 Task: Check the release notes of a repository to see its version history.
Action: Mouse moved to (16, 84)
Screenshot: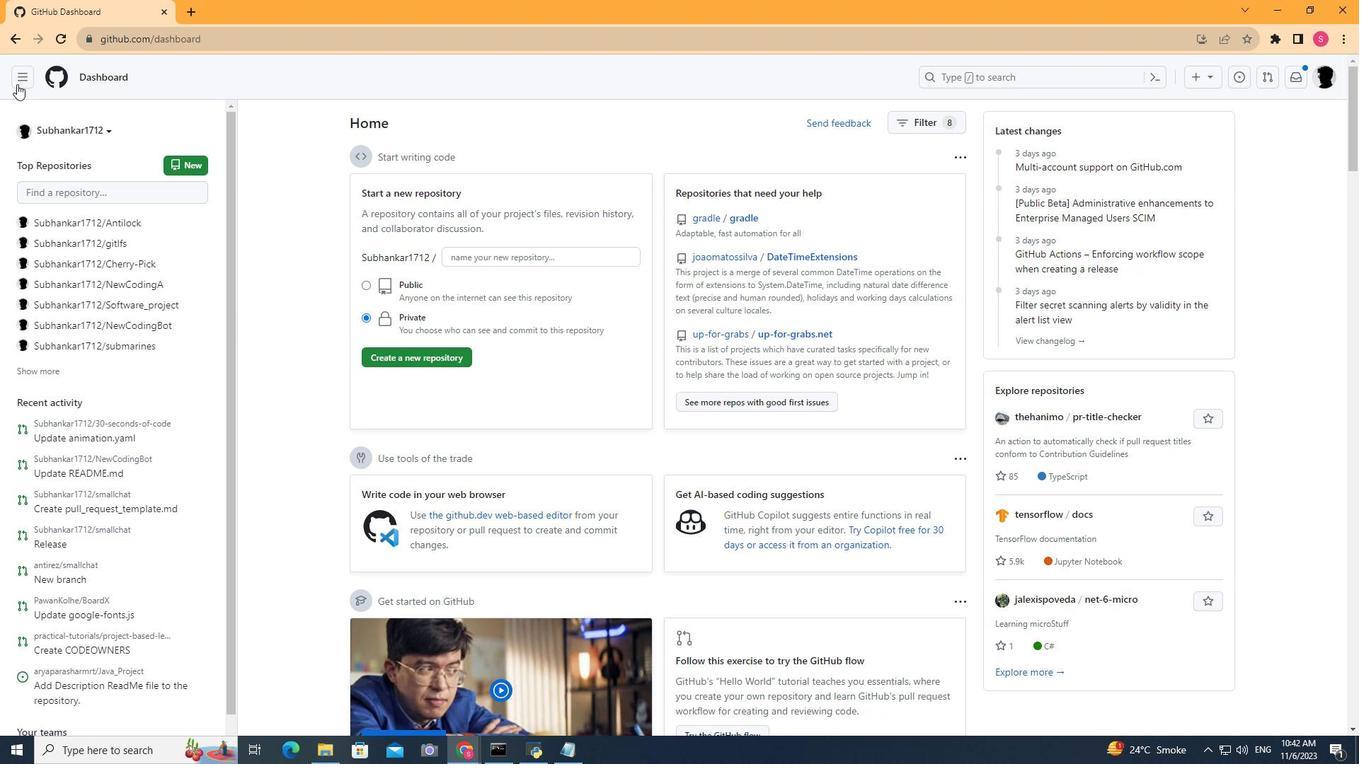 
Action: Mouse pressed left at (16, 84)
Screenshot: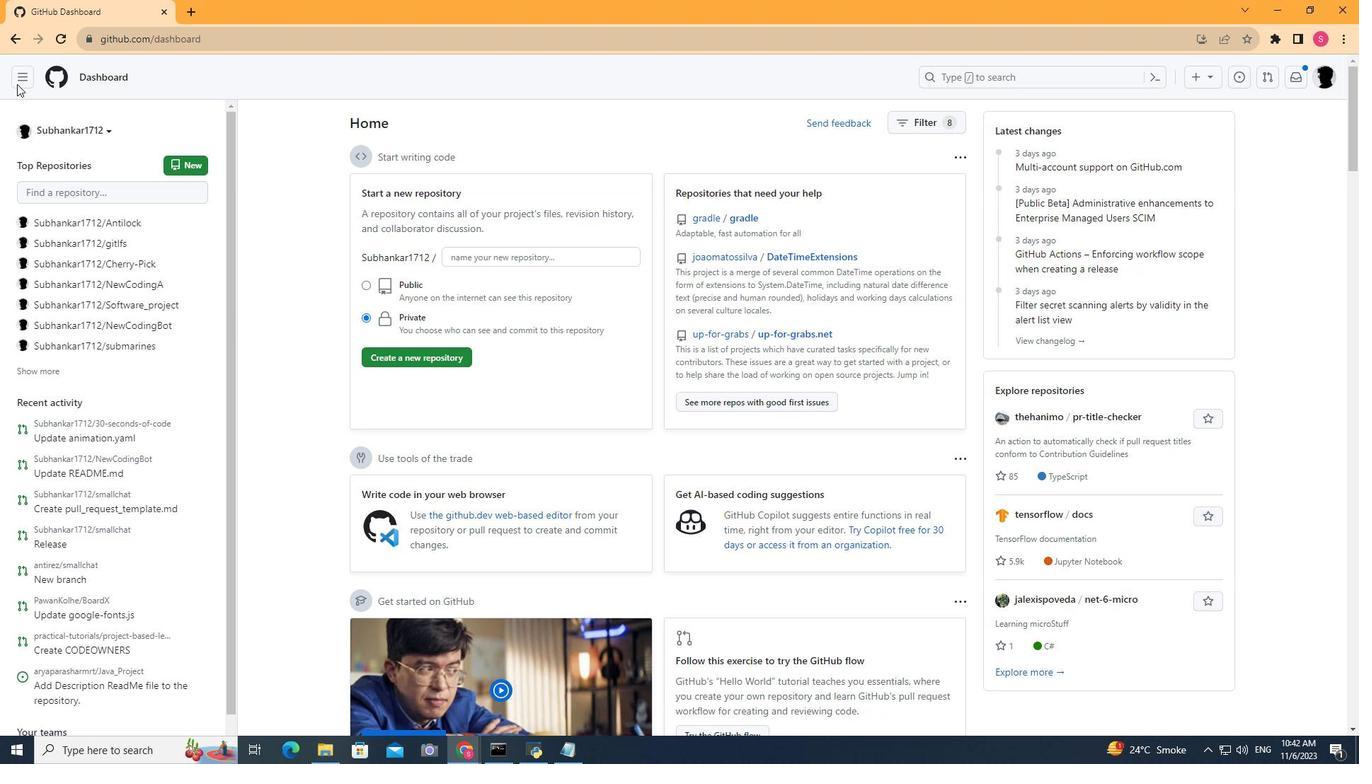 
Action: Mouse moved to (71, 231)
Screenshot: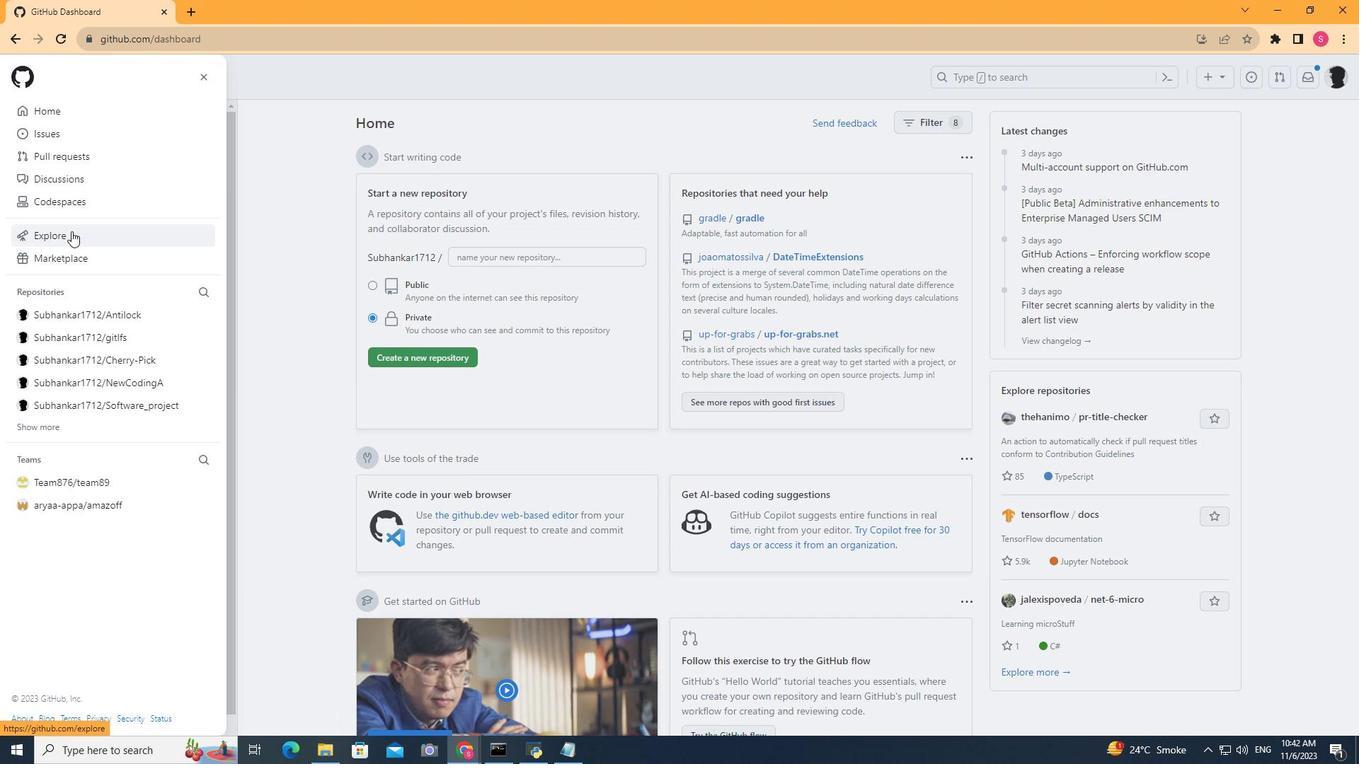 
Action: Mouse pressed left at (71, 231)
Screenshot: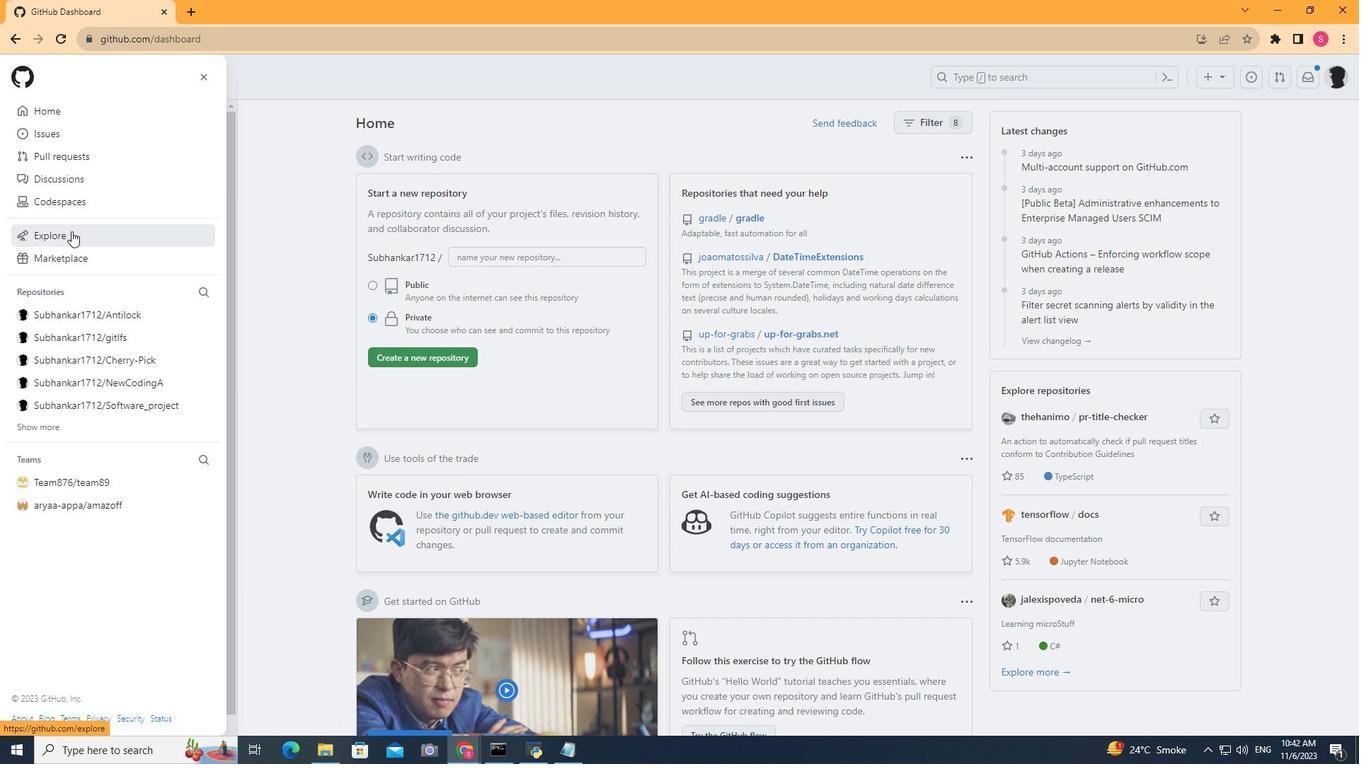 
Action: Mouse moved to (617, 121)
Screenshot: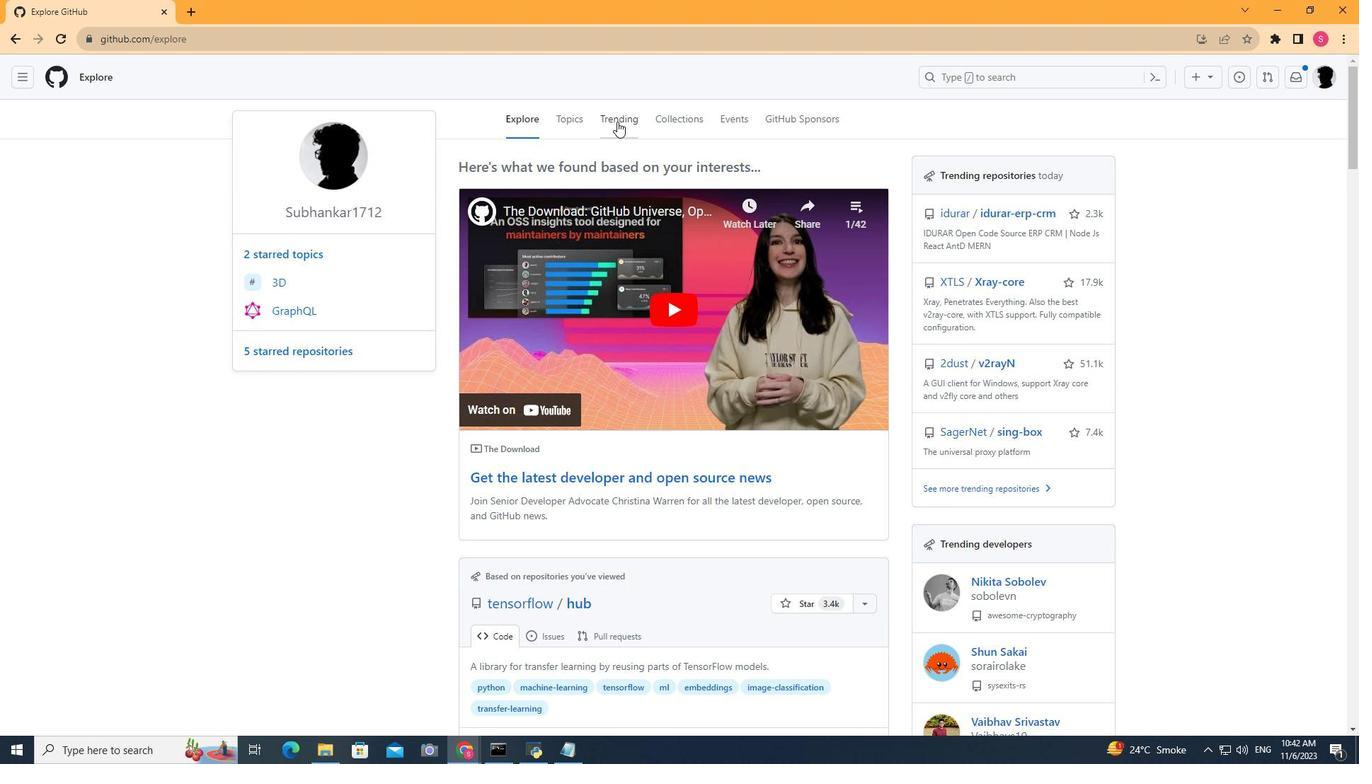 
Action: Mouse pressed left at (617, 121)
Screenshot: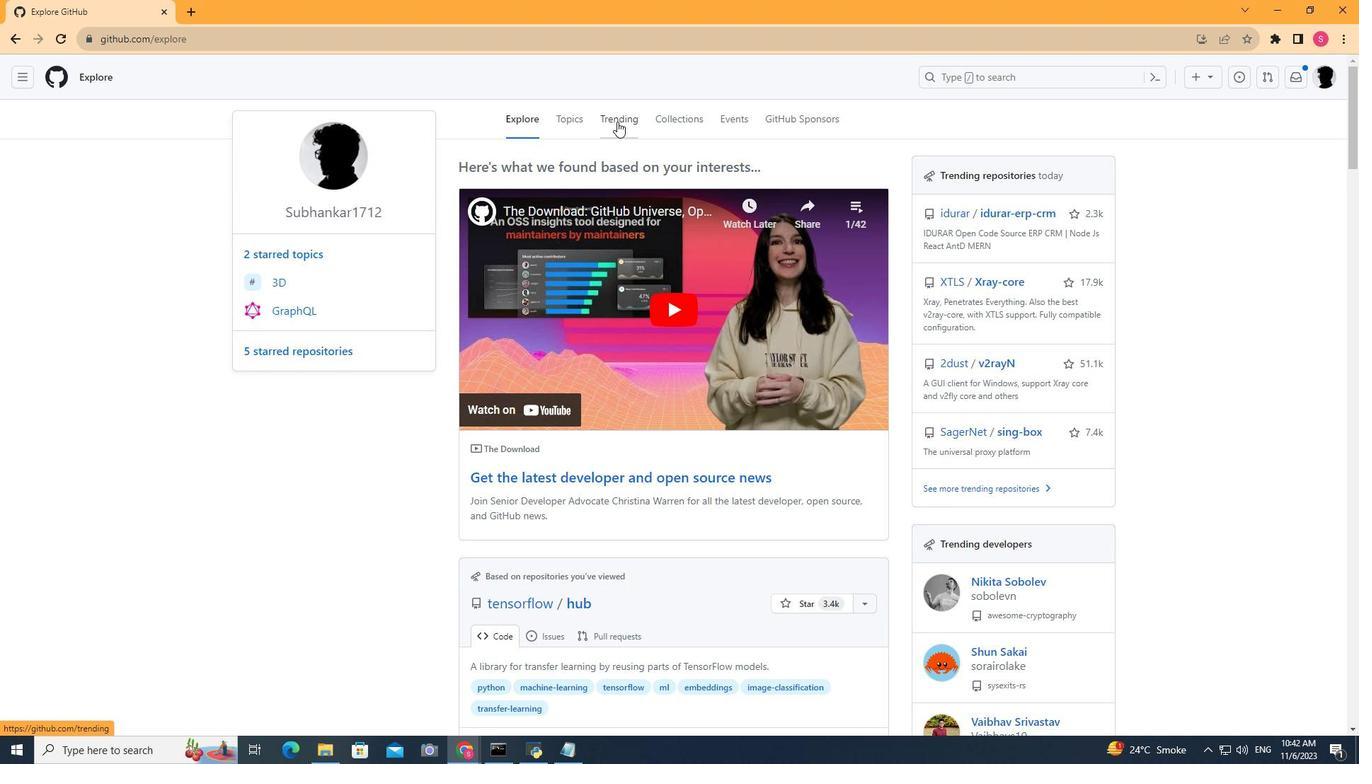 
Action: Mouse moved to (613, 377)
Screenshot: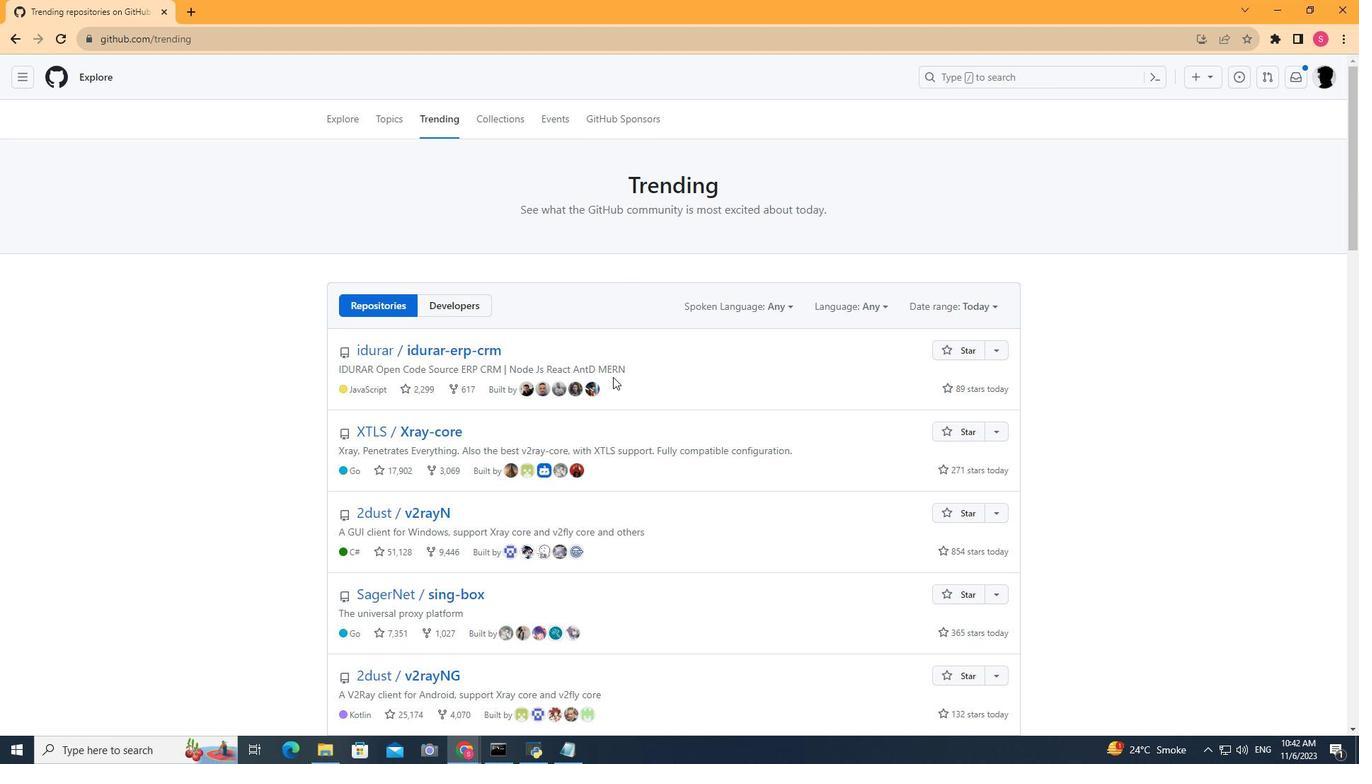 
Action: Mouse scrolled (613, 376) with delta (0, 0)
Screenshot: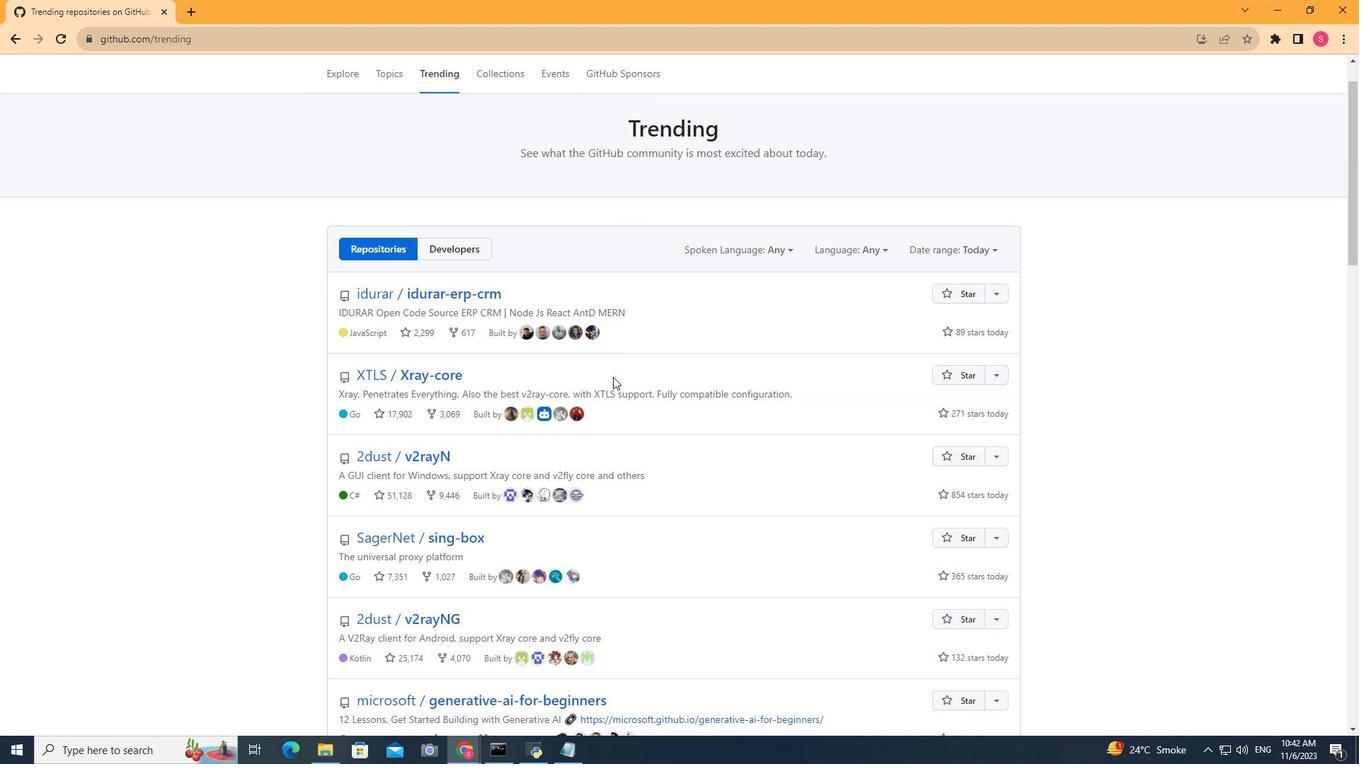 
Action: Mouse scrolled (613, 376) with delta (0, 0)
Screenshot: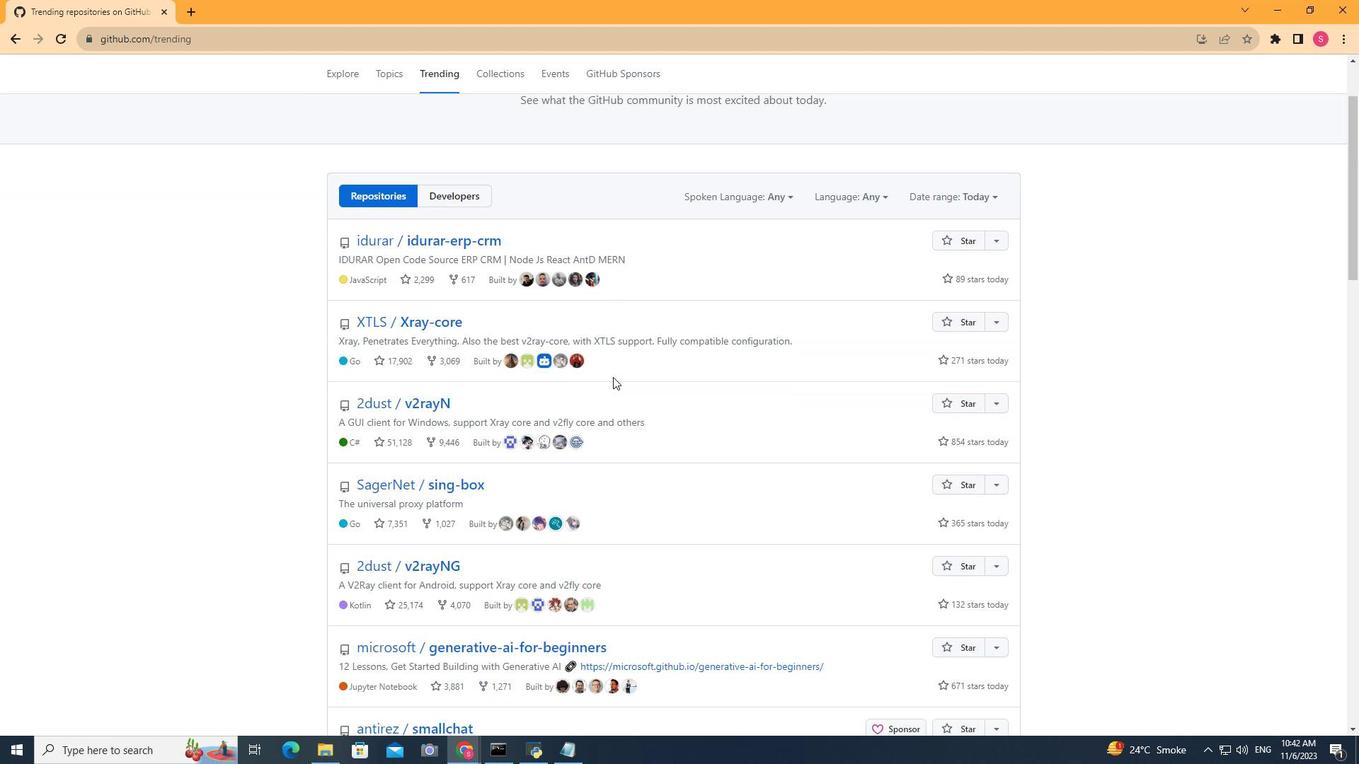 
Action: Mouse scrolled (613, 376) with delta (0, 0)
Screenshot: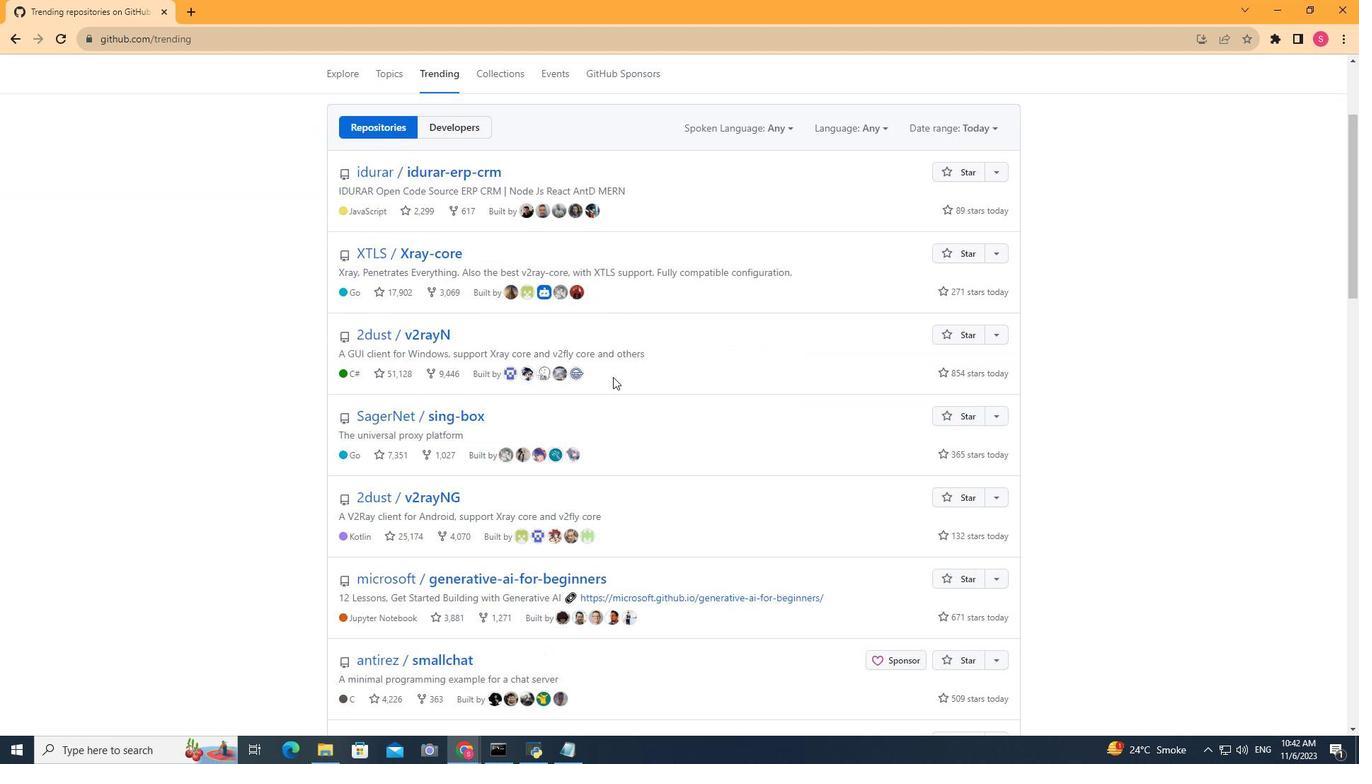 
Action: Mouse scrolled (613, 376) with delta (0, 0)
Screenshot: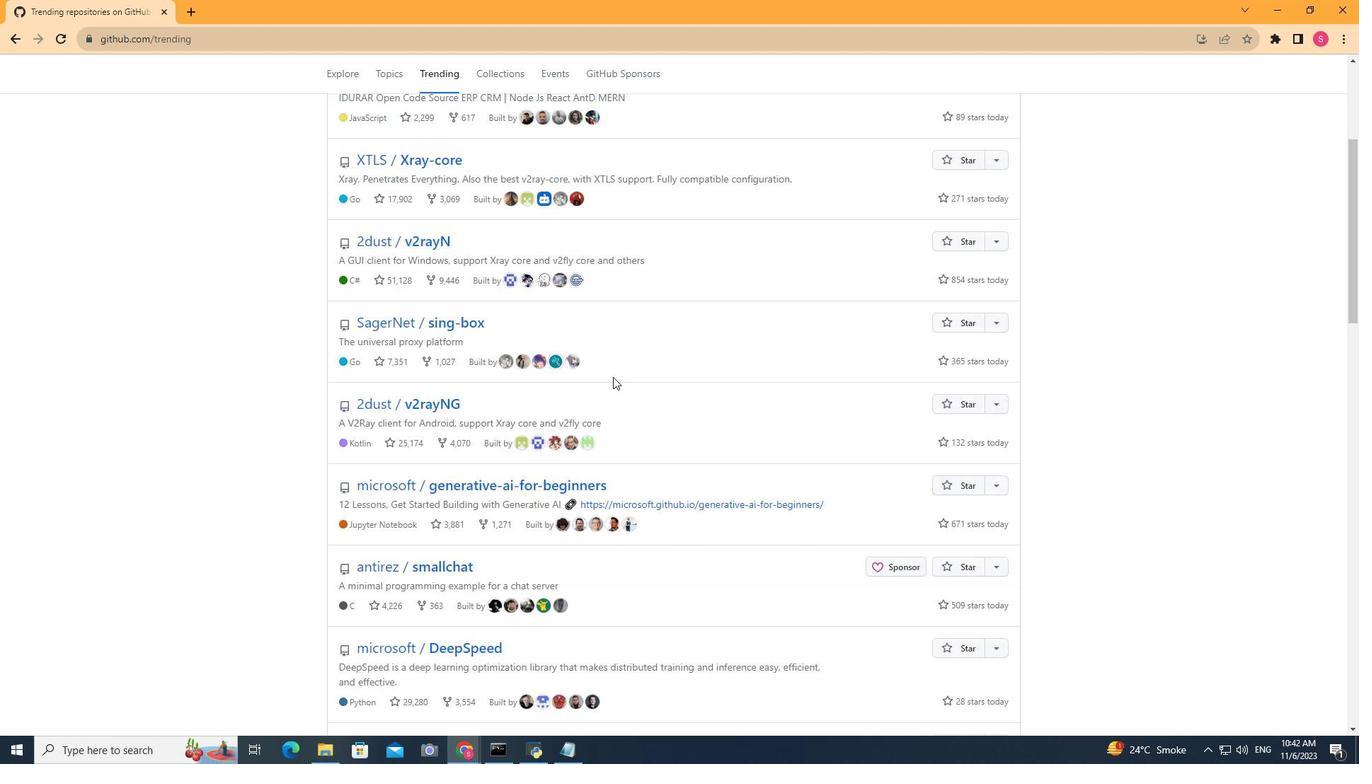 
Action: Mouse scrolled (613, 376) with delta (0, 0)
Screenshot: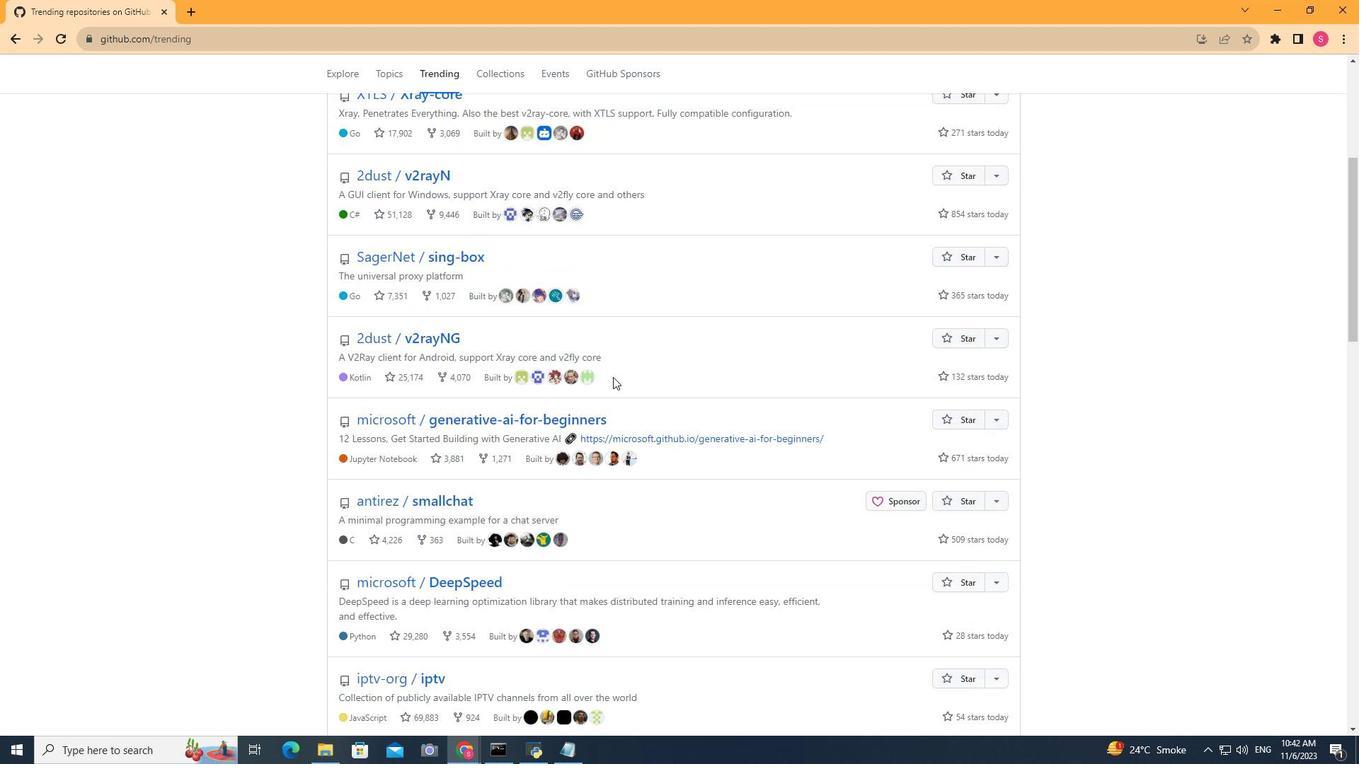 
Action: Mouse scrolled (613, 376) with delta (0, 0)
Screenshot: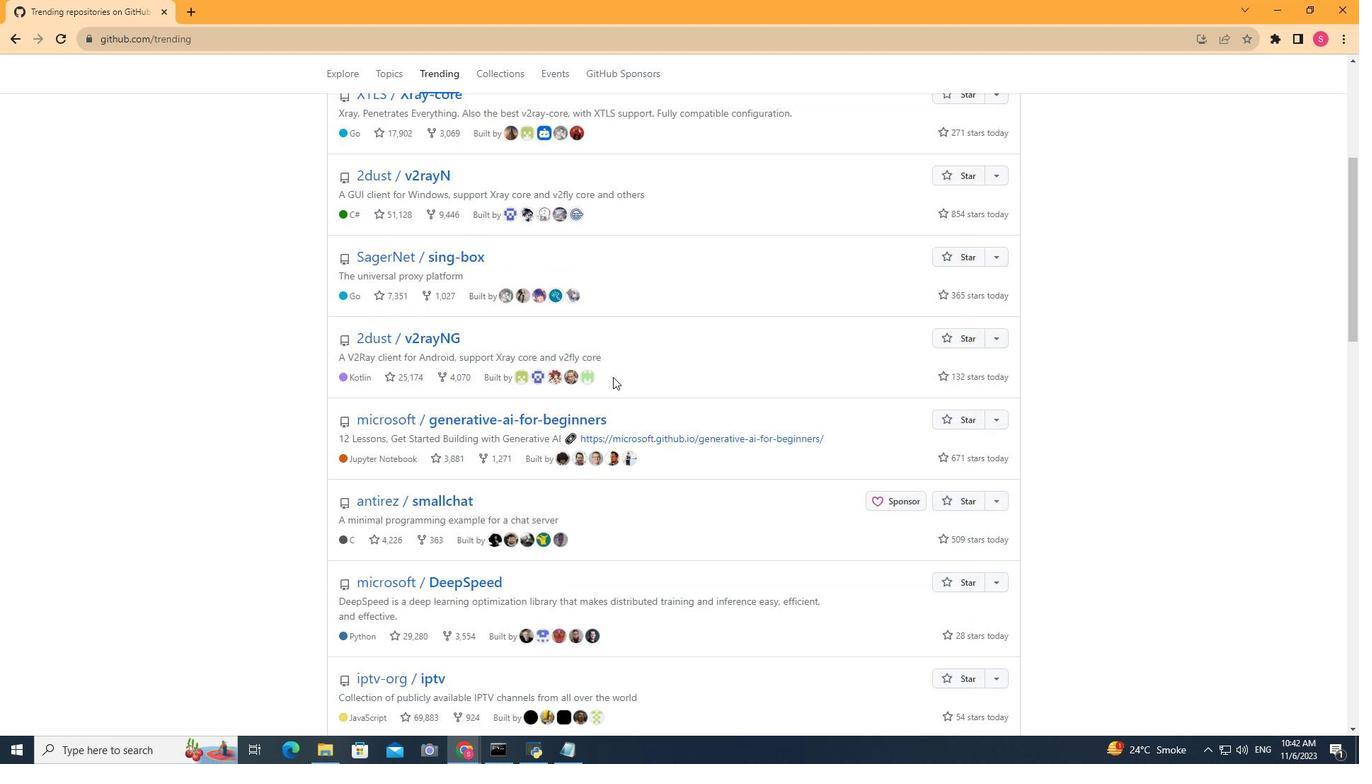 
Action: Mouse scrolled (613, 376) with delta (0, 0)
Screenshot: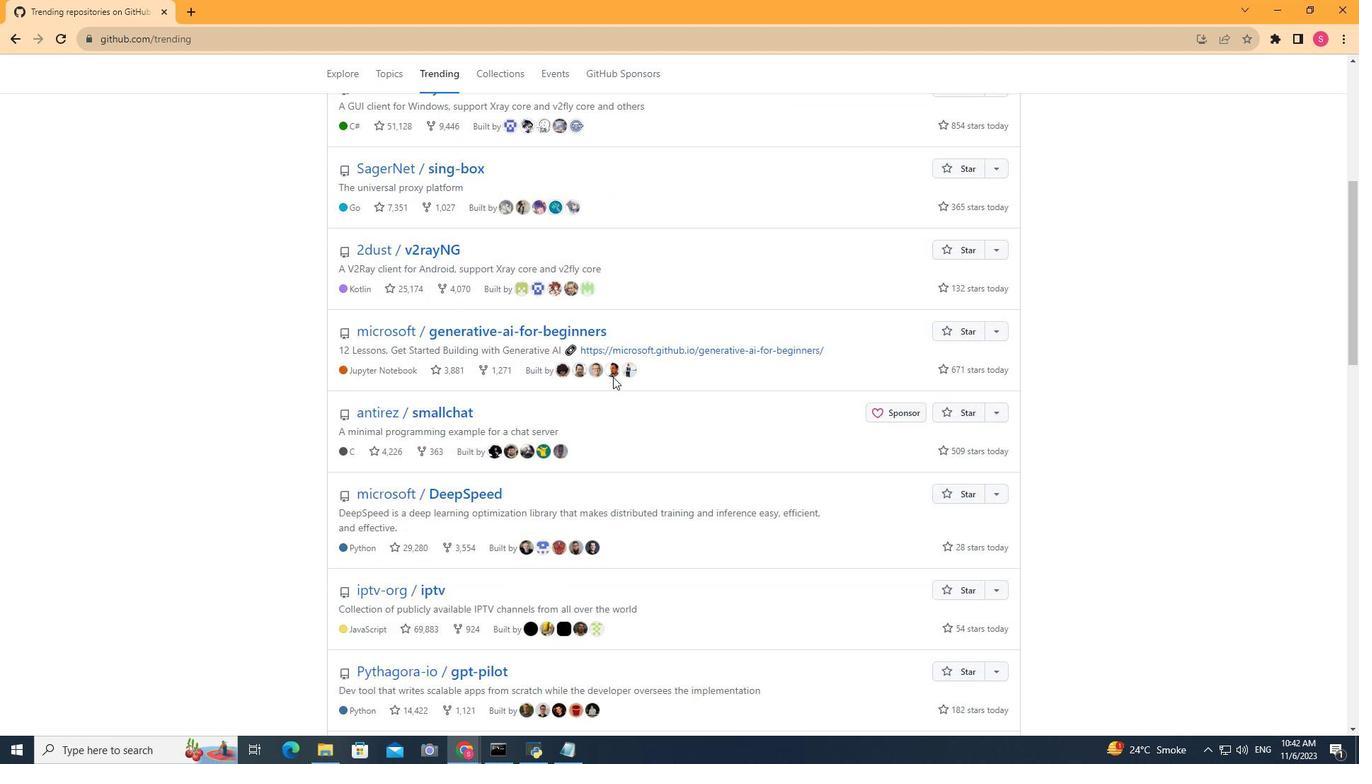 
Action: Mouse moved to (613, 376)
Screenshot: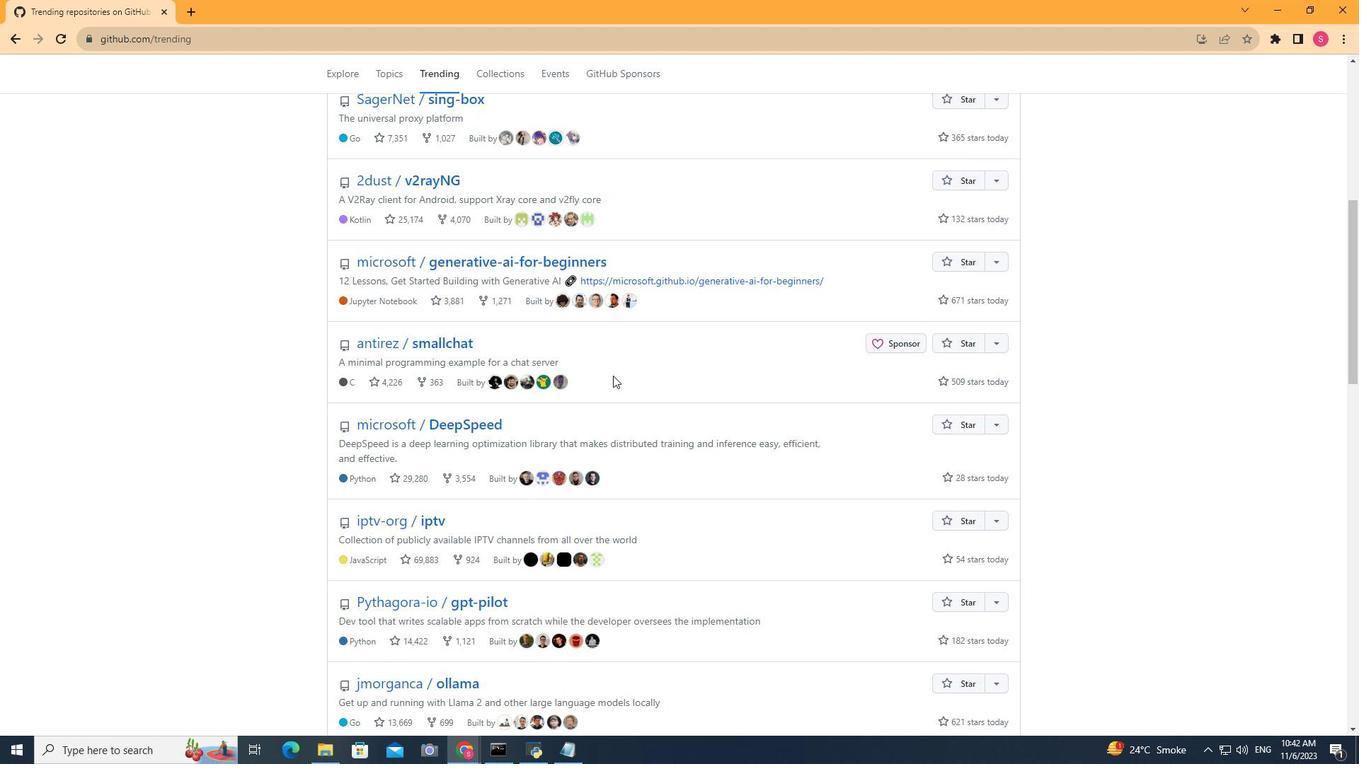 
Action: Mouse scrolled (613, 375) with delta (0, 0)
Screenshot: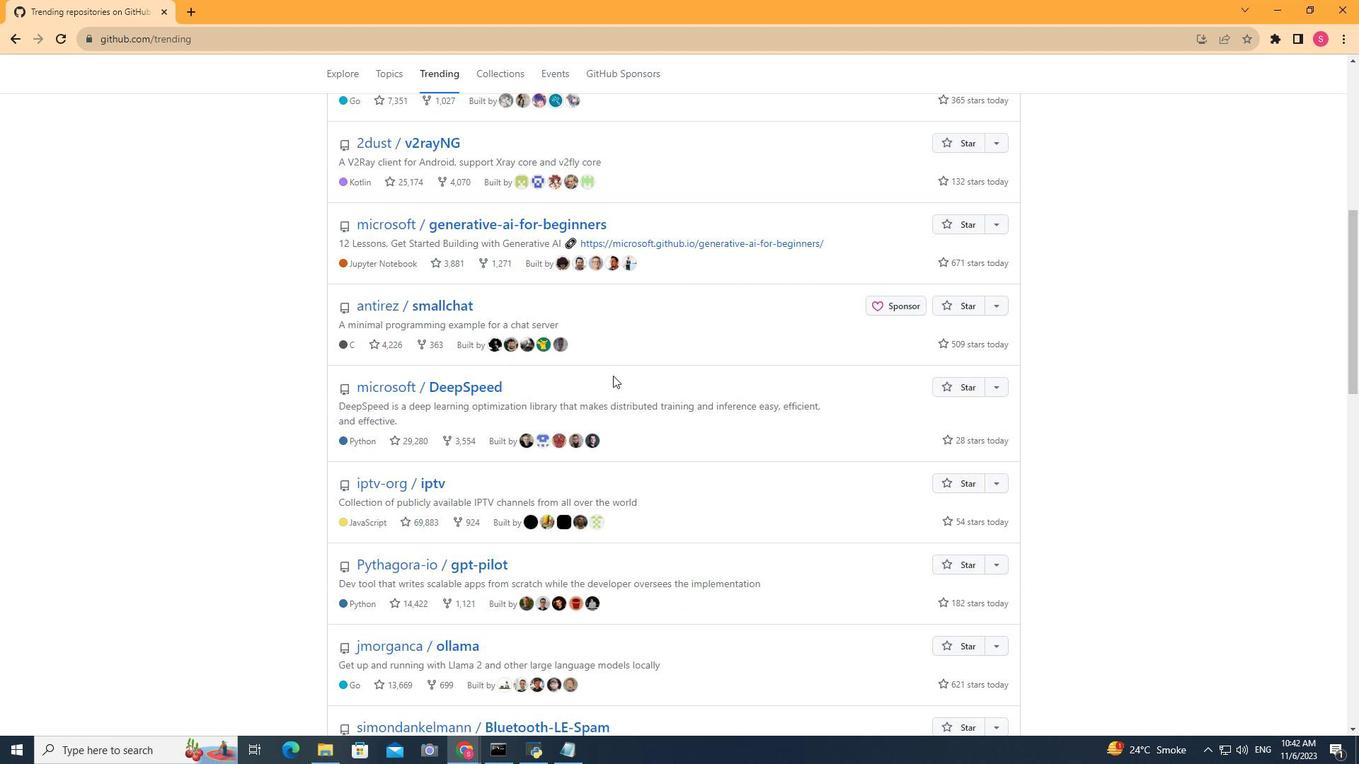 
Action: Mouse scrolled (613, 375) with delta (0, 0)
Screenshot: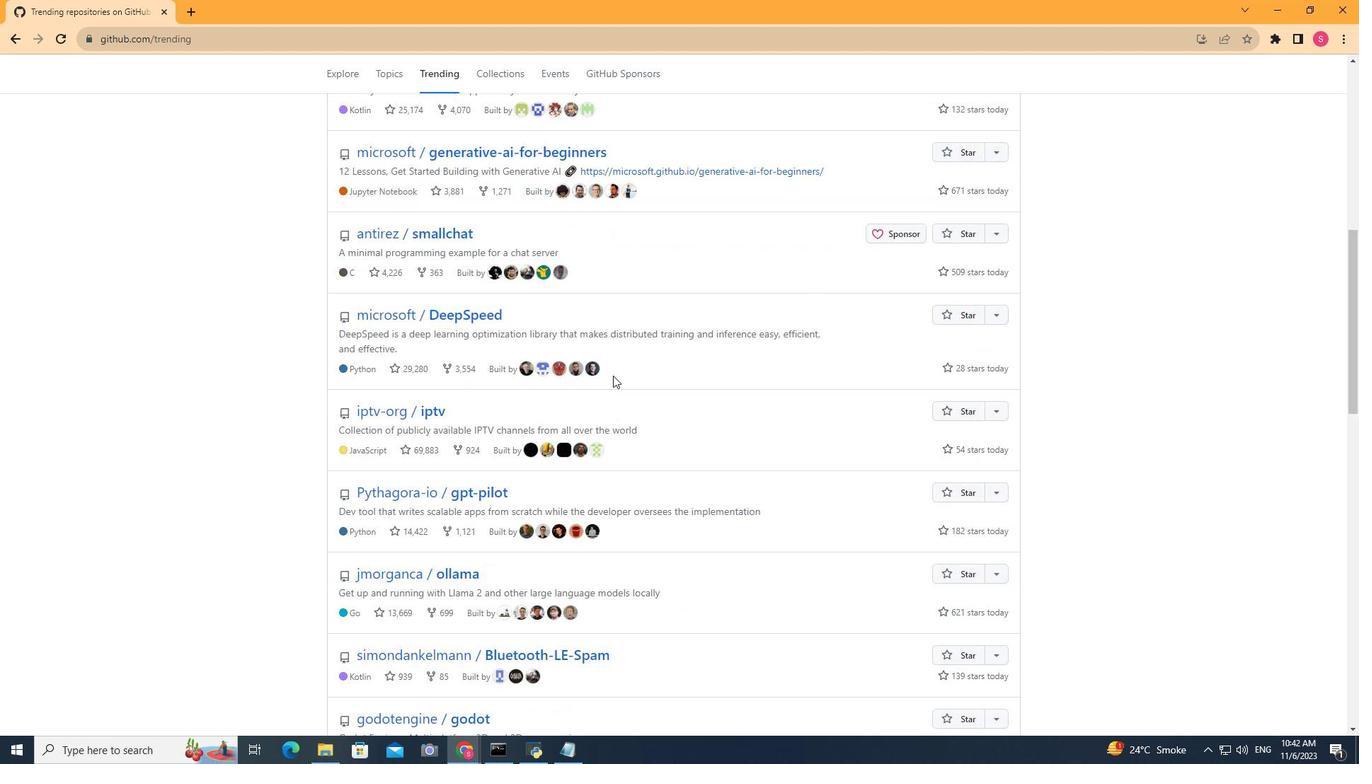 
Action: Mouse scrolled (613, 375) with delta (0, 0)
Screenshot: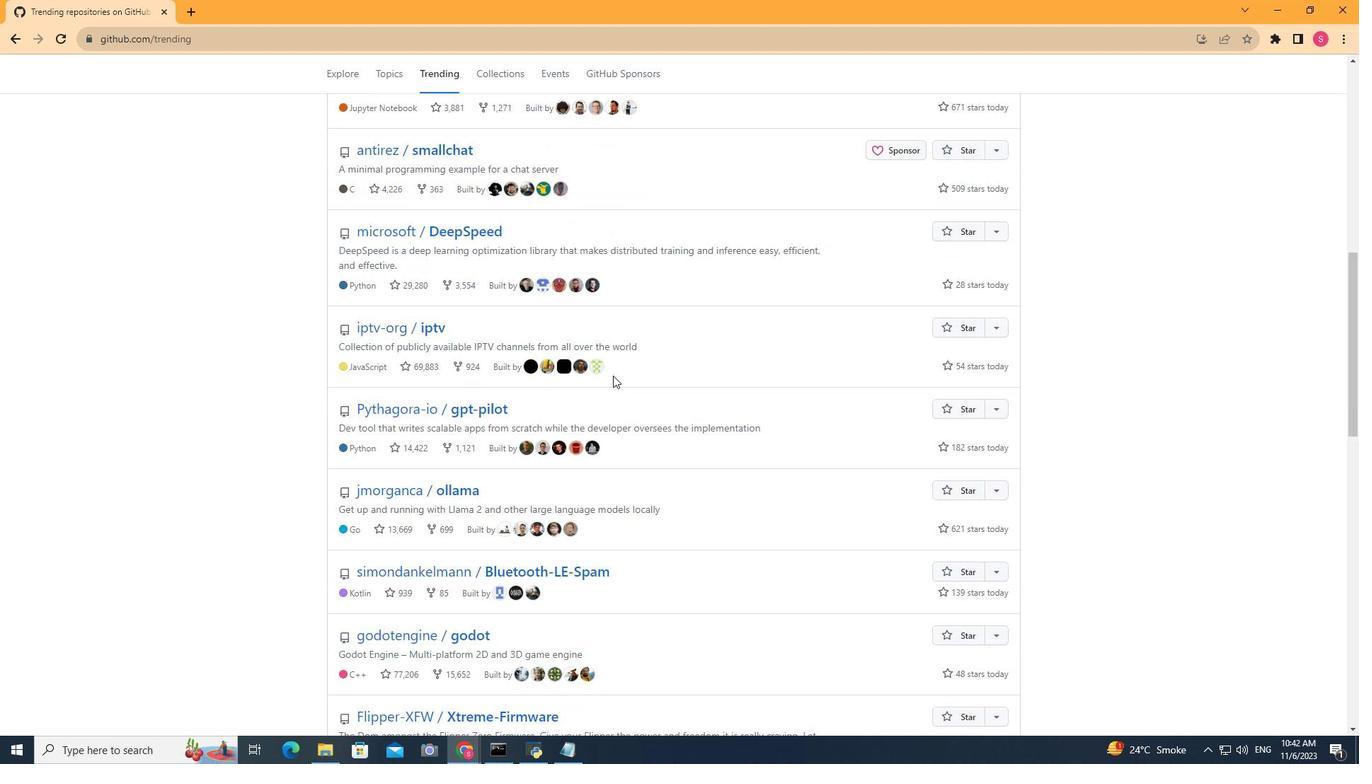 
Action: Mouse moved to (613, 376)
Screenshot: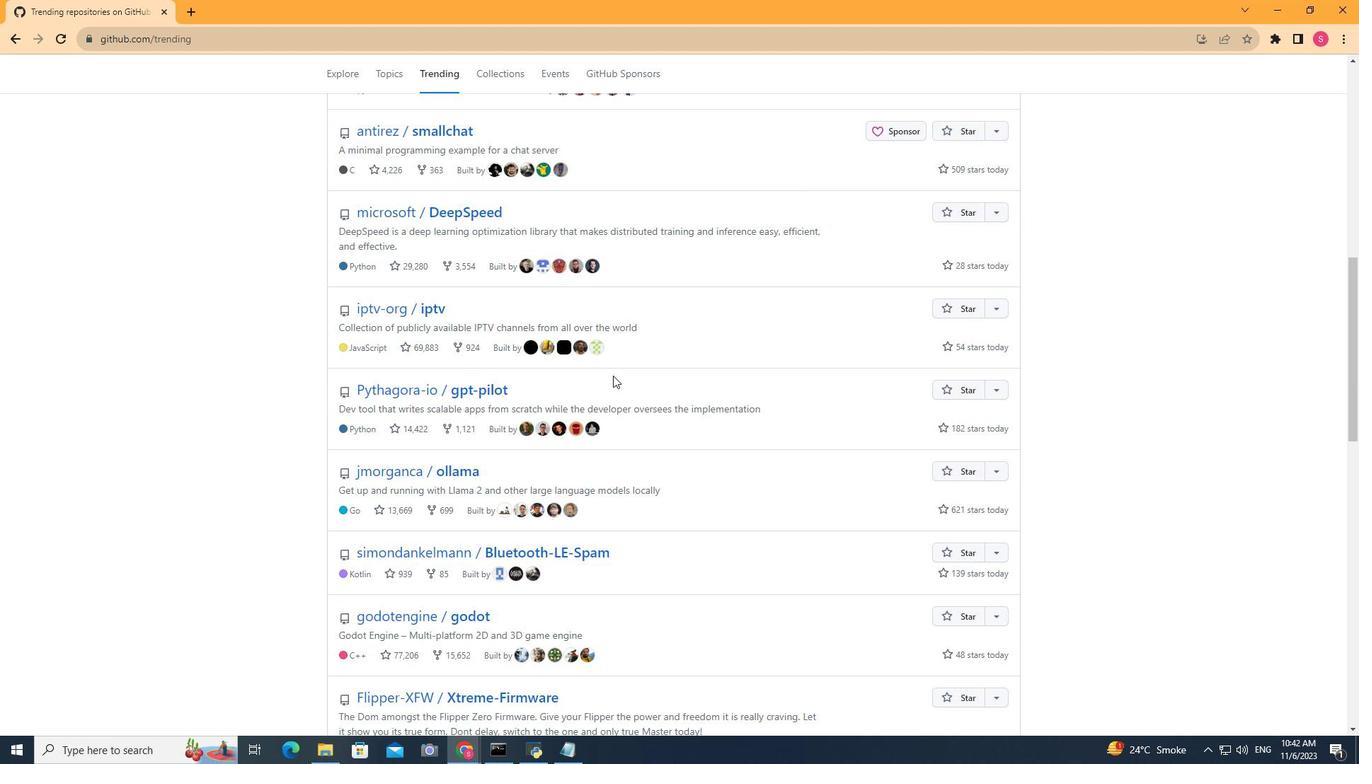 
Action: Mouse scrolled (613, 375) with delta (0, 0)
Screenshot: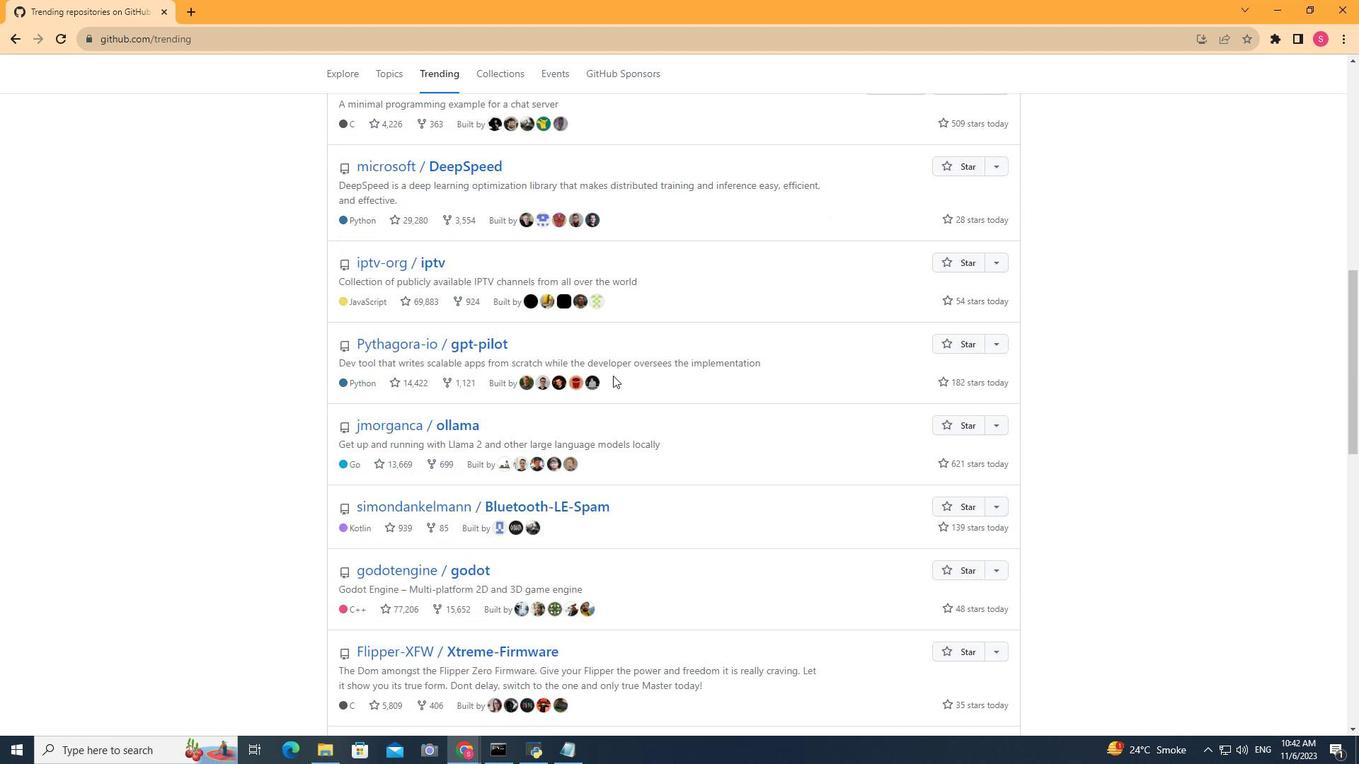 
Action: Mouse scrolled (613, 375) with delta (0, 0)
Screenshot: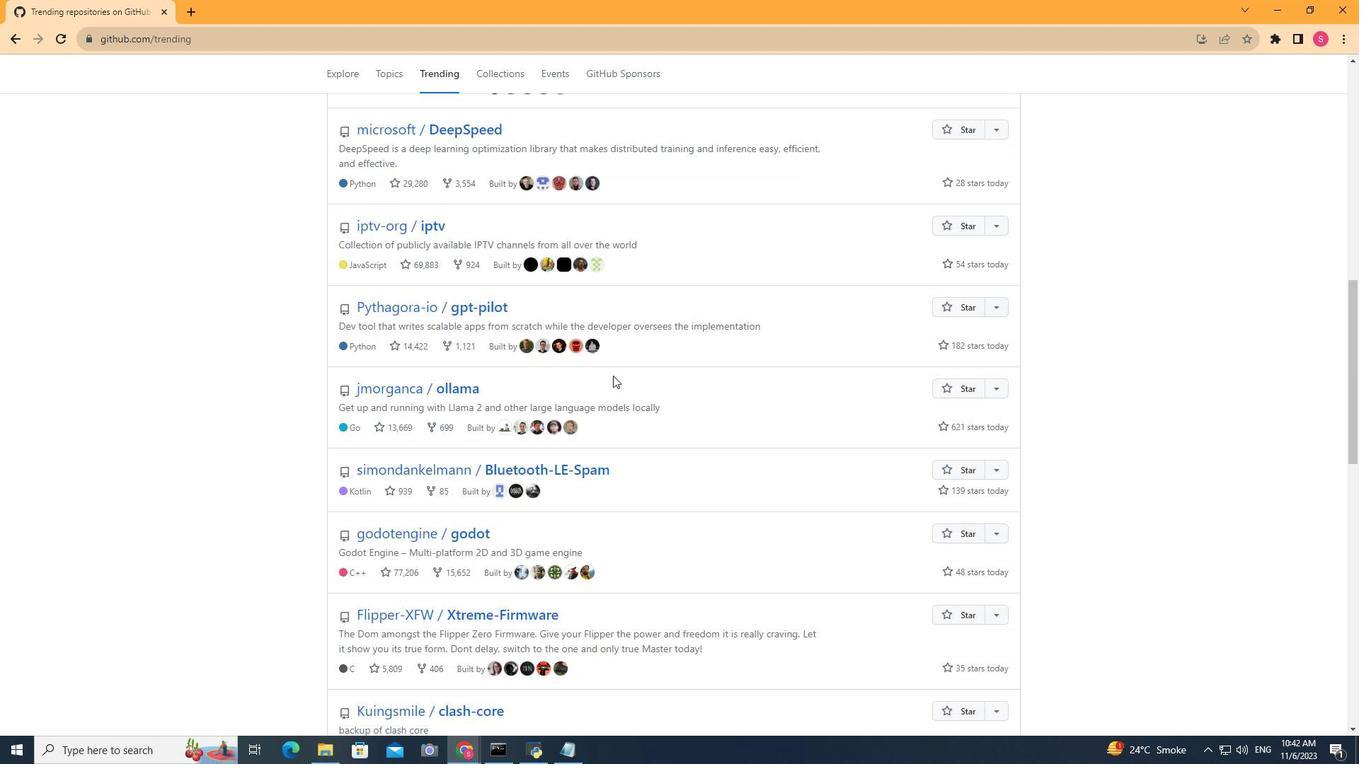 
Action: Mouse scrolled (613, 375) with delta (0, 0)
Screenshot: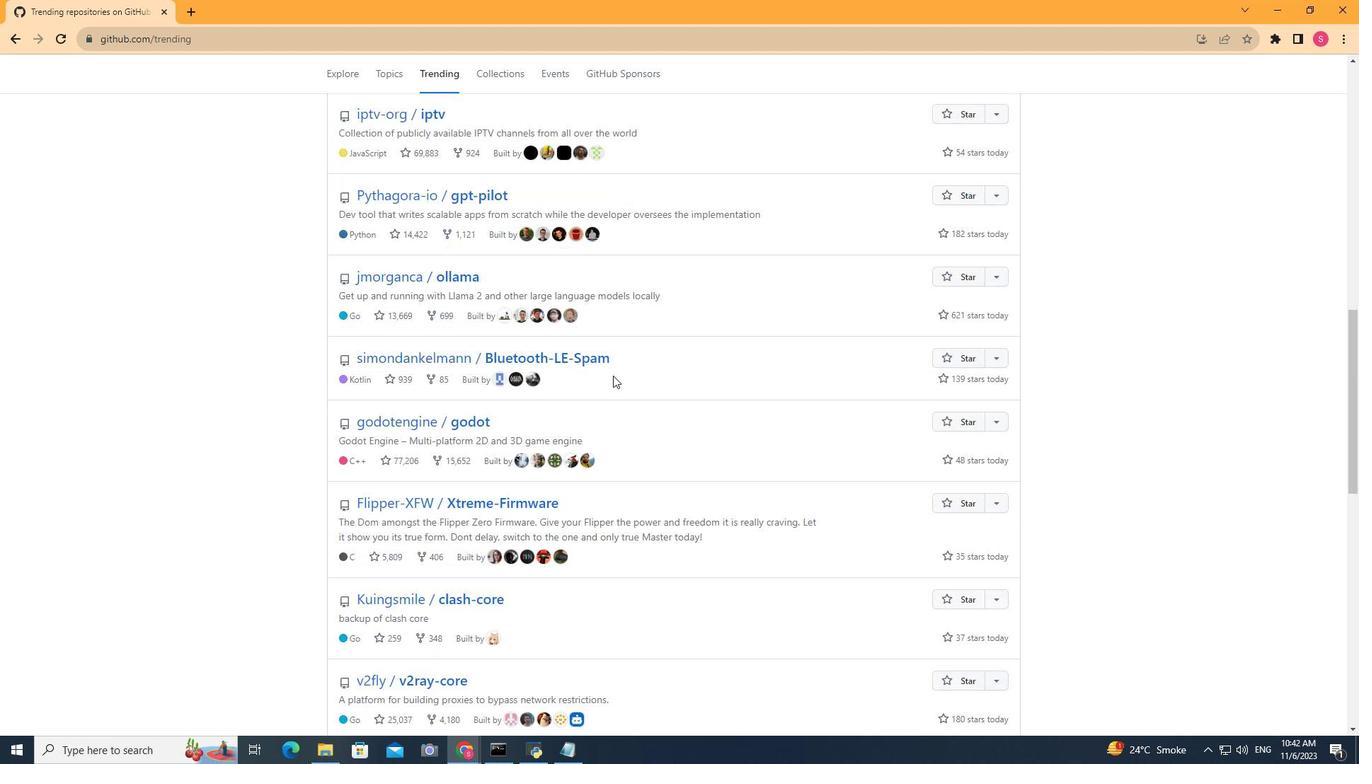 
Action: Mouse moved to (470, 410)
Screenshot: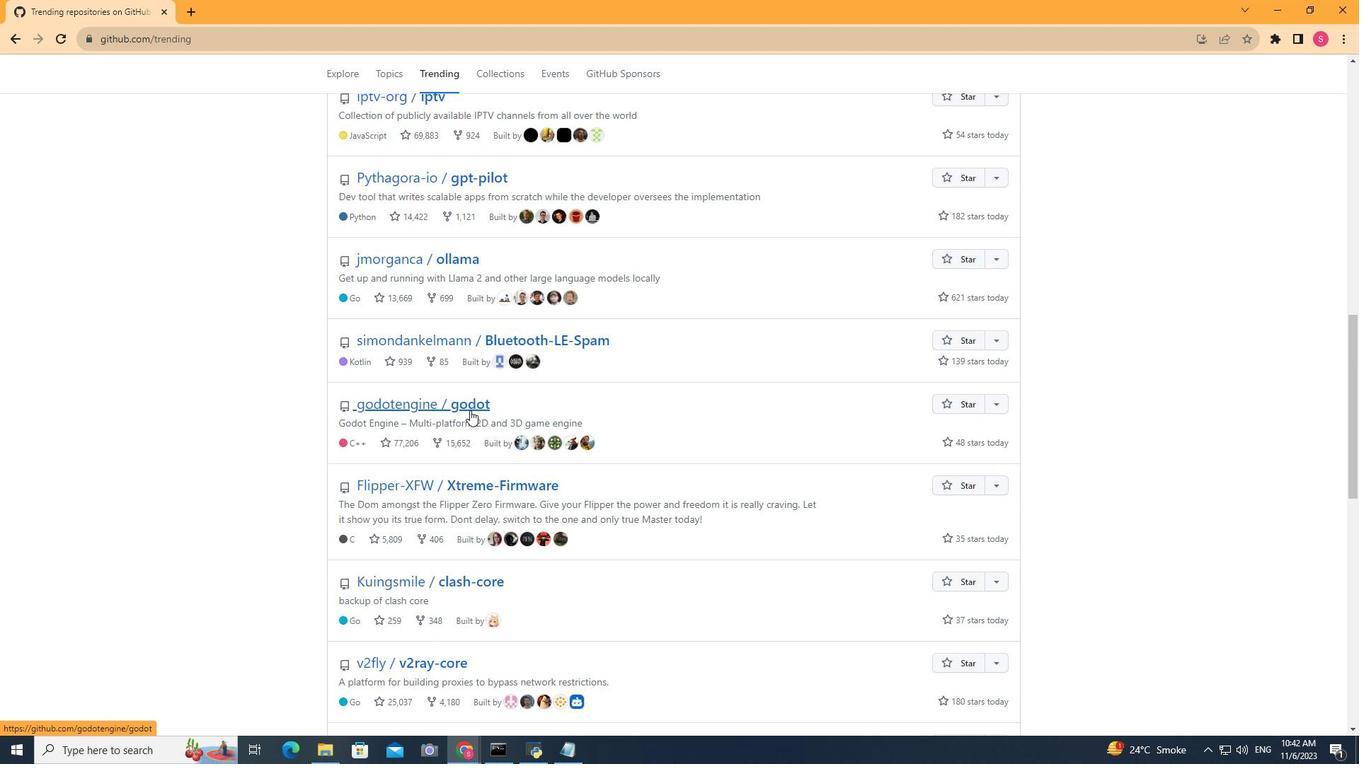 
Action: Mouse pressed left at (470, 410)
Screenshot: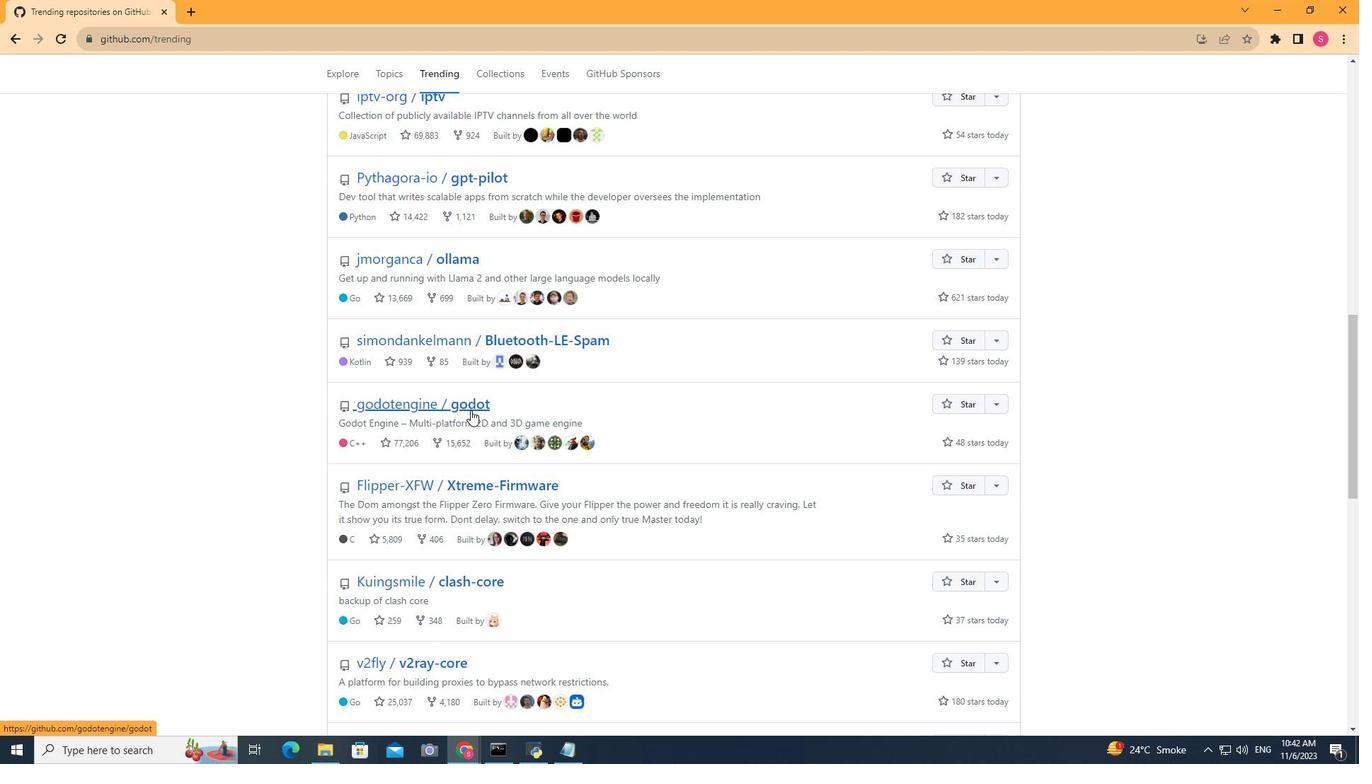 
Action: Mouse moved to (915, 340)
Screenshot: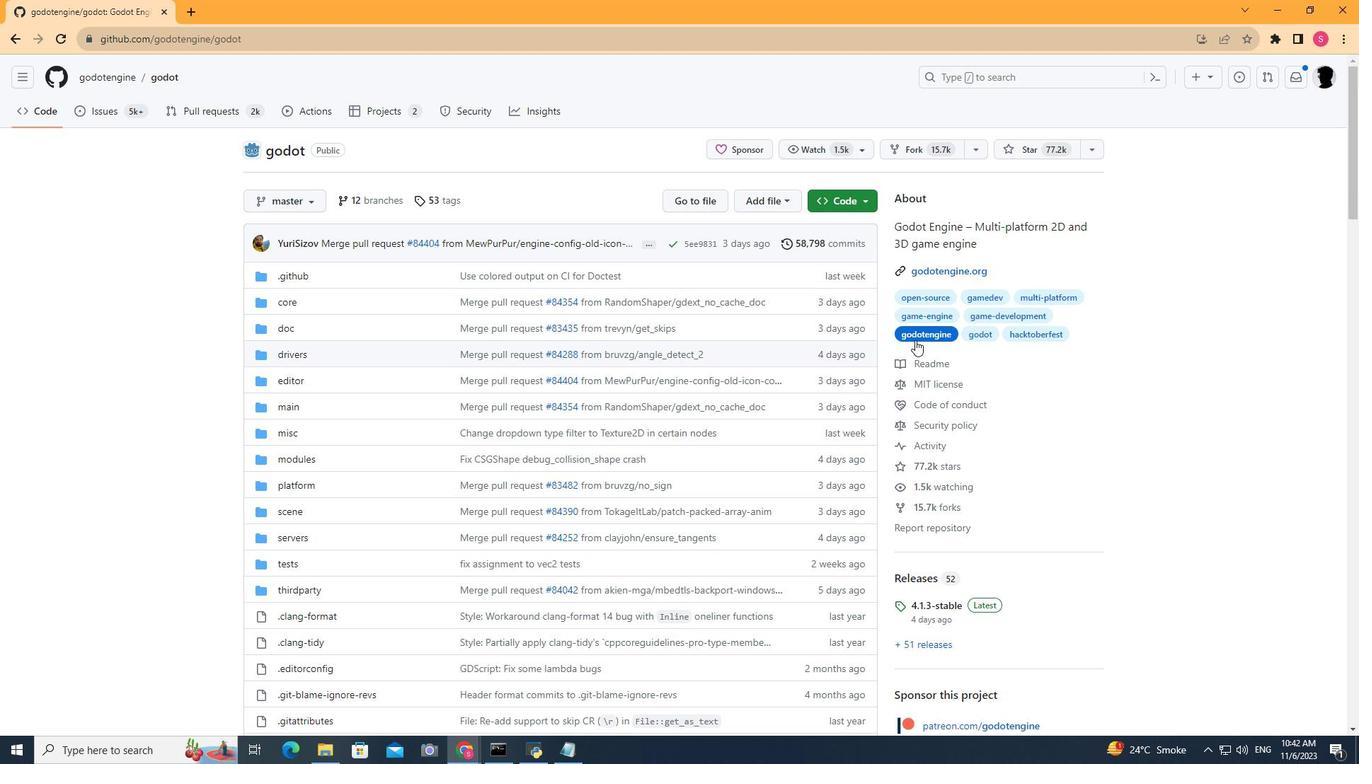 
Action: Mouse scrolled (915, 339) with delta (0, 0)
Screenshot: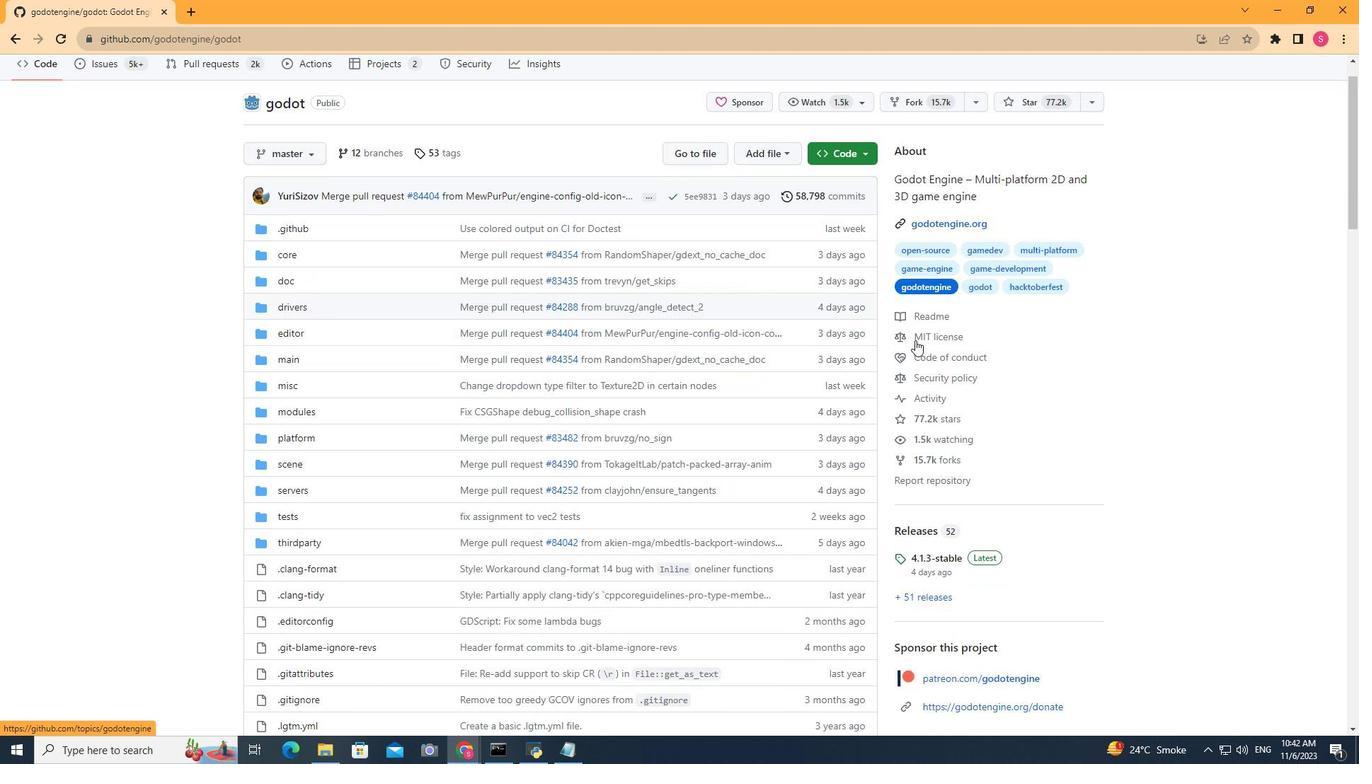 
Action: Mouse scrolled (915, 339) with delta (0, 0)
Screenshot: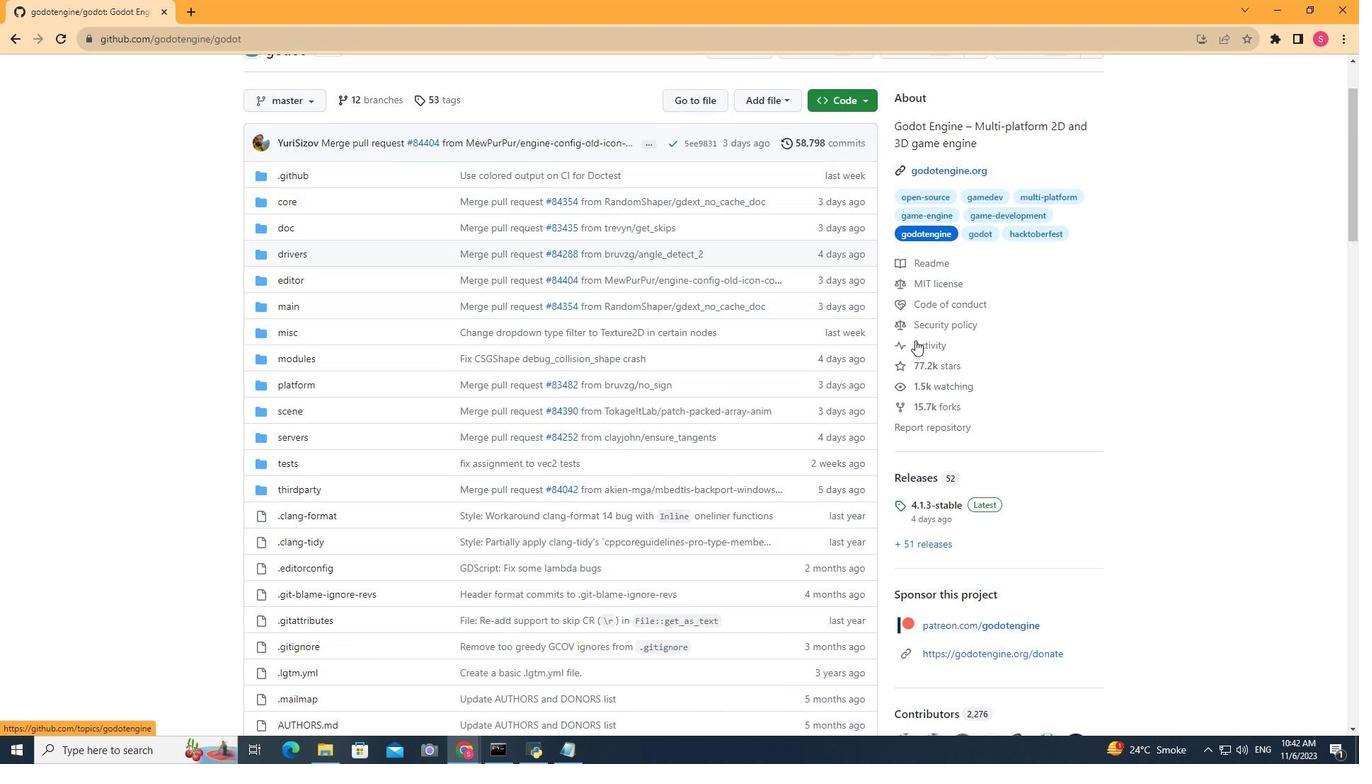 
Action: Mouse scrolled (915, 339) with delta (0, 0)
Screenshot: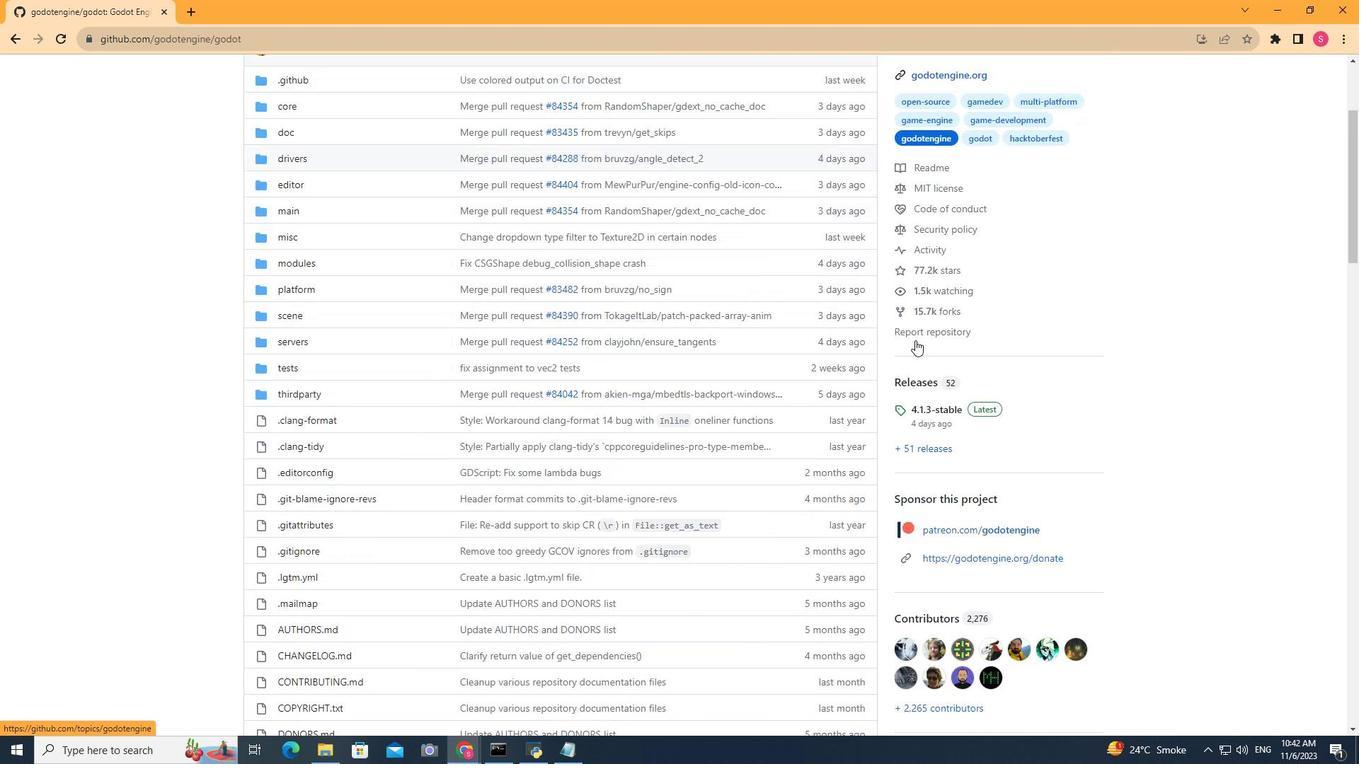 
Action: Mouse moved to (926, 433)
Screenshot: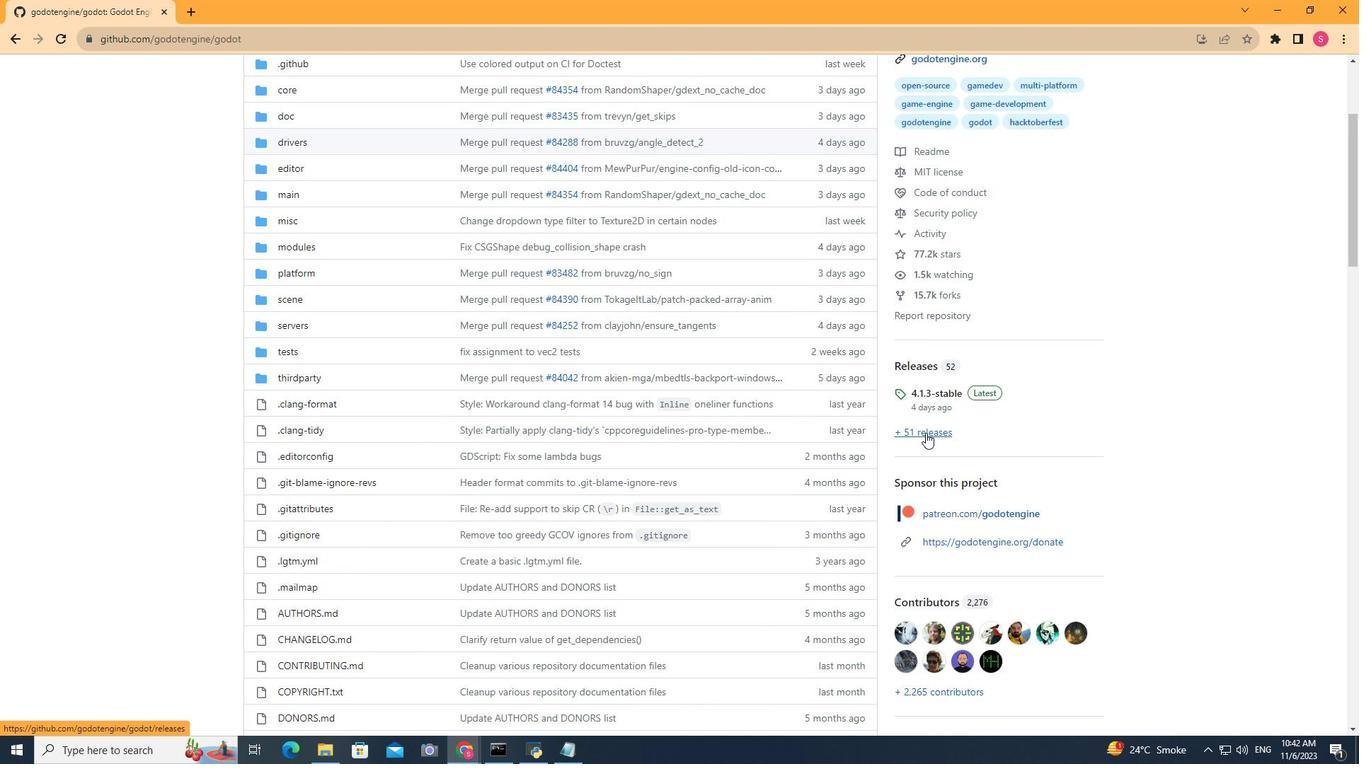 
Action: Mouse pressed left at (926, 433)
Screenshot: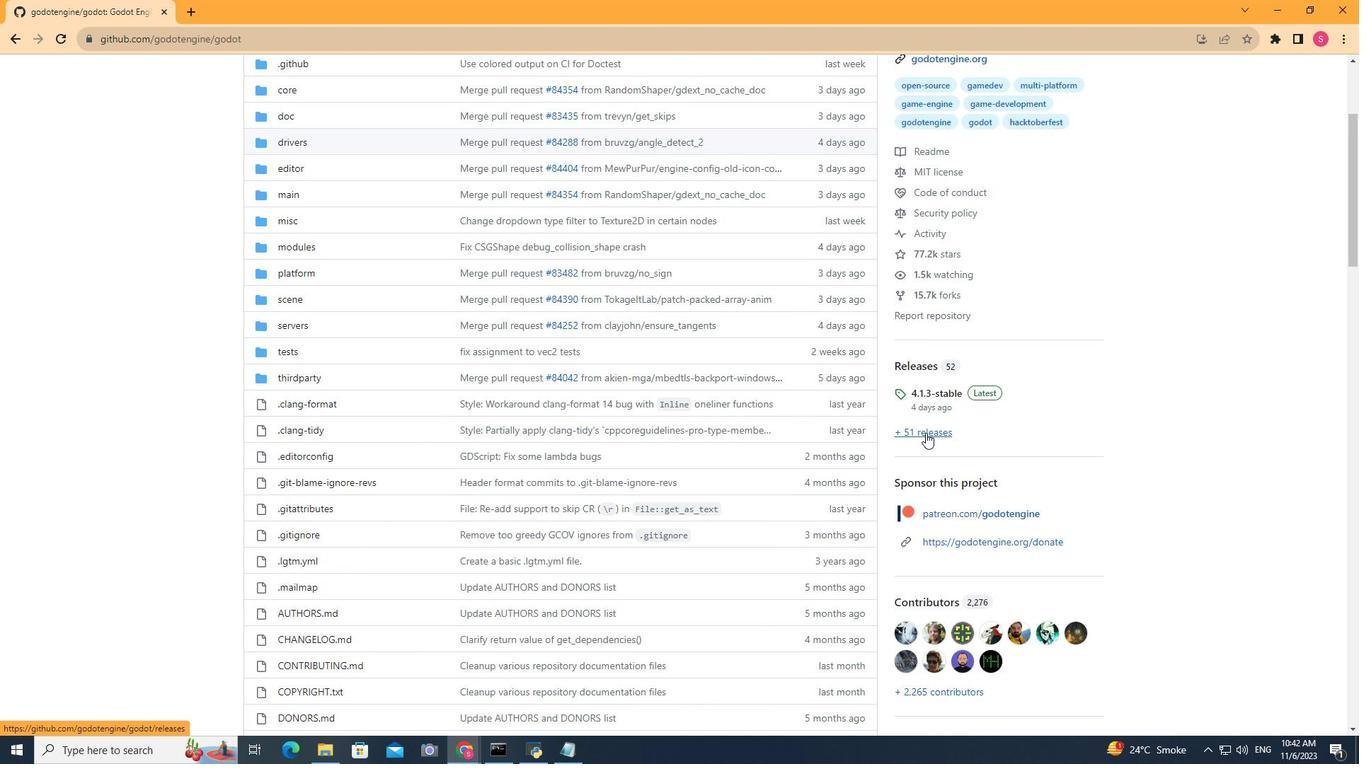 
Action: Mouse moved to (686, 384)
Screenshot: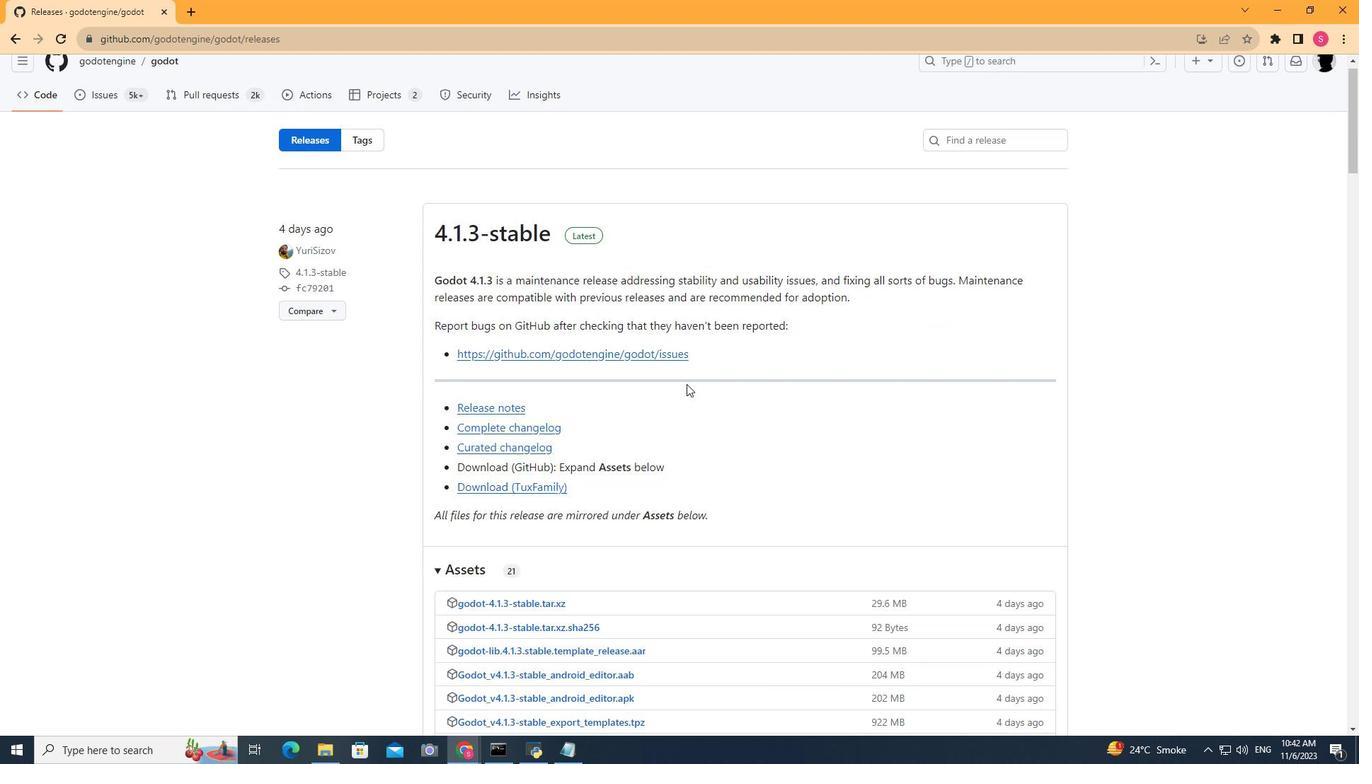 
Action: Mouse scrolled (686, 383) with delta (0, 0)
Screenshot: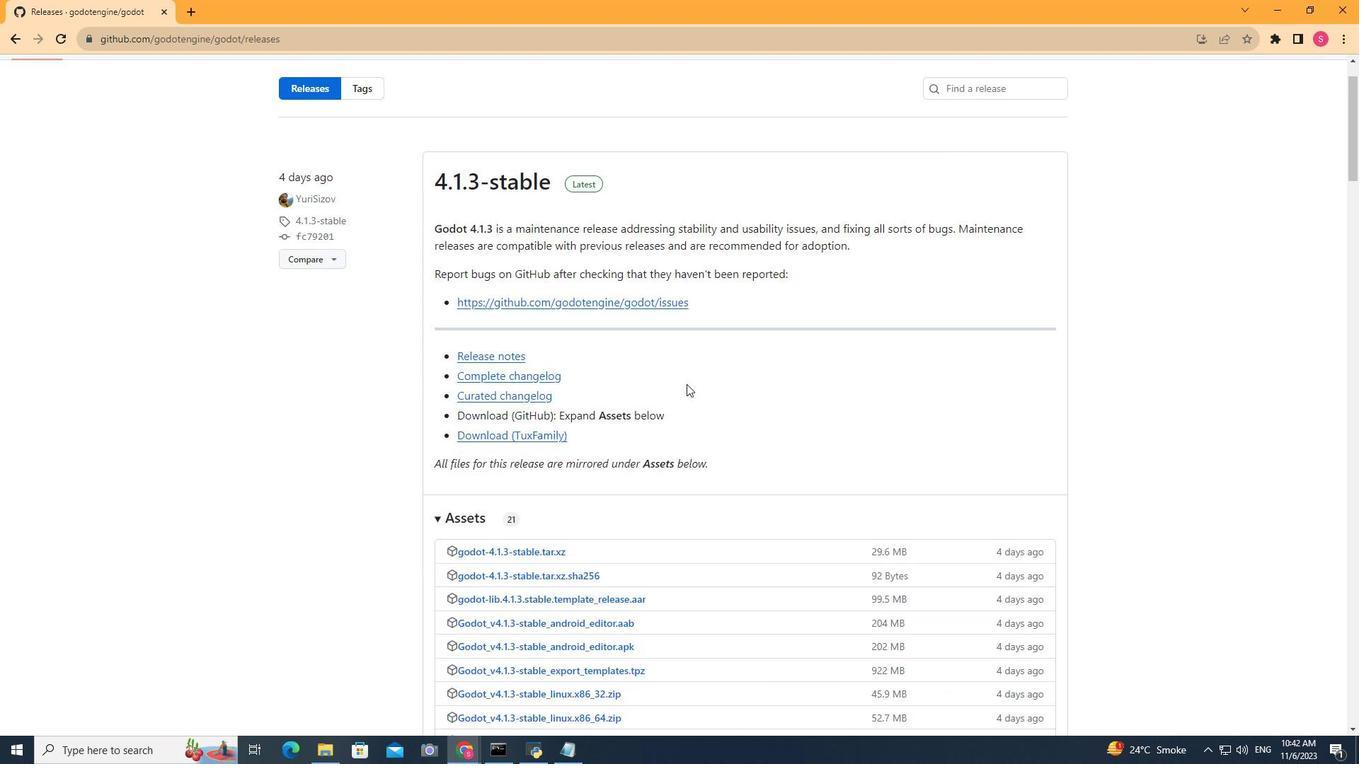 
Action: Mouse scrolled (686, 383) with delta (0, 0)
Screenshot: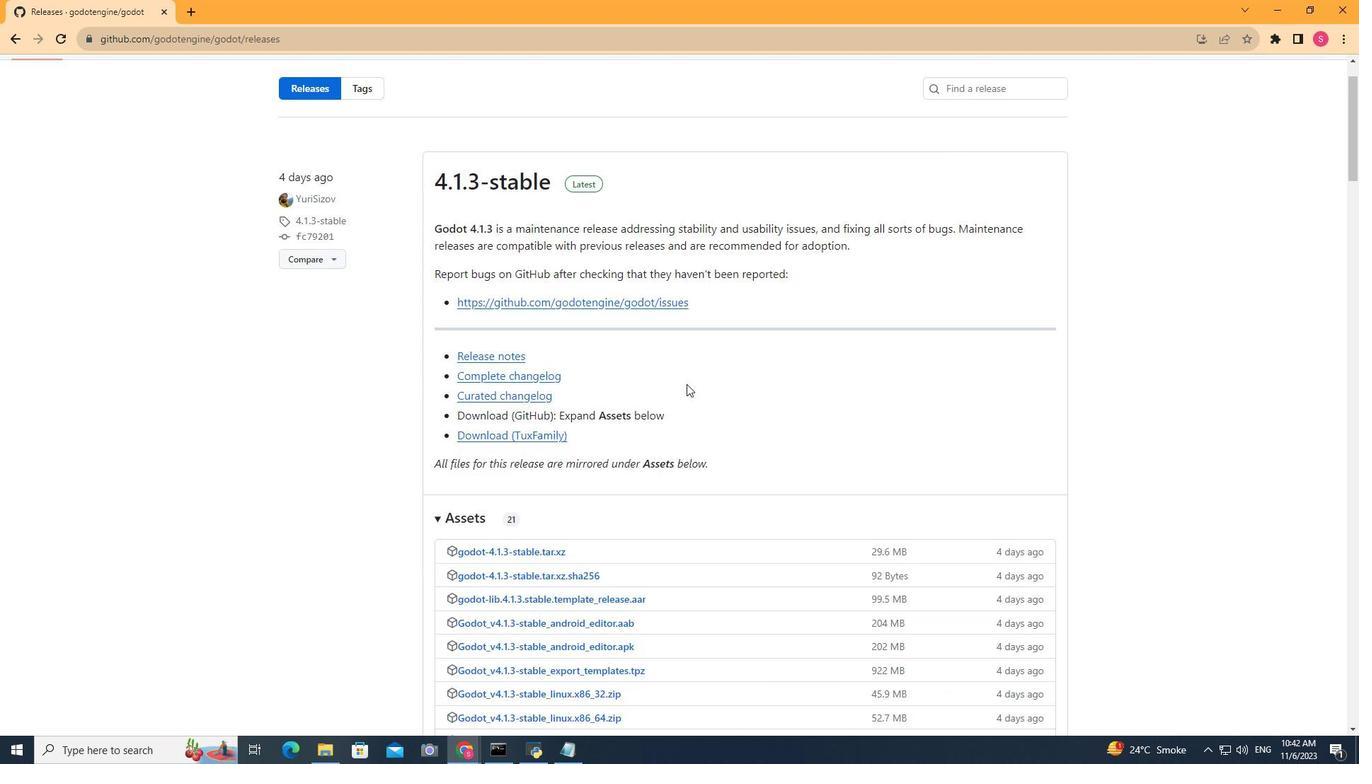 
Action: Mouse scrolled (686, 383) with delta (0, 0)
Screenshot: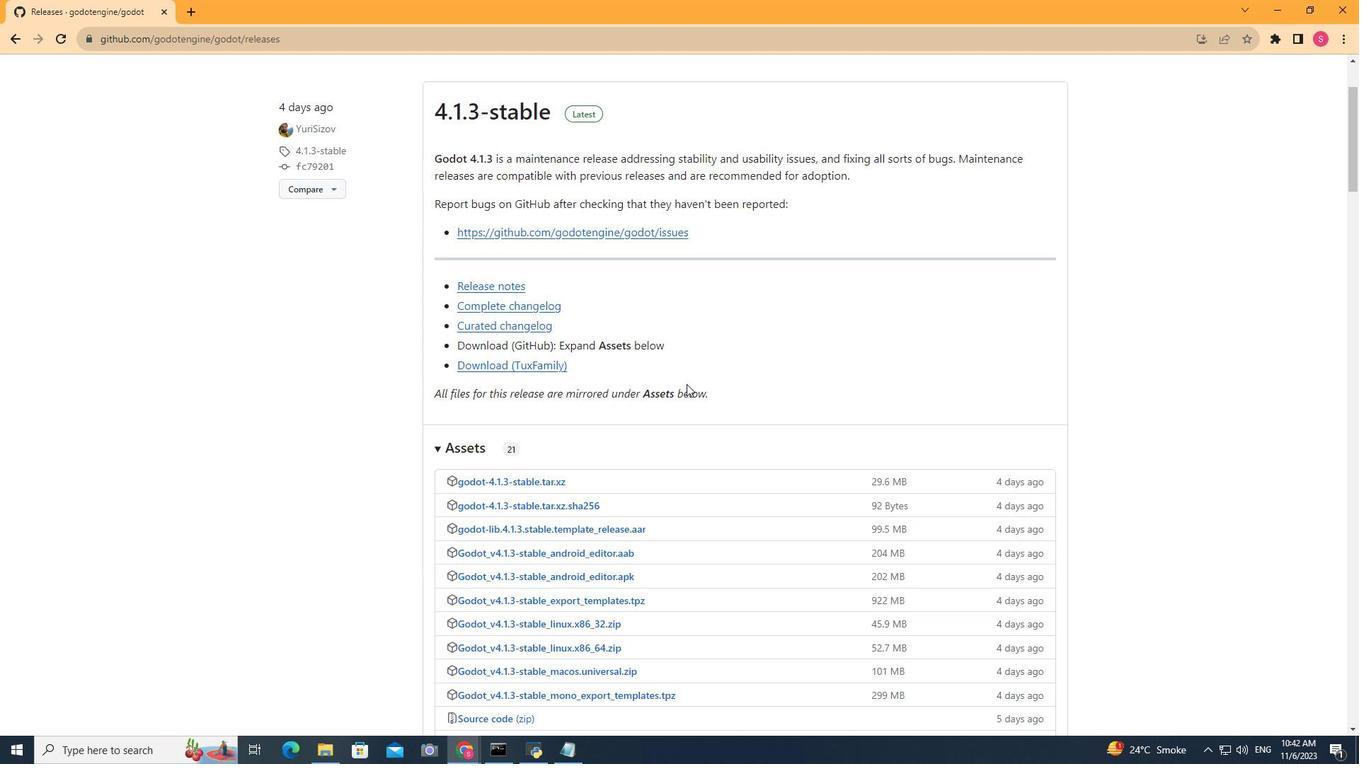 
Action: Mouse scrolled (686, 383) with delta (0, 0)
Screenshot: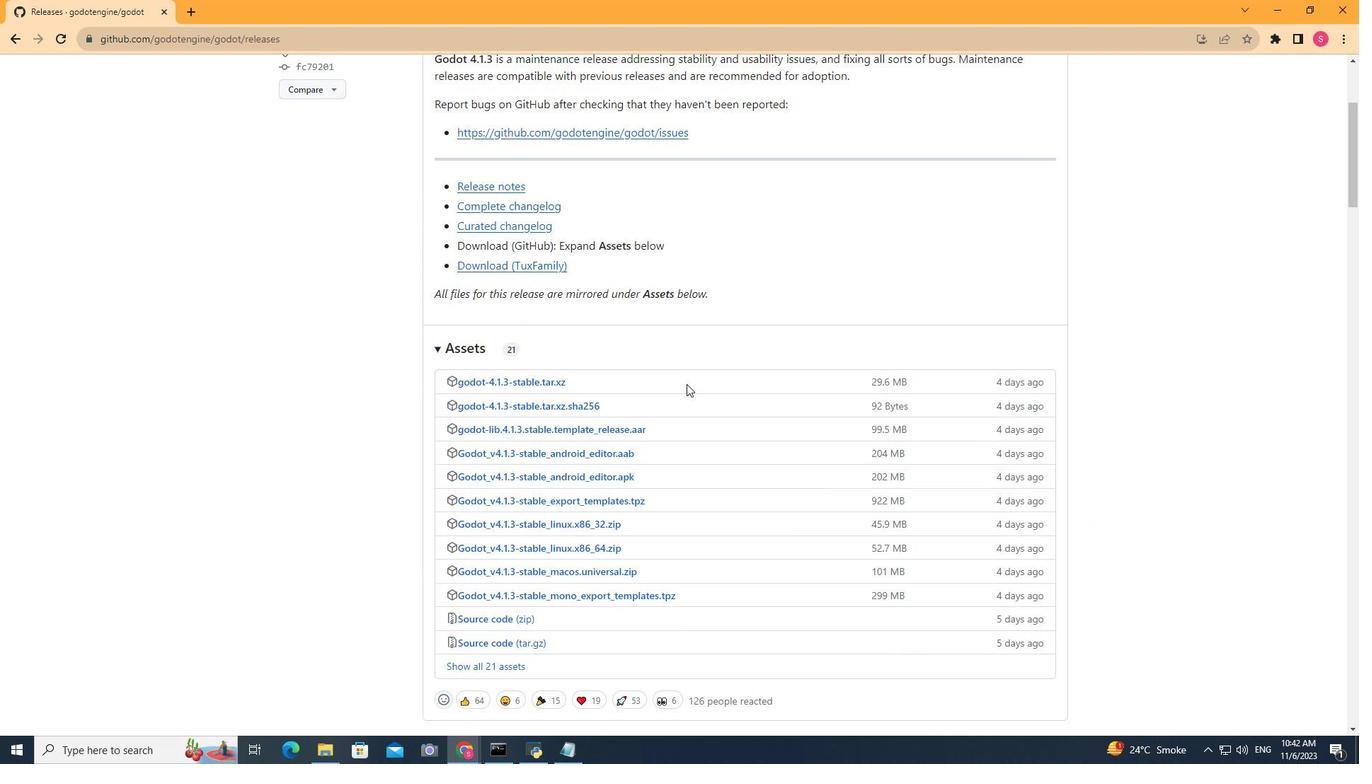 
Action: Mouse scrolled (686, 383) with delta (0, 0)
Screenshot: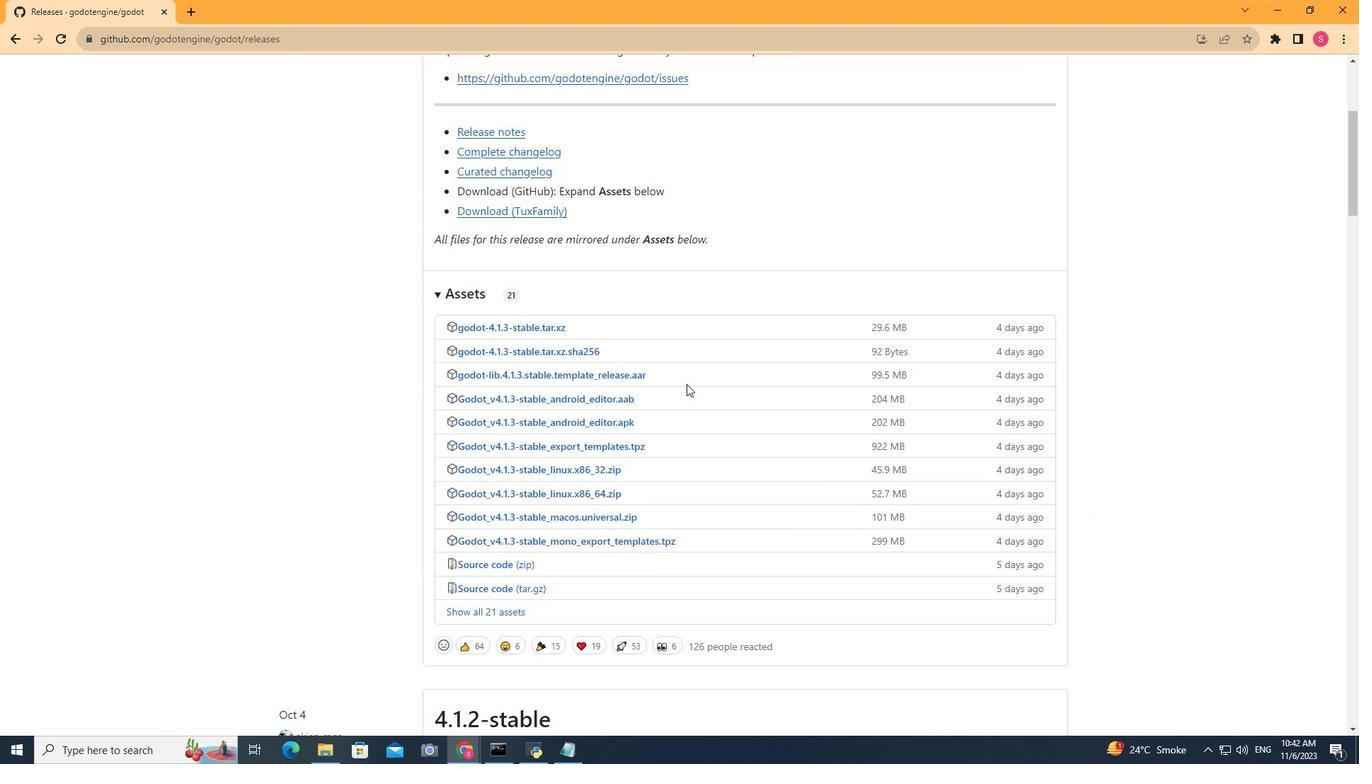 
Action: Mouse scrolled (686, 383) with delta (0, 0)
Screenshot: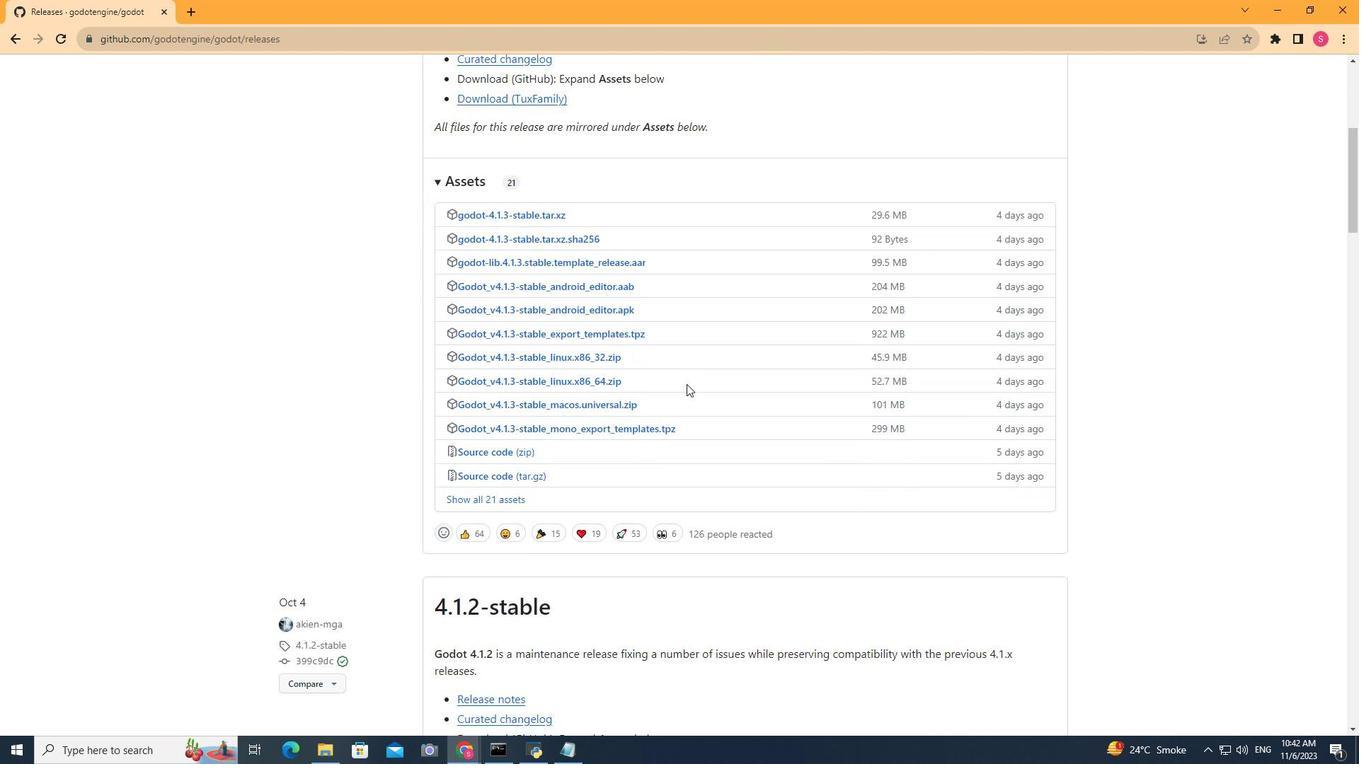 
Action: Mouse scrolled (686, 383) with delta (0, 0)
Screenshot: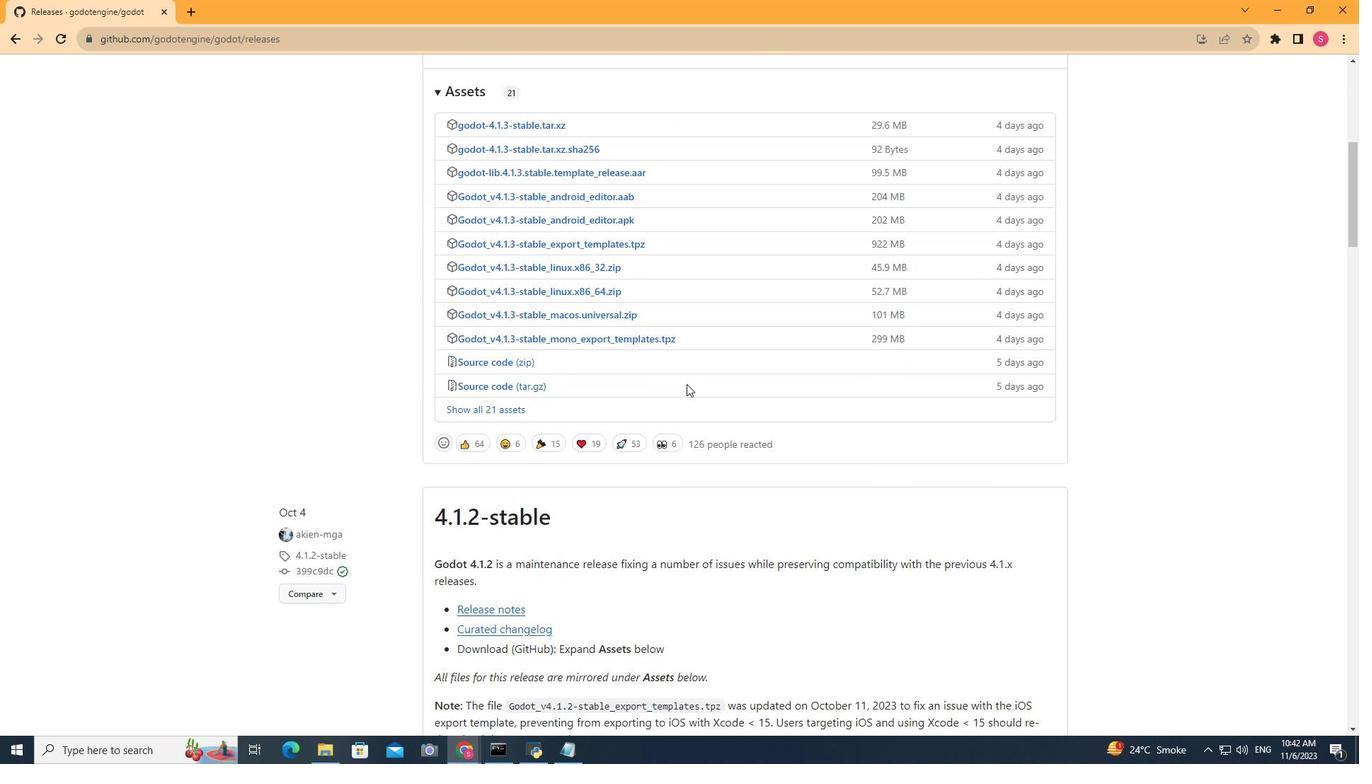 
Action: Mouse scrolled (686, 383) with delta (0, 0)
Screenshot: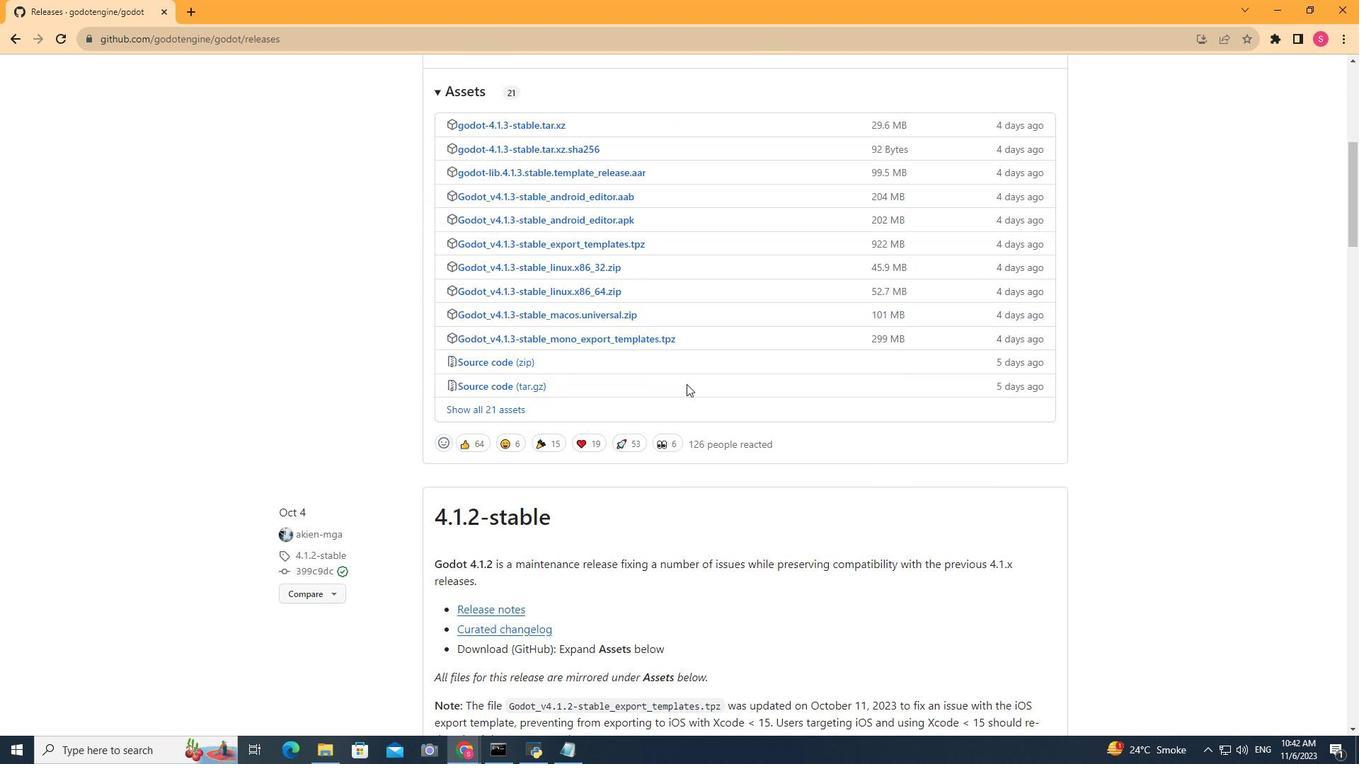 
Action: Mouse scrolled (686, 383) with delta (0, 0)
Screenshot: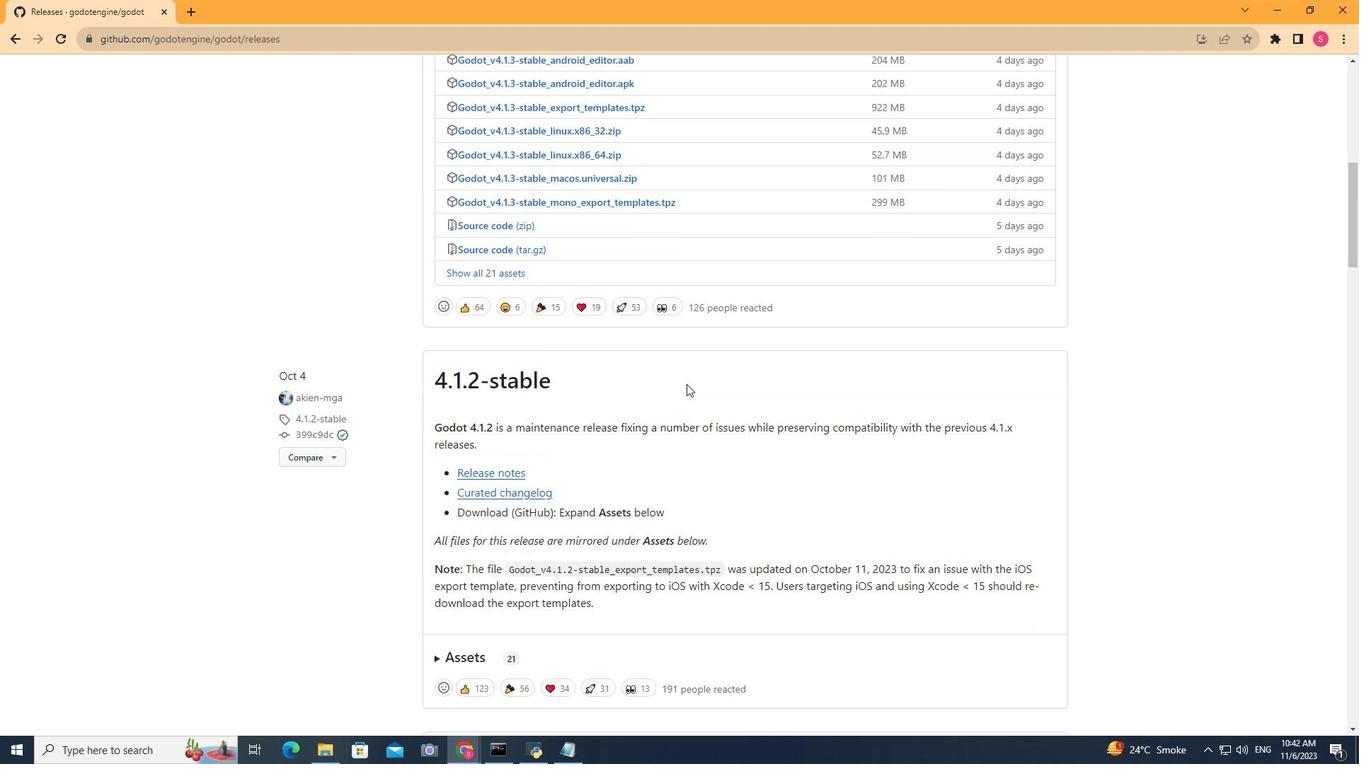 
Action: Mouse scrolled (686, 383) with delta (0, 0)
Screenshot: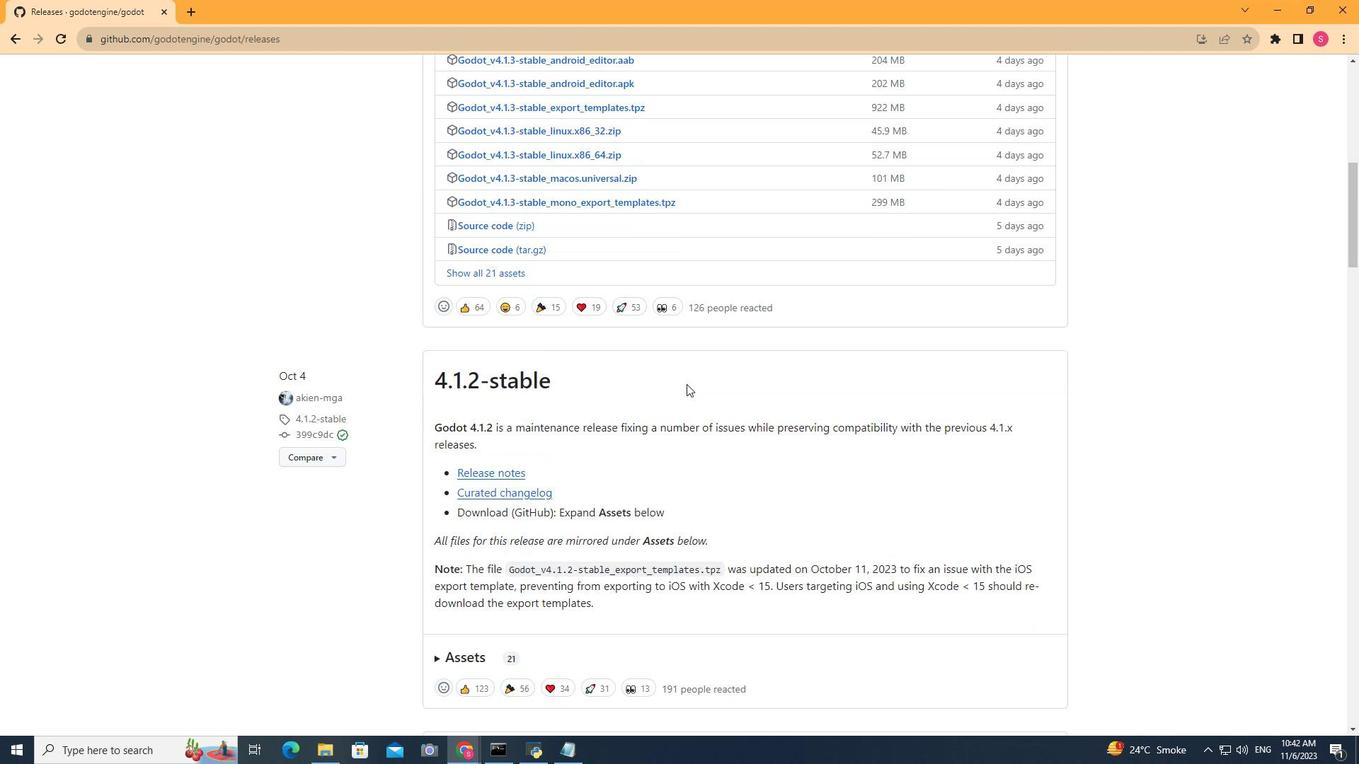 
Action: Mouse scrolled (686, 383) with delta (0, 0)
Screenshot: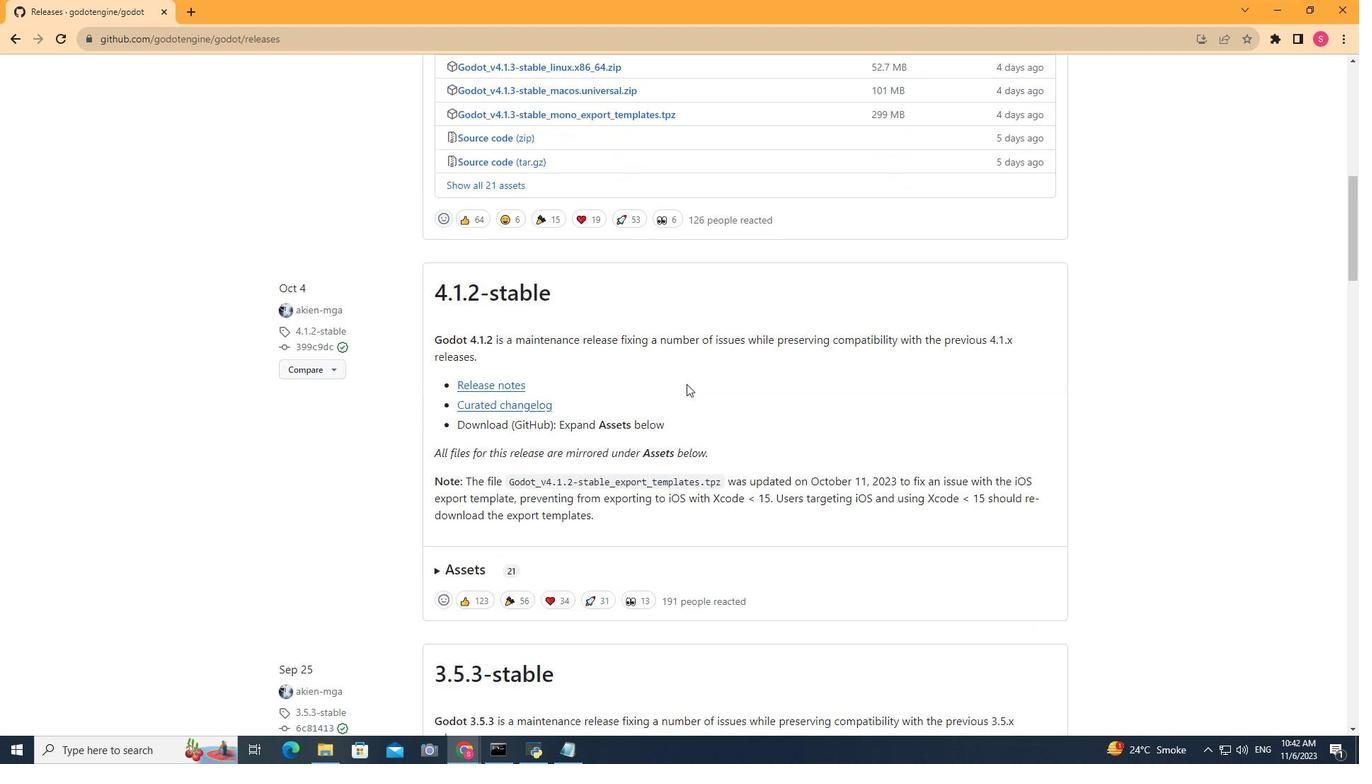 
Action: Mouse scrolled (686, 383) with delta (0, 0)
Screenshot: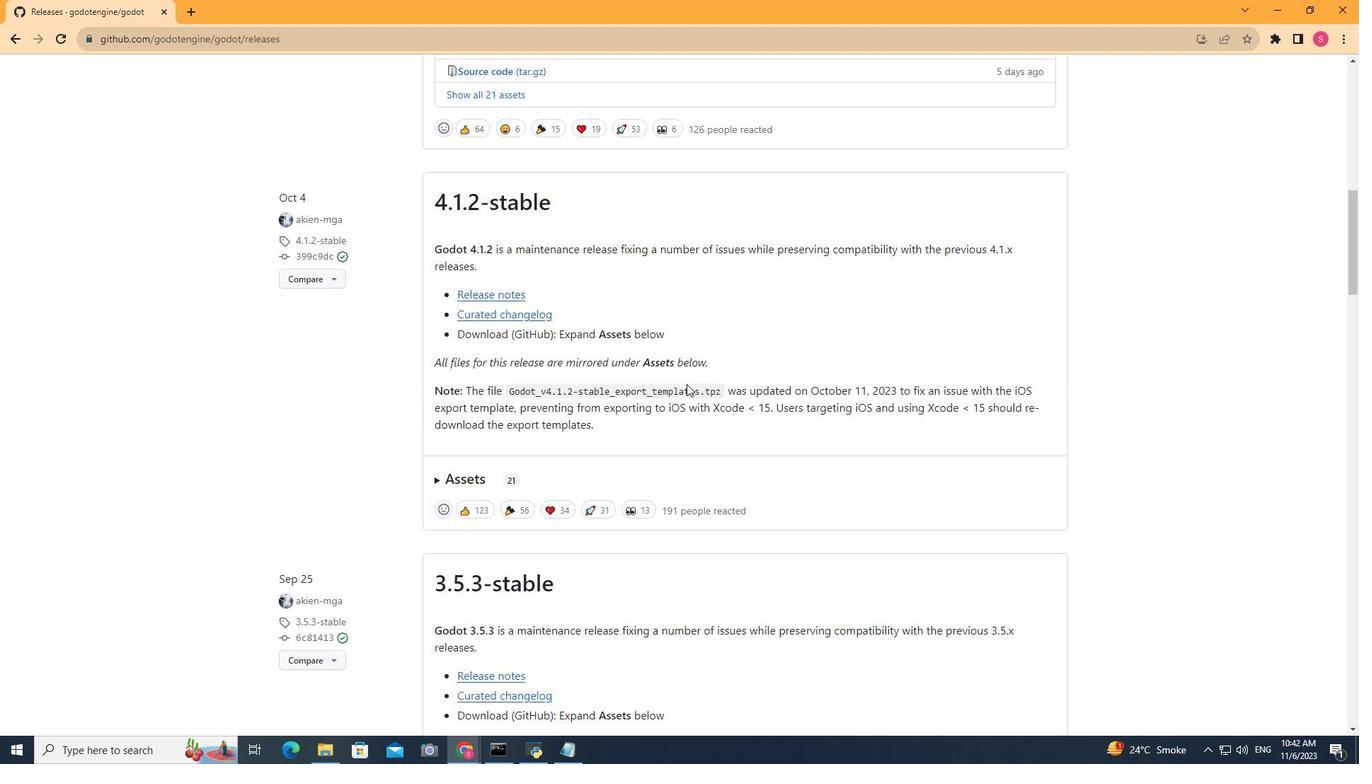 
Action: Mouse scrolled (686, 383) with delta (0, 0)
Screenshot: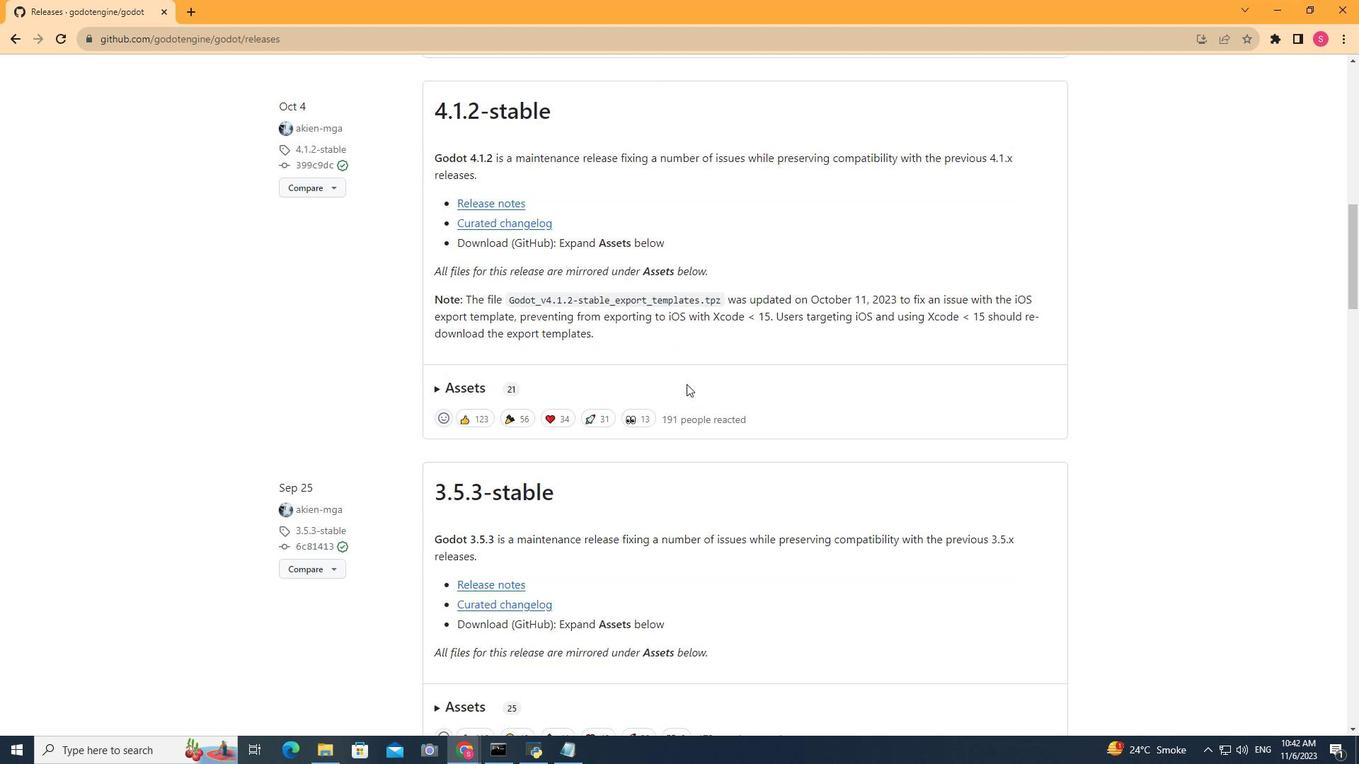 
Action: Mouse scrolled (686, 383) with delta (0, 0)
Screenshot: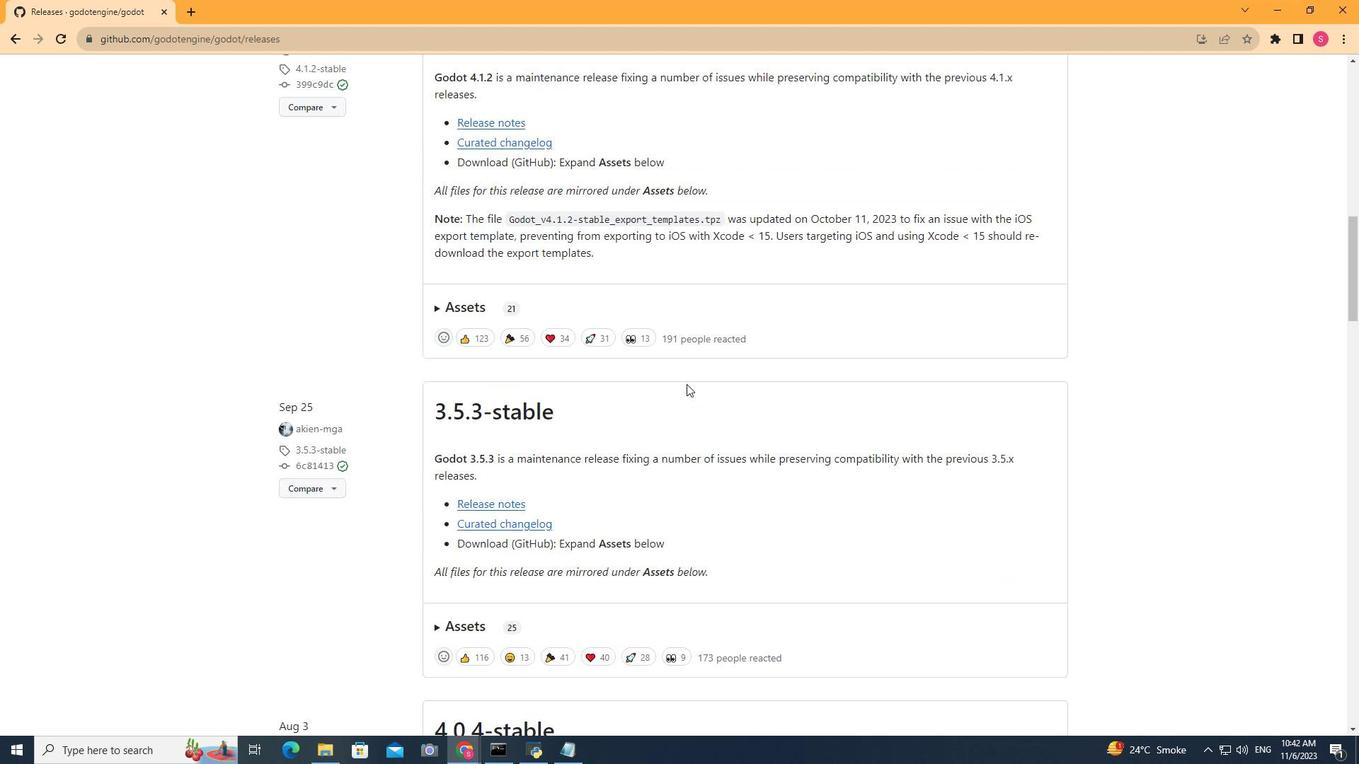 
Action: Mouse scrolled (686, 383) with delta (0, 0)
Screenshot: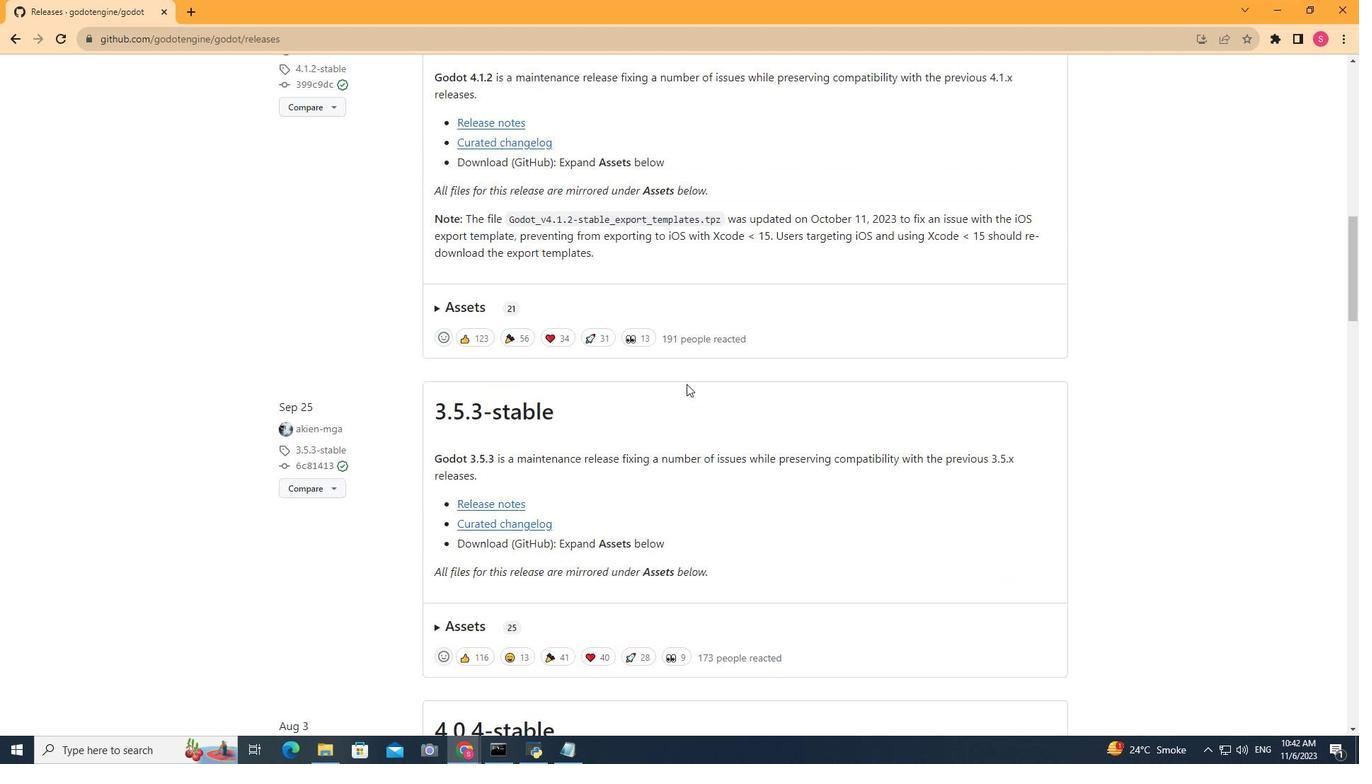 
Action: Mouse scrolled (686, 383) with delta (0, 0)
Screenshot: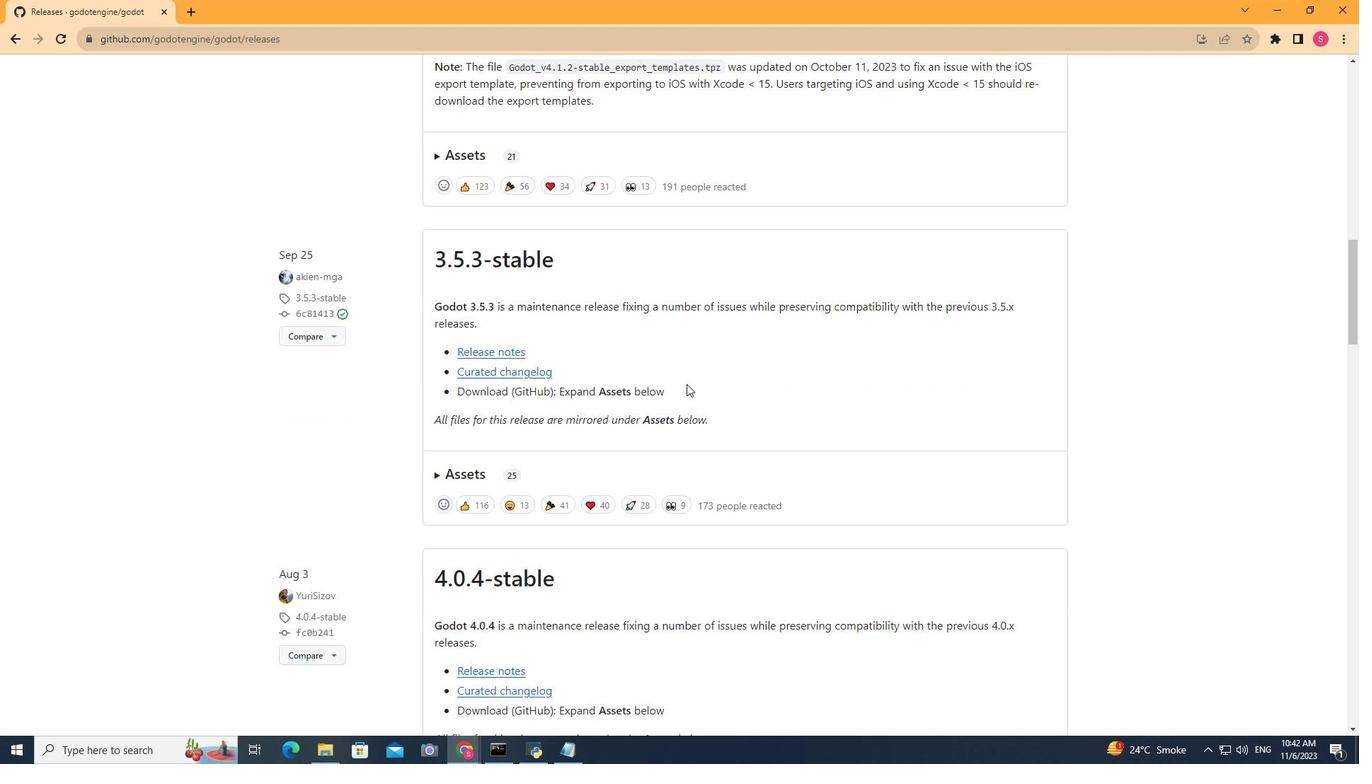 
Action: Mouse scrolled (686, 383) with delta (0, 0)
Screenshot: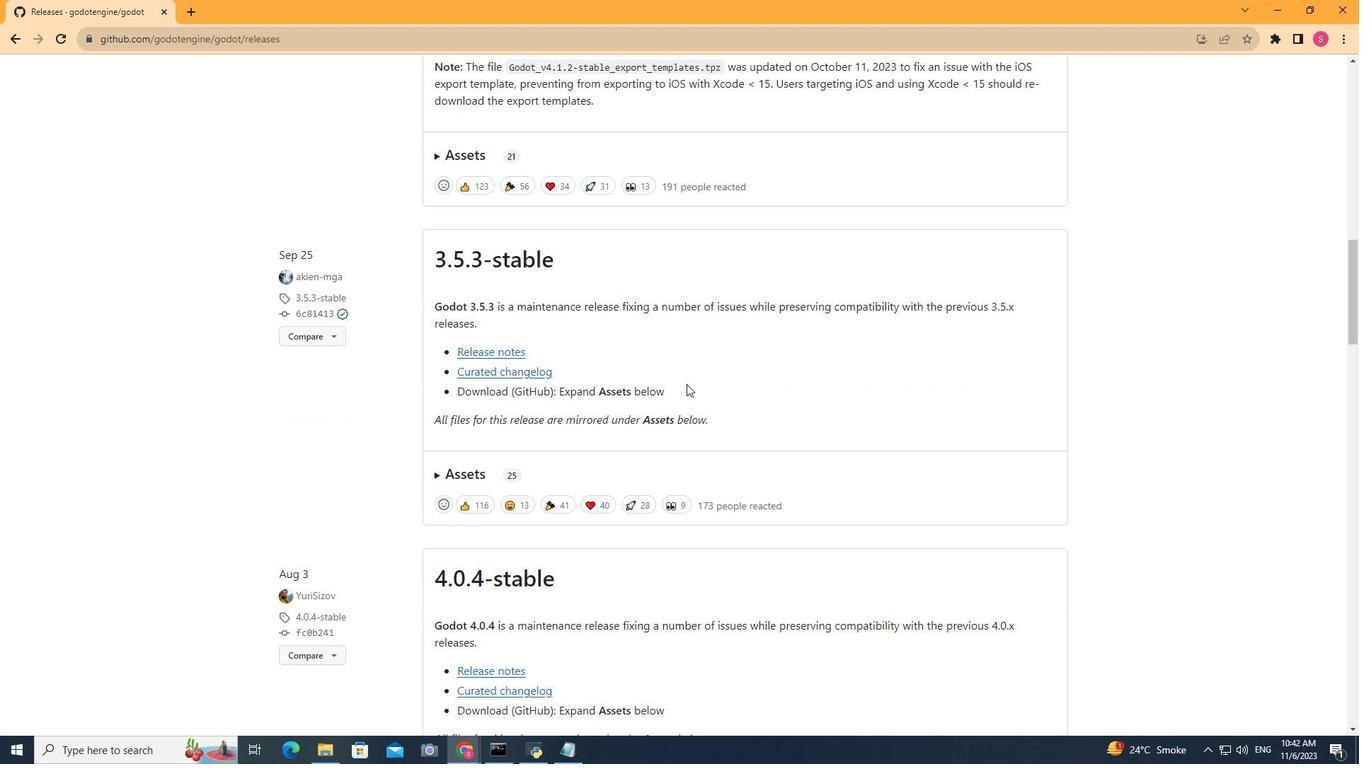 
Action: Mouse scrolled (686, 383) with delta (0, 0)
Screenshot: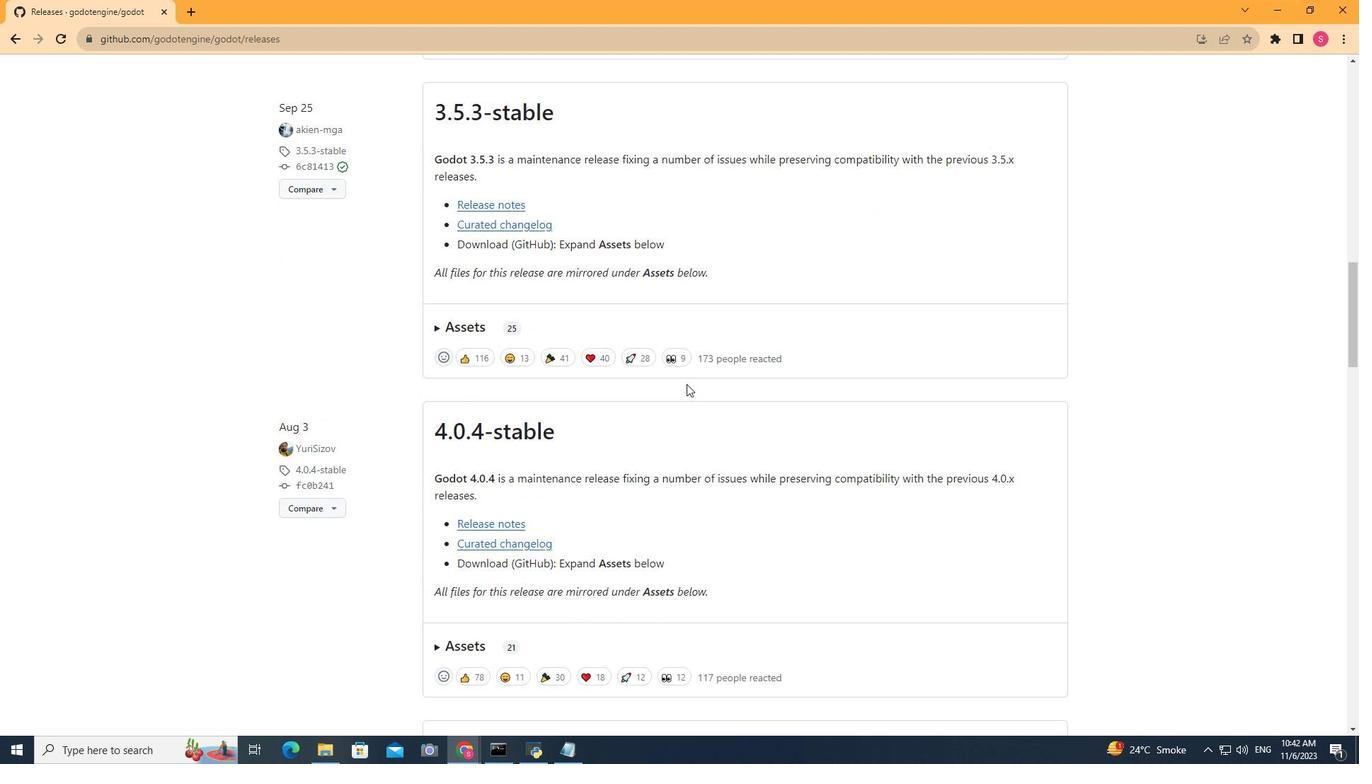 
Action: Mouse scrolled (686, 383) with delta (0, 0)
Screenshot: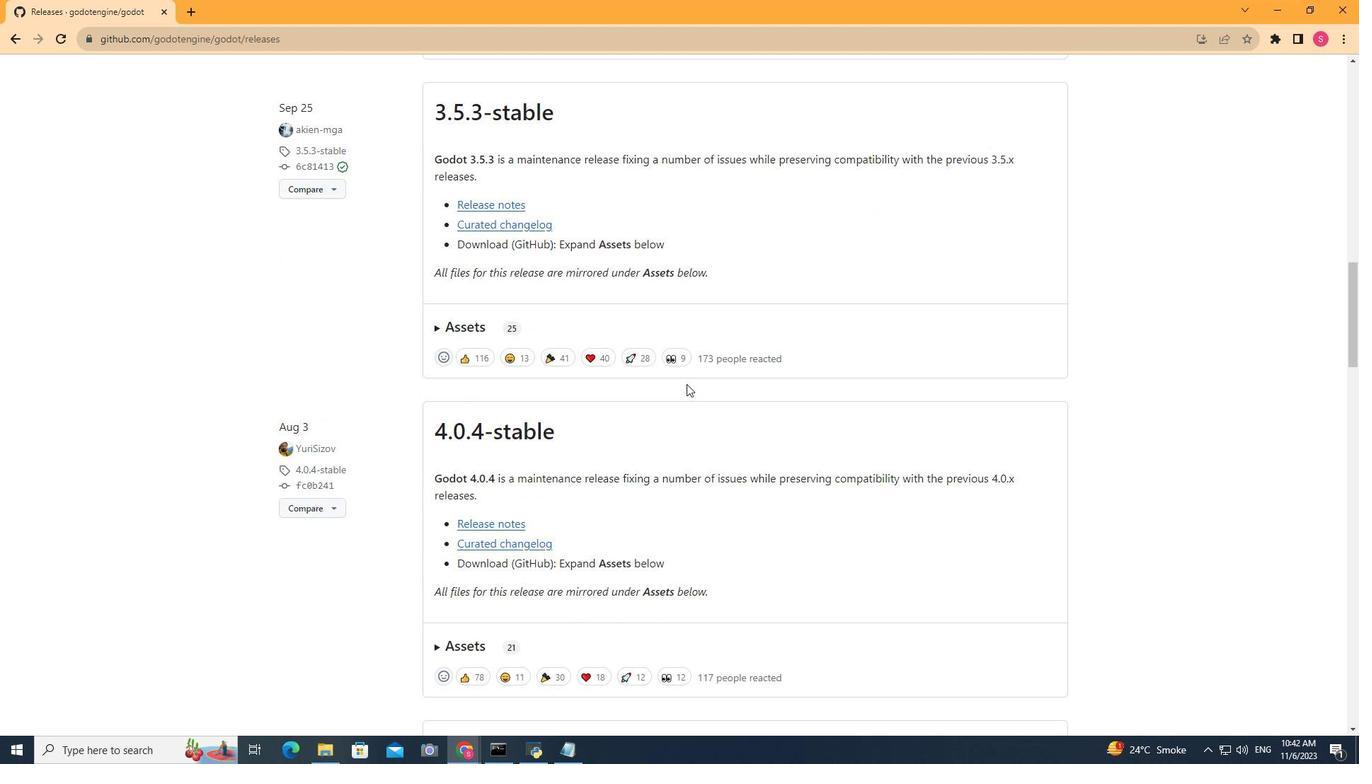 
Action: Mouse scrolled (686, 383) with delta (0, 0)
Screenshot: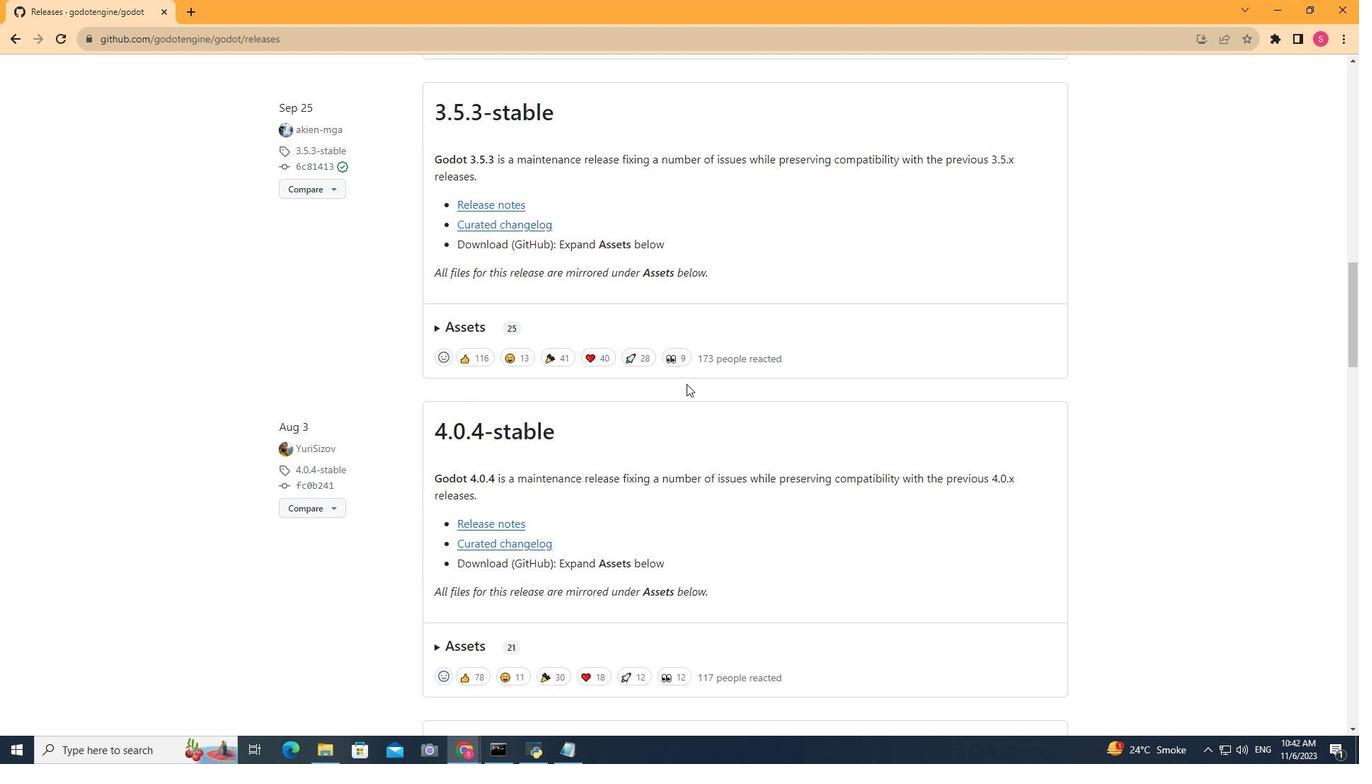 
Action: Mouse scrolled (686, 383) with delta (0, 0)
Screenshot: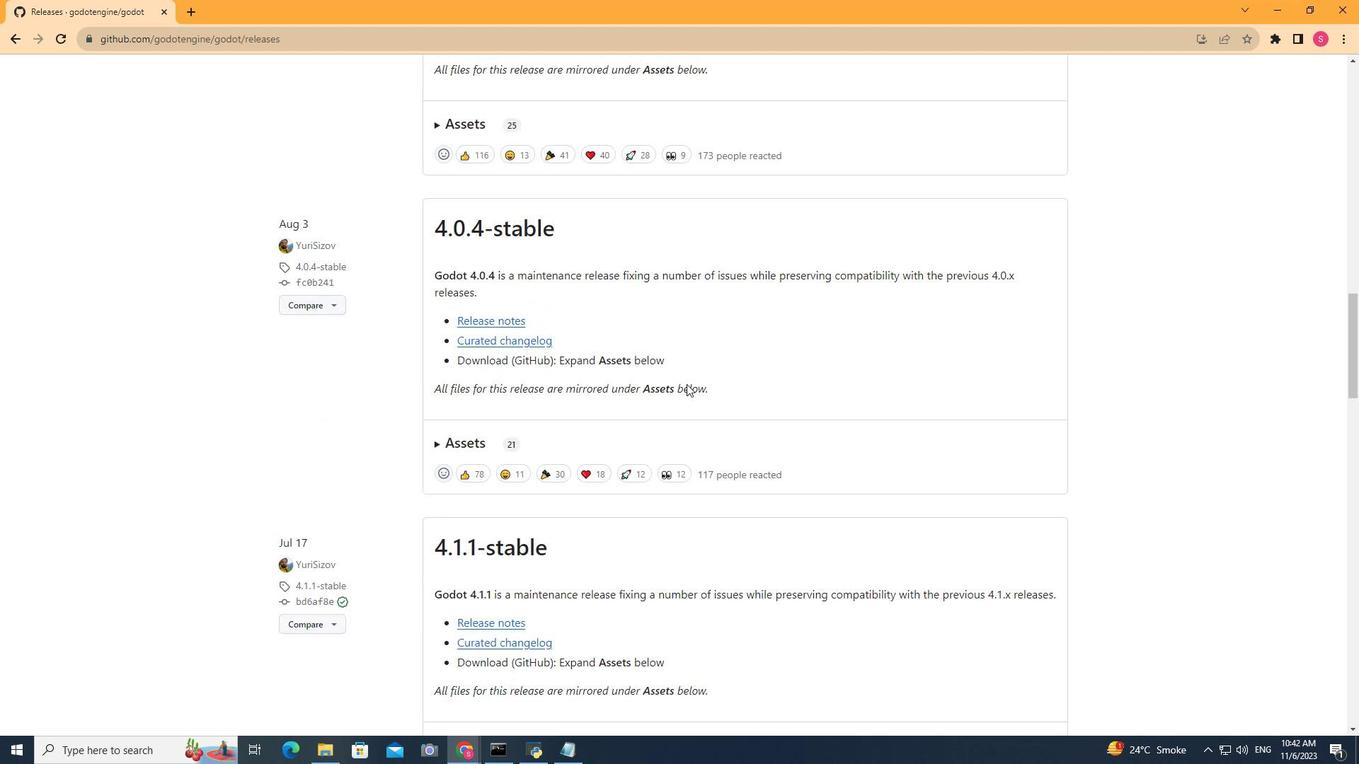 
Action: Mouse scrolled (686, 383) with delta (0, 0)
Screenshot: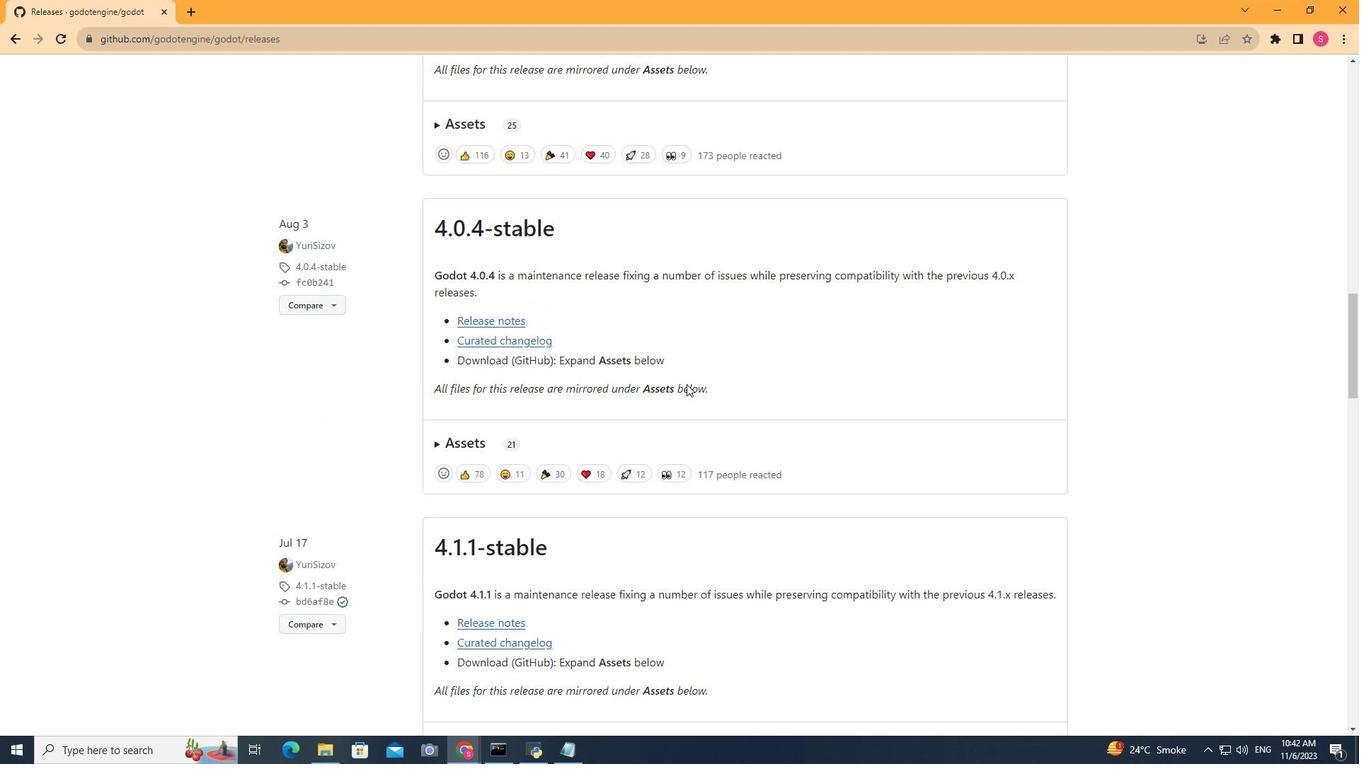 
Action: Mouse scrolled (686, 383) with delta (0, 0)
Screenshot: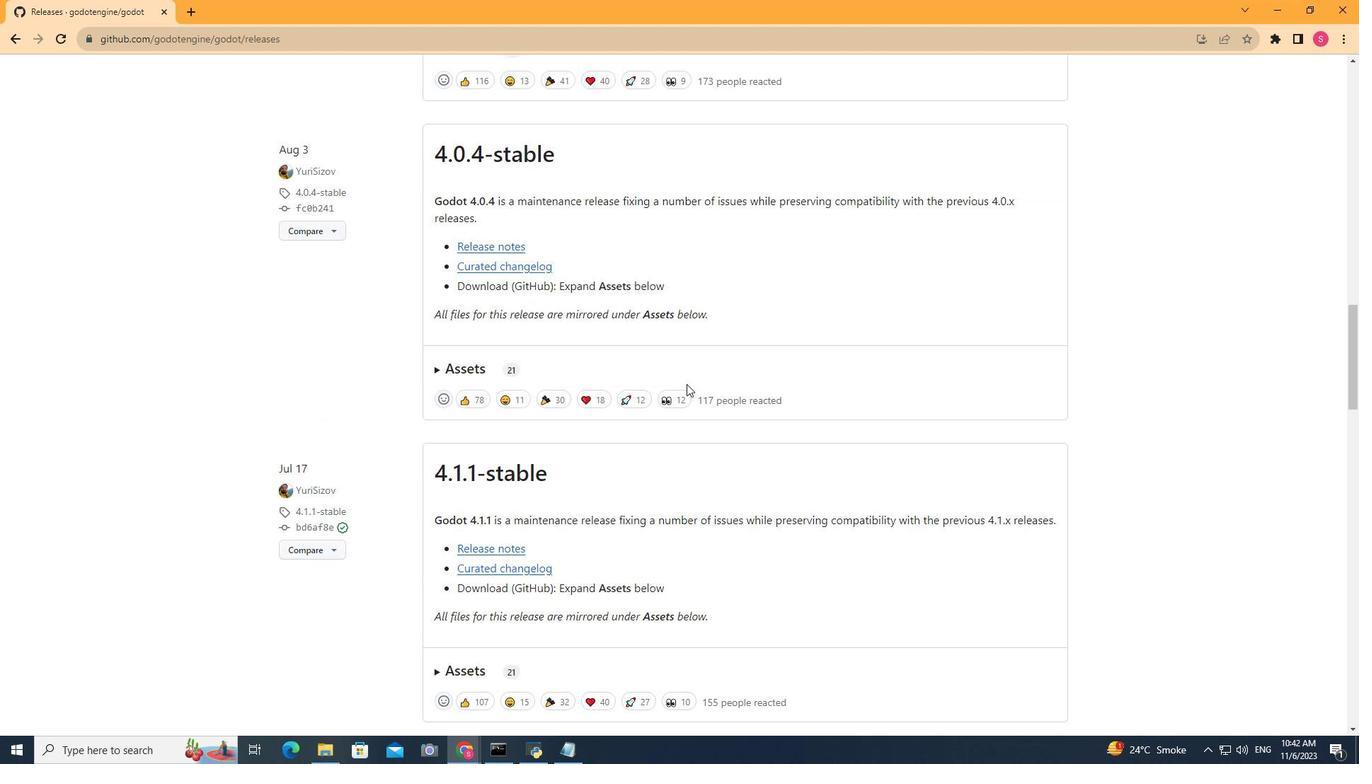 
Action: Mouse scrolled (686, 383) with delta (0, 0)
Screenshot: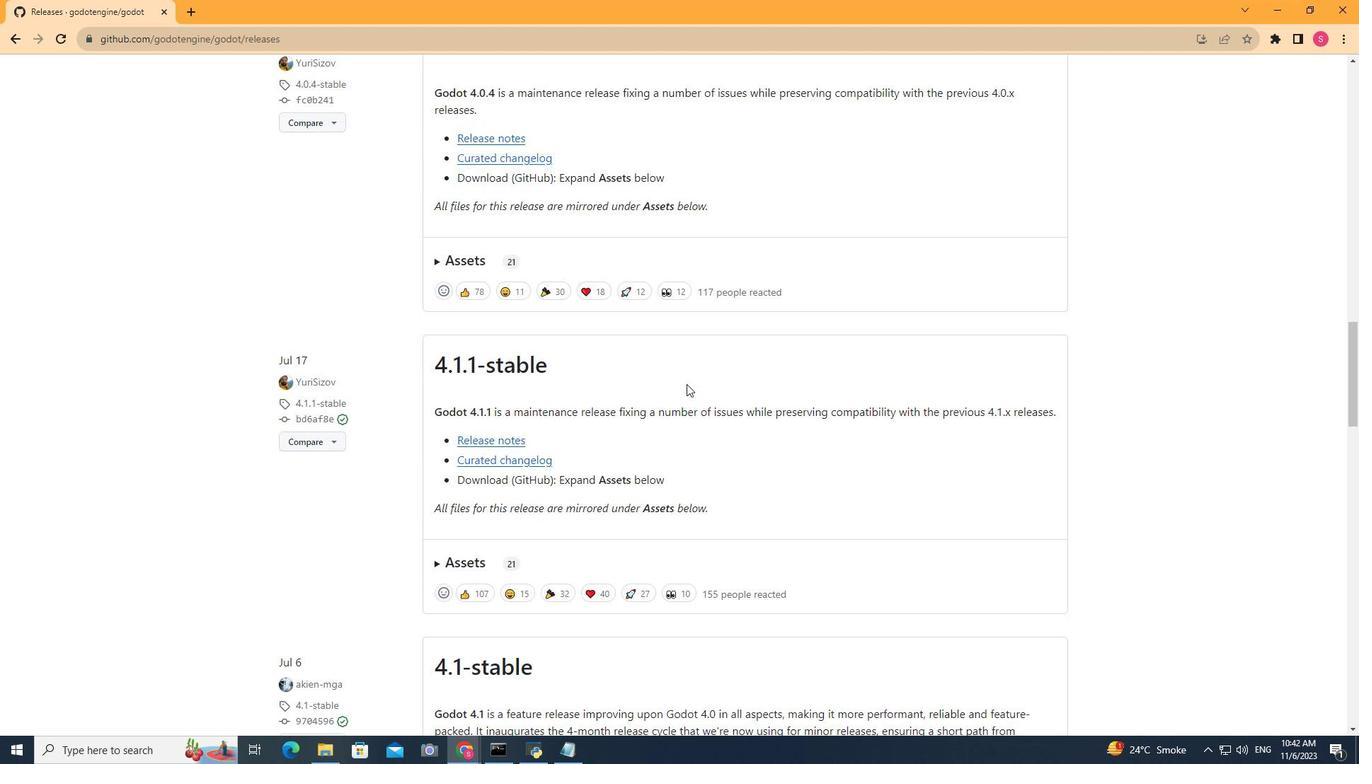 
Action: Mouse scrolled (686, 383) with delta (0, 0)
Screenshot: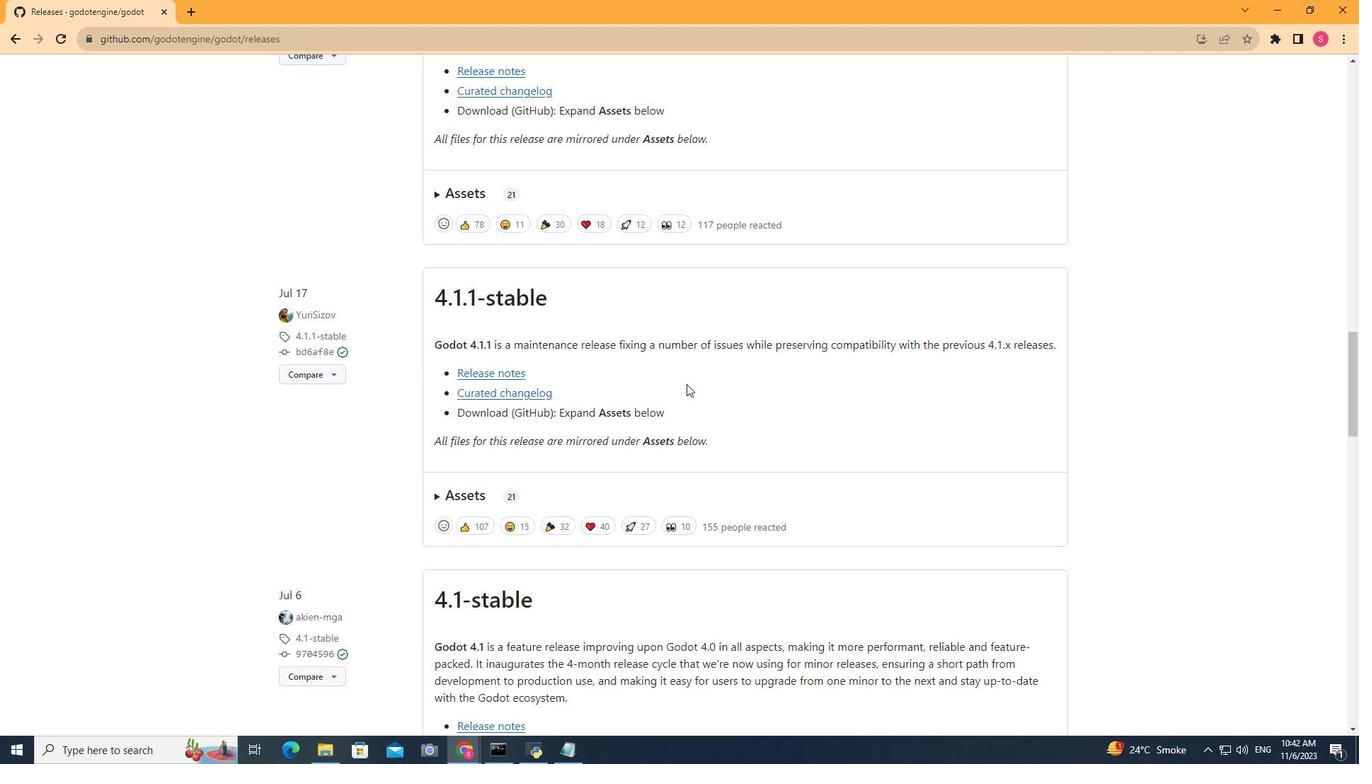 
Action: Mouse scrolled (686, 383) with delta (0, 0)
Screenshot: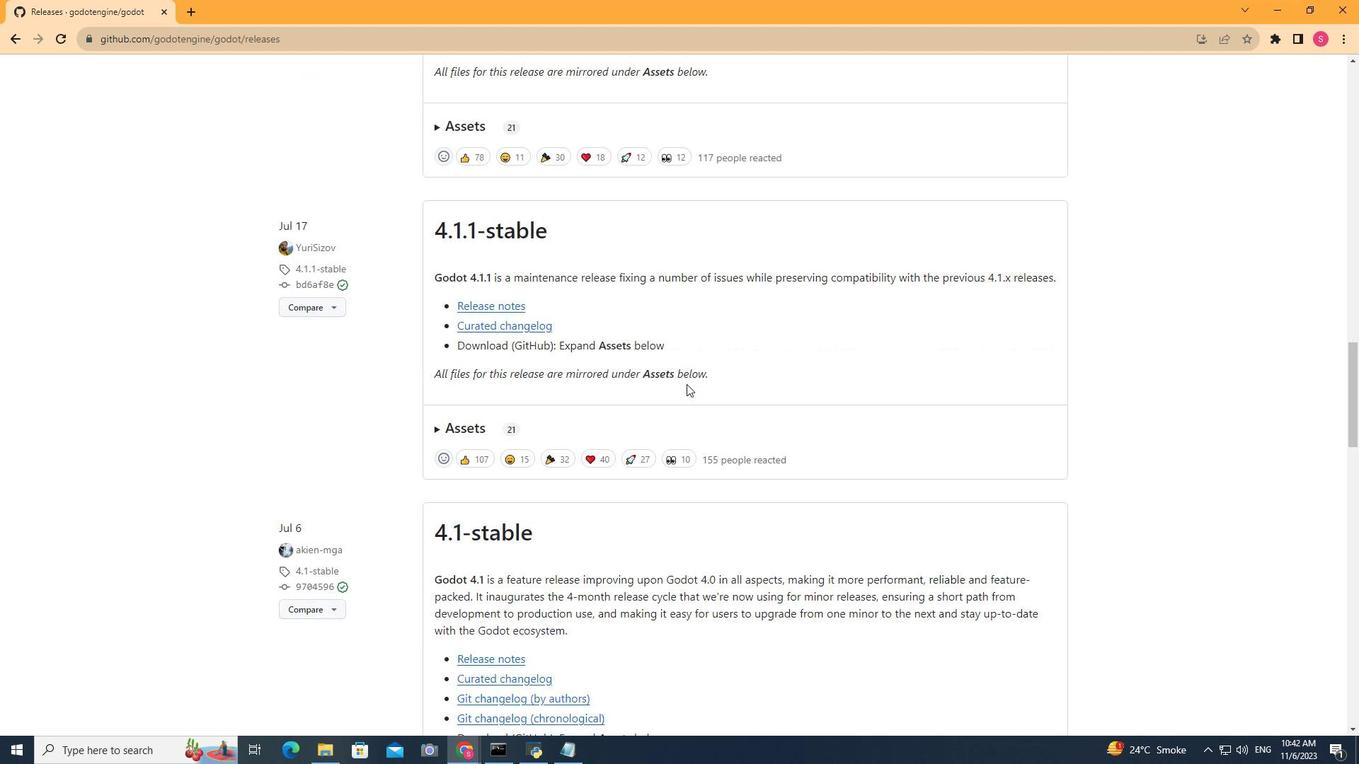 
Action: Mouse moved to (686, 383)
Screenshot: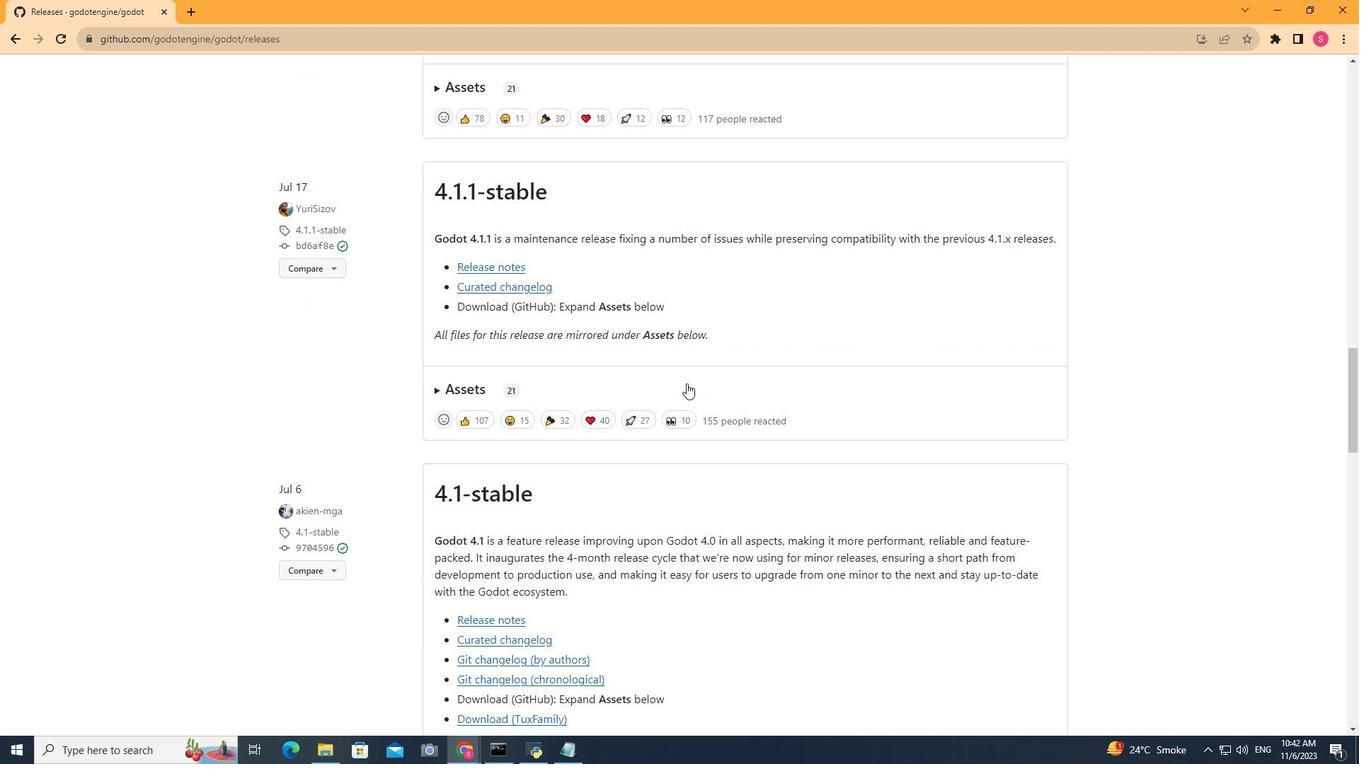 
Action: Mouse scrolled (686, 383) with delta (0, 0)
Screenshot: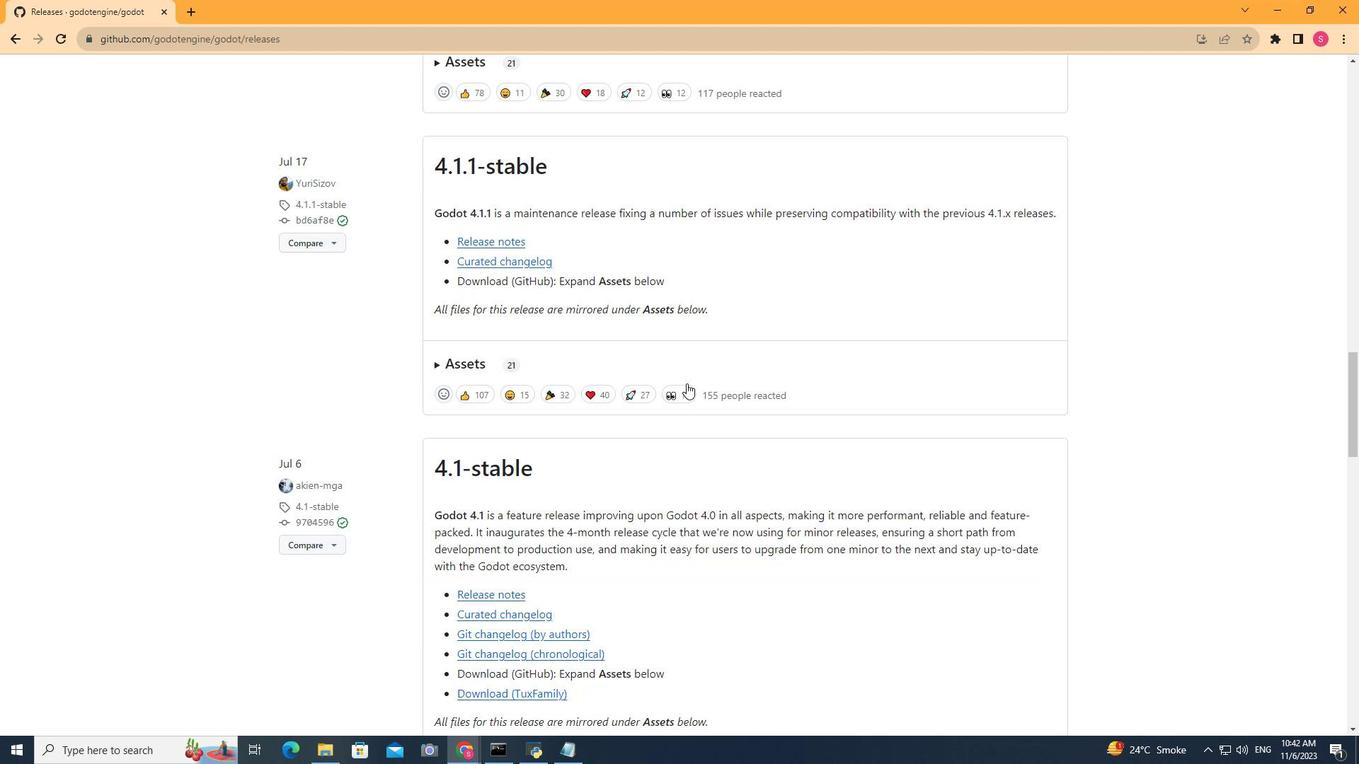 
Action: Mouse scrolled (686, 383) with delta (0, 0)
Screenshot: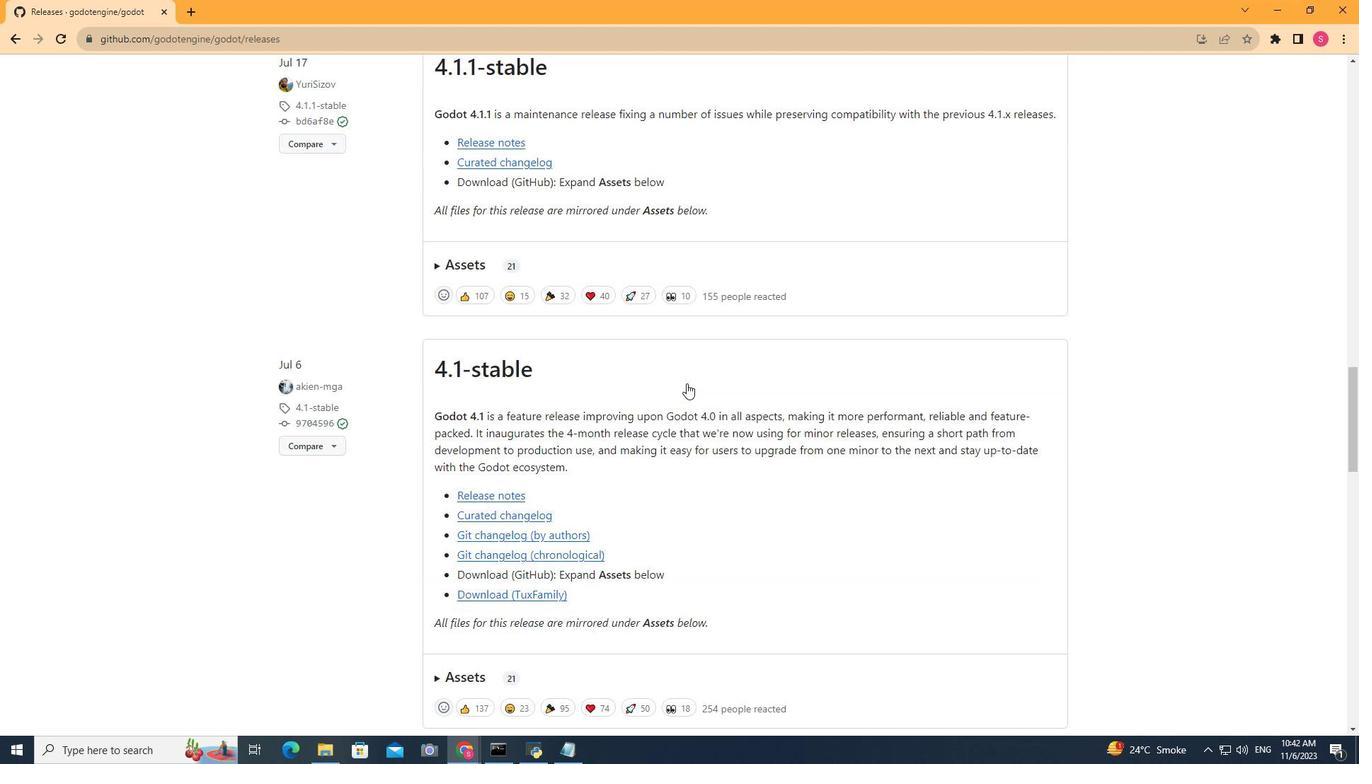 
Action: Mouse scrolled (686, 383) with delta (0, 0)
Screenshot: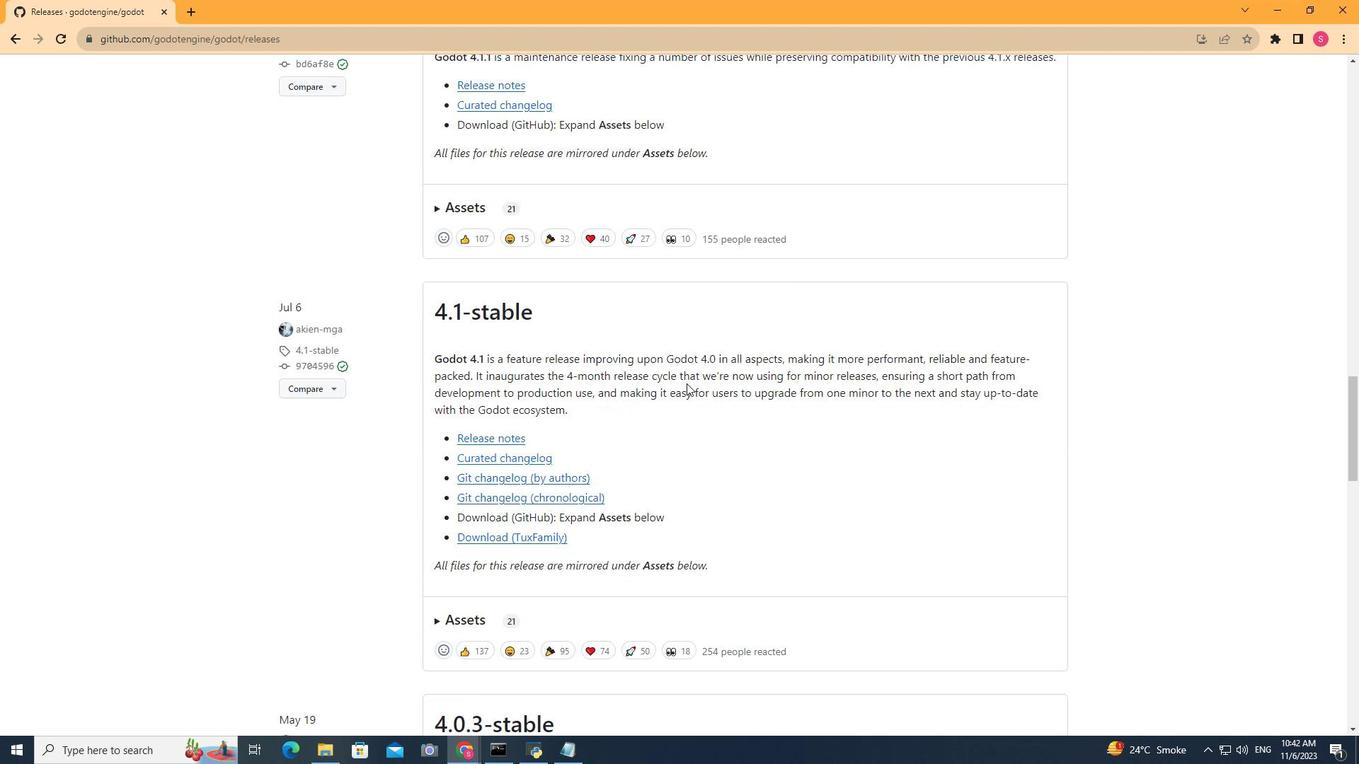 
Action: Mouse scrolled (686, 383) with delta (0, 0)
Screenshot: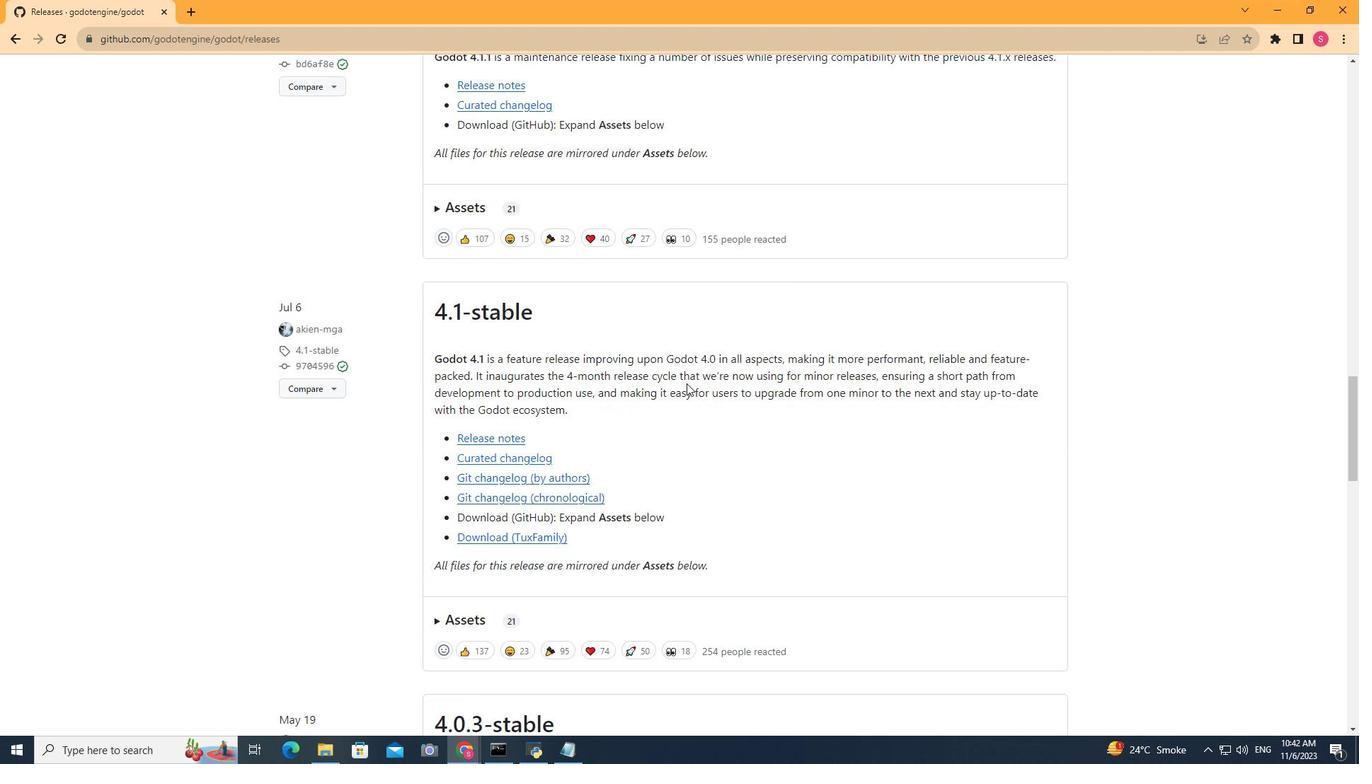 
Action: Mouse scrolled (686, 383) with delta (0, 0)
Screenshot: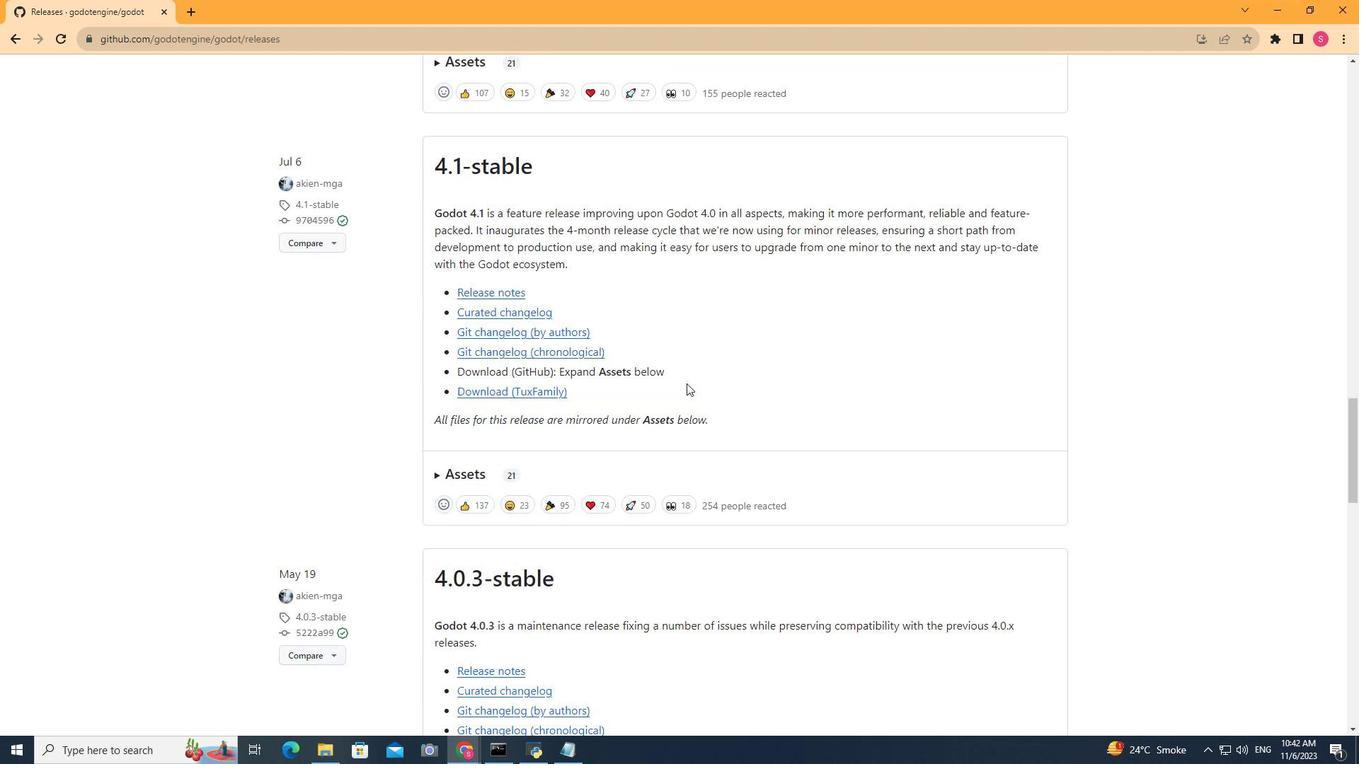 
Action: Mouse scrolled (686, 383) with delta (0, 0)
Screenshot: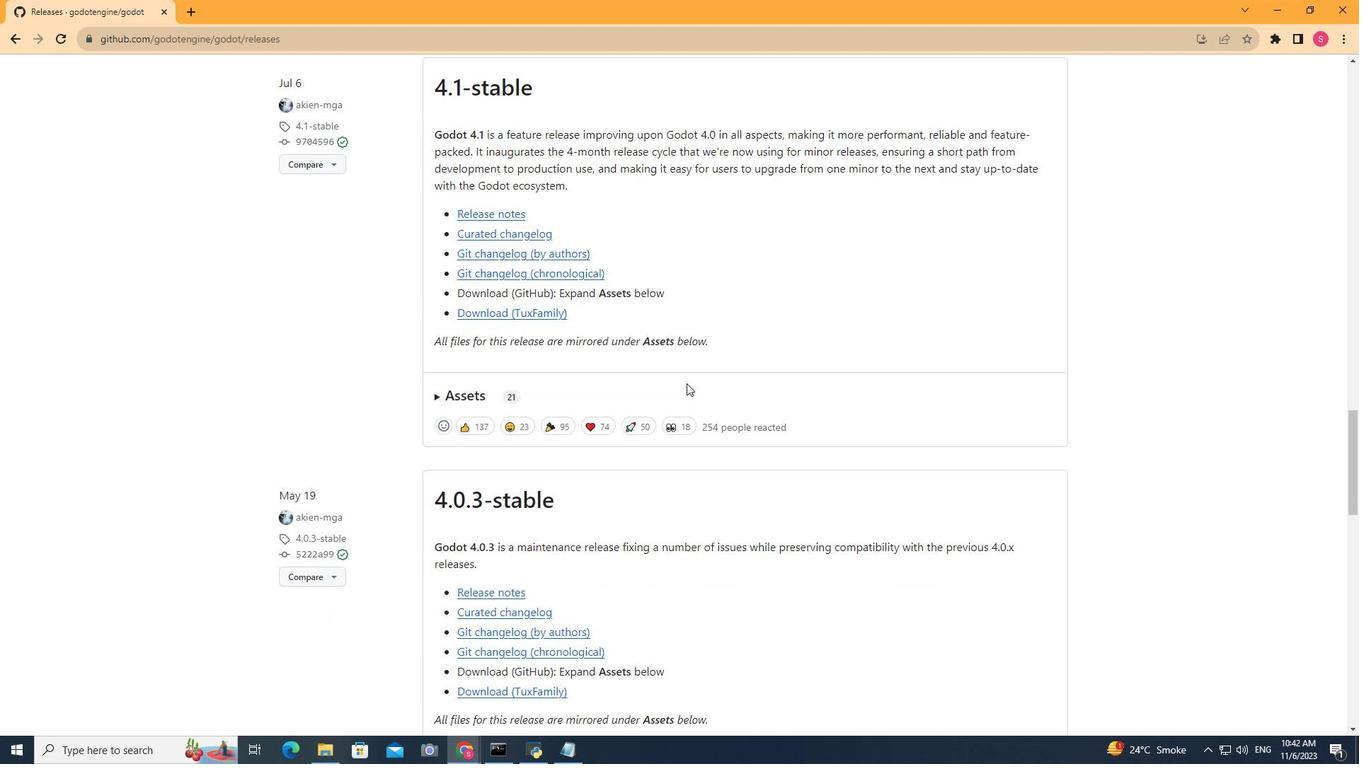 
Action: Mouse scrolled (686, 383) with delta (0, 0)
Screenshot: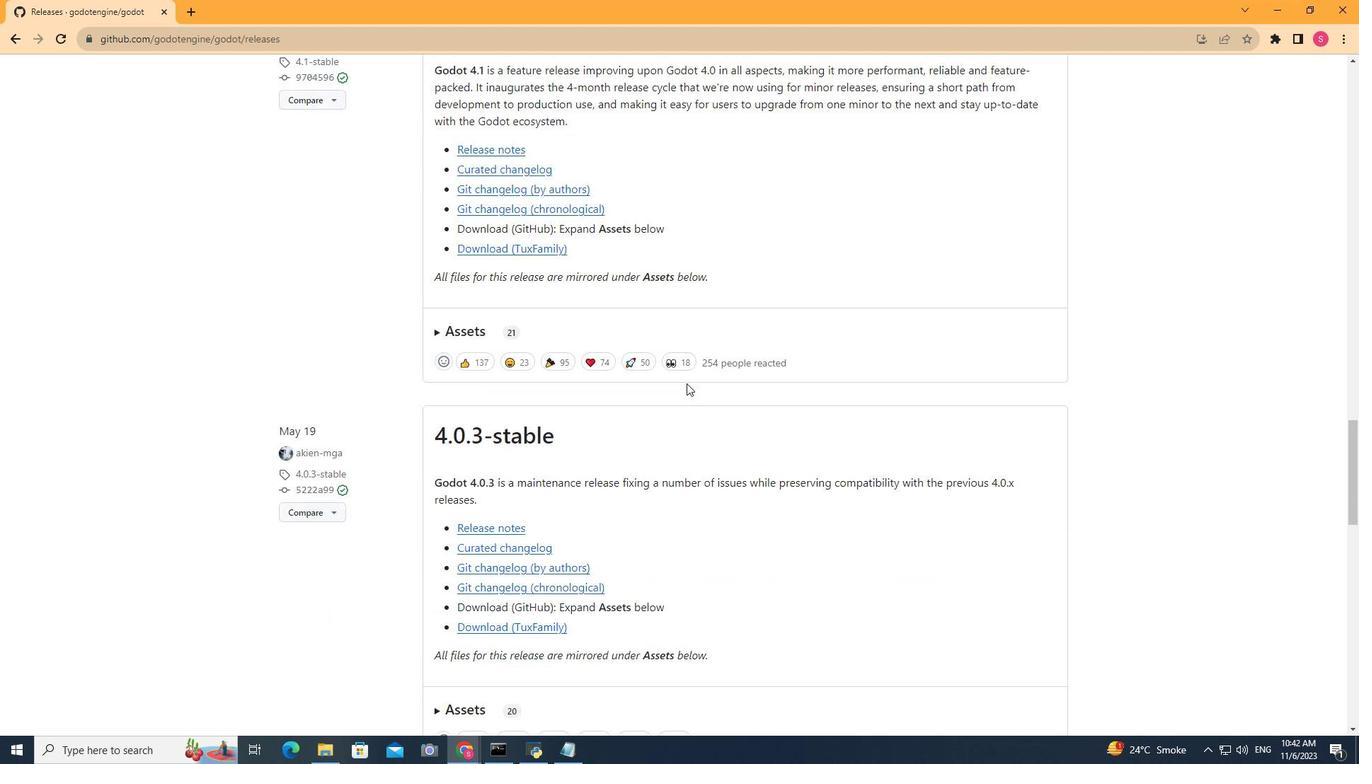 
Action: Mouse scrolled (686, 383) with delta (0, 0)
Screenshot: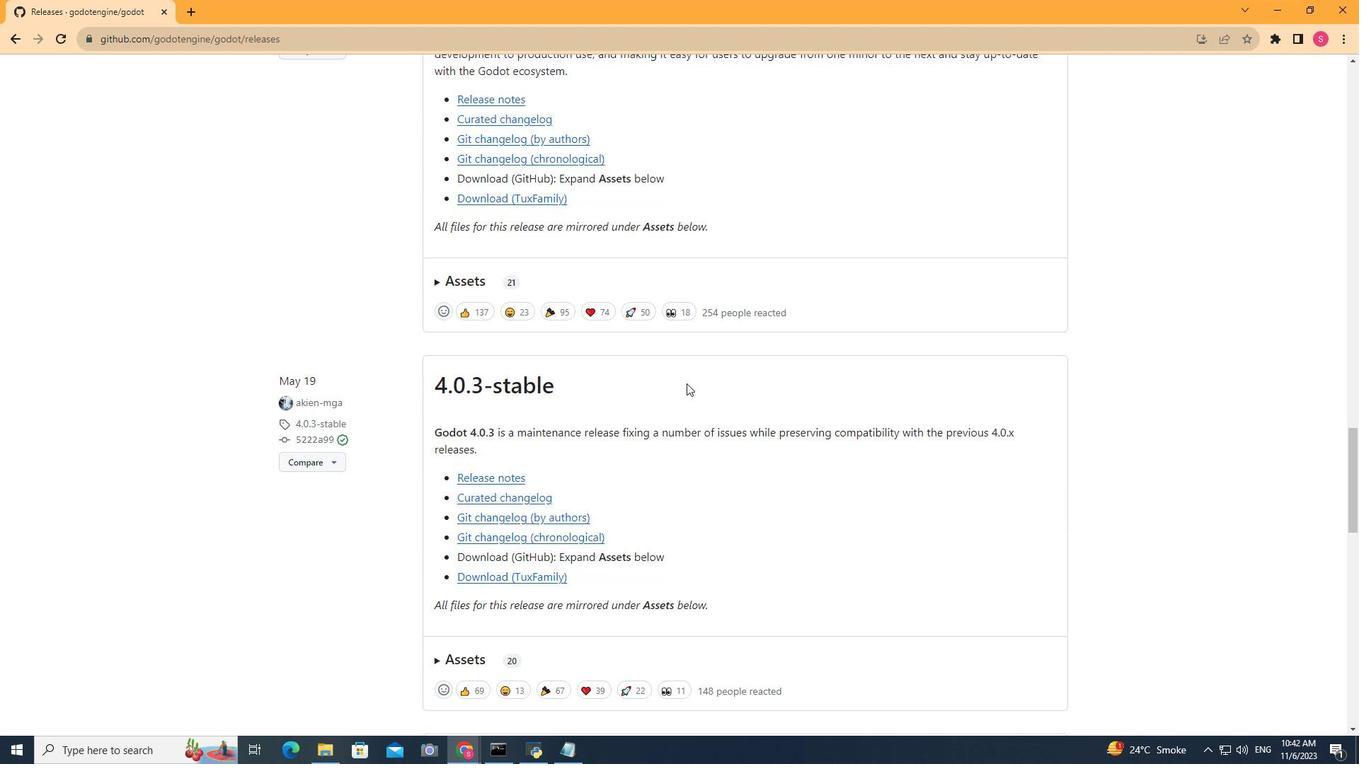 
Action: Mouse scrolled (686, 383) with delta (0, 0)
Screenshot: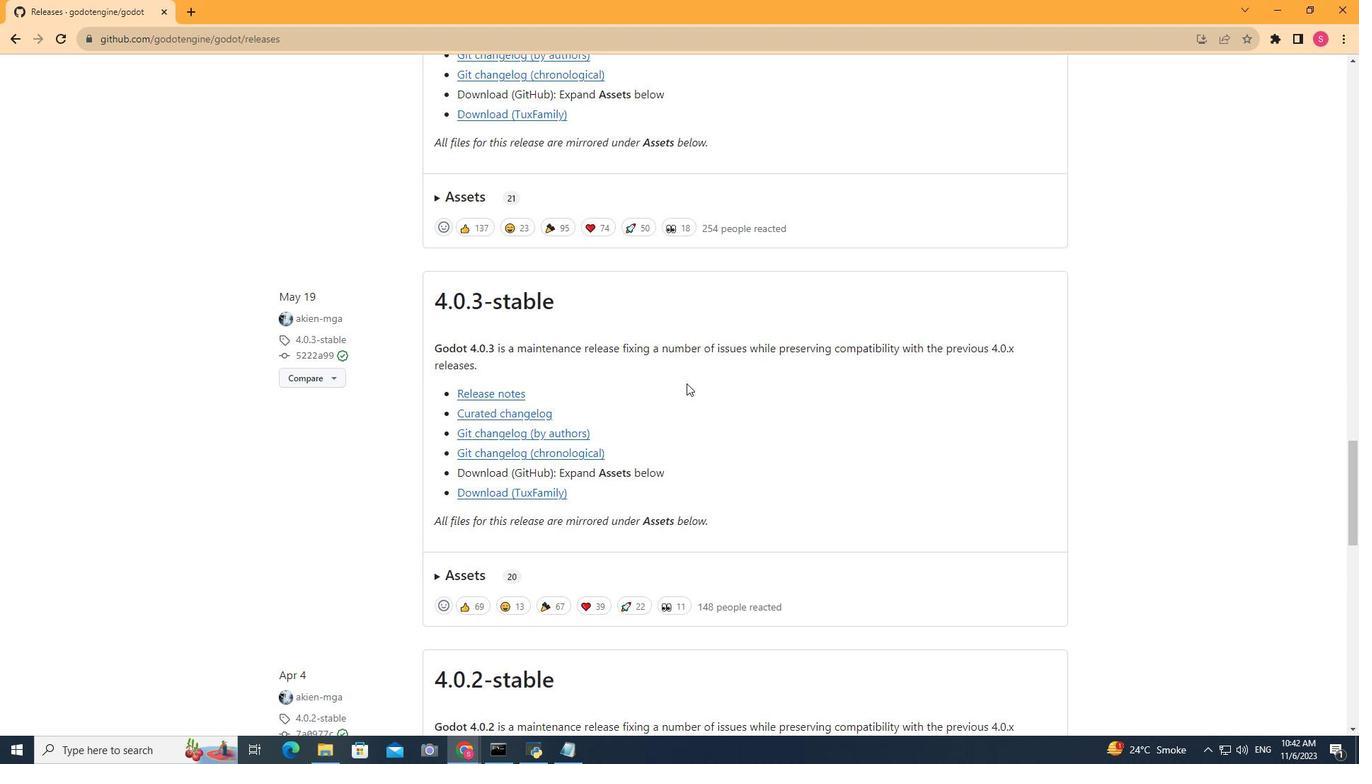 
Action: Mouse scrolled (686, 383) with delta (0, 0)
Screenshot: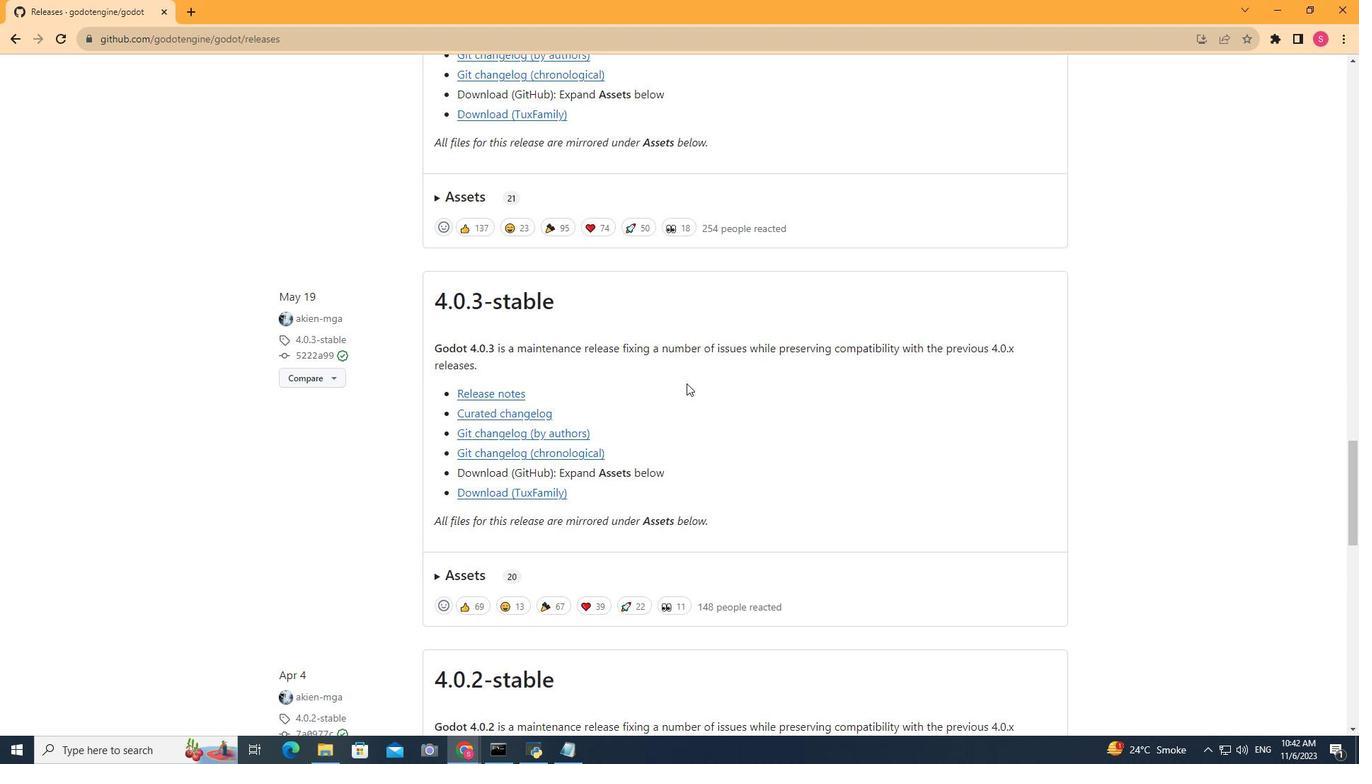 
Action: Mouse scrolled (686, 383) with delta (0, 0)
Screenshot: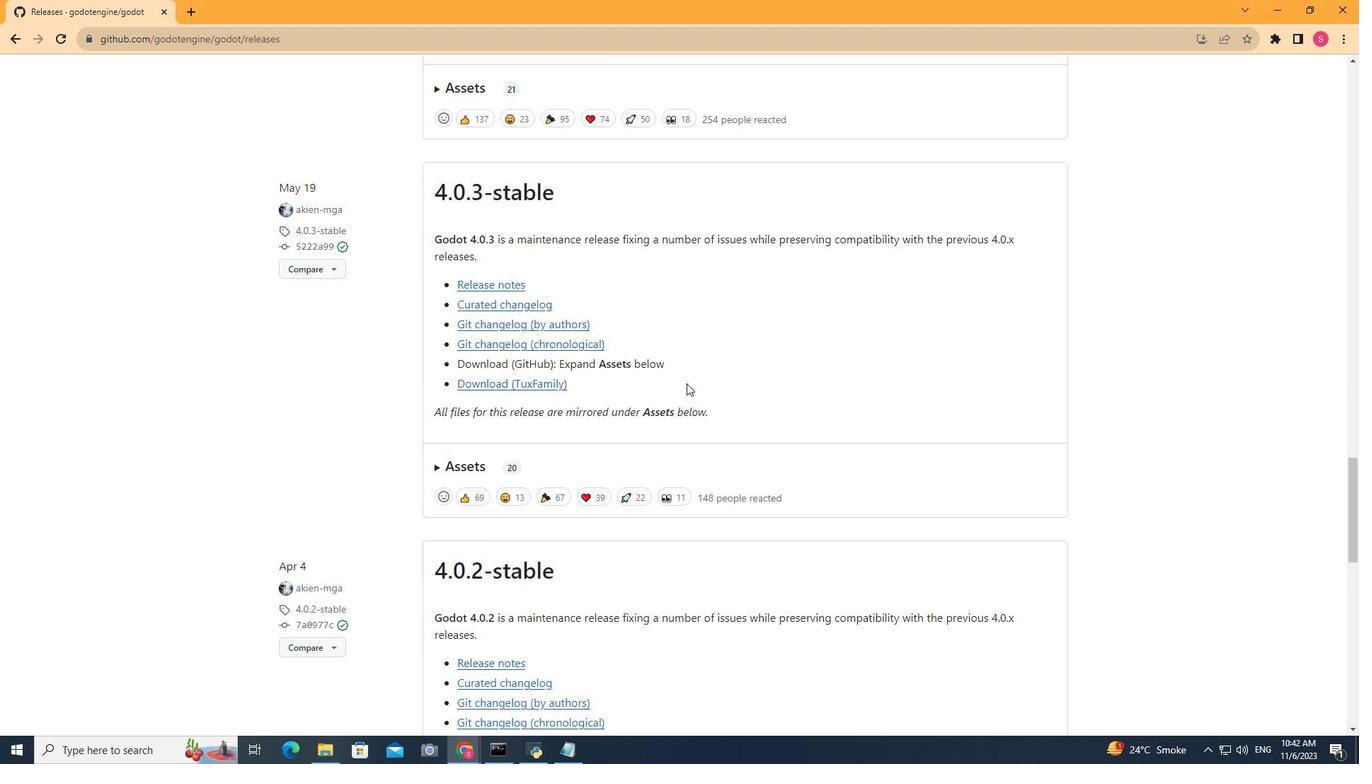 
Action: Mouse scrolled (686, 383) with delta (0, 0)
Screenshot: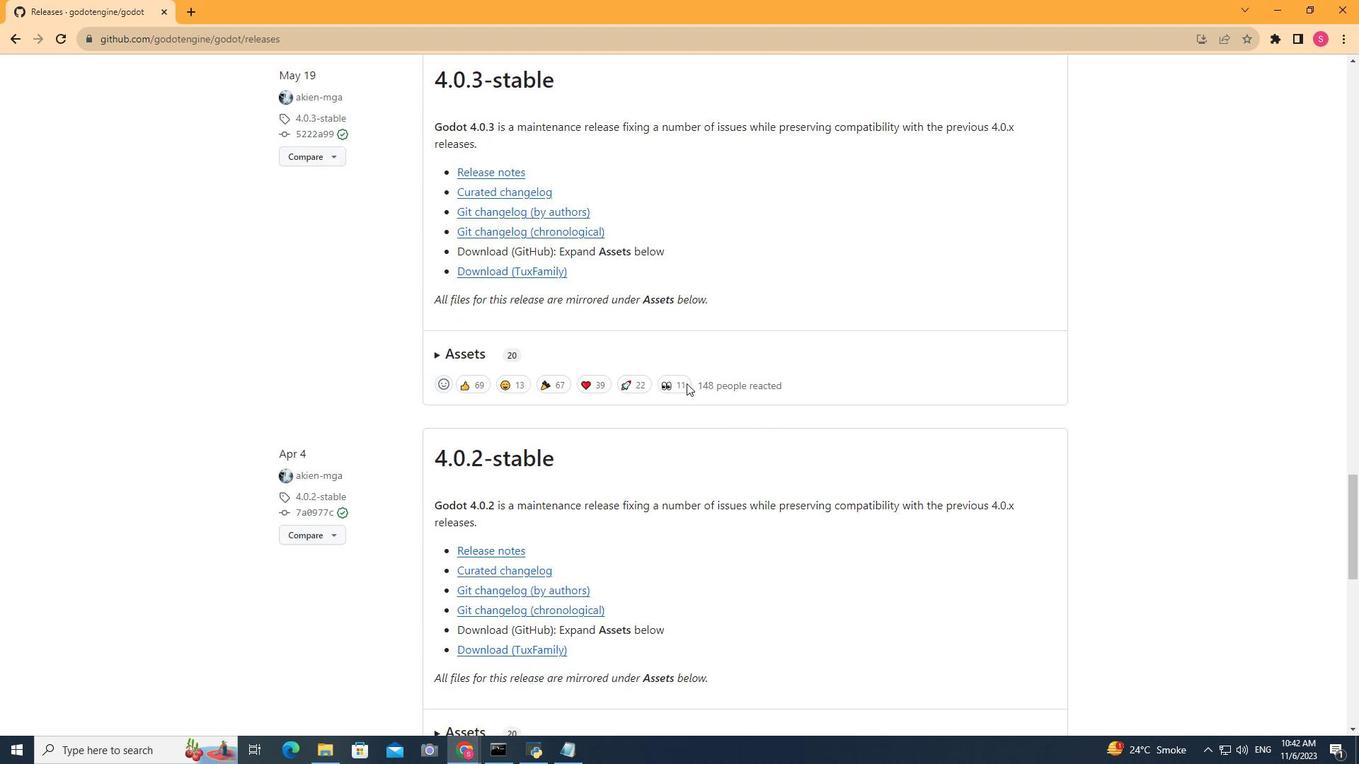 
Action: Mouse scrolled (686, 383) with delta (0, 0)
Screenshot: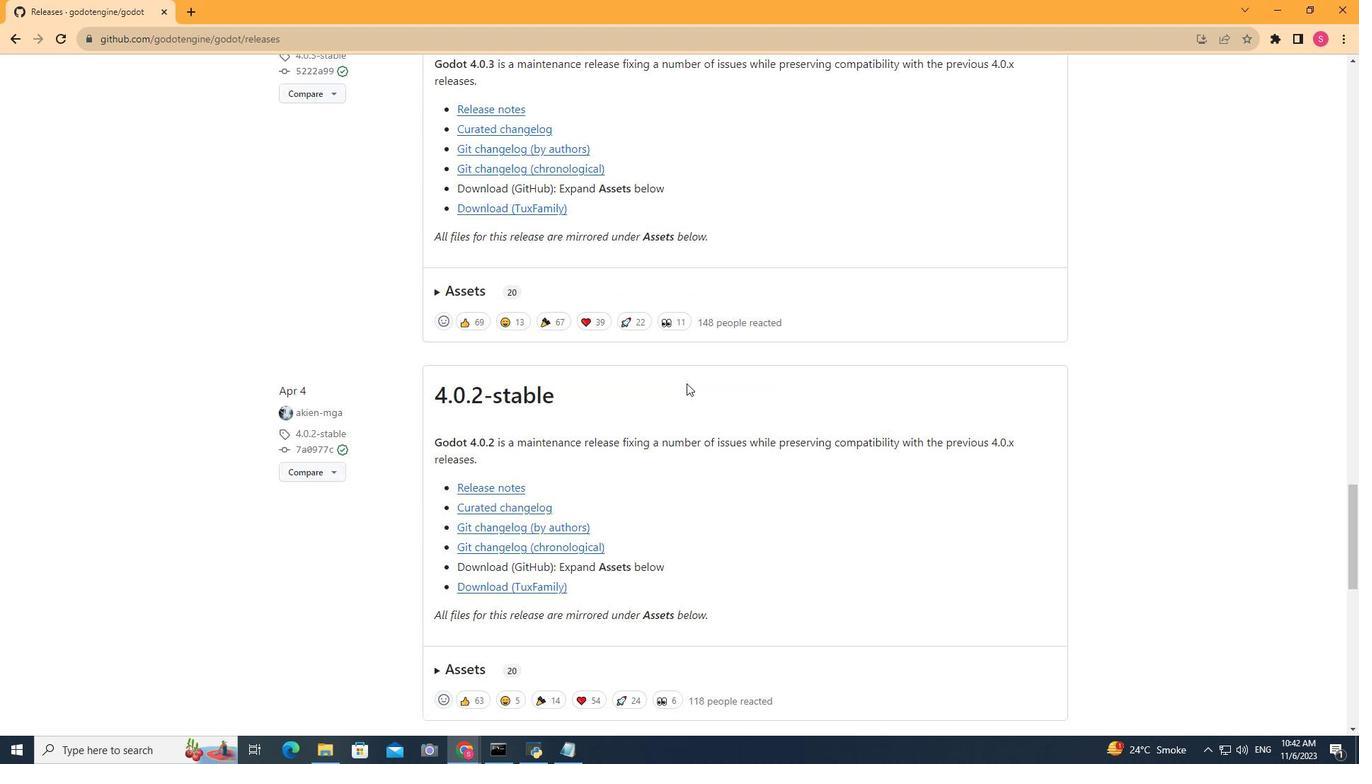 
Action: Mouse scrolled (686, 383) with delta (0, 0)
Screenshot: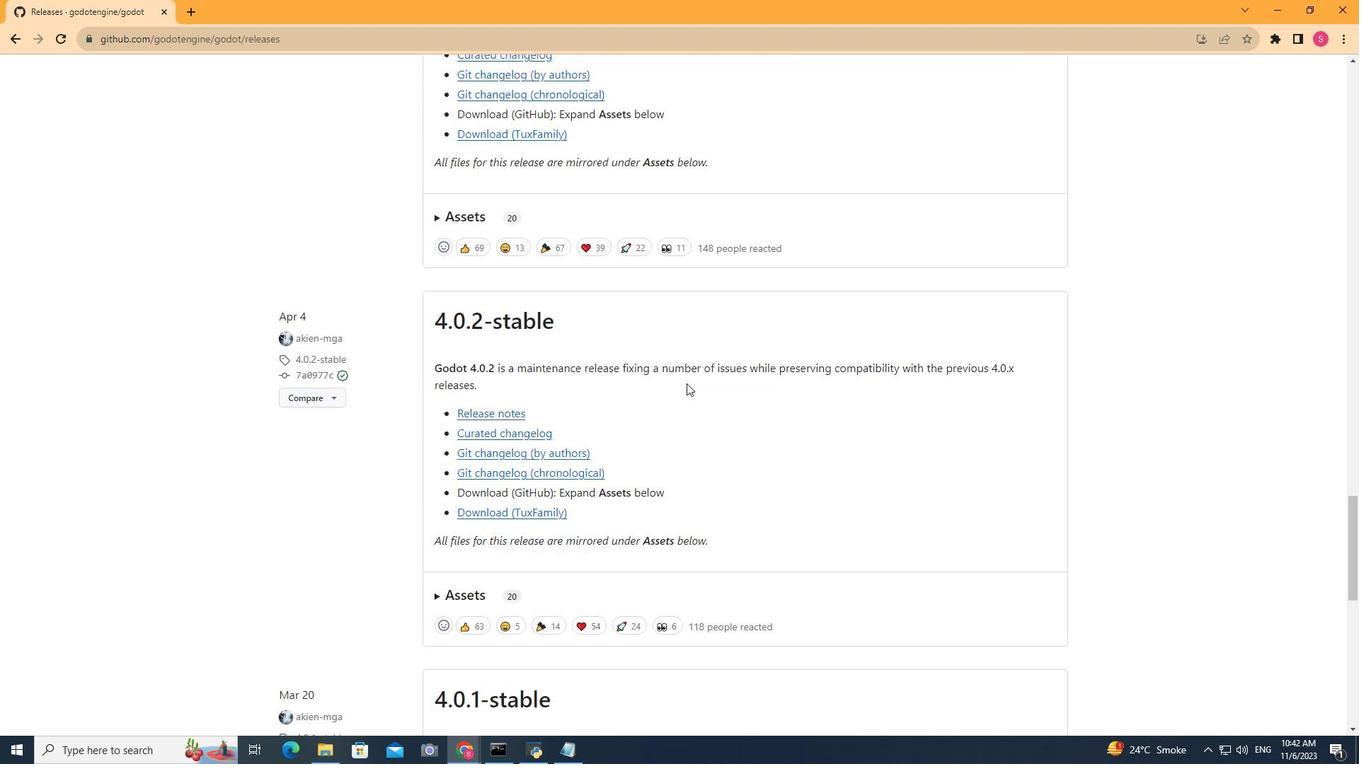 
Action: Mouse scrolled (686, 383) with delta (0, 0)
Screenshot: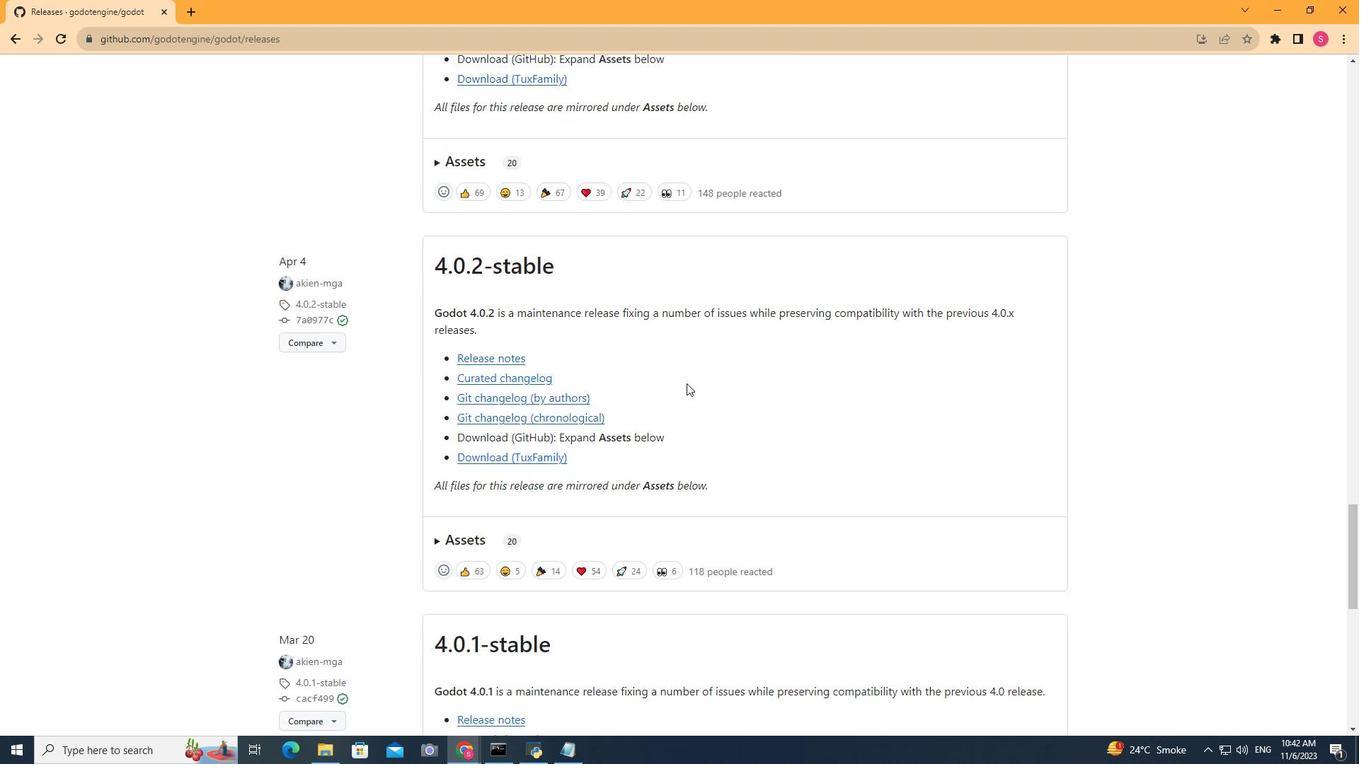 
Action: Mouse scrolled (686, 383) with delta (0, 0)
Screenshot: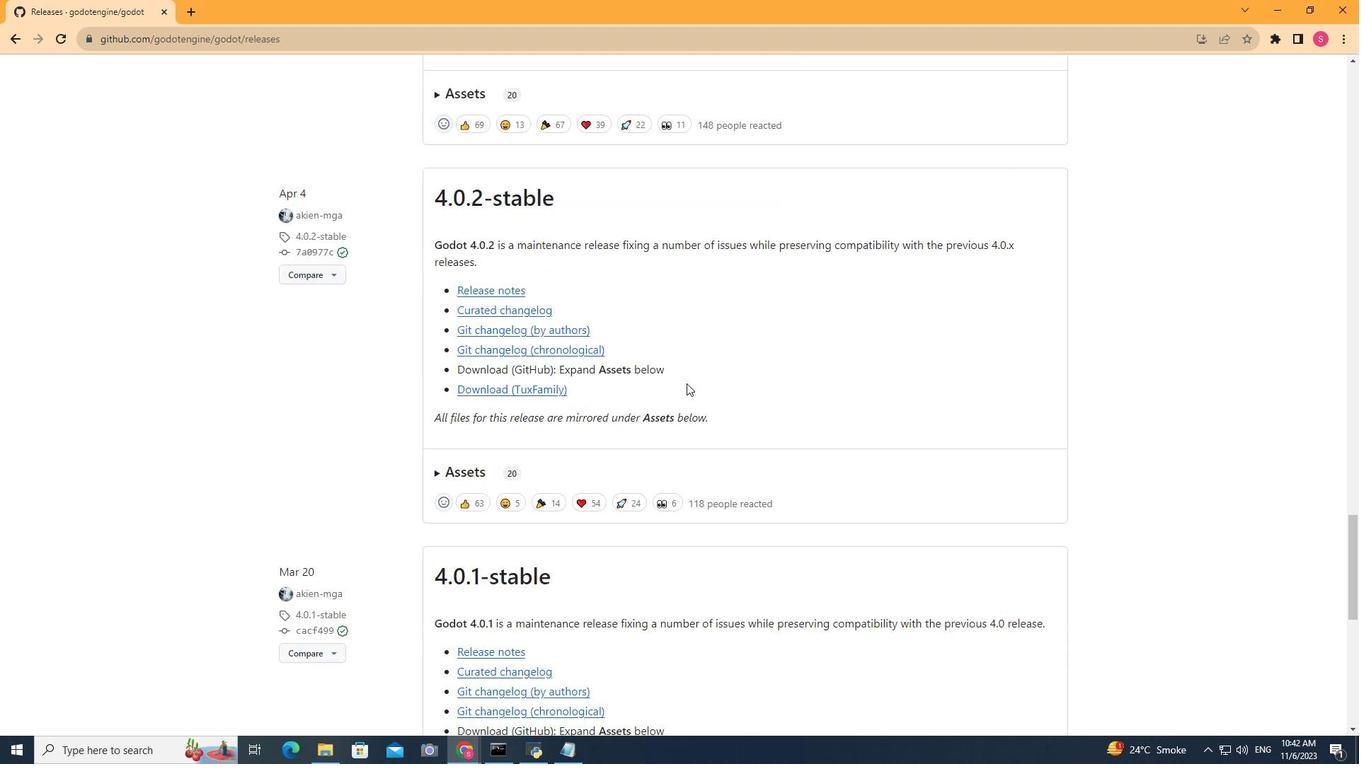
Action: Mouse scrolled (686, 383) with delta (0, 0)
Screenshot: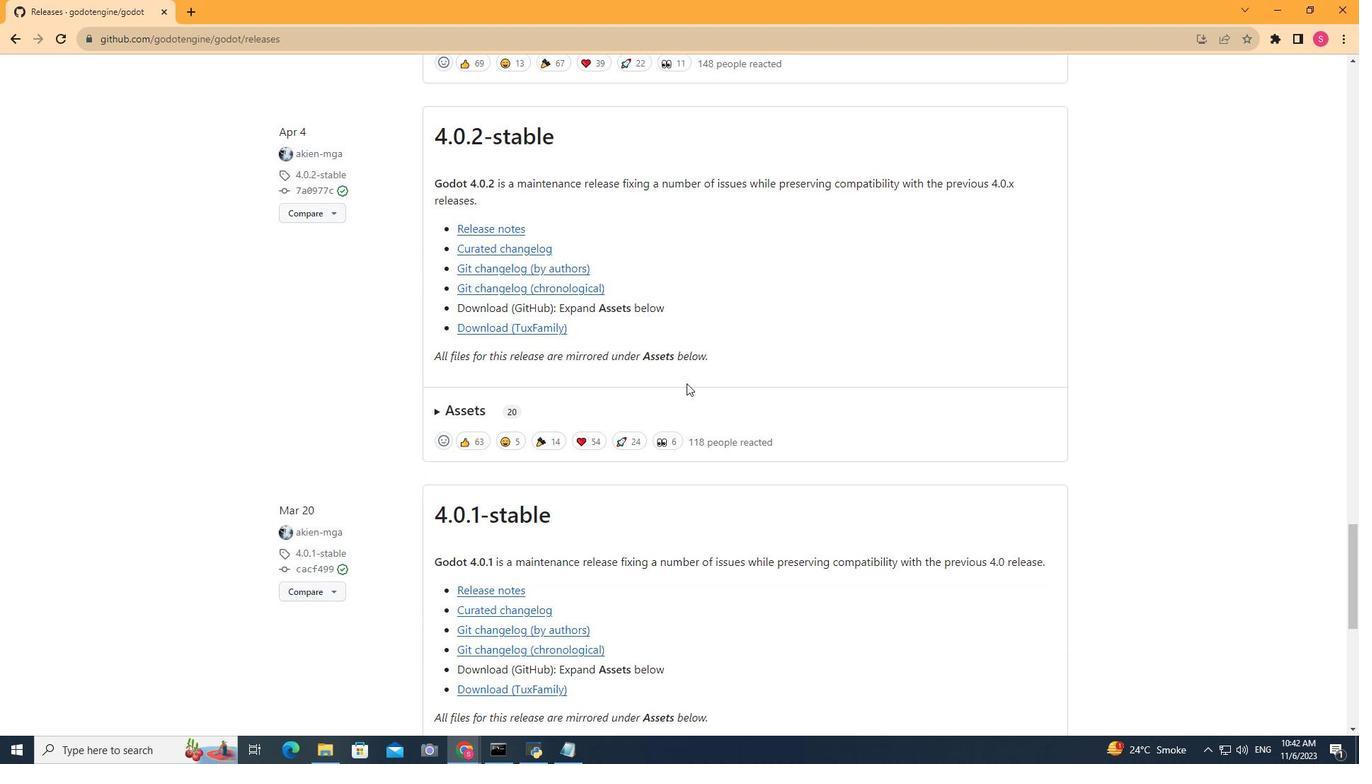
Action: Mouse scrolled (686, 383) with delta (0, 0)
Screenshot: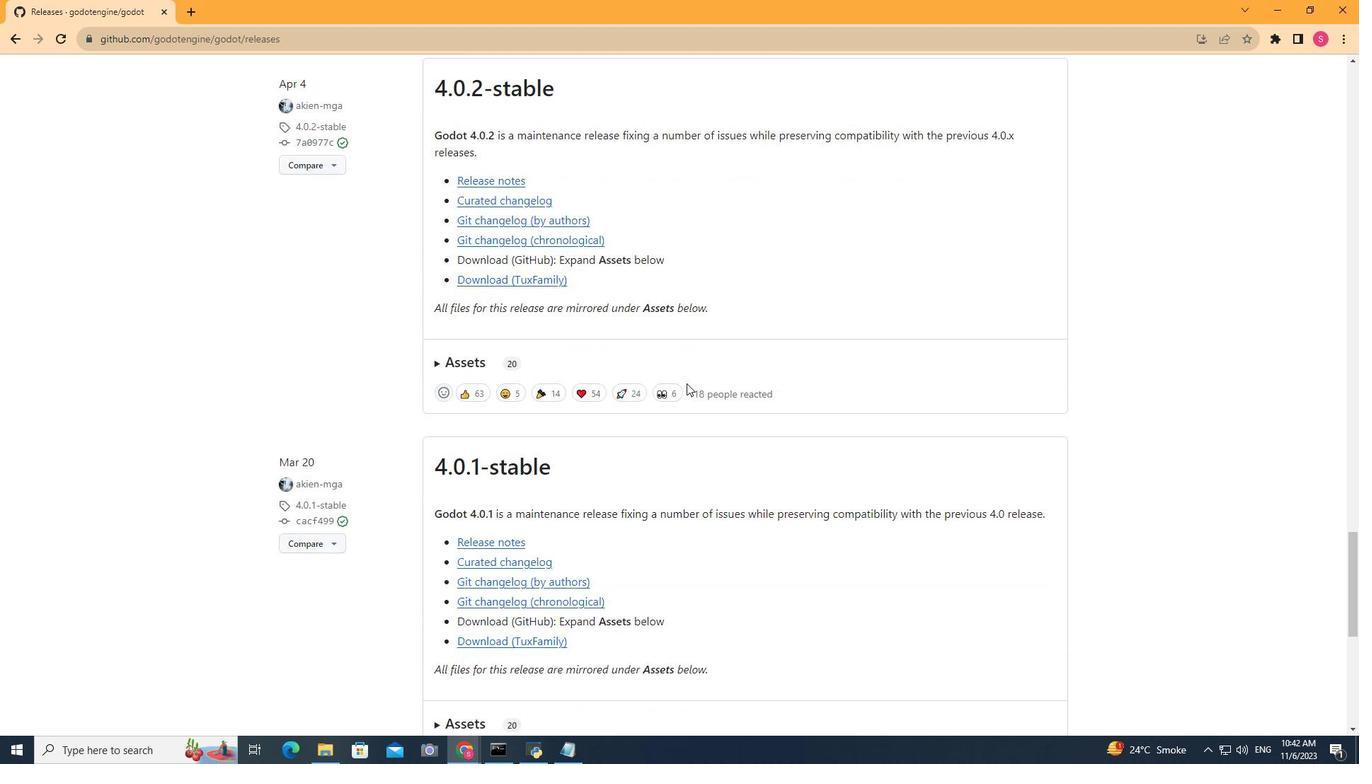 
Action: Mouse scrolled (686, 383) with delta (0, 0)
Screenshot: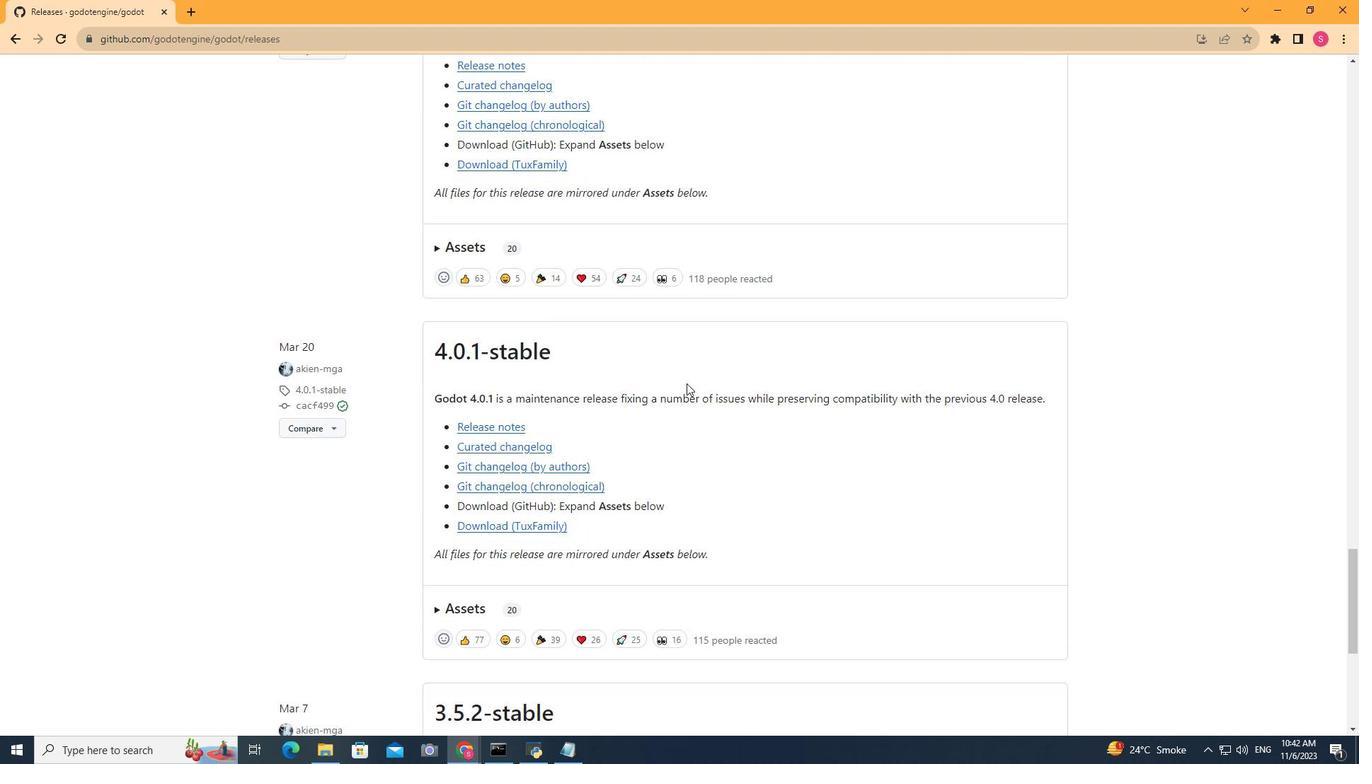 
Action: Mouse scrolled (686, 383) with delta (0, 0)
Screenshot: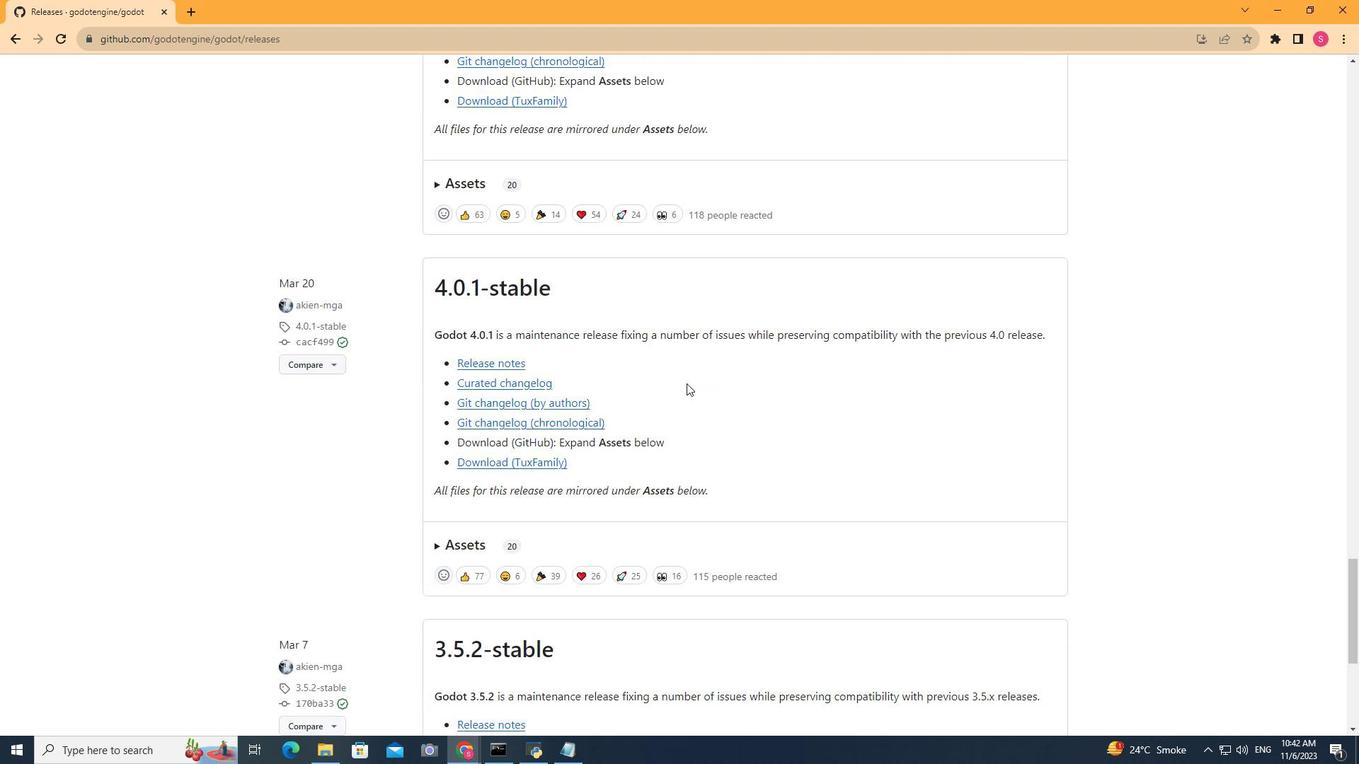 
Action: Mouse scrolled (686, 383) with delta (0, 0)
Screenshot: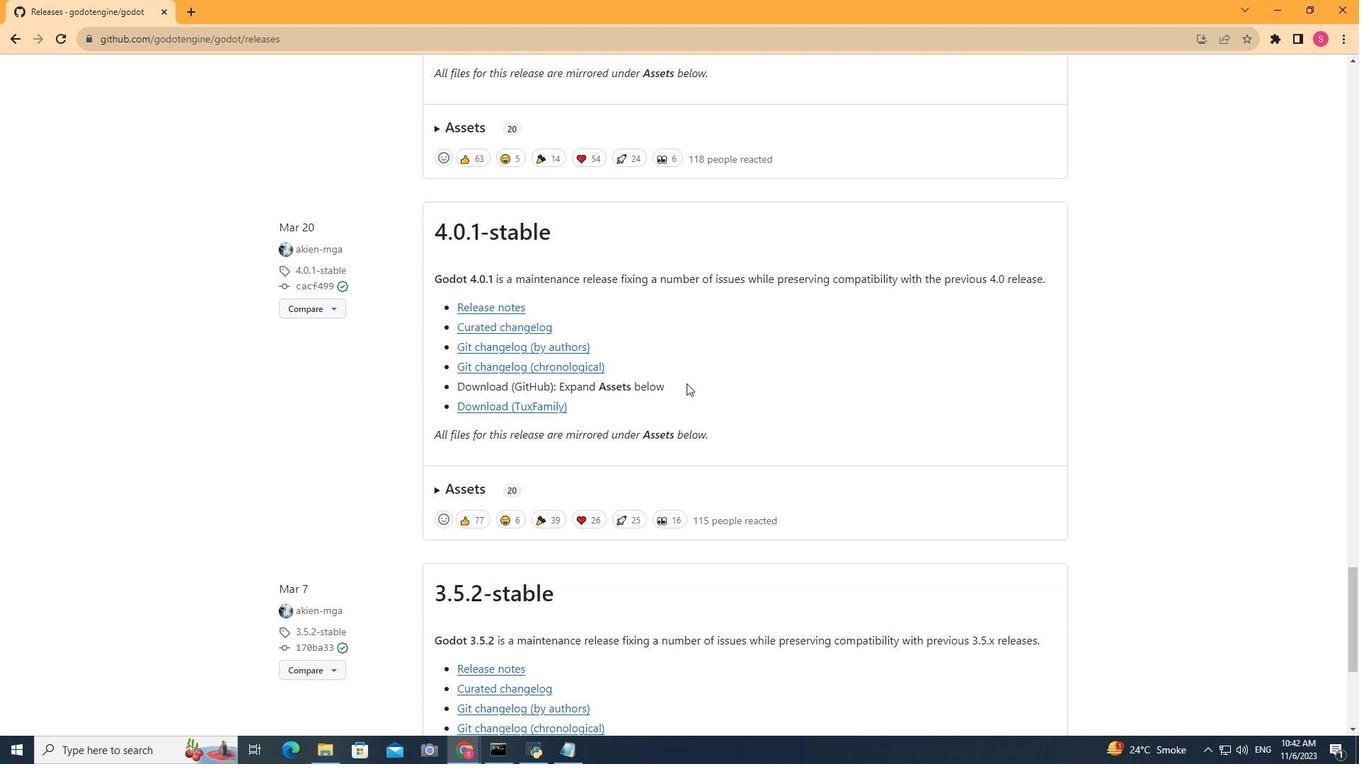 
Action: Mouse scrolled (686, 383) with delta (0, 0)
Screenshot: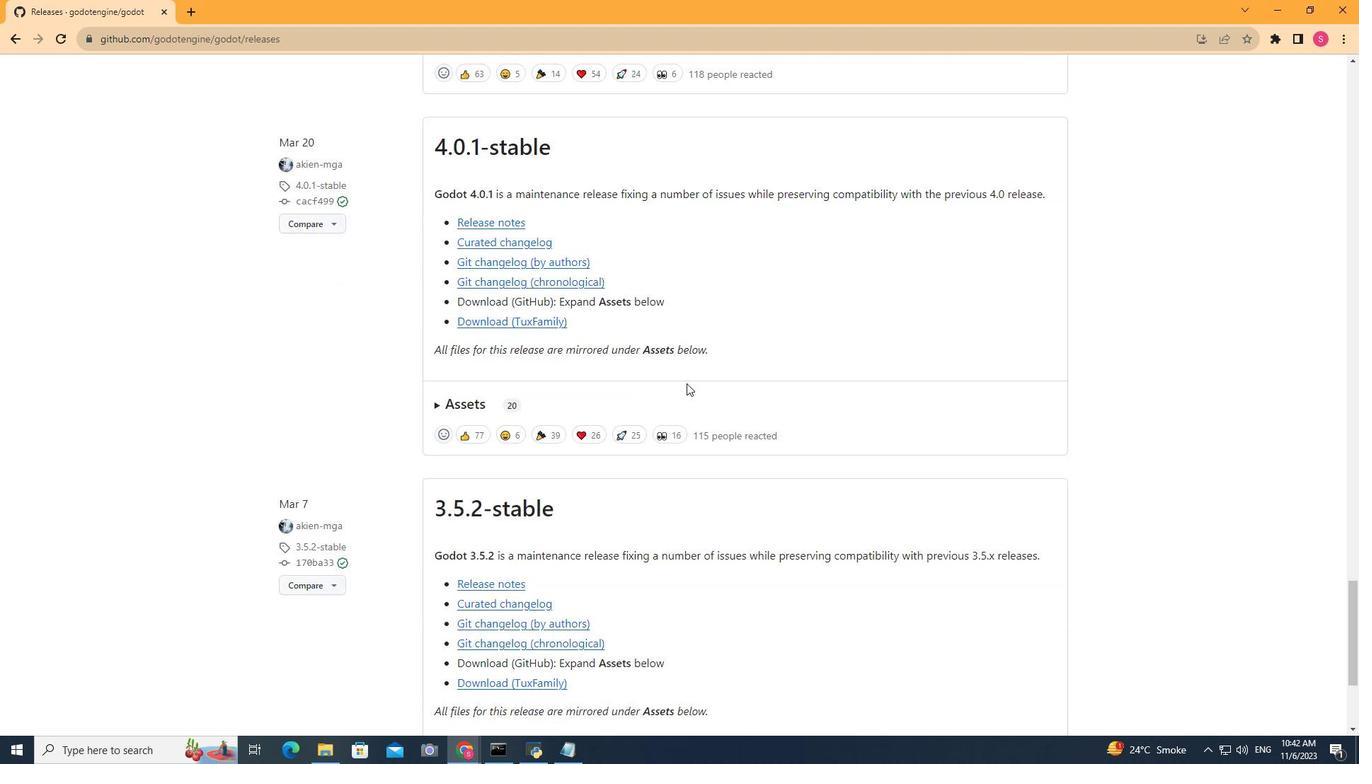 
Action: Mouse scrolled (686, 383) with delta (0, 0)
Screenshot: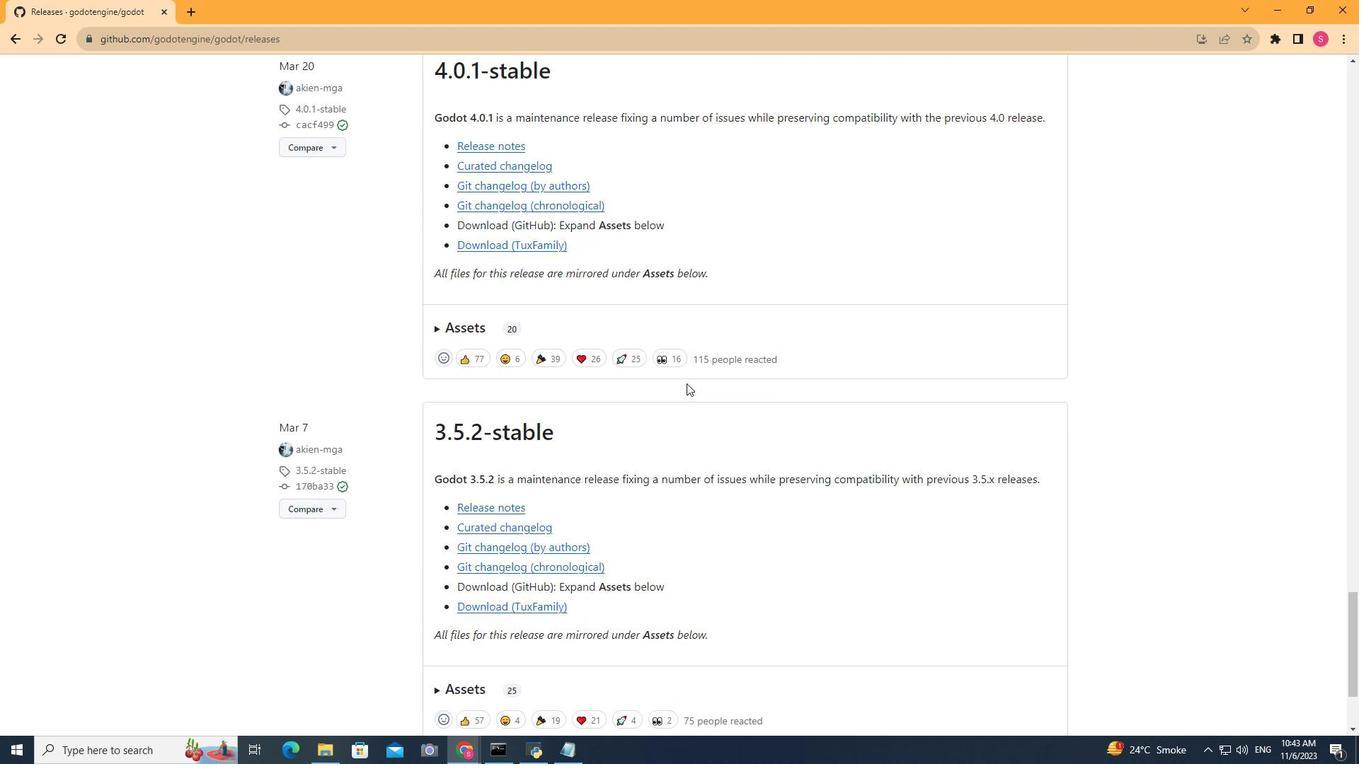 
Action: Mouse scrolled (686, 383) with delta (0, 0)
Screenshot: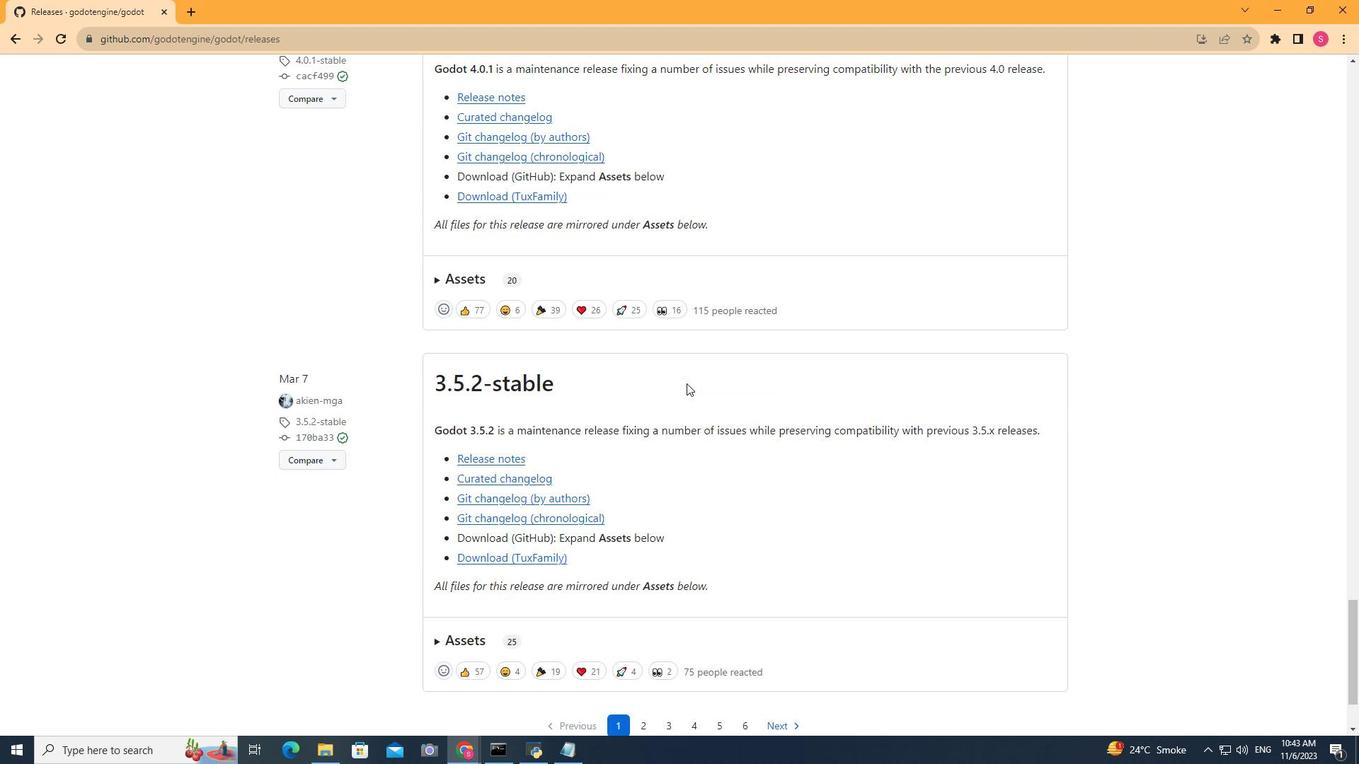 
Action: Mouse scrolled (686, 383) with delta (0, 0)
Screenshot: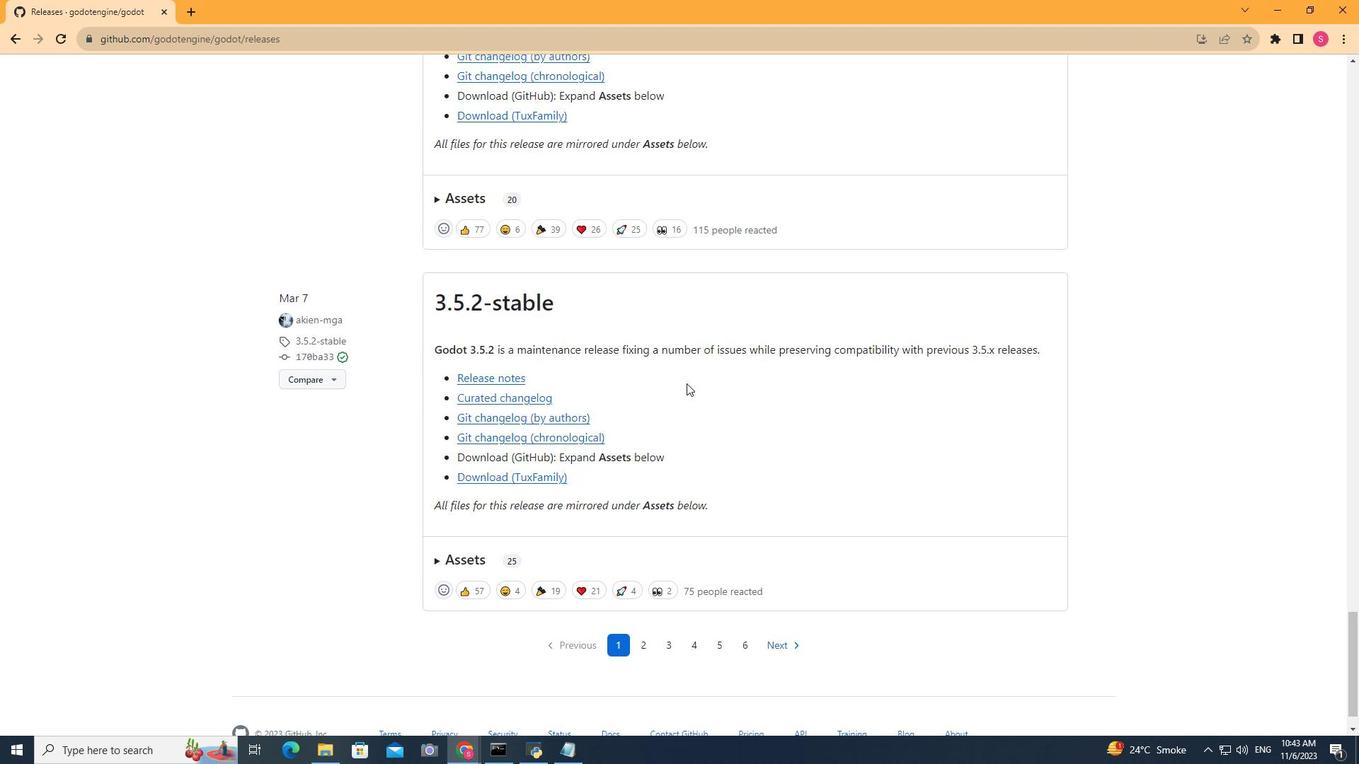 
Action: Mouse scrolled (686, 383) with delta (0, 0)
Screenshot: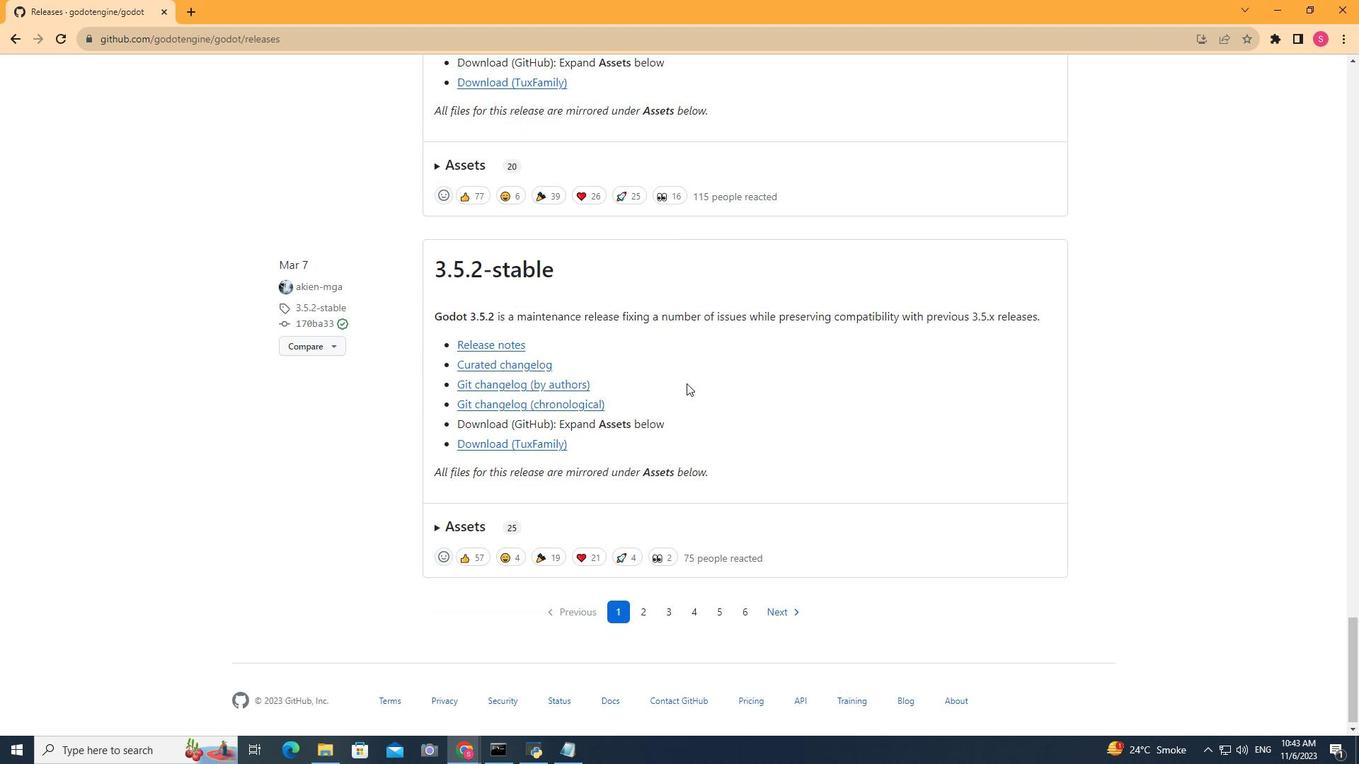 
Action: Mouse moved to (650, 599)
Screenshot: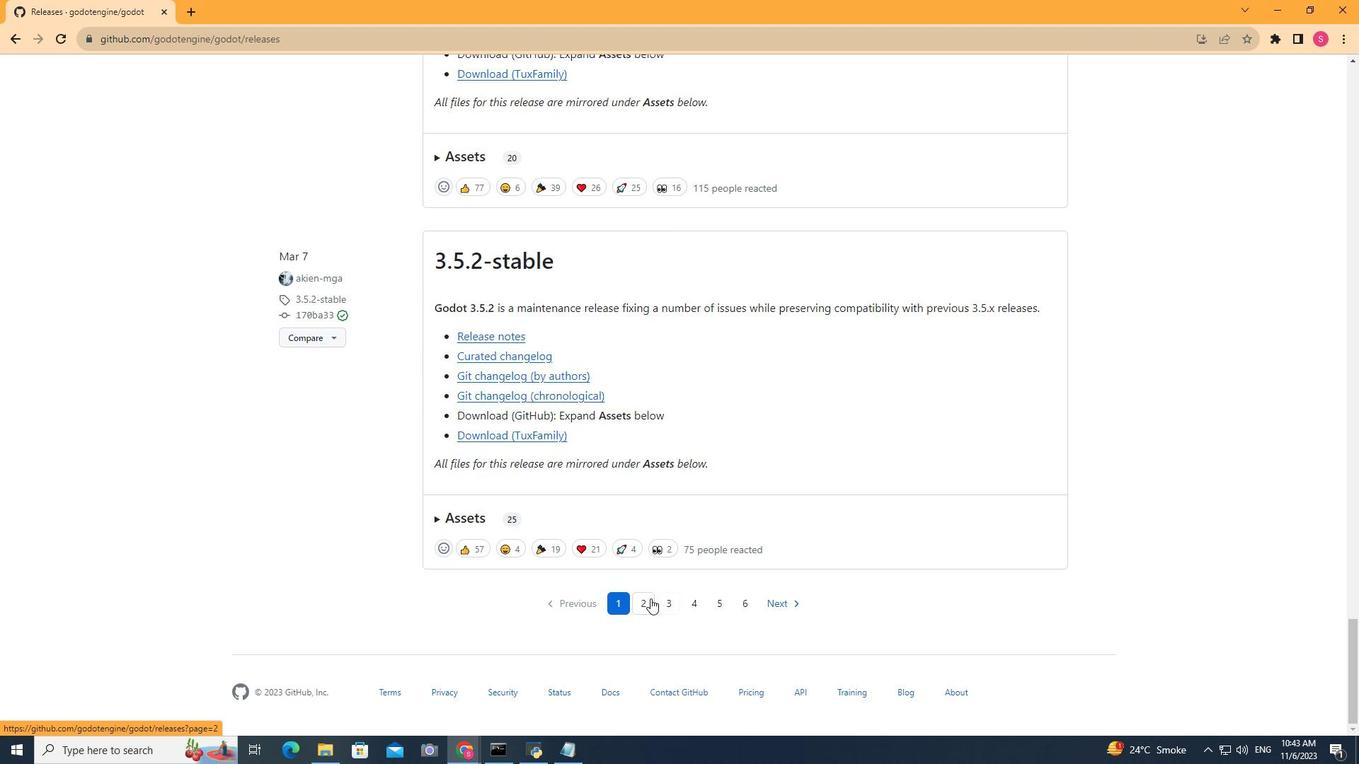 
Action: Mouse pressed left at (650, 599)
Screenshot: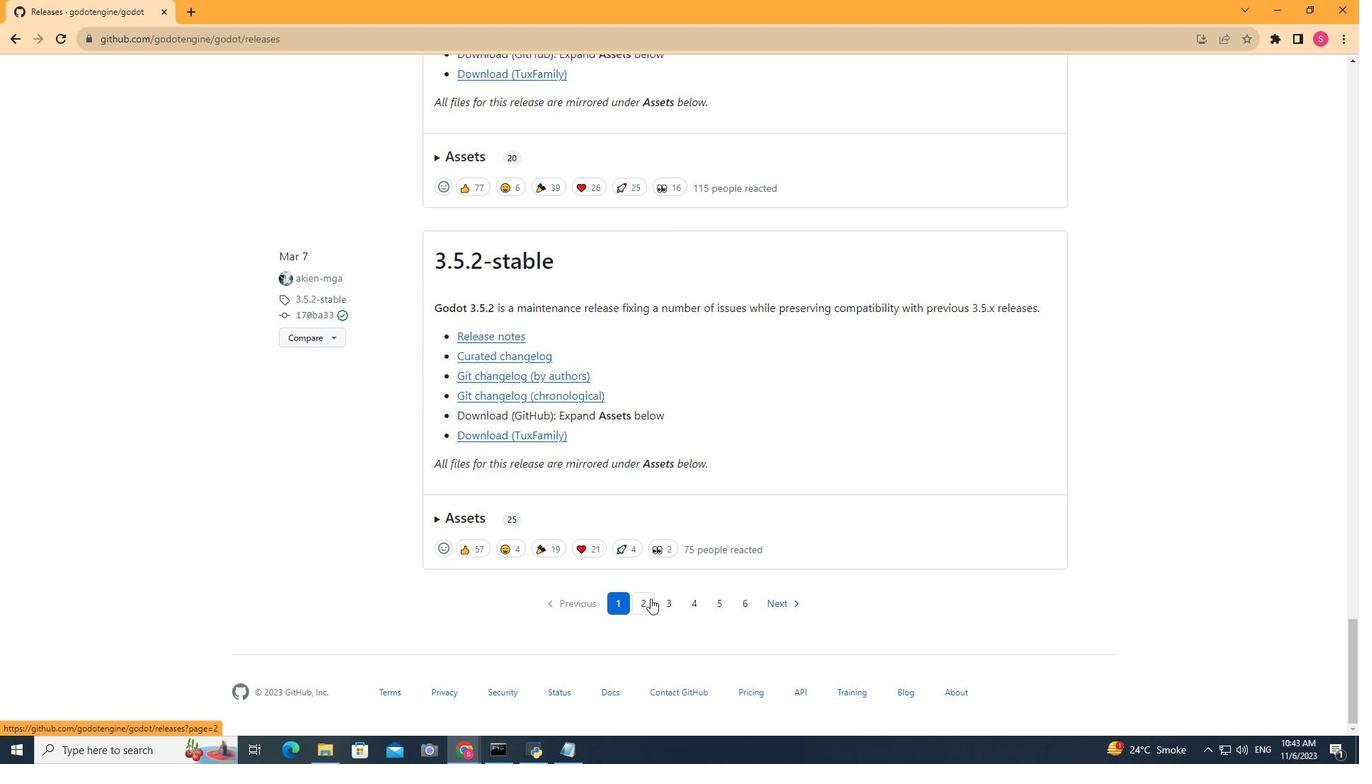 
Action: Mouse moved to (618, 425)
Screenshot: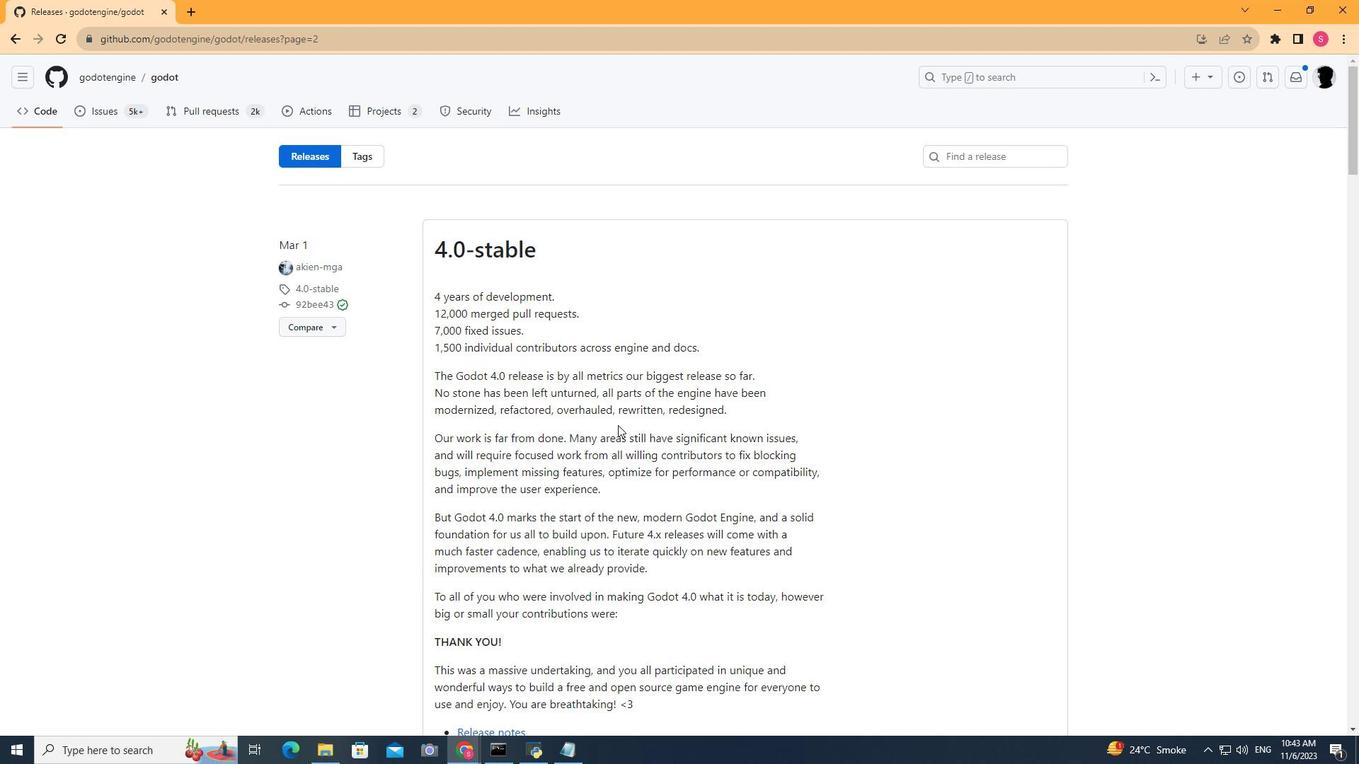 
Action: Mouse scrolled (618, 424) with delta (0, 0)
Screenshot: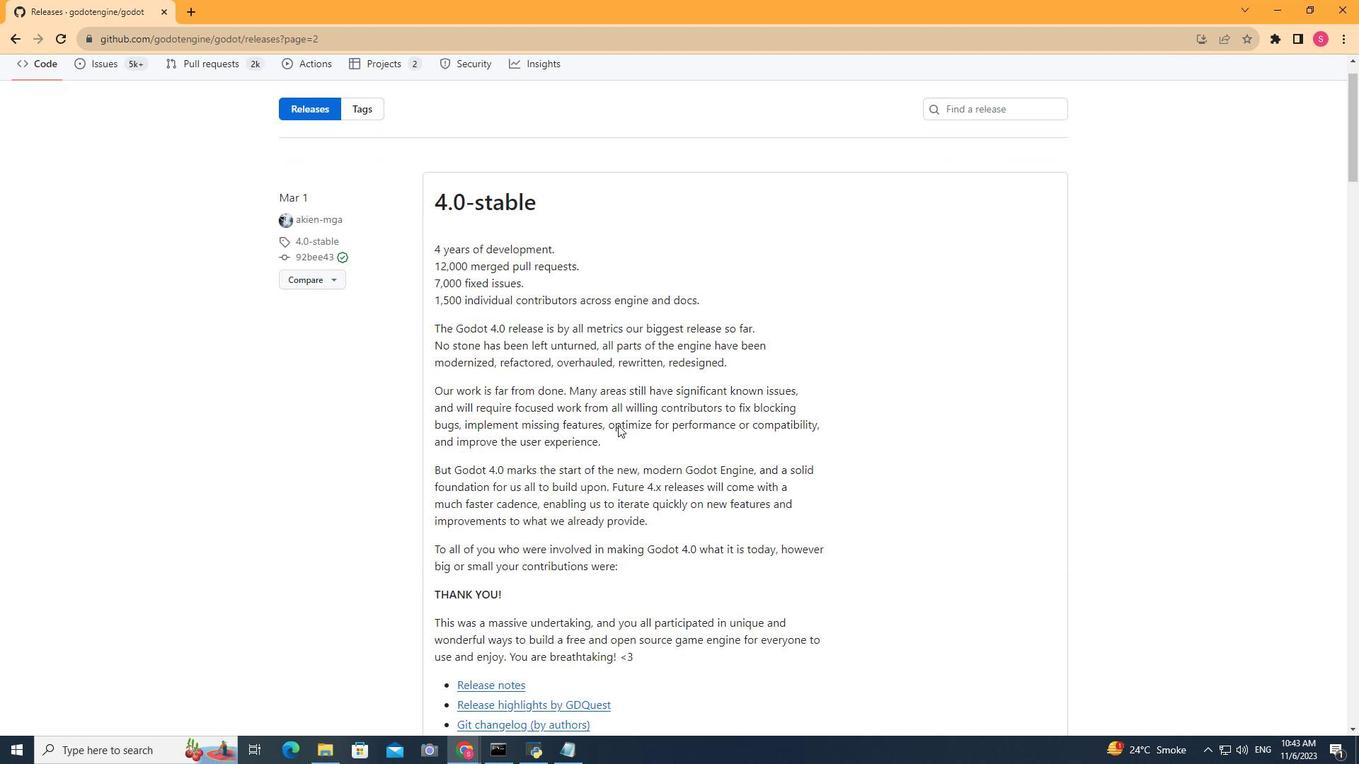 
Action: Mouse scrolled (618, 424) with delta (0, 0)
Screenshot: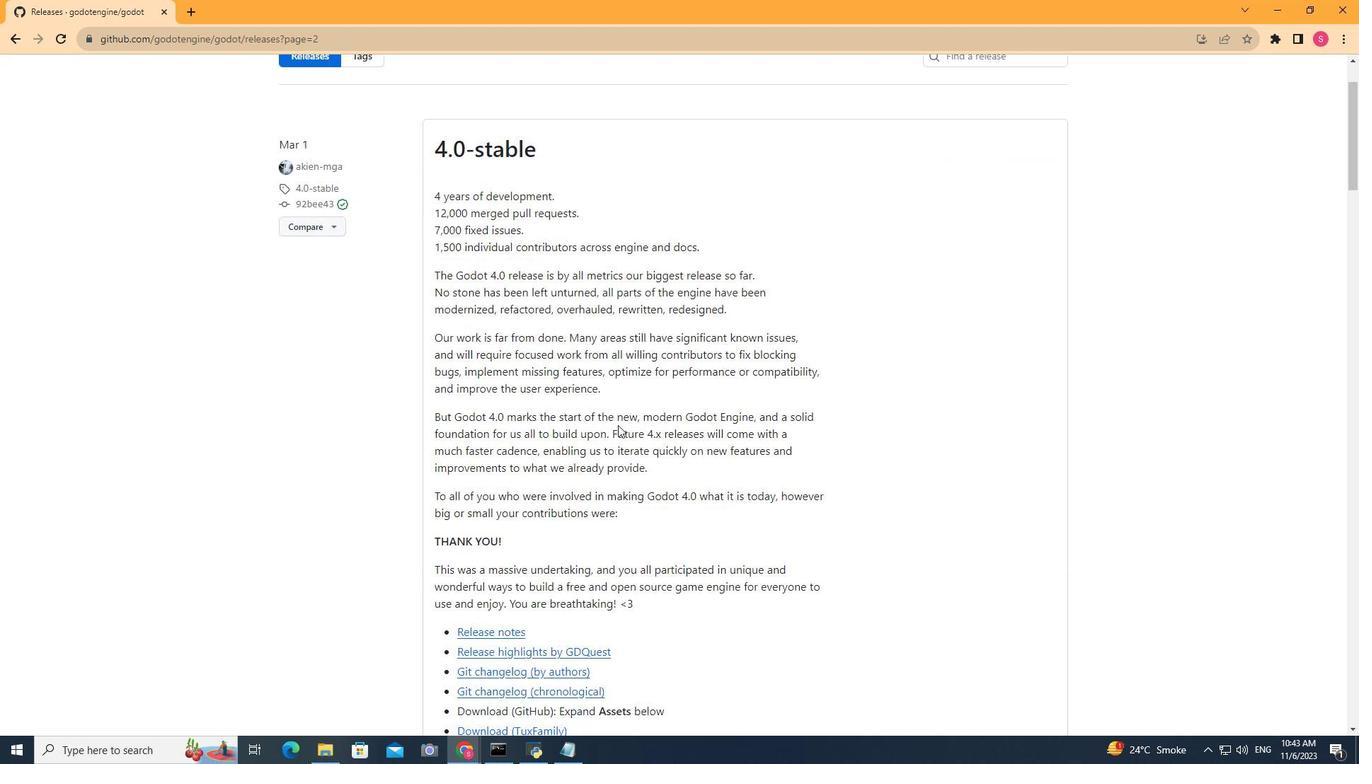 
Action: Mouse scrolled (618, 424) with delta (0, 0)
Screenshot: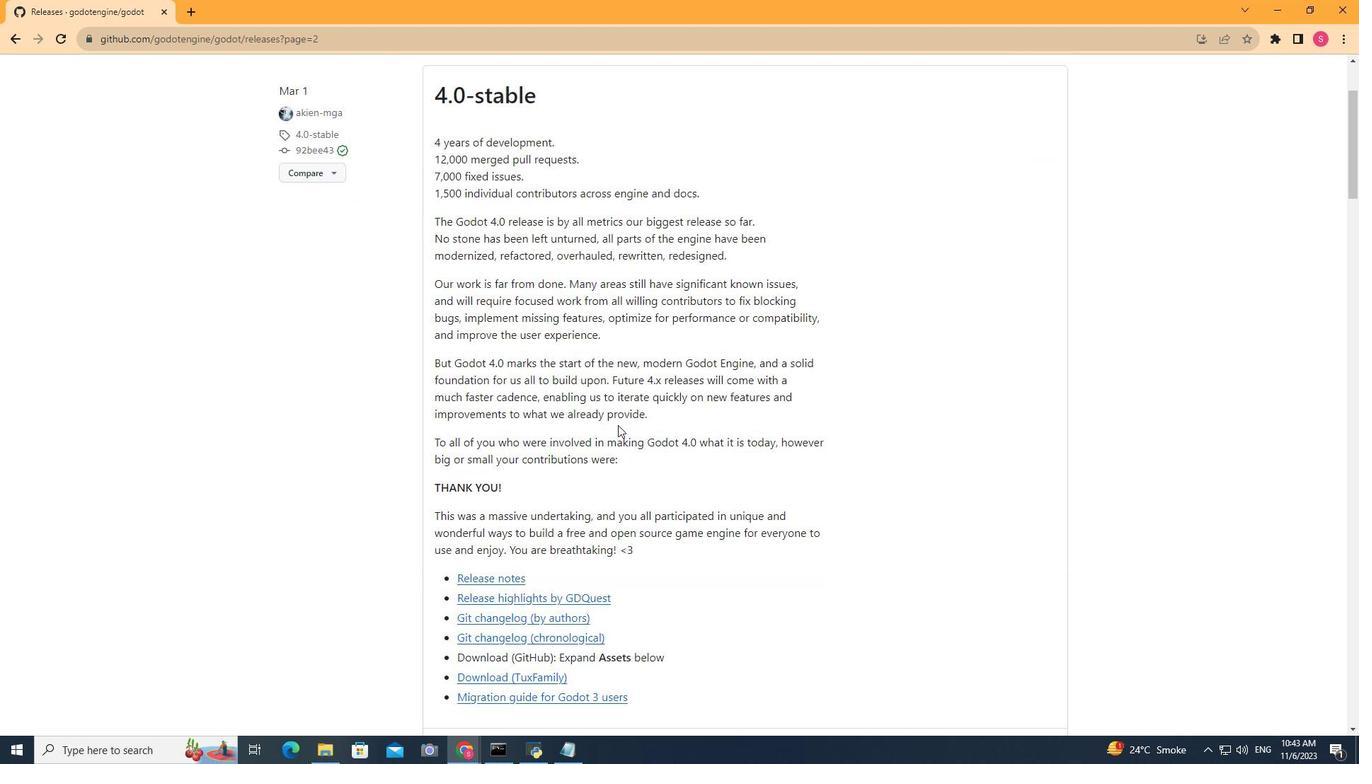 
Action: Mouse scrolled (618, 424) with delta (0, 0)
Screenshot: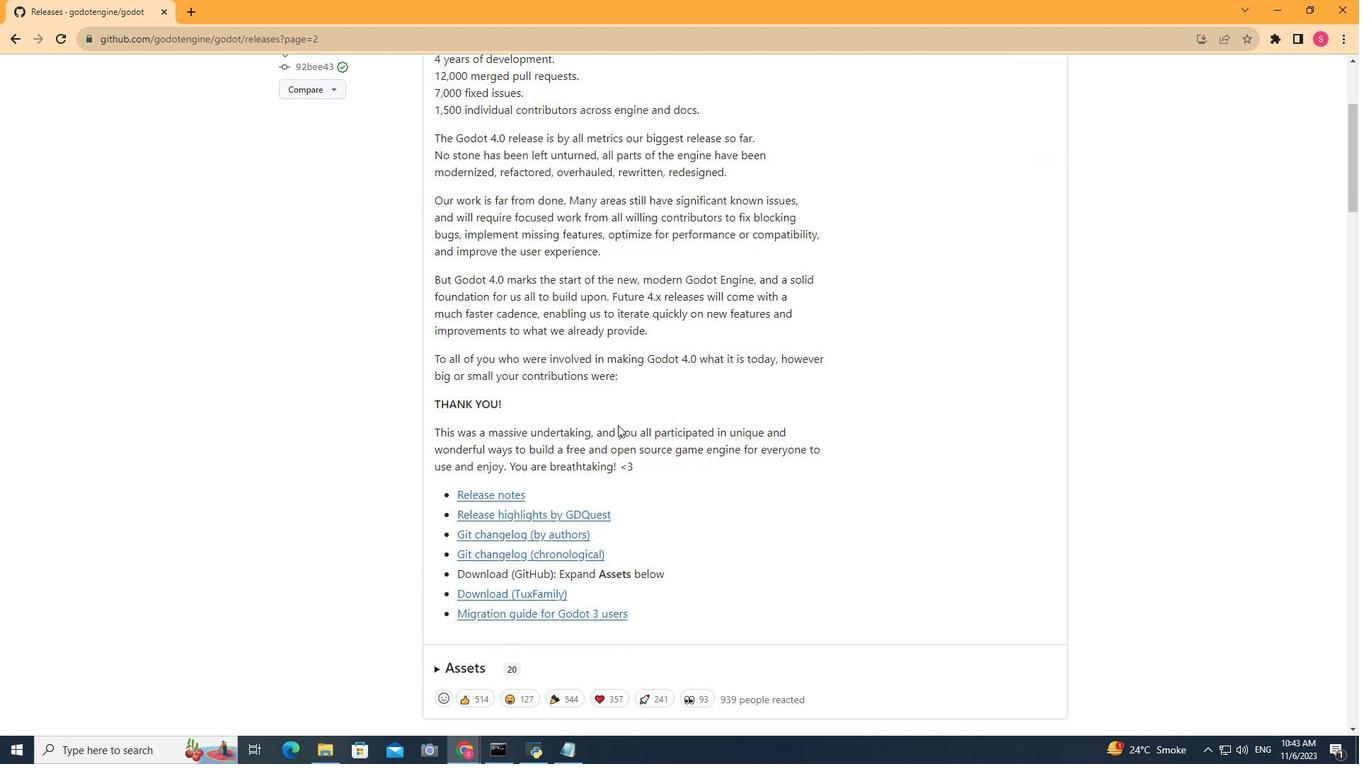 
Action: Mouse scrolled (618, 424) with delta (0, 0)
Screenshot: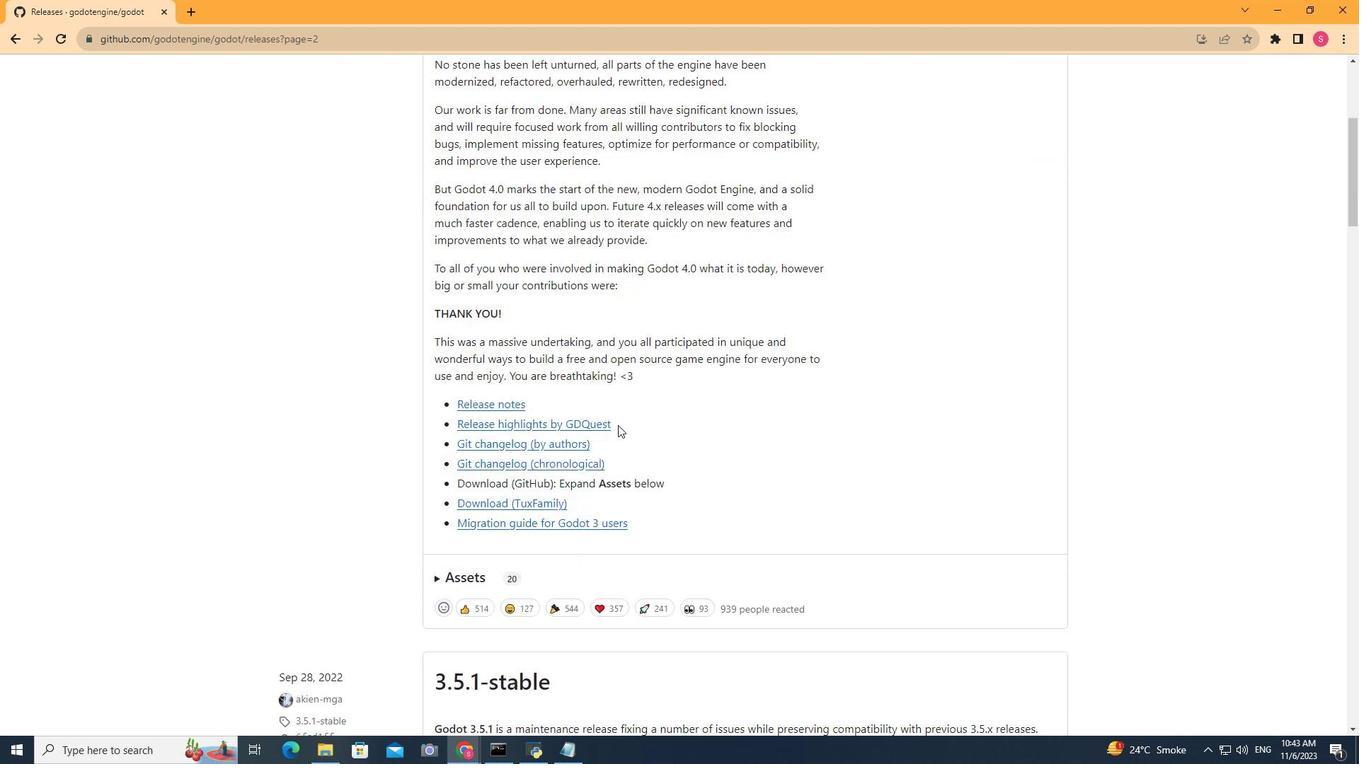 
Action: Mouse scrolled (618, 424) with delta (0, 0)
Screenshot: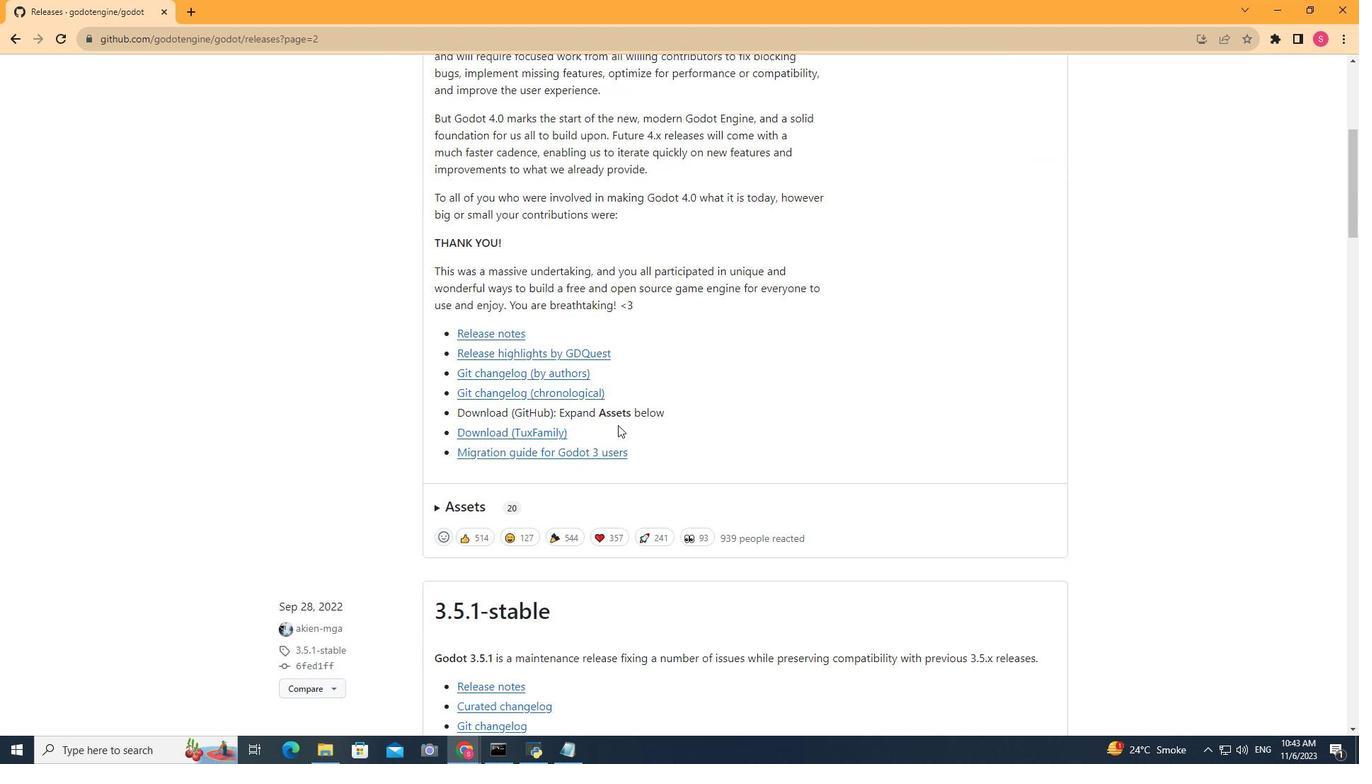 
Action: Mouse scrolled (618, 424) with delta (0, 0)
Screenshot: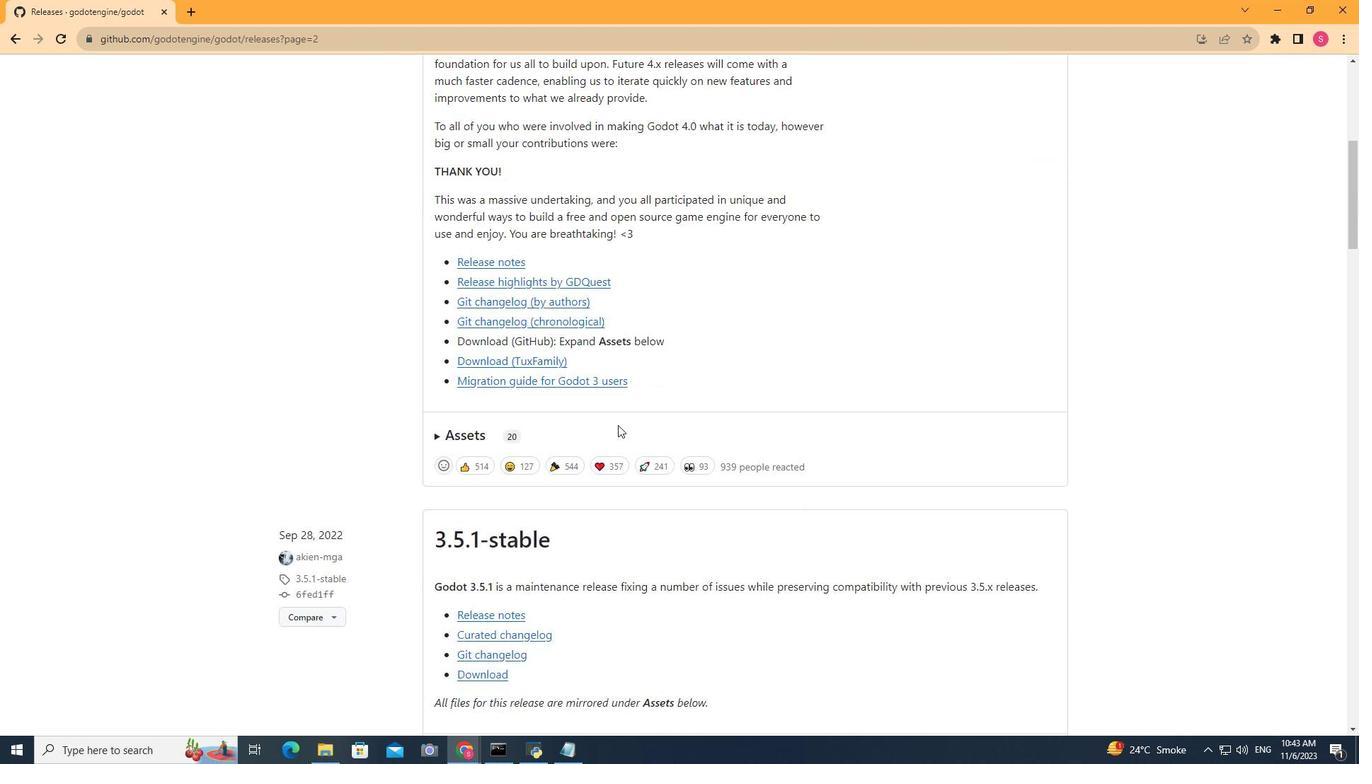 
Action: Mouse scrolled (618, 424) with delta (0, 0)
Screenshot: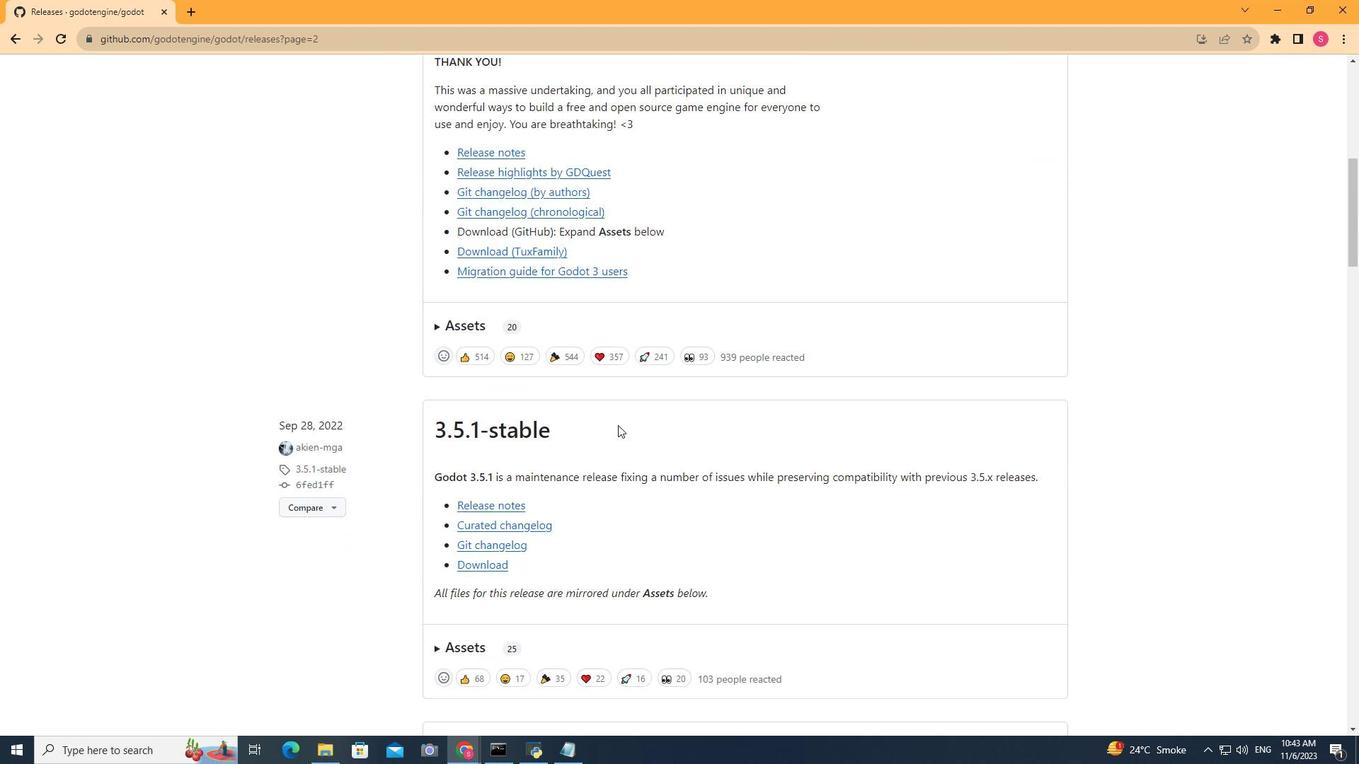 
Action: Mouse scrolled (618, 424) with delta (0, 0)
Screenshot: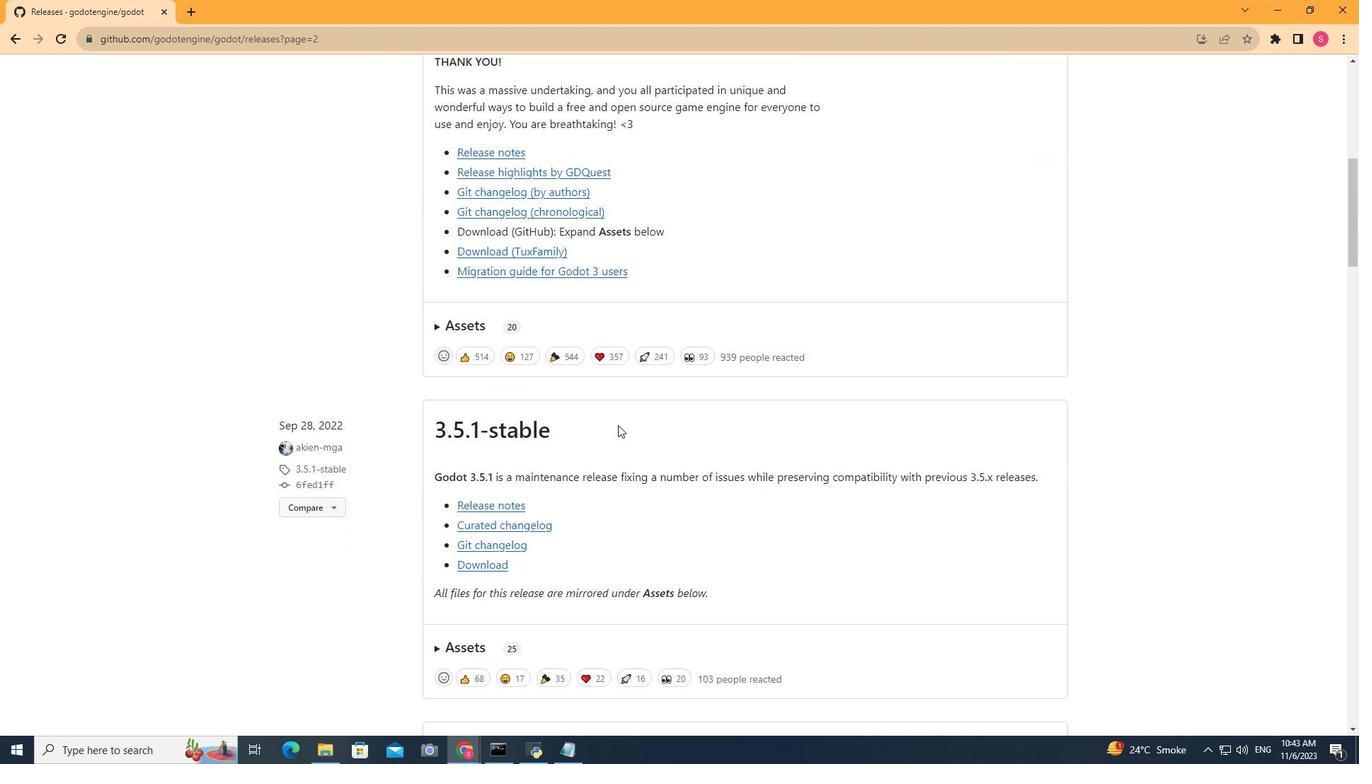 
Action: Mouse scrolled (618, 424) with delta (0, 0)
Screenshot: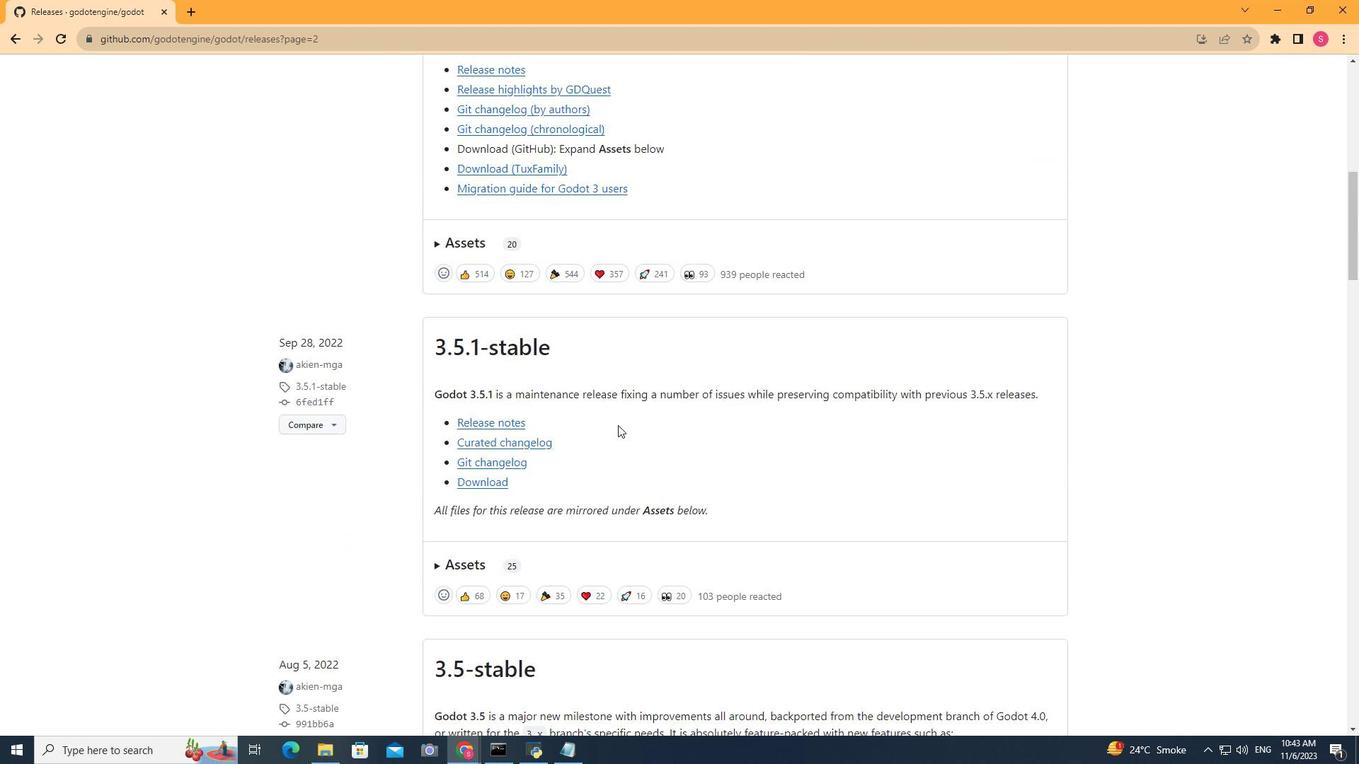 
Action: Mouse moved to (649, 429)
Screenshot: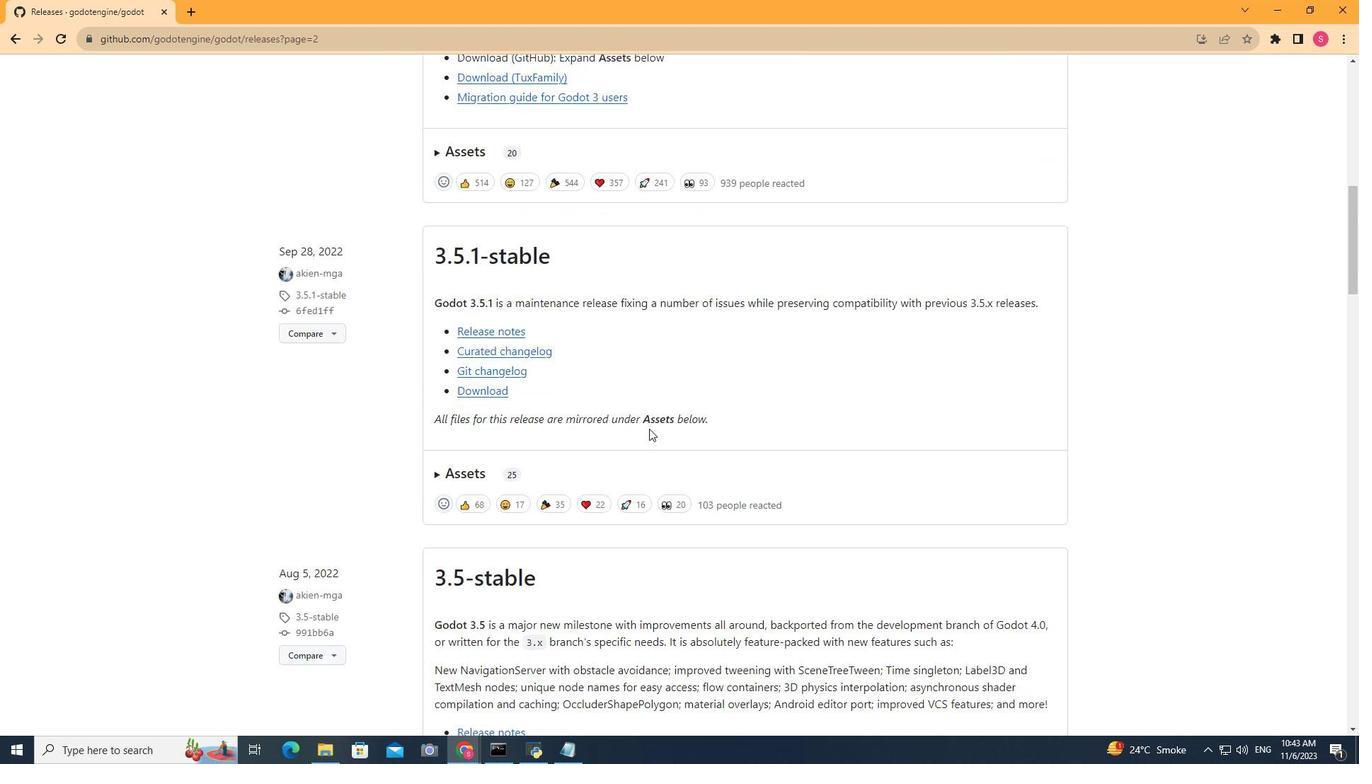 
Action: Mouse scrolled (649, 428) with delta (0, 0)
Screenshot: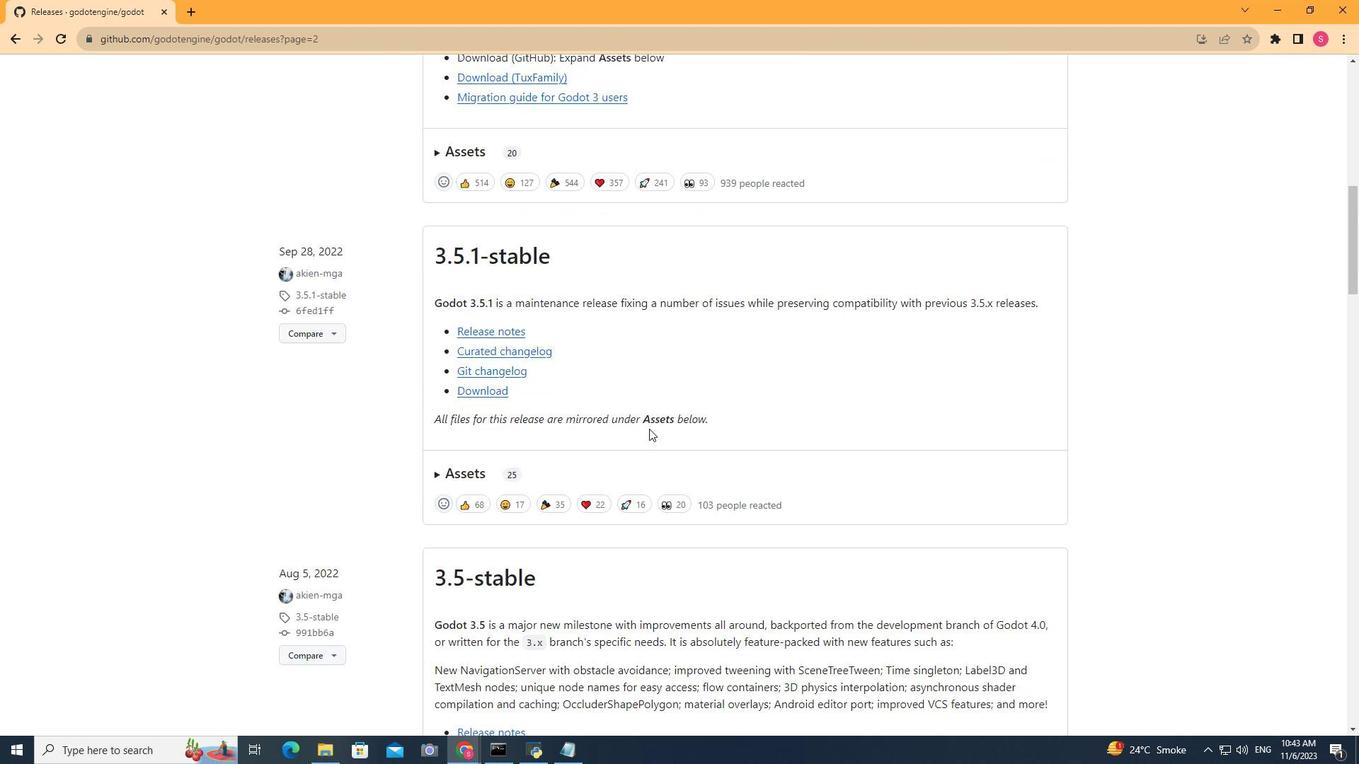 
Action: Mouse scrolled (649, 428) with delta (0, 0)
Screenshot: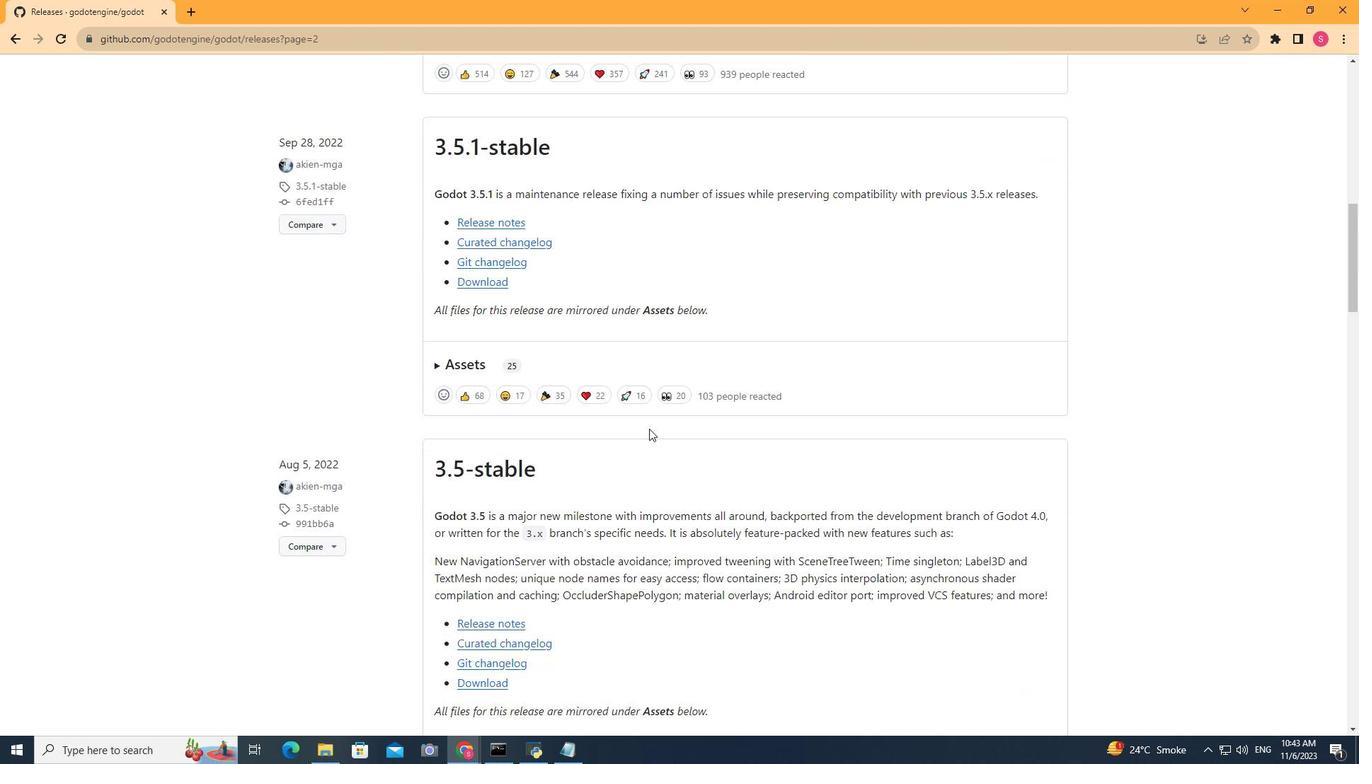 
Action: Mouse scrolled (649, 428) with delta (0, 0)
Screenshot: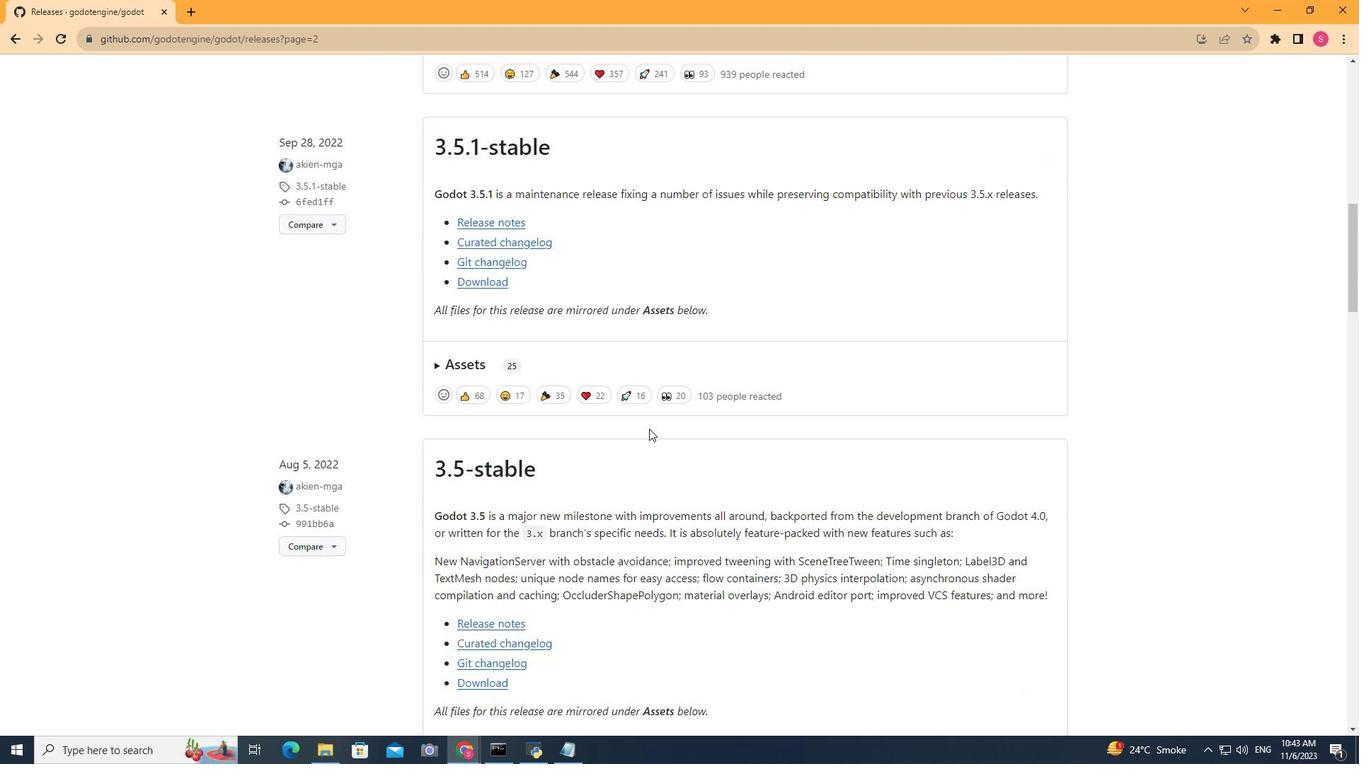 
Action: Mouse scrolled (649, 428) with delta (0, 0)
Screenshot: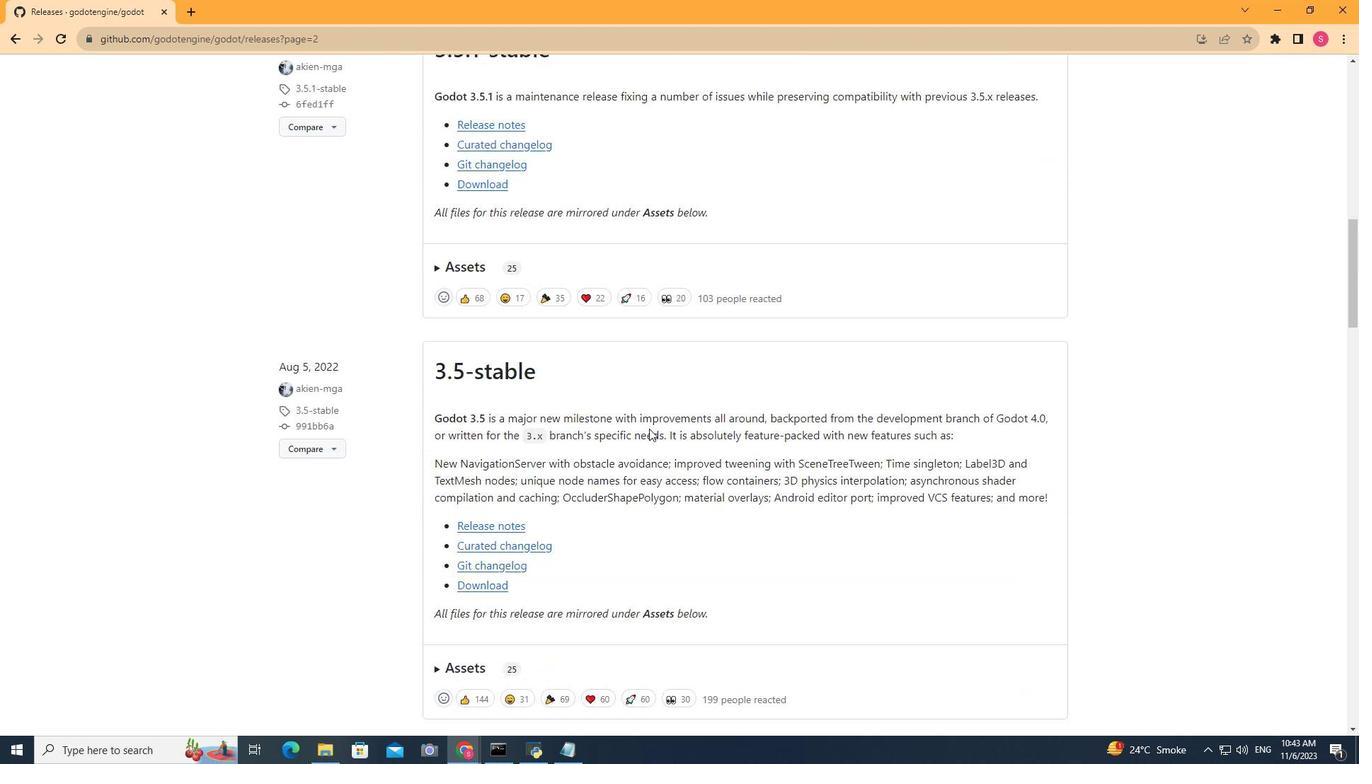 
Action: Mouse scrolled (649, 428) with delta (0, 0)
Screenshot: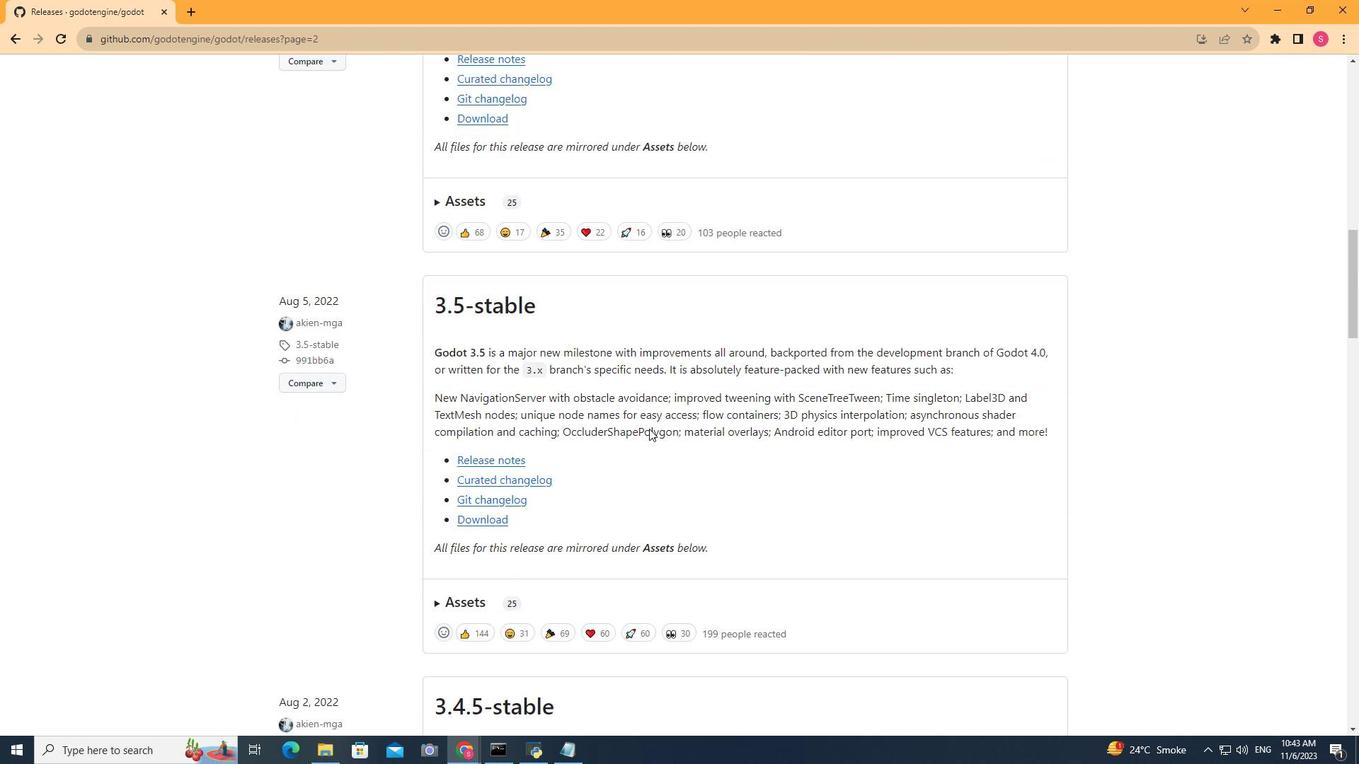 
Action: Mouse scrolled (649, 428) with delta (0, 0)
Screenshot: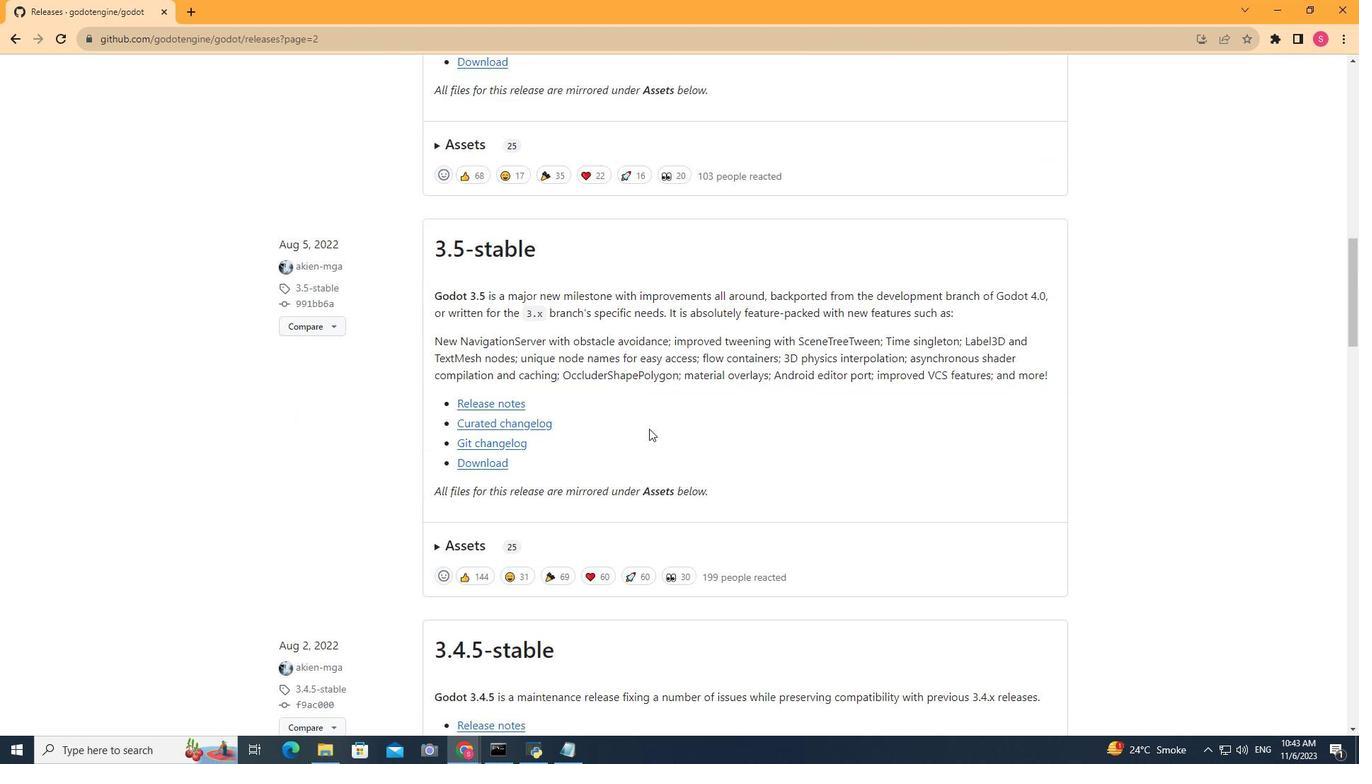 
Action: Mouse scrolled (649, 428) with delta (0, 0)
Screenshot: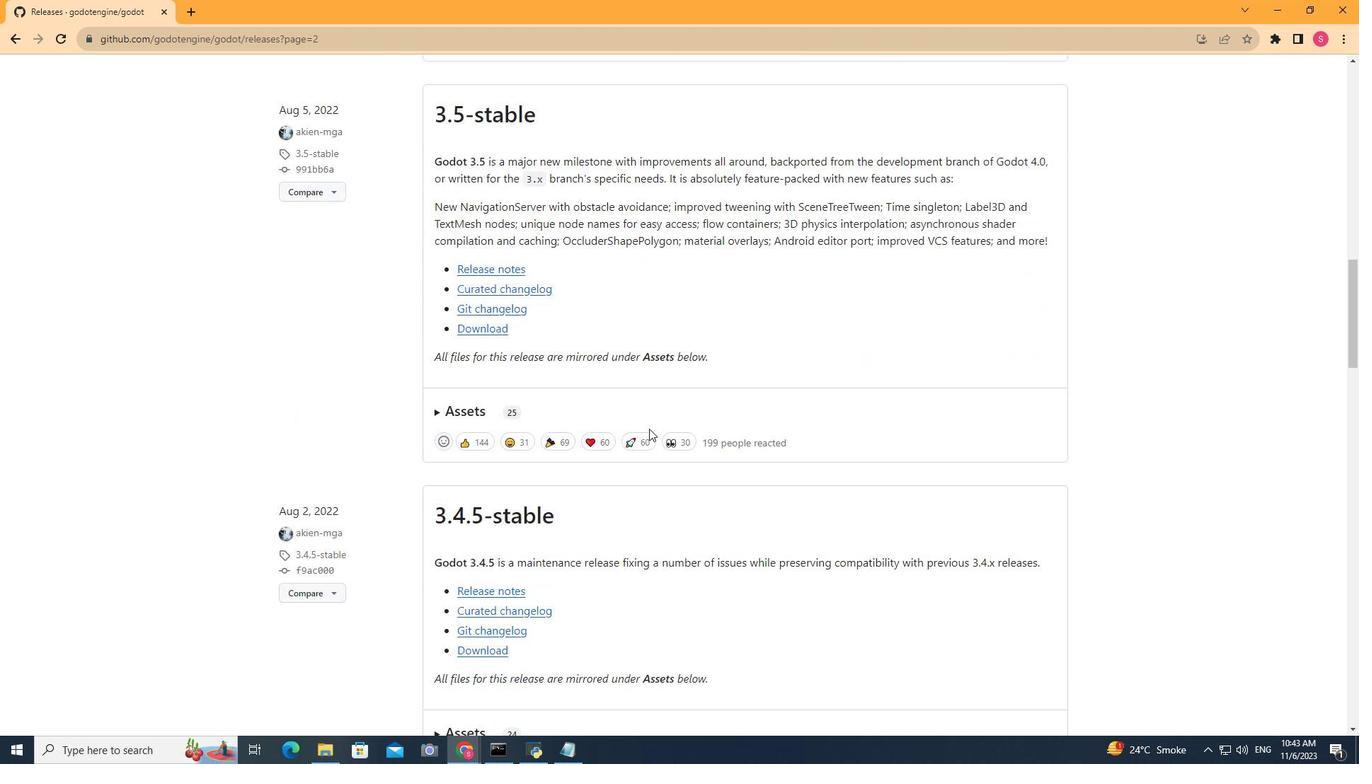 
Action: Mouse scrolled (649, 428) with delta (0, 0)
Screenshot: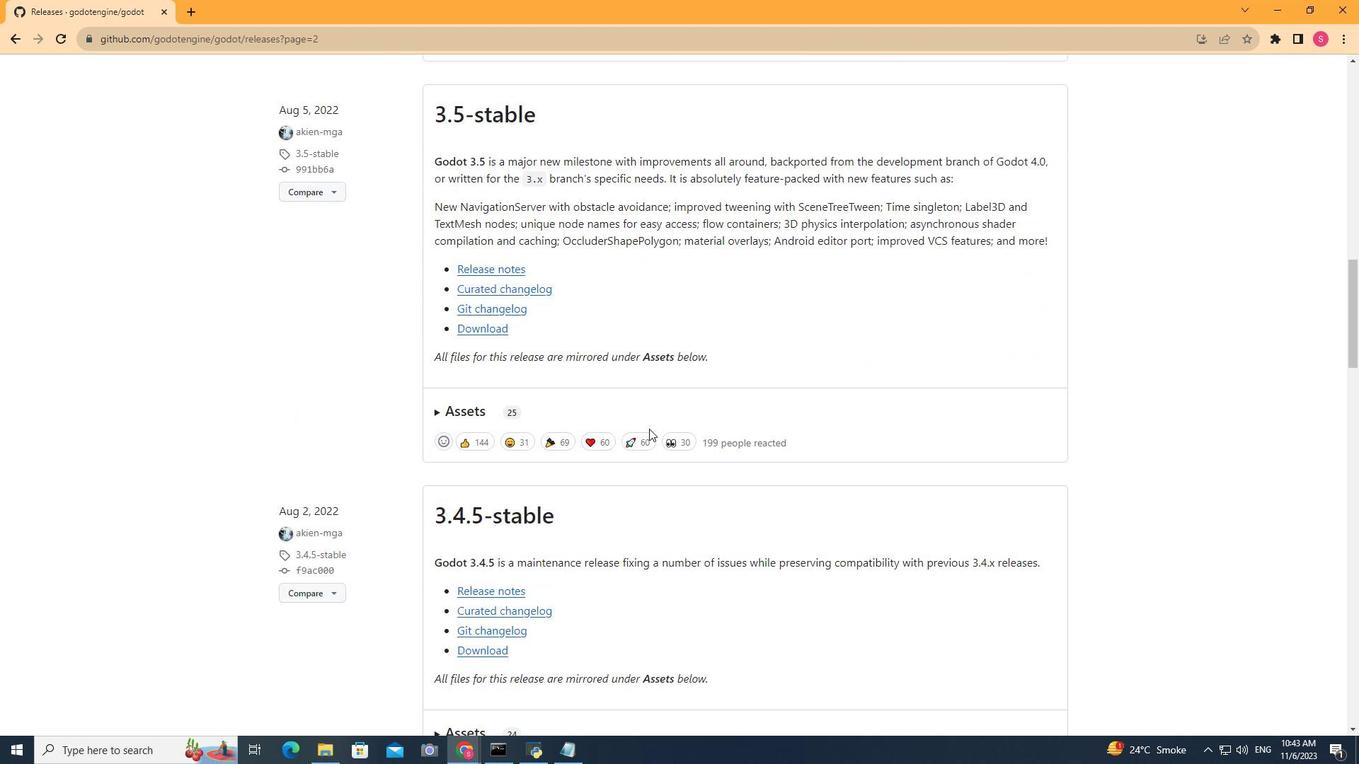 
Action: Mouse scrolled (649, 428) with delta (0, 0)
Screenshot: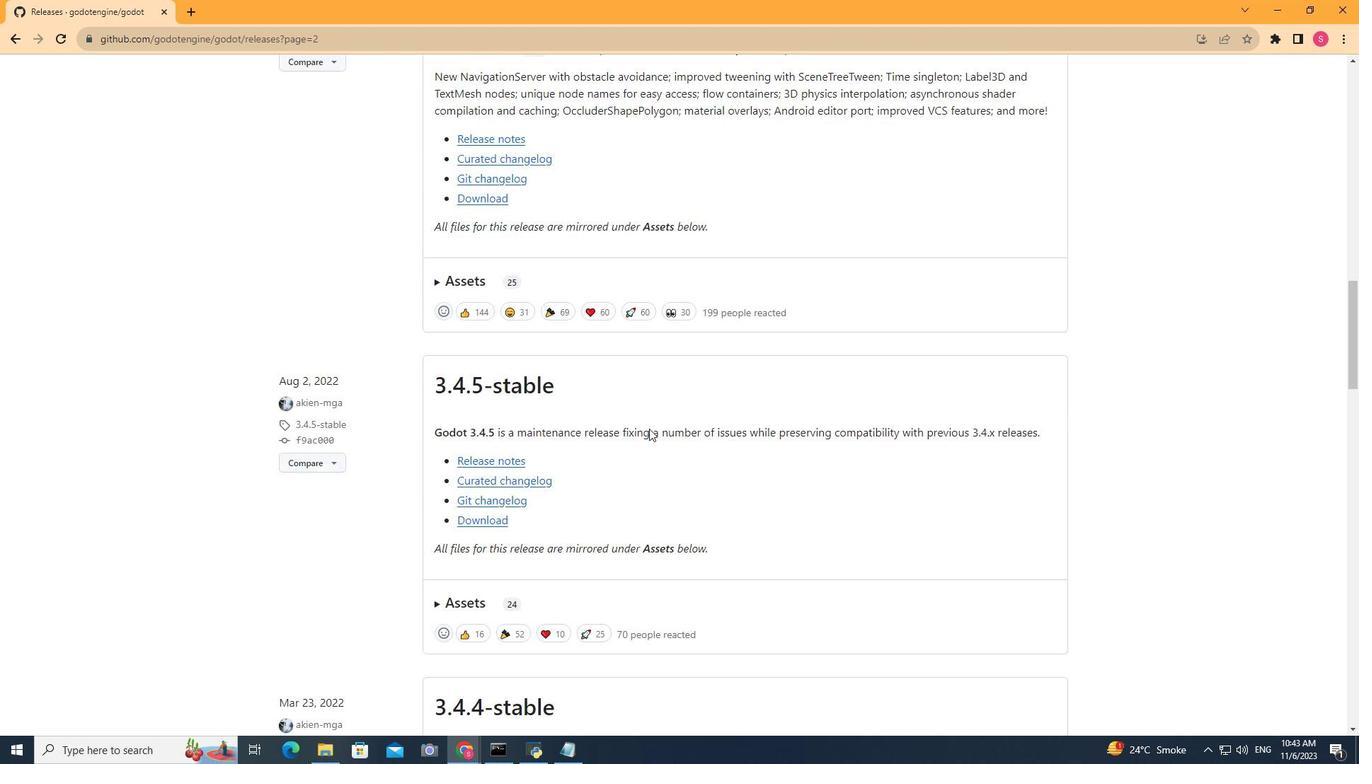 
Action: Mouse scrolled (649, 428) with delta (0, 0)
Screenshot: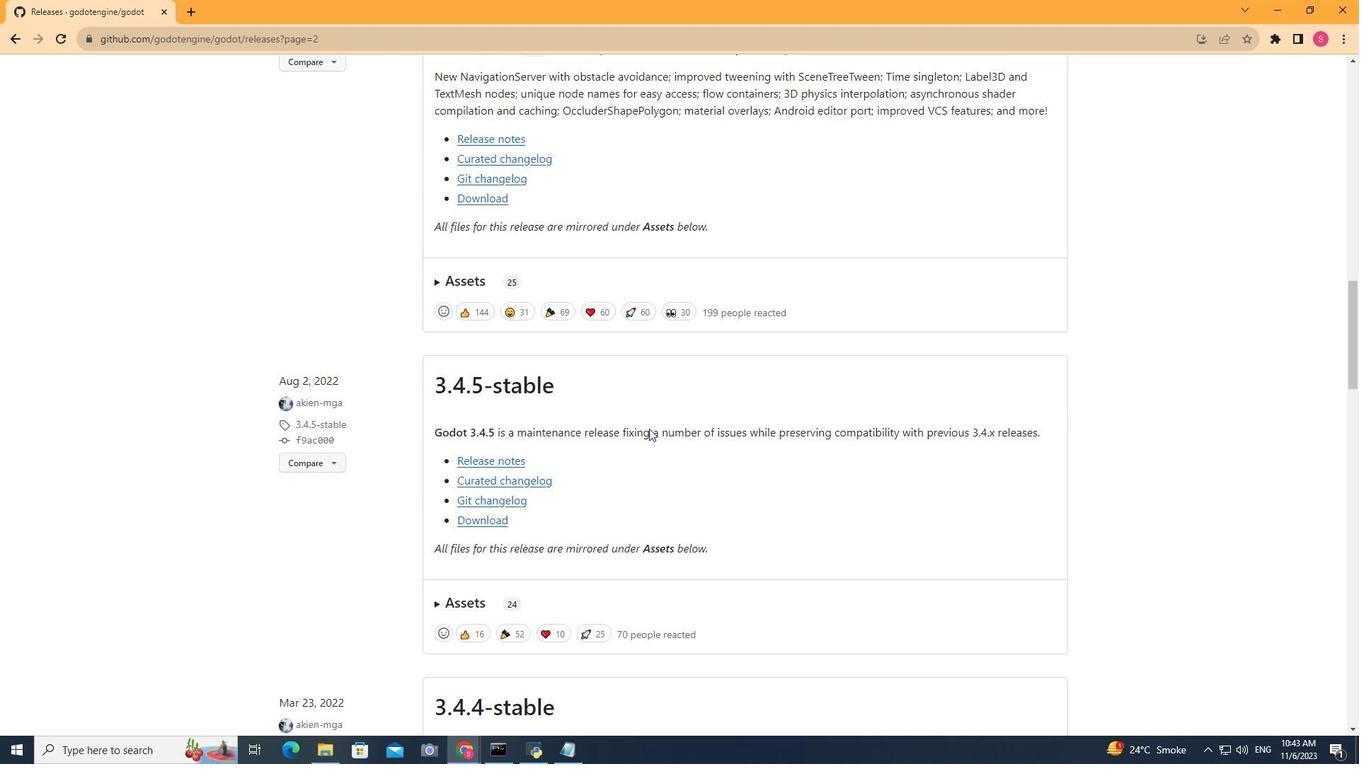 
Action: Mouse scrolled (649, 428) with delta (0, 0)
Screenshot: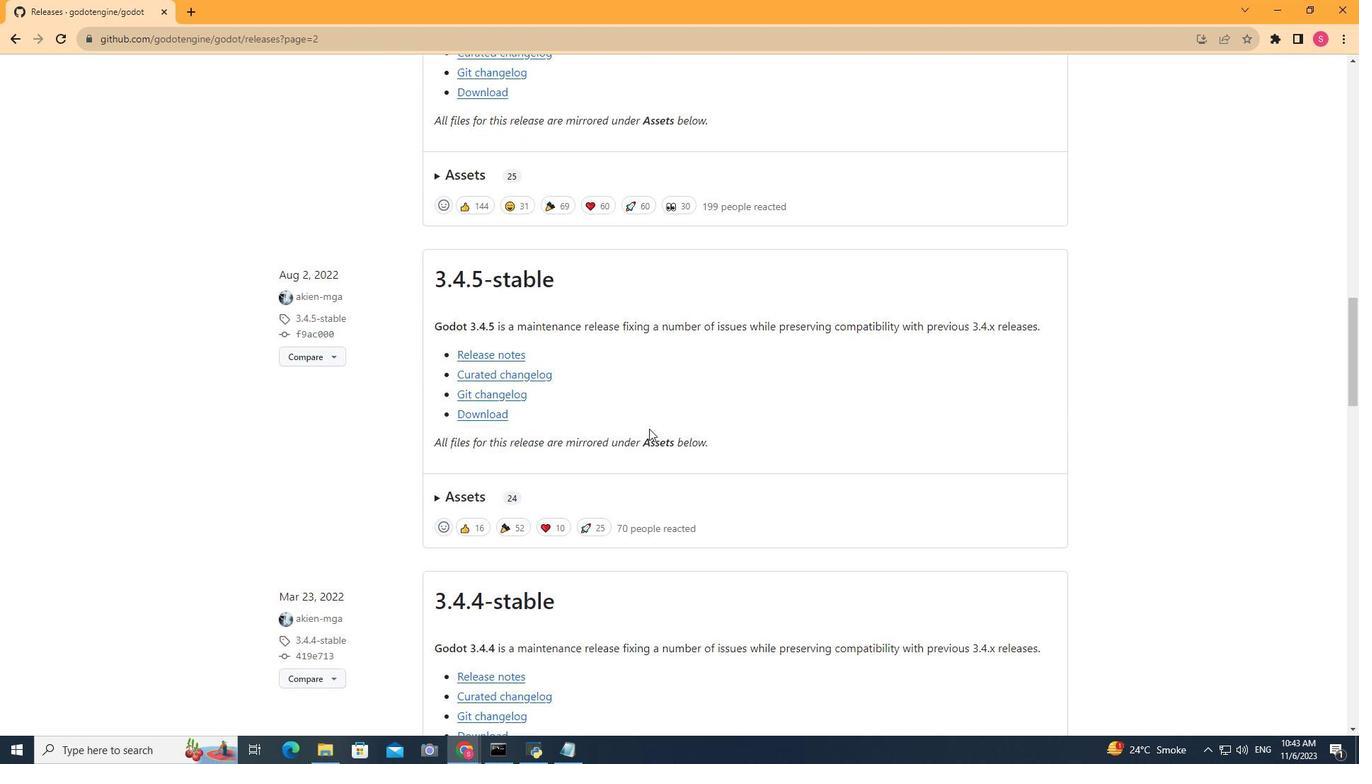 
Action: Mouse scrolled (649, 428) with delta (0, 0)
Screenshot: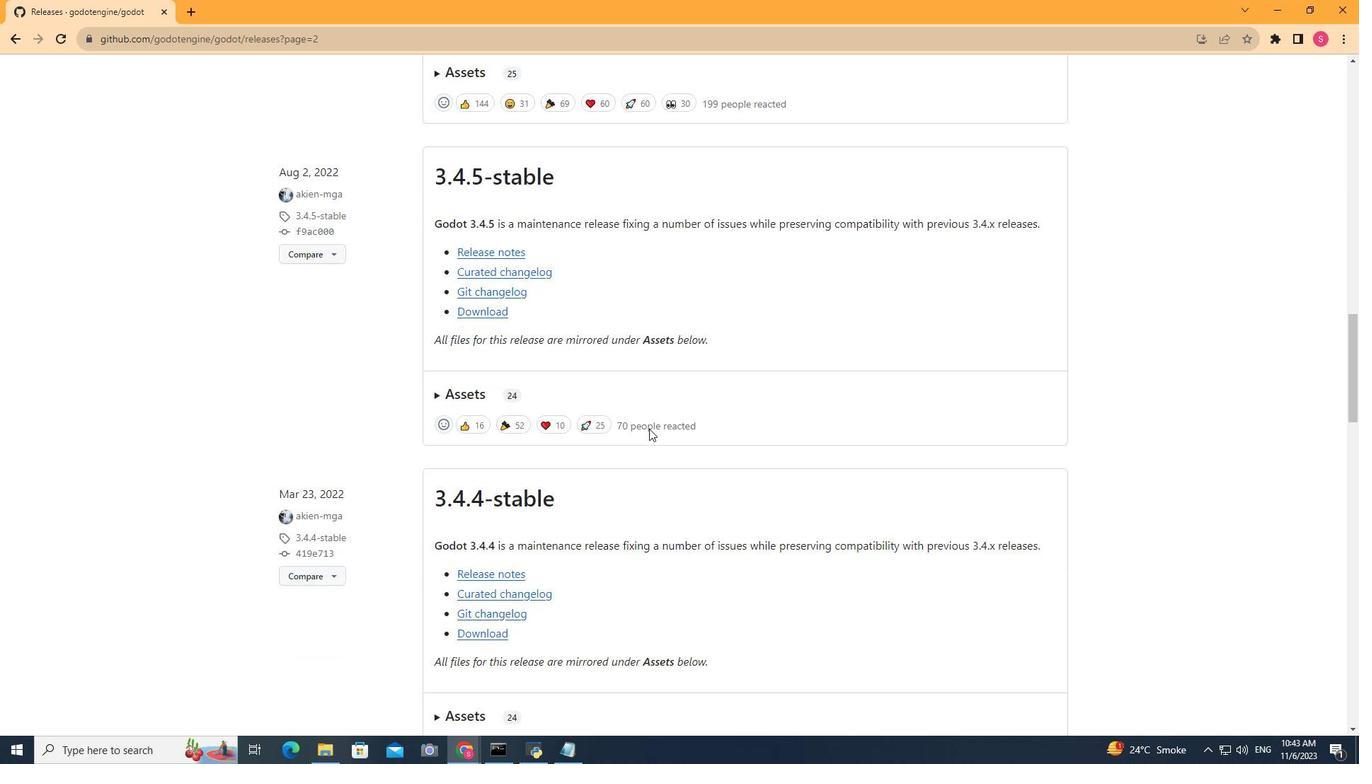 
Action: Mouse scrolled (649, 428) with delta (0, 0)
Screenshot: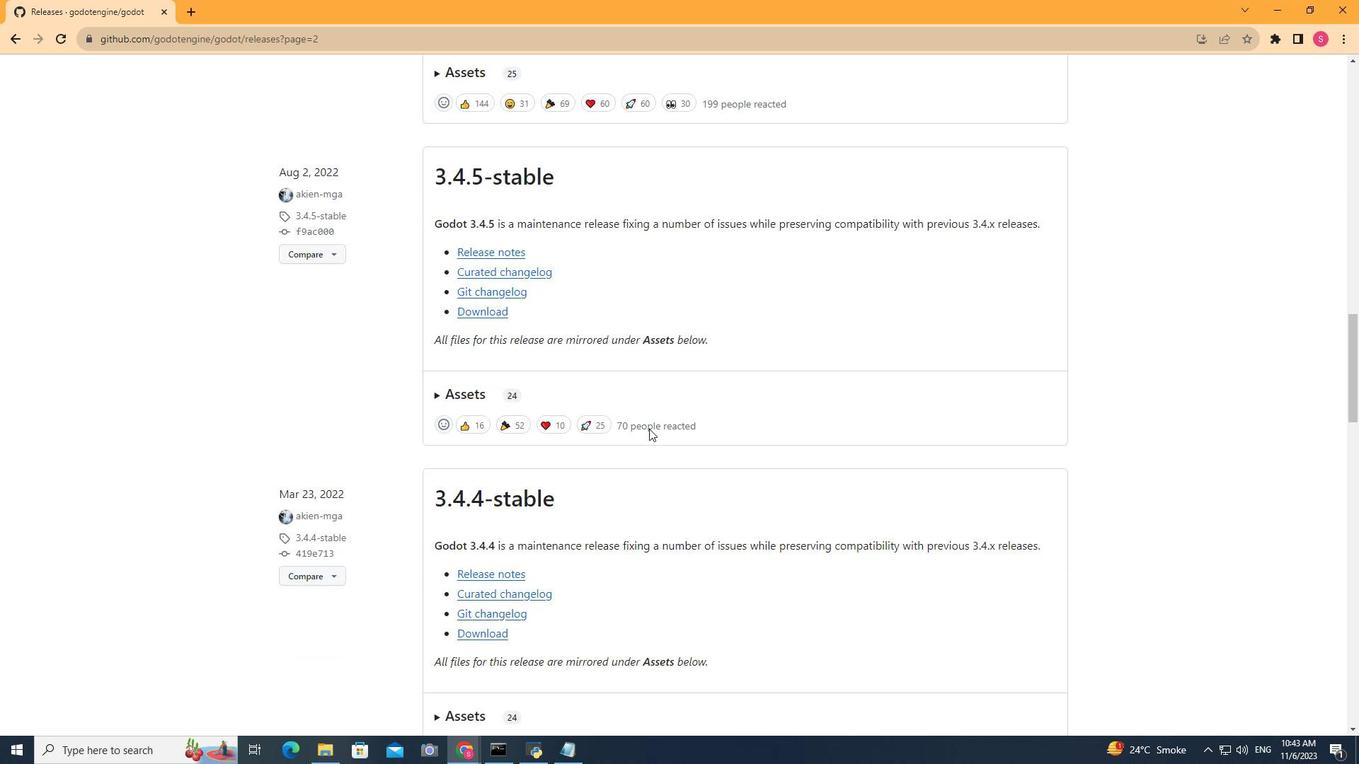 
Action: Mouse scrolled (649, 428) with delta (0, 0)
Screenshot: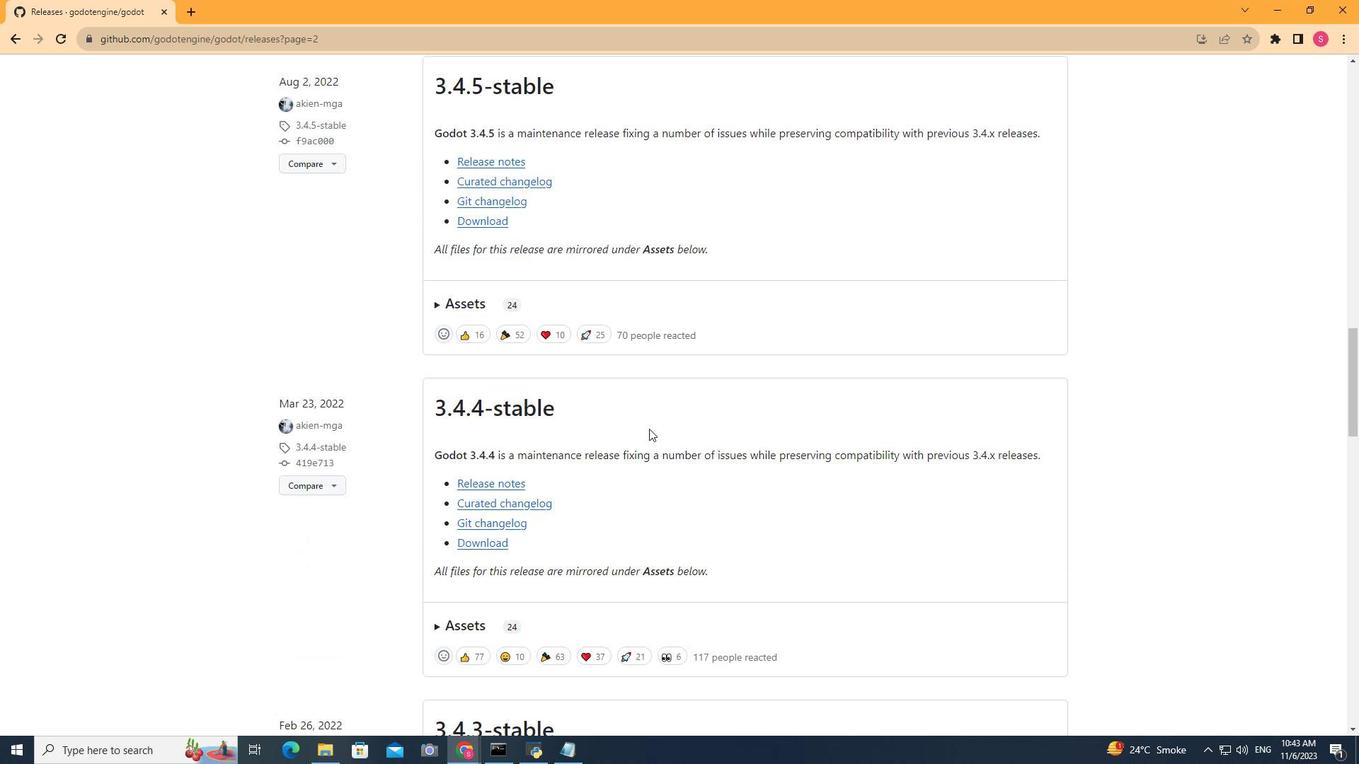 
Action: Mouse scrolled (649, 428) with delta (0, 0)
Screenshot: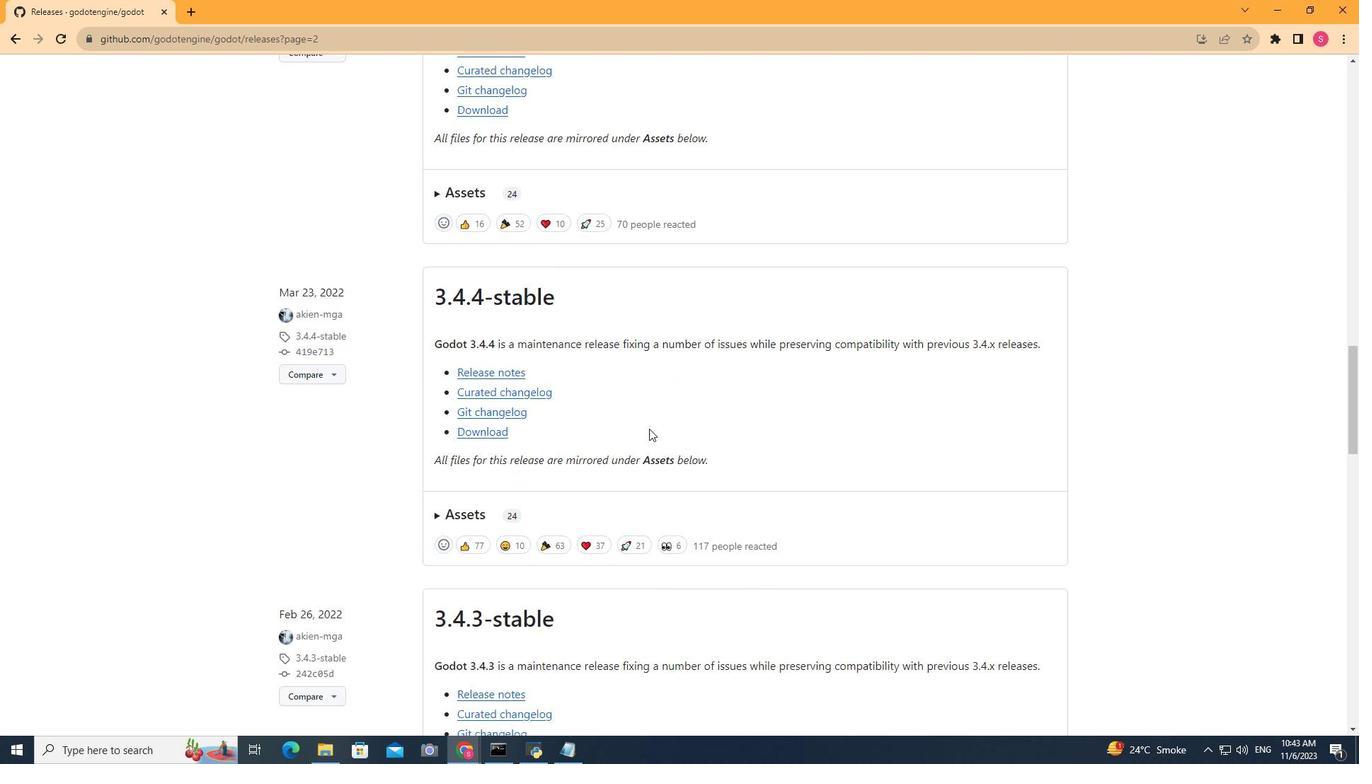 
Action: Mouse scrolled (649, 428) with delta (0, 0)
Screenshot: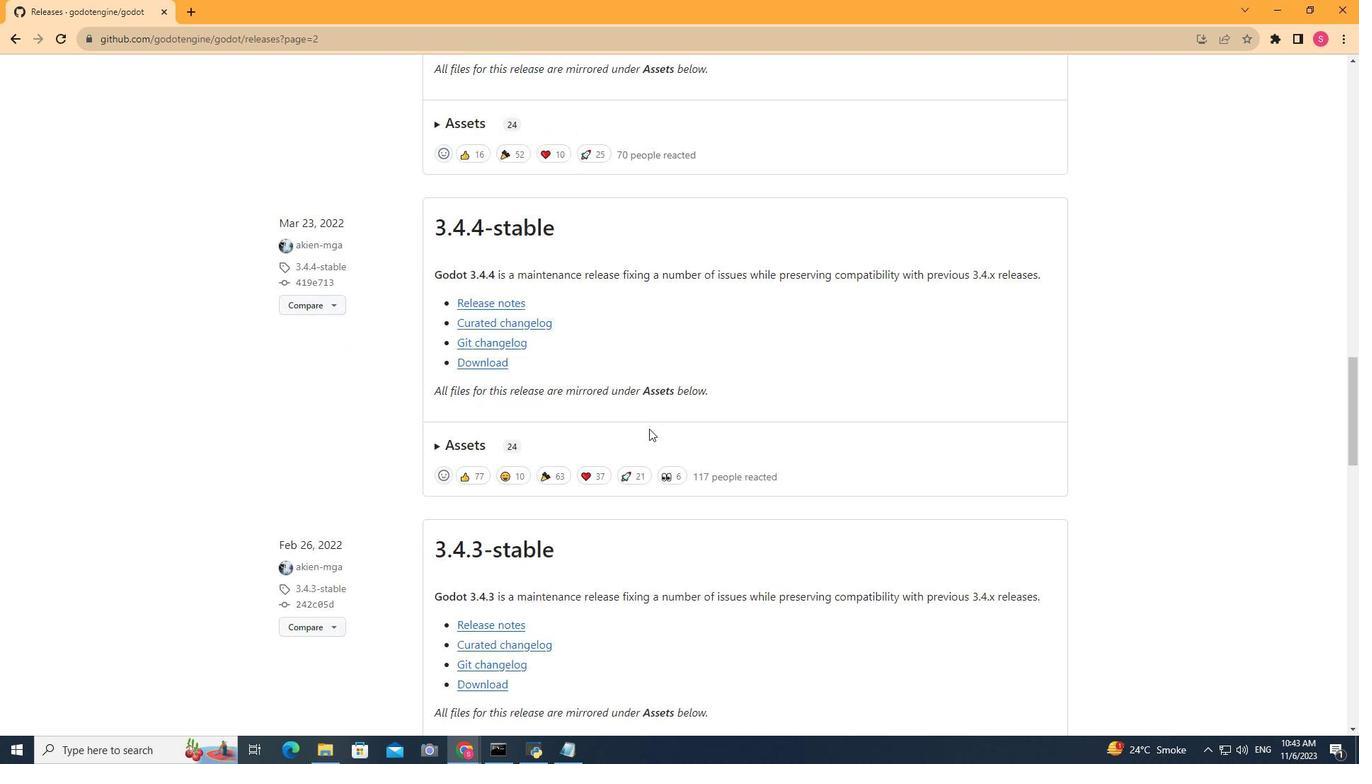 
Action: Mouse scrolled (649, 428) with delta (0, 0)
Screenshot: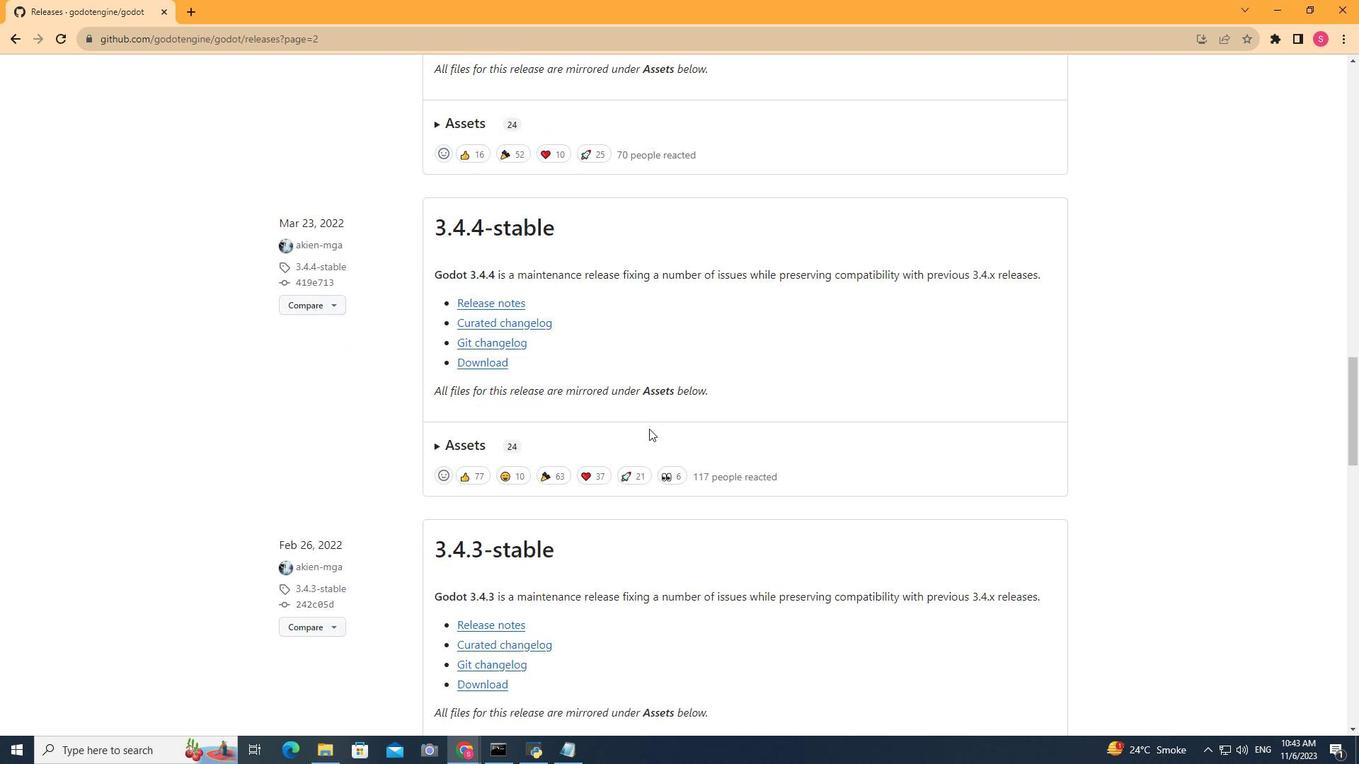 
Action: Mouse scrolled (649, 428) with delta (0, 0)
Screenshot: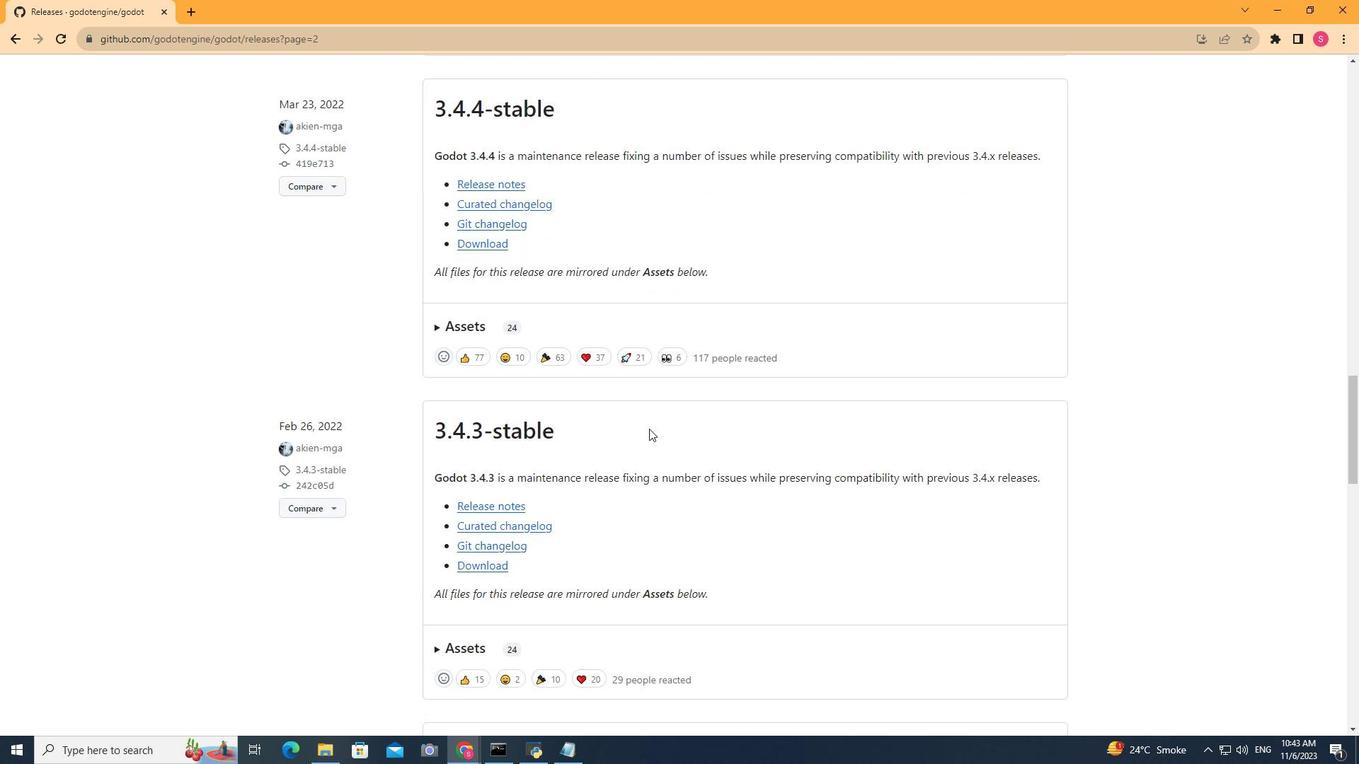 
Action: Mouse scrolled (649, 428) with delta (0, 0)
Screenshot: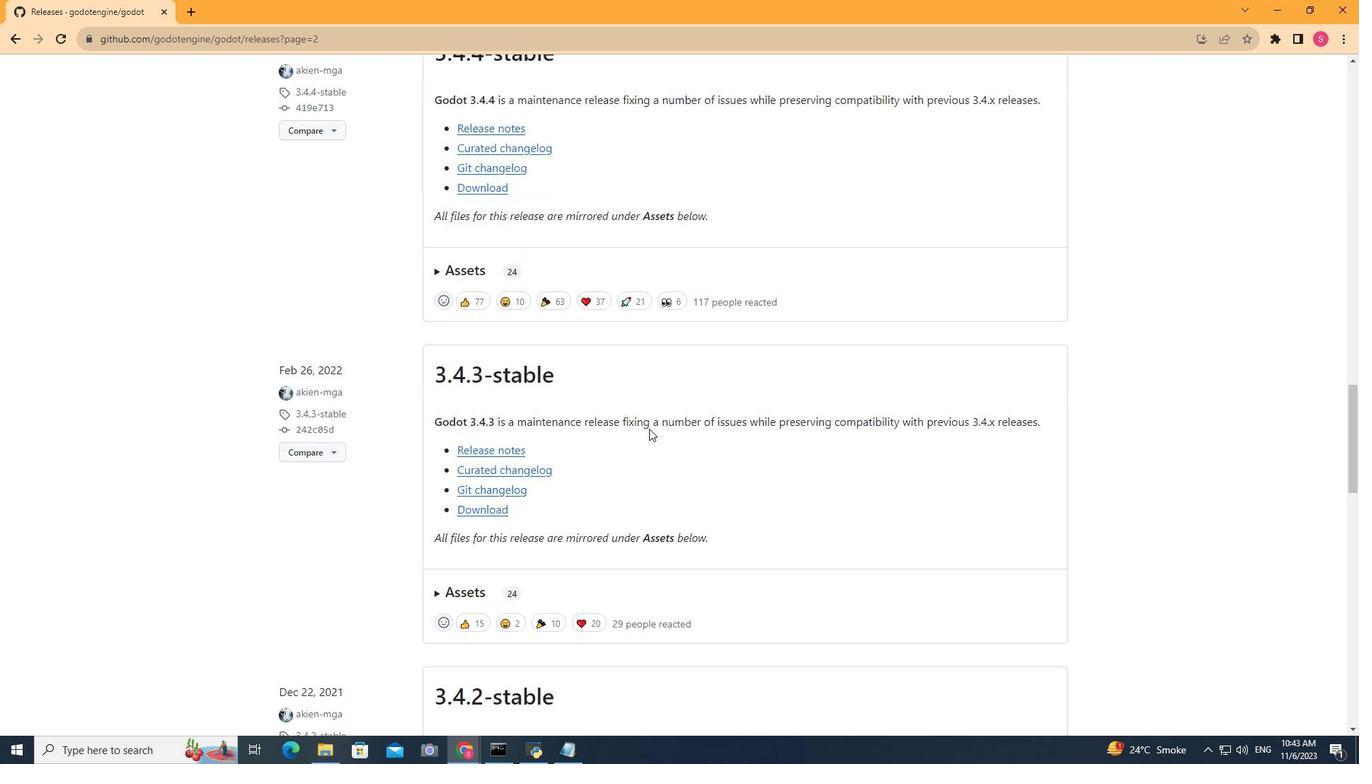 
Action: Mouse scrolled (649, 428) with delta (0, 0)
Screenshot: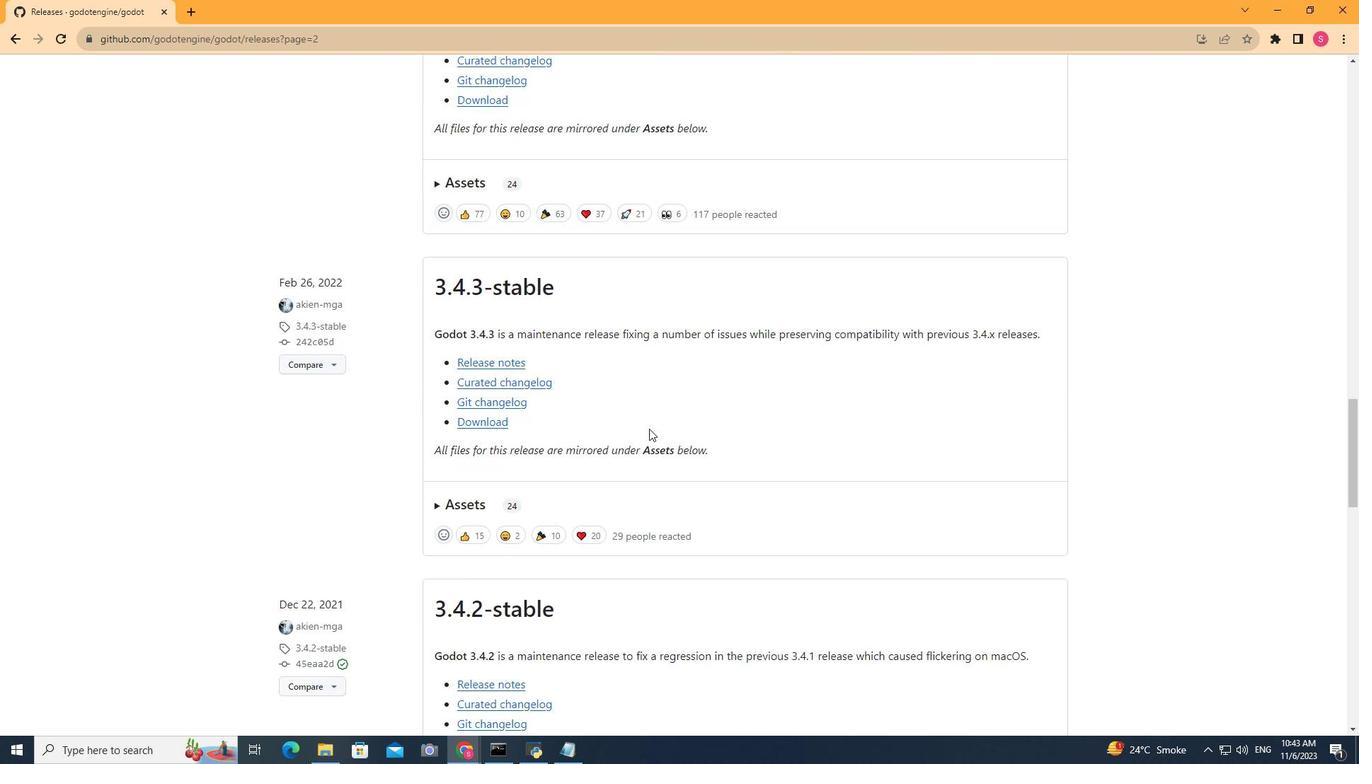 
Action: Mouse scrolled (649, 428) with delta (0, 0)
Screenshot: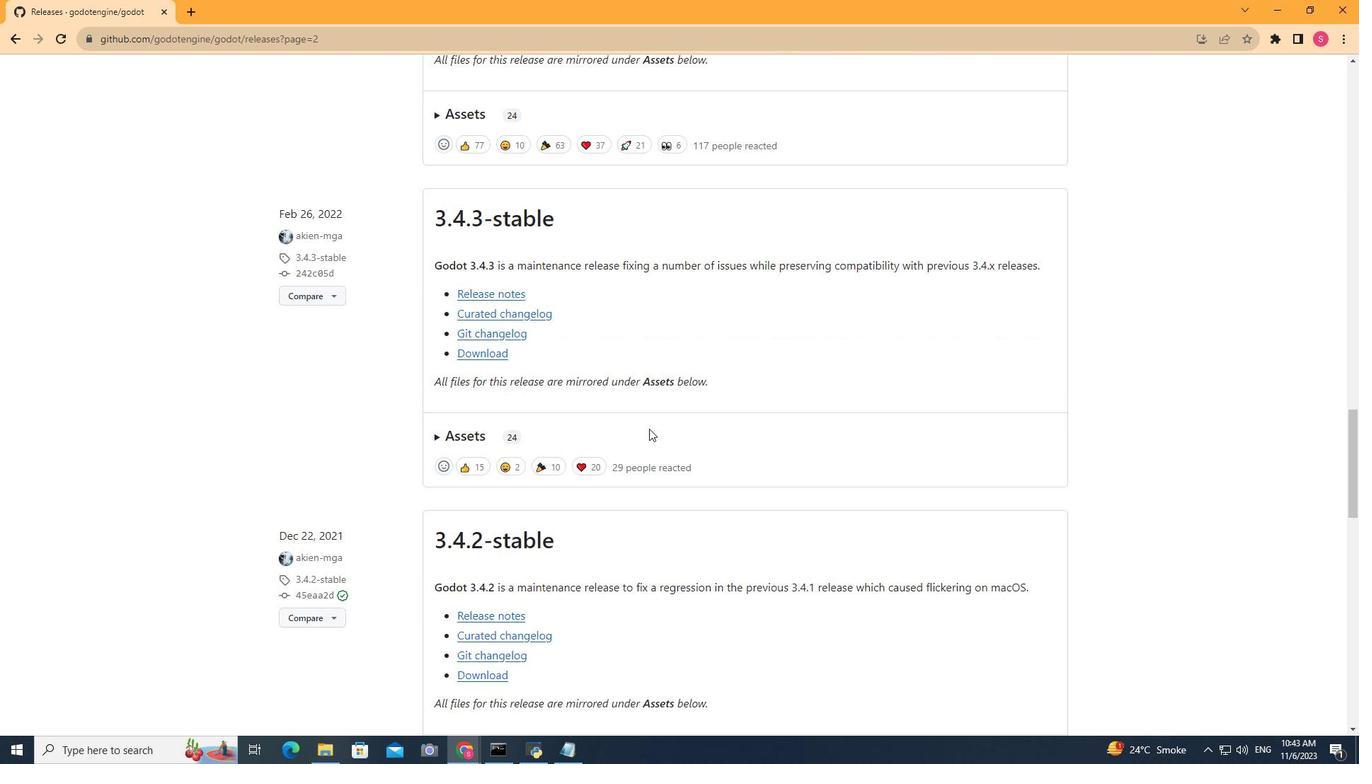 
Action: Mouse scrolled (649, 428) with delta (0, 0)
Screenshot: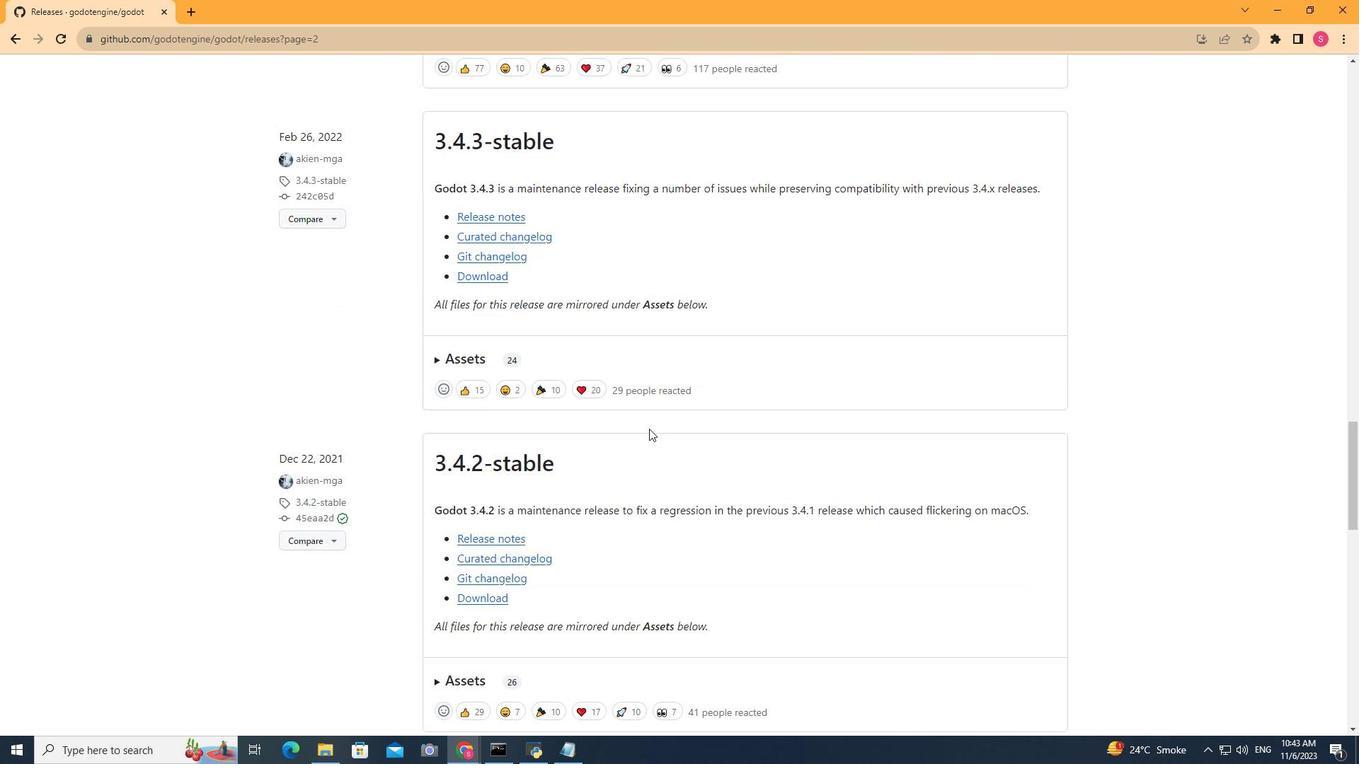 
Action: Mouse scrolled (649, 428) with delta (0, 0)
Screenshot: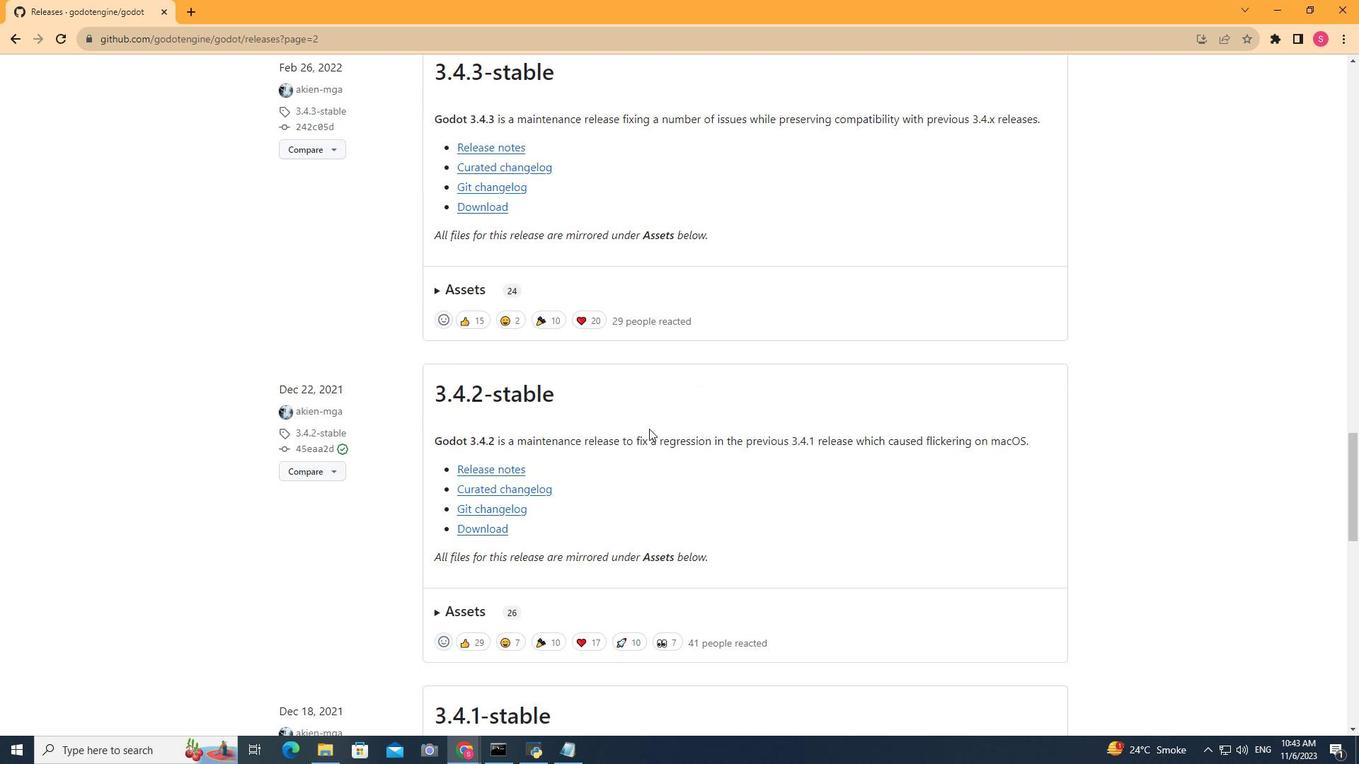 
Action: Mouse scrolled (649, 428) with delta (0, 0)
Screenshot: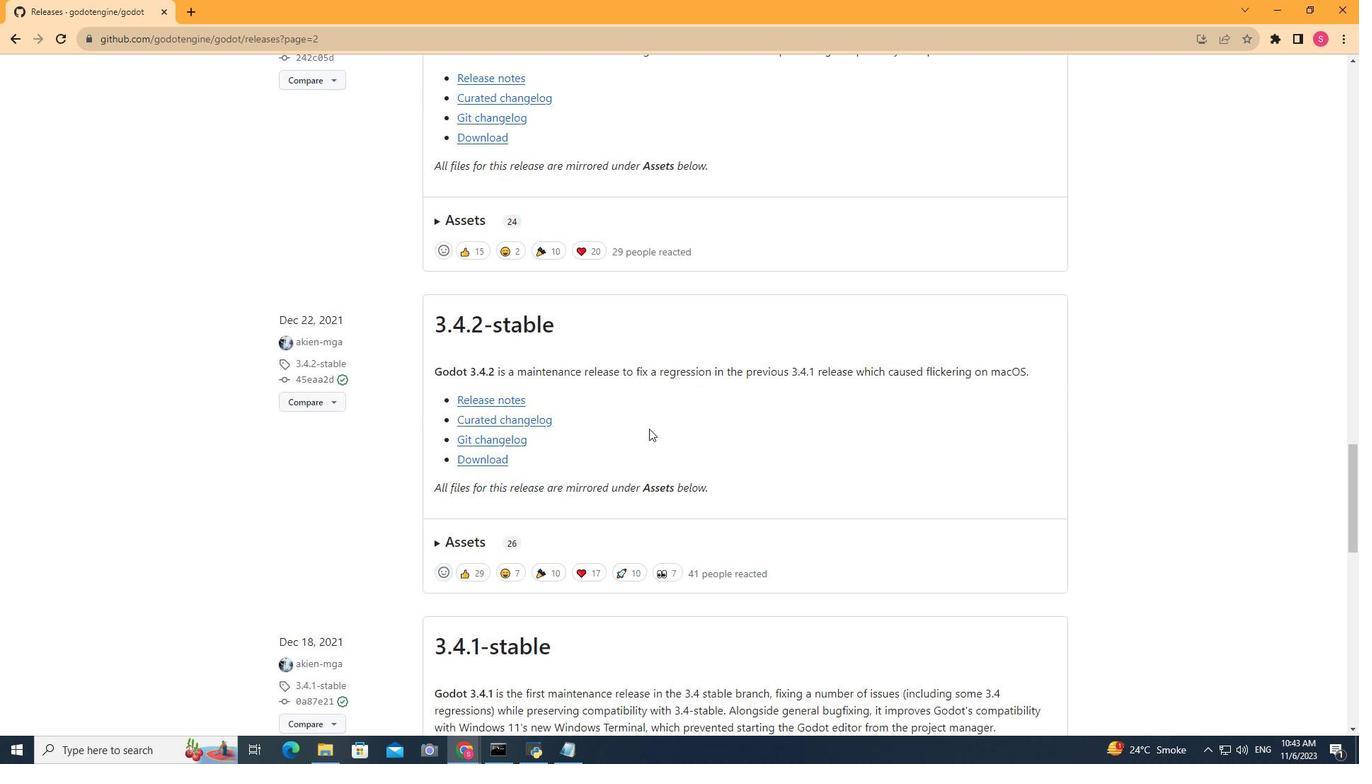 
Action: Mouse scrolled (649, 428) with delta (0, 0)
Screenshot: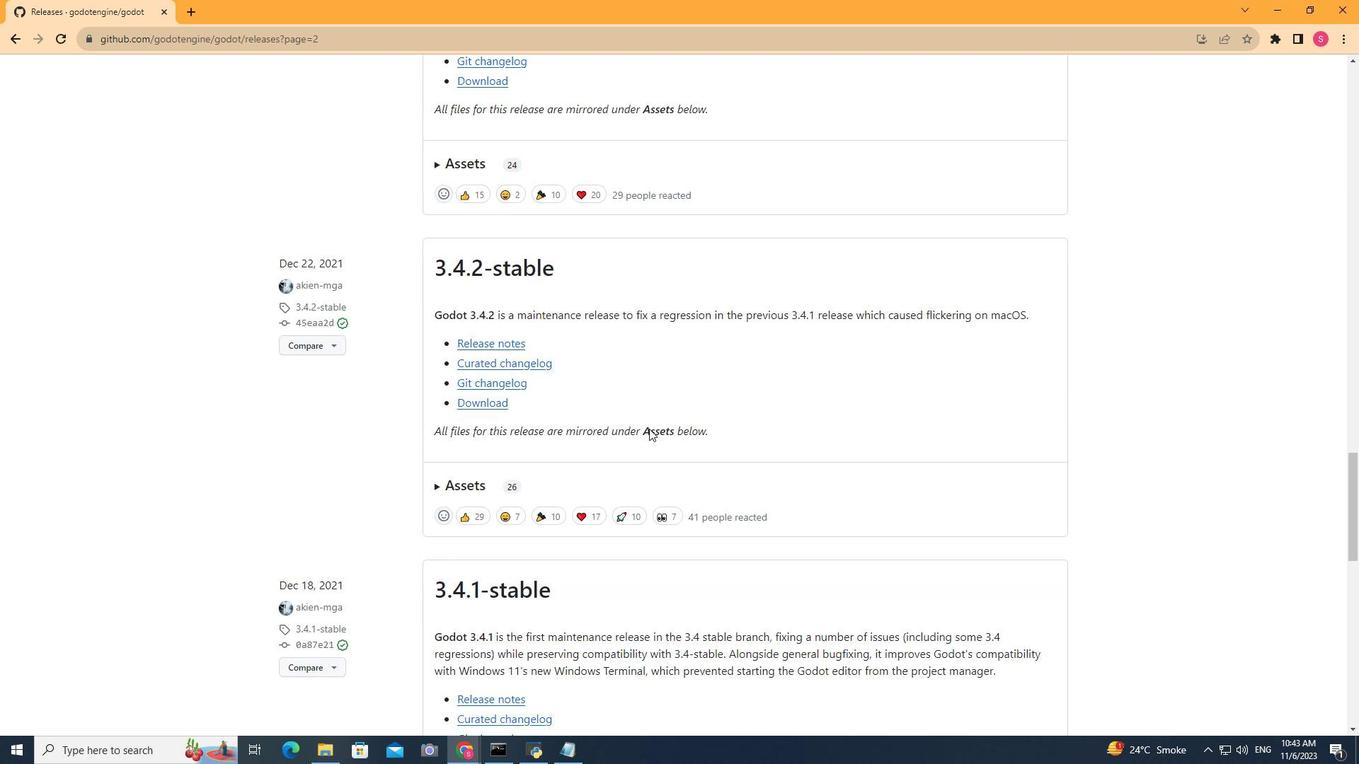 
Action: Mouse scrolled (649, 428) with delta (0, 0)
Screenshot: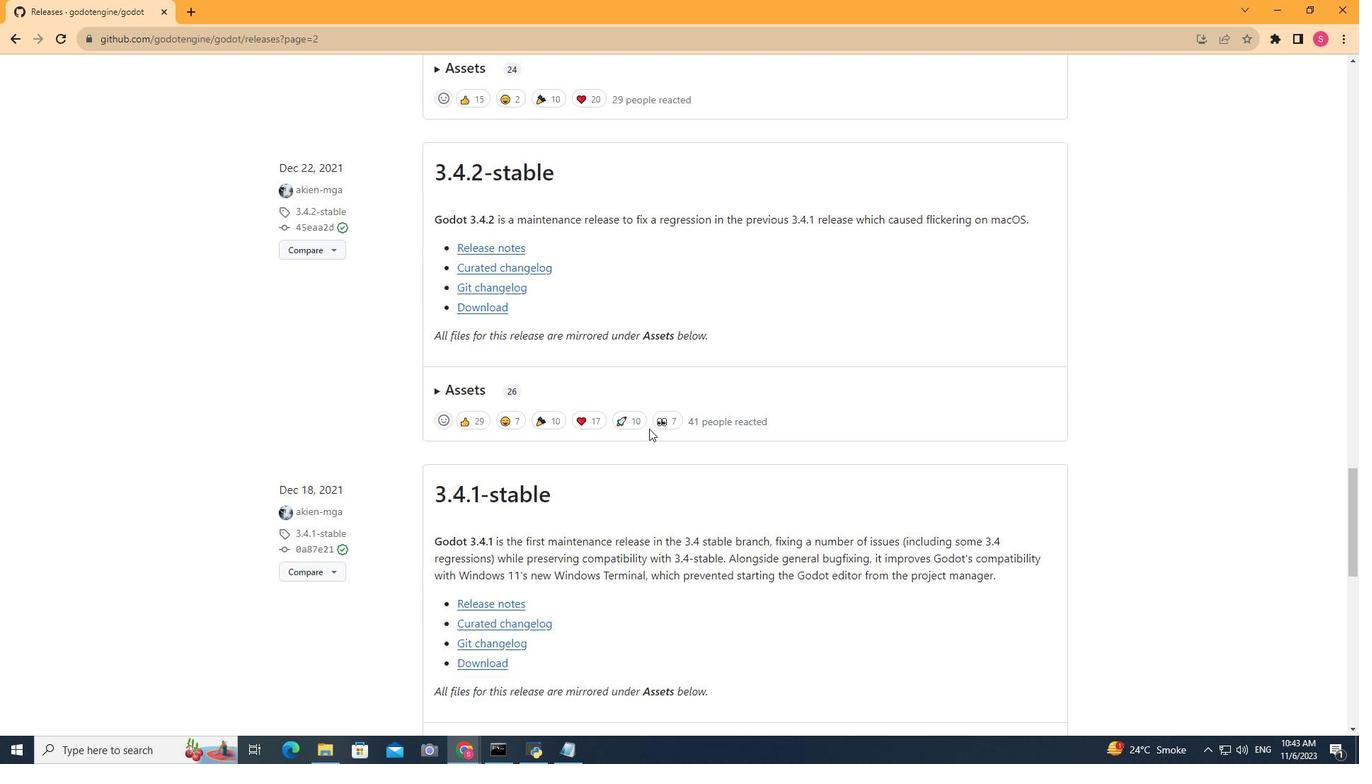 
Action: Mouse scrolled (649, 428) with delta (0, 0)
Screenshot: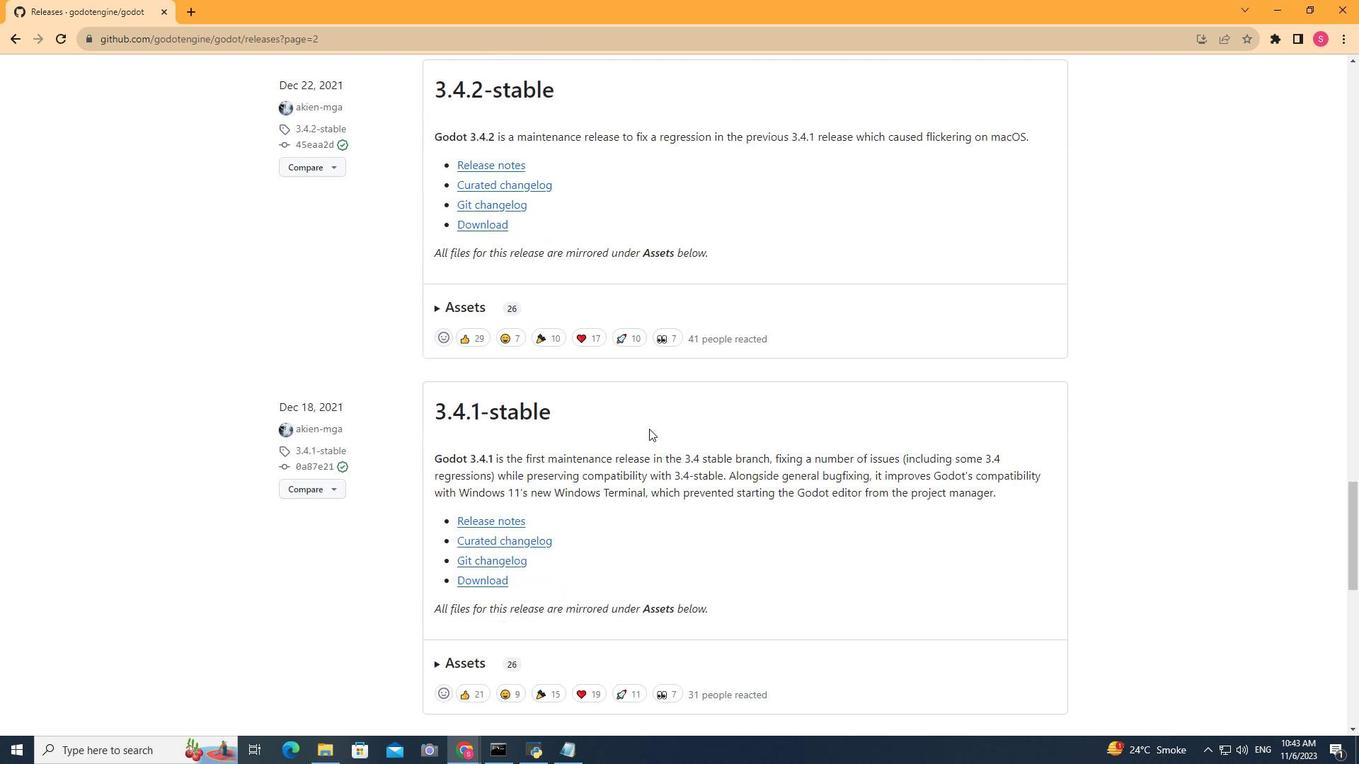 
Action: Mouse scrolled (649, 428) with delta (0, 0)
Screenshot: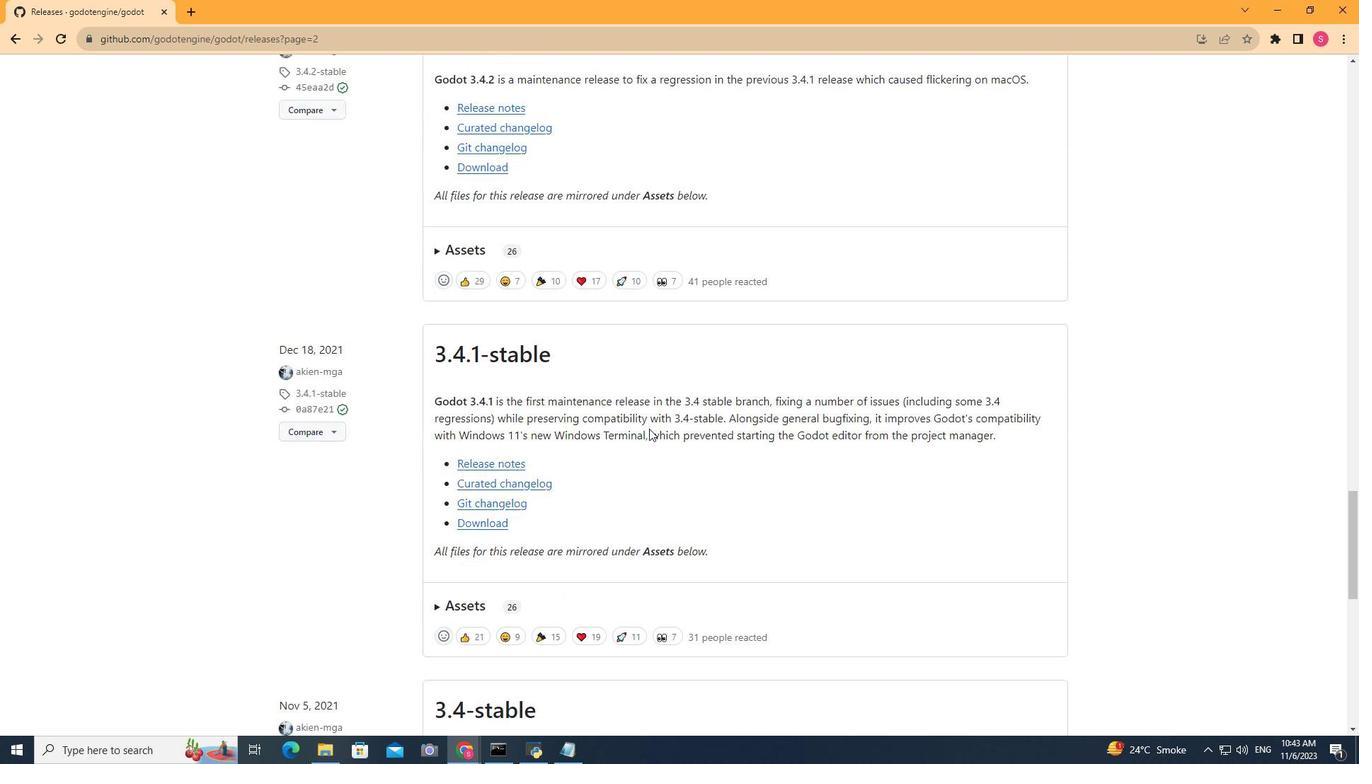 
Action: Mouse scrolled (649, 428) with delta (0, 0)
Screenshot: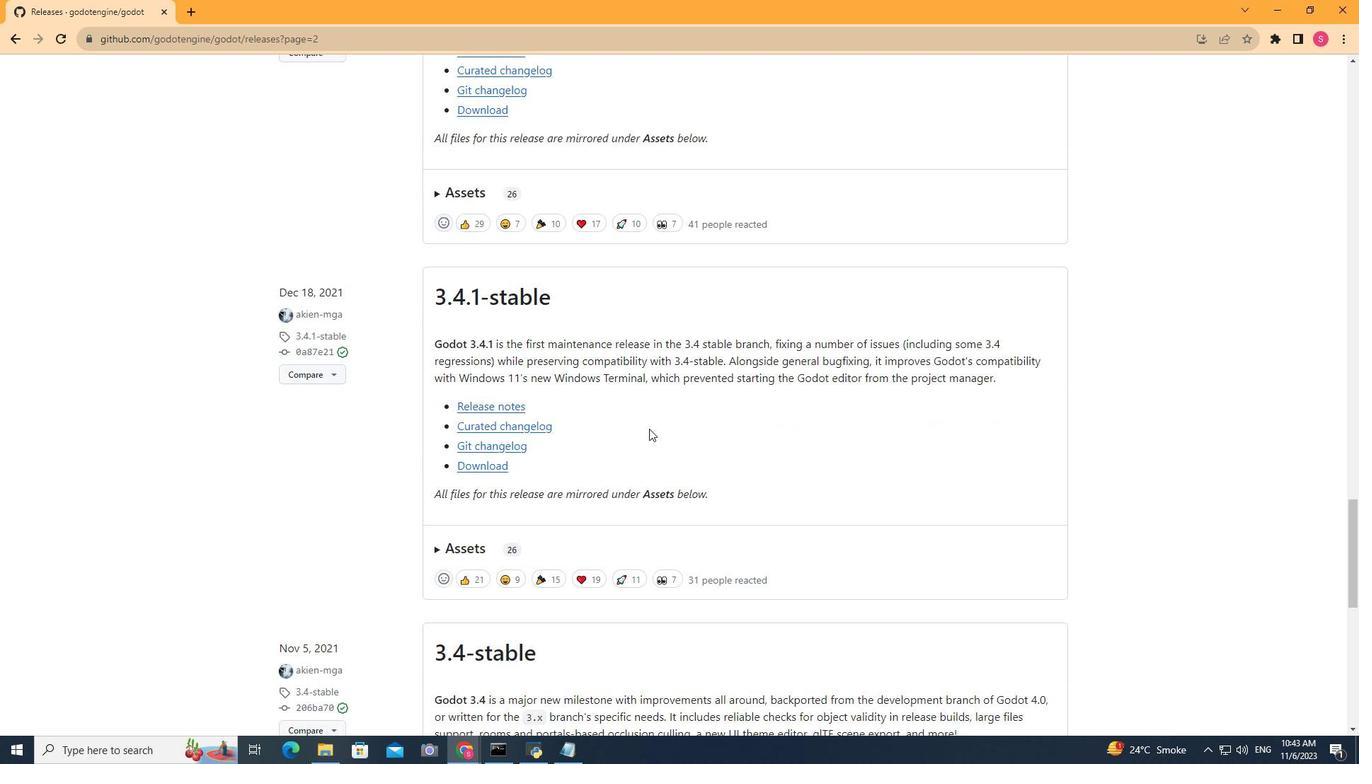 
Action: Mouse scrolled (649, 428) with delta (0, 0)
Screenshot: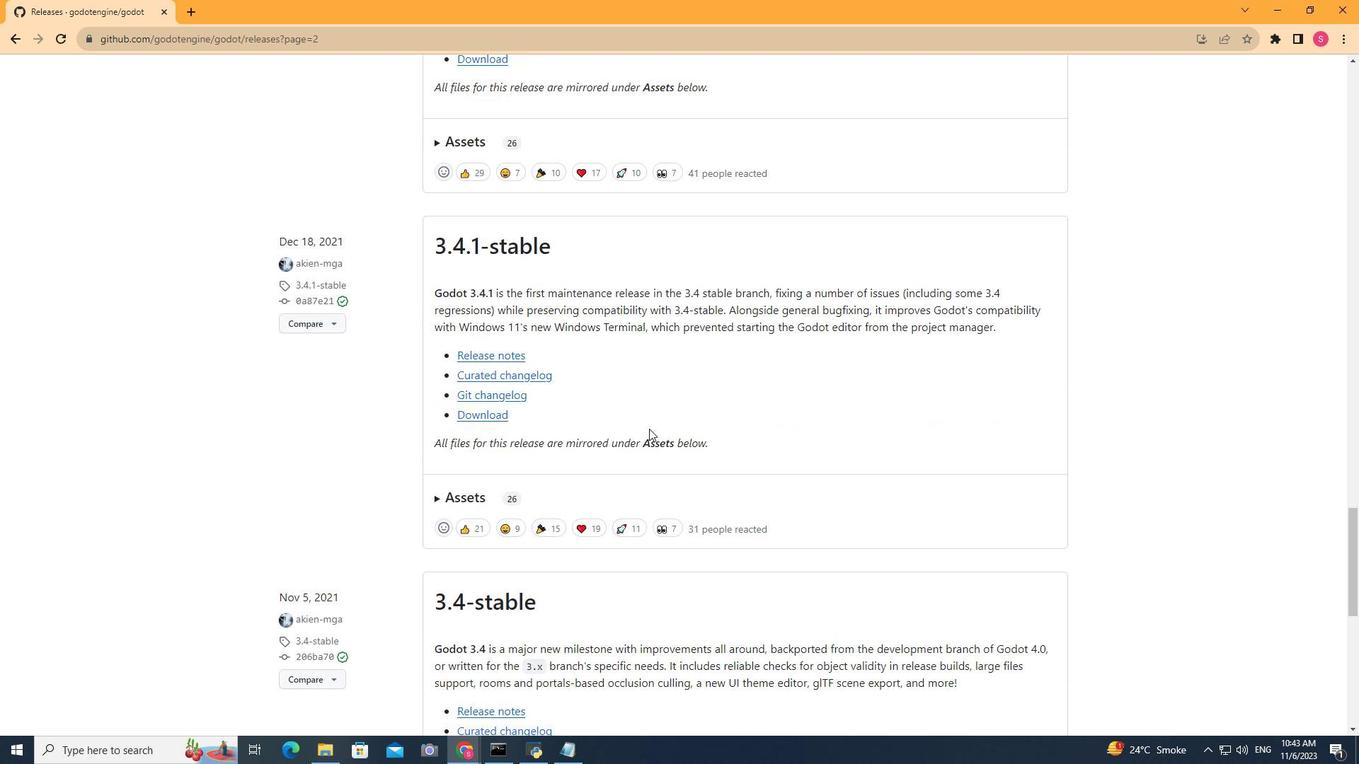 
Action: Mouse scrolled (649, 428) with delta (0, 0)
Screenshot: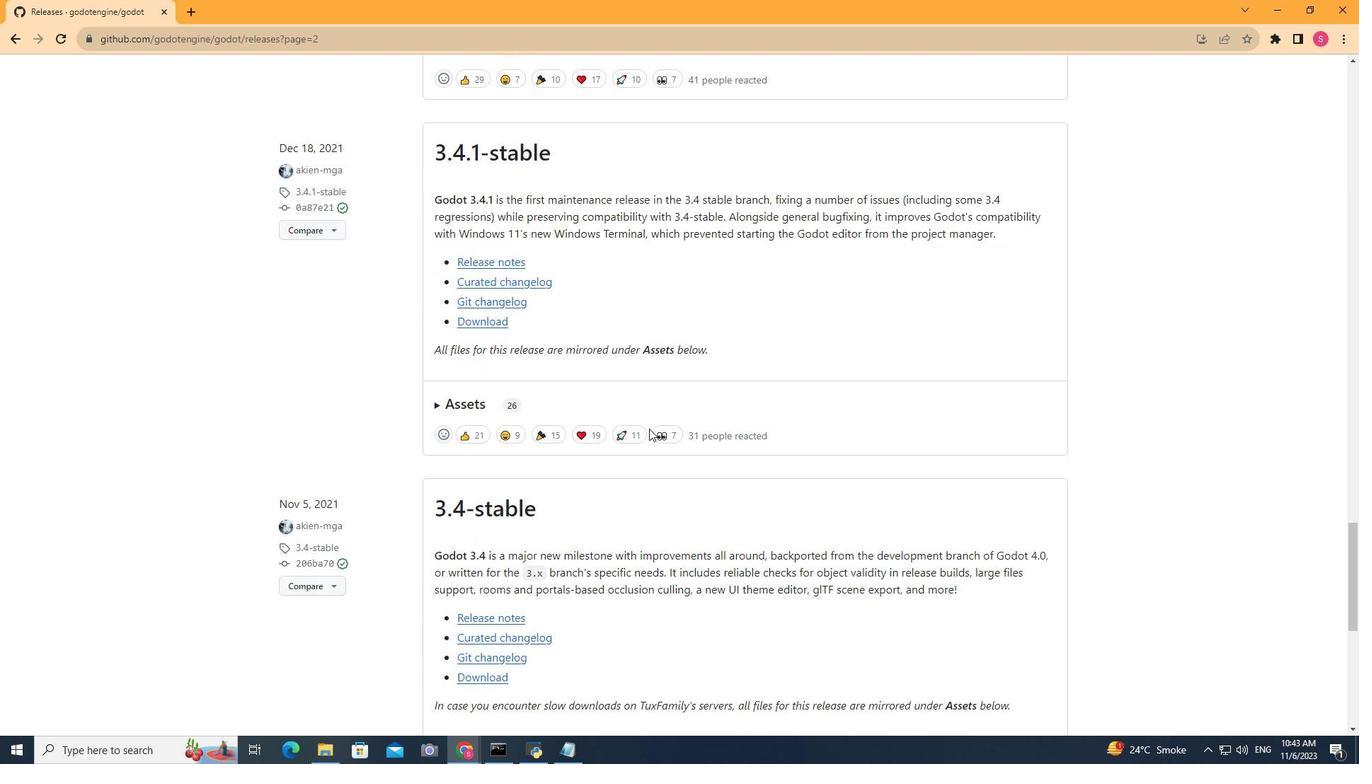 
Action: Mouse scrolled (649, 428) with delta (0, 0)
Screenshot: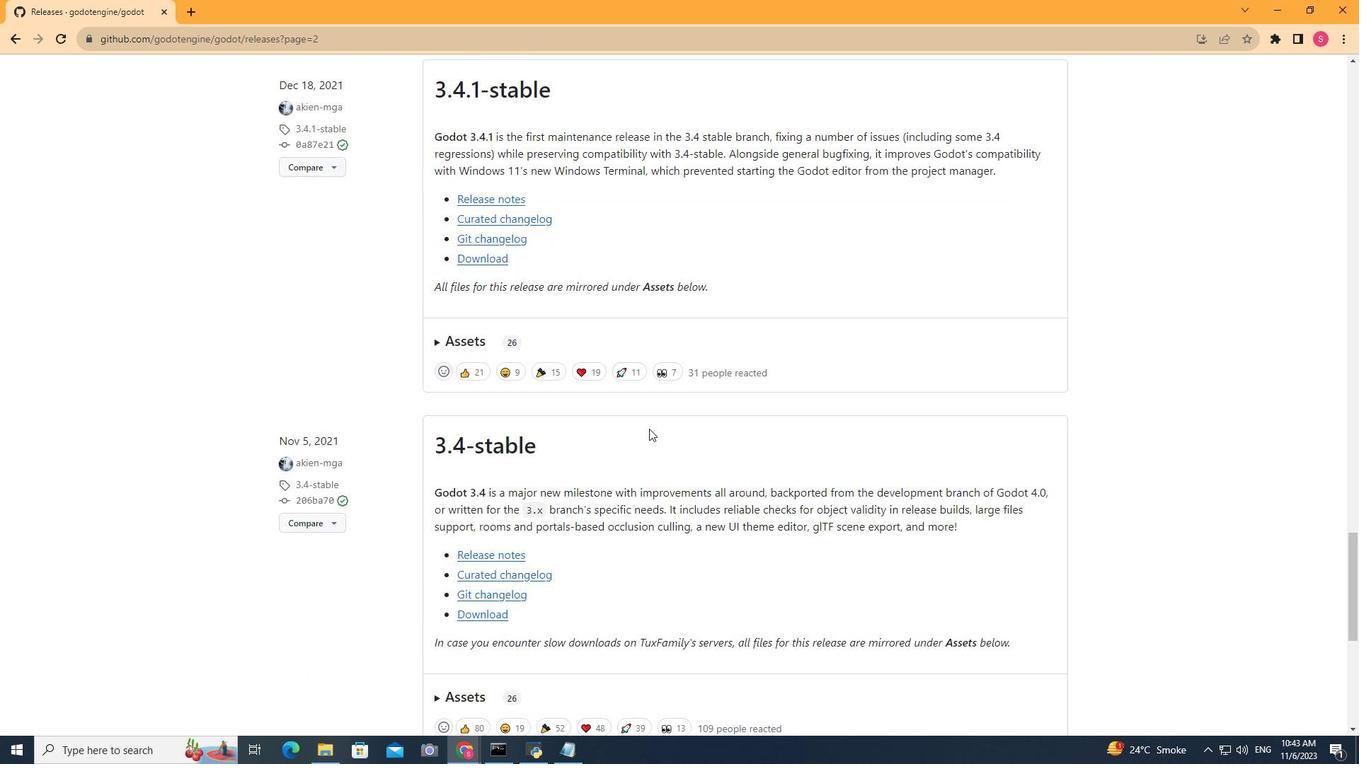 
Action: Mouse scrolled (649, 428) with delta (0, 0)
Screenshot: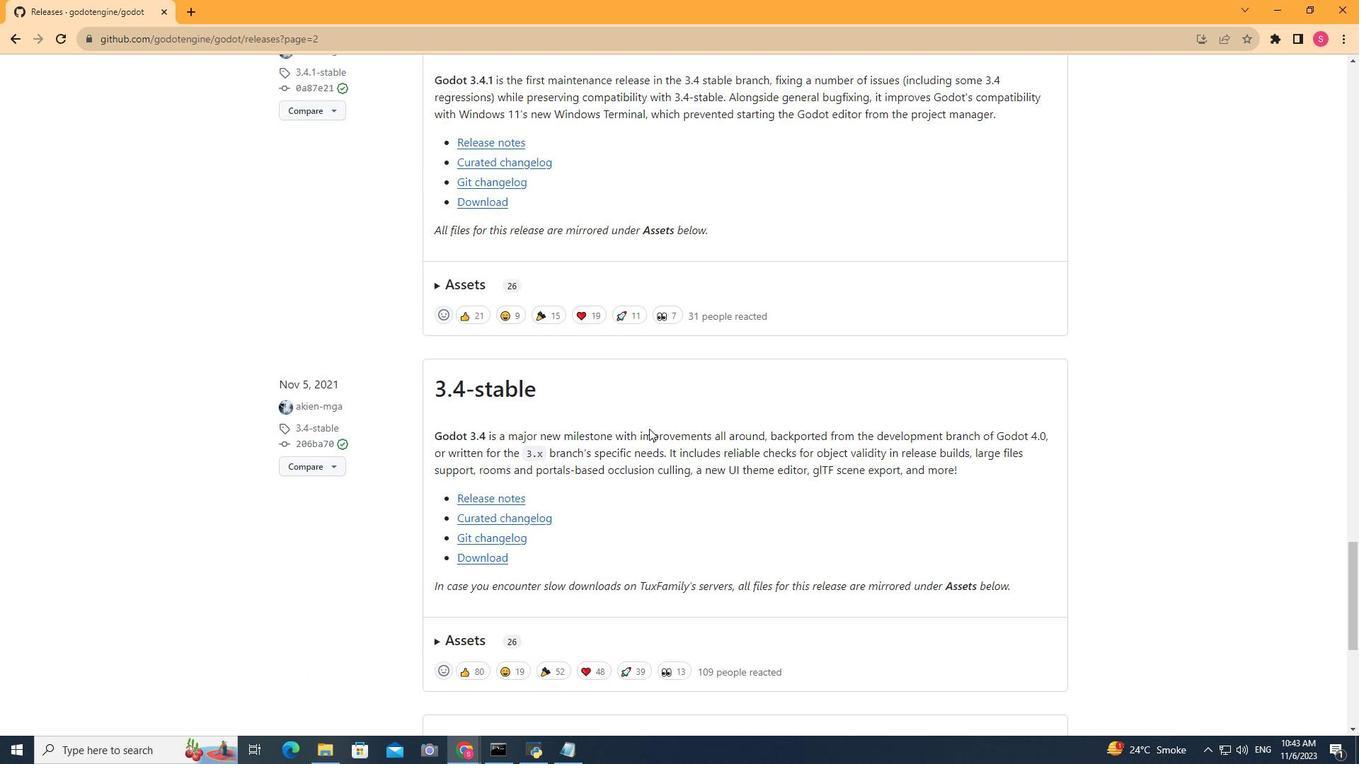 
Action: Mouse scrolled (649, 428) with delta (0, 0)
Screenshot: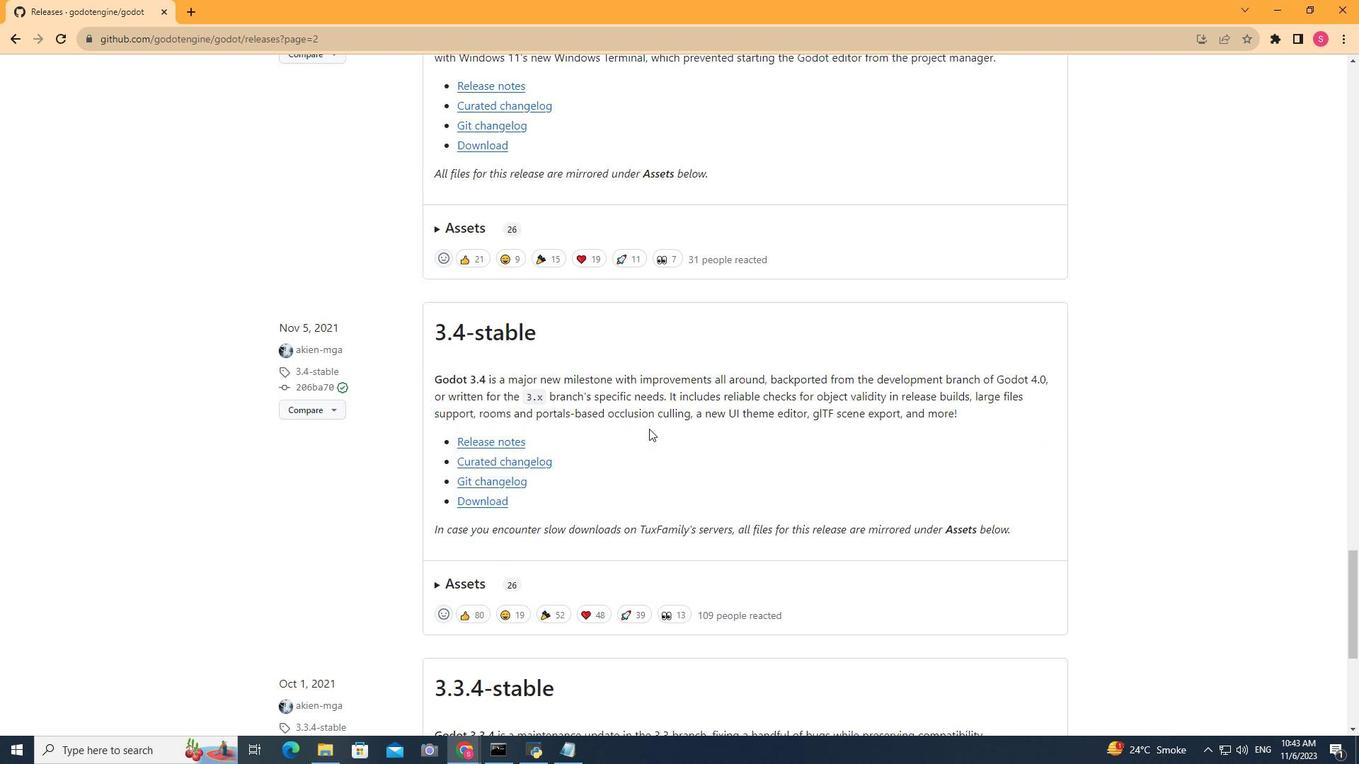 
Action: Mouse scrolled (649, 428) with delta (0, 0)
Screenshot: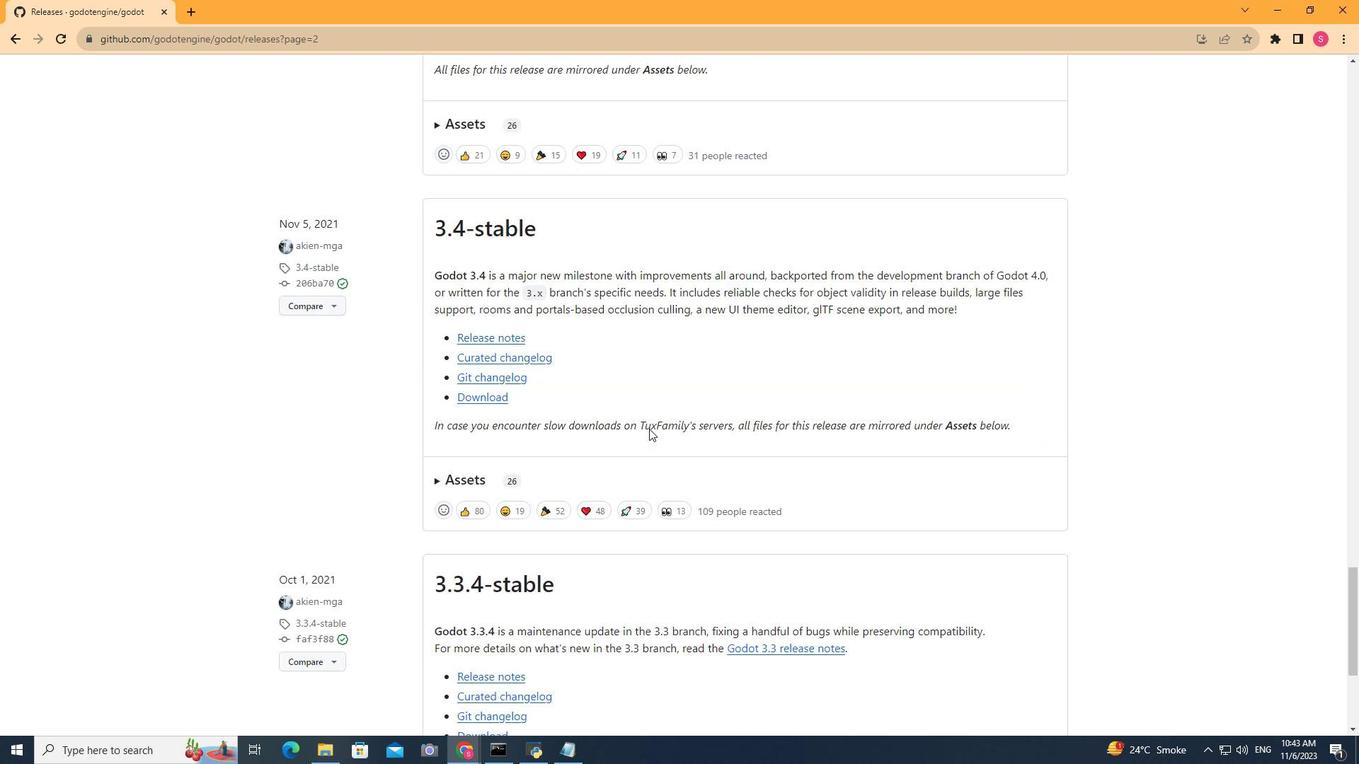 
Action: Mouse scrolled (649, 428) with delta (0, 0)
Screenshot: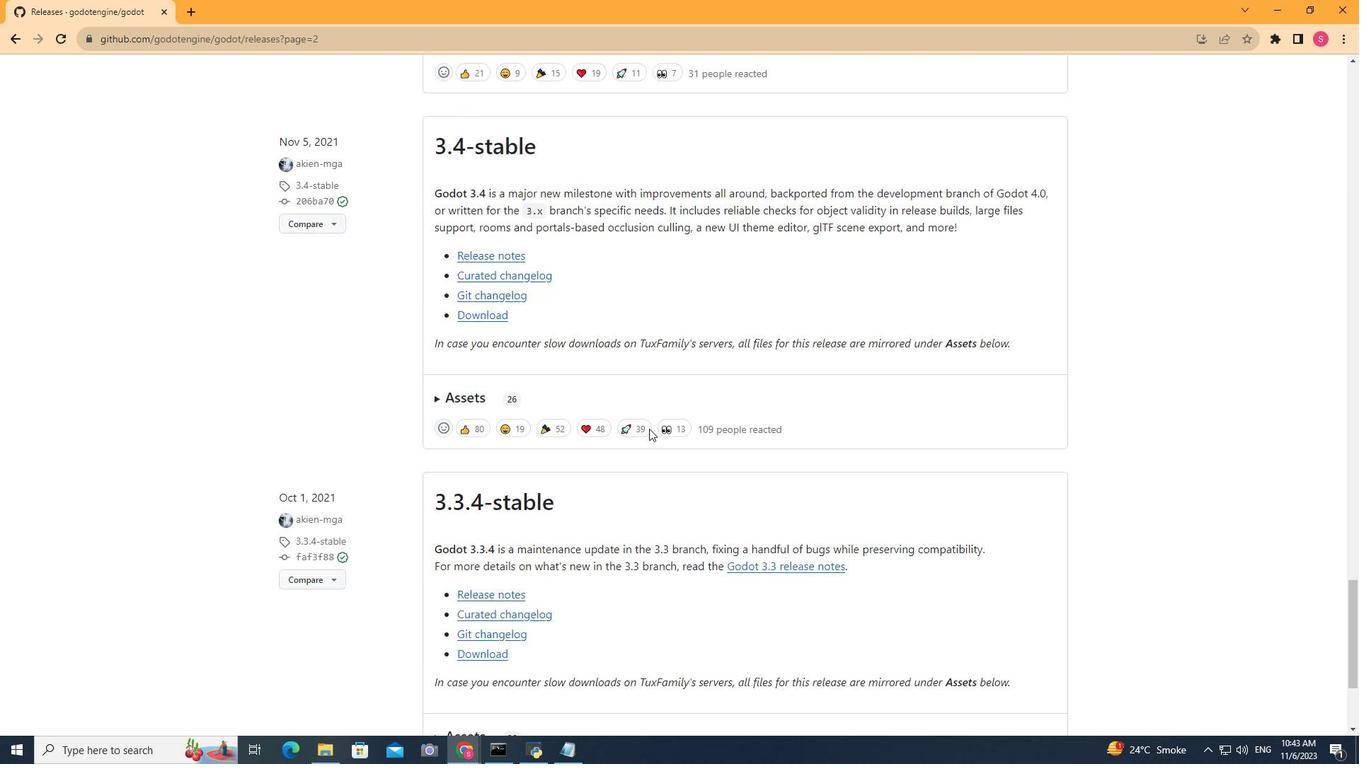 
Action: Mouse scrolled (649, 428) with delta (0, 0)
Screenshot: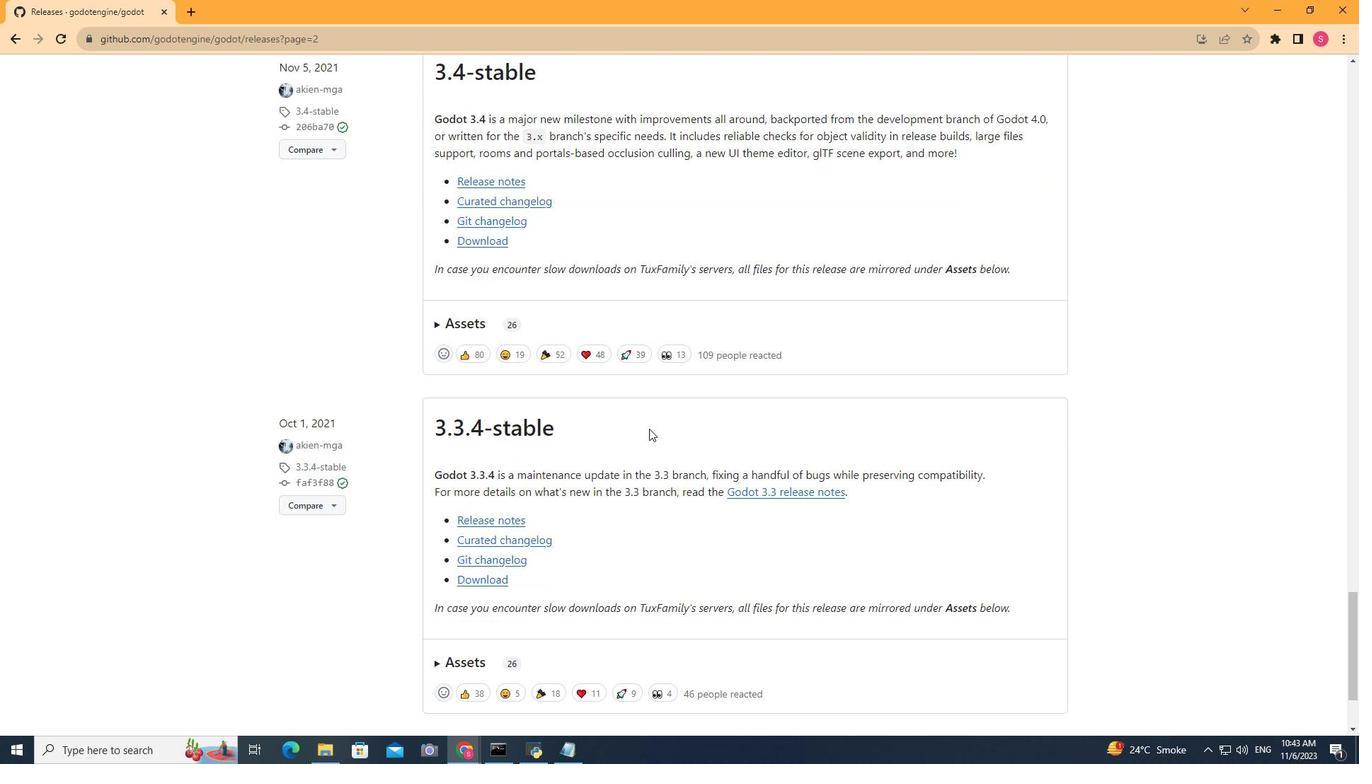 
Action: Mouse scrolled (649, 428) with delta (0, 0)
Screenshot: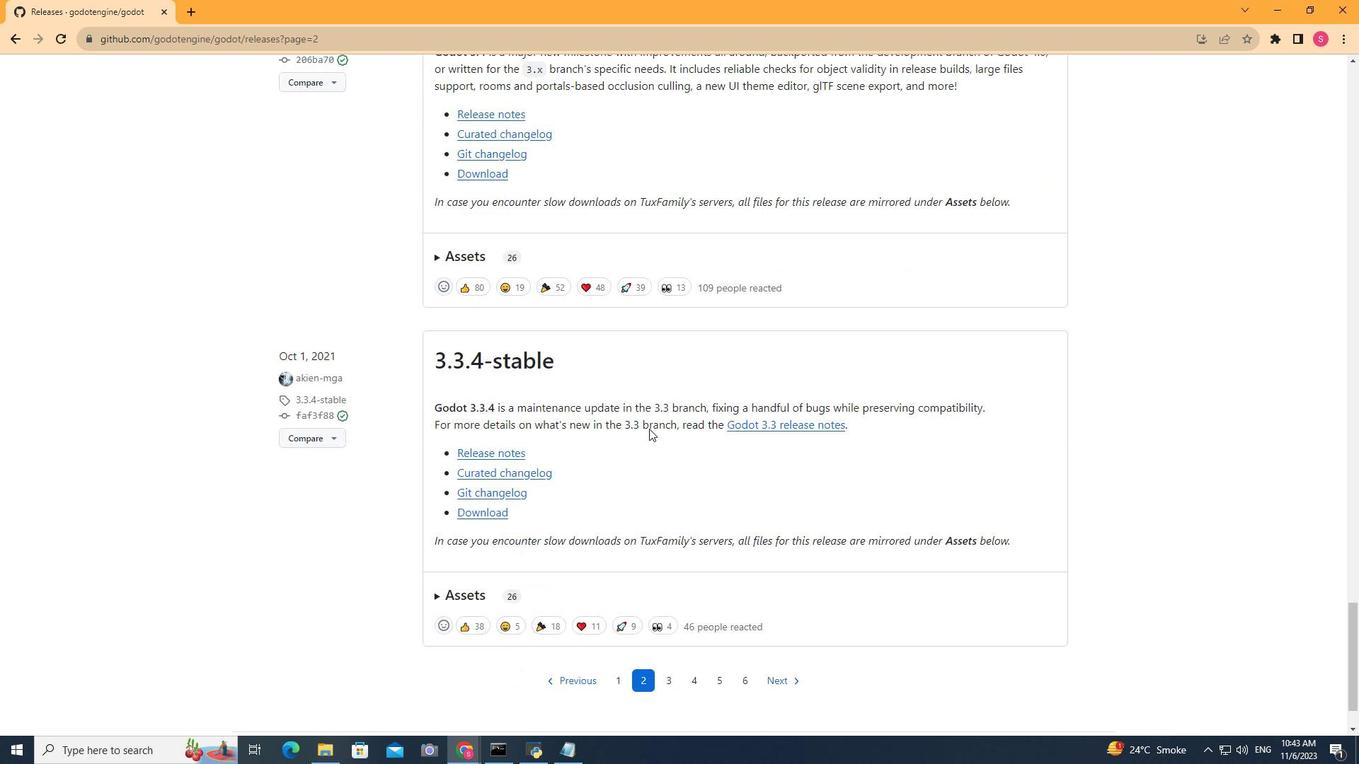 
Action: Mouse scrolled (649, 428) with delta (0, 0)
Screenshot: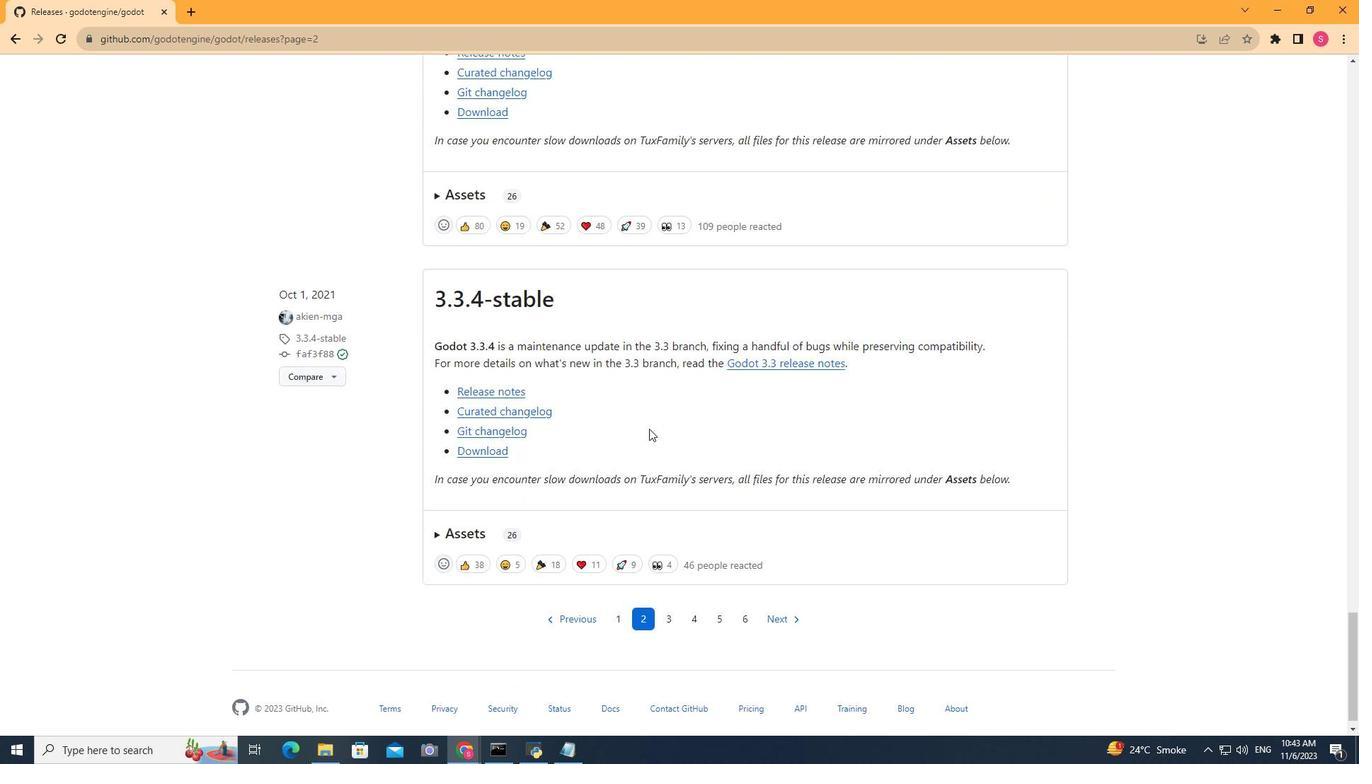 
Action: Mouse scrolled (649, 428) with delta (0, 0)
Screenshot: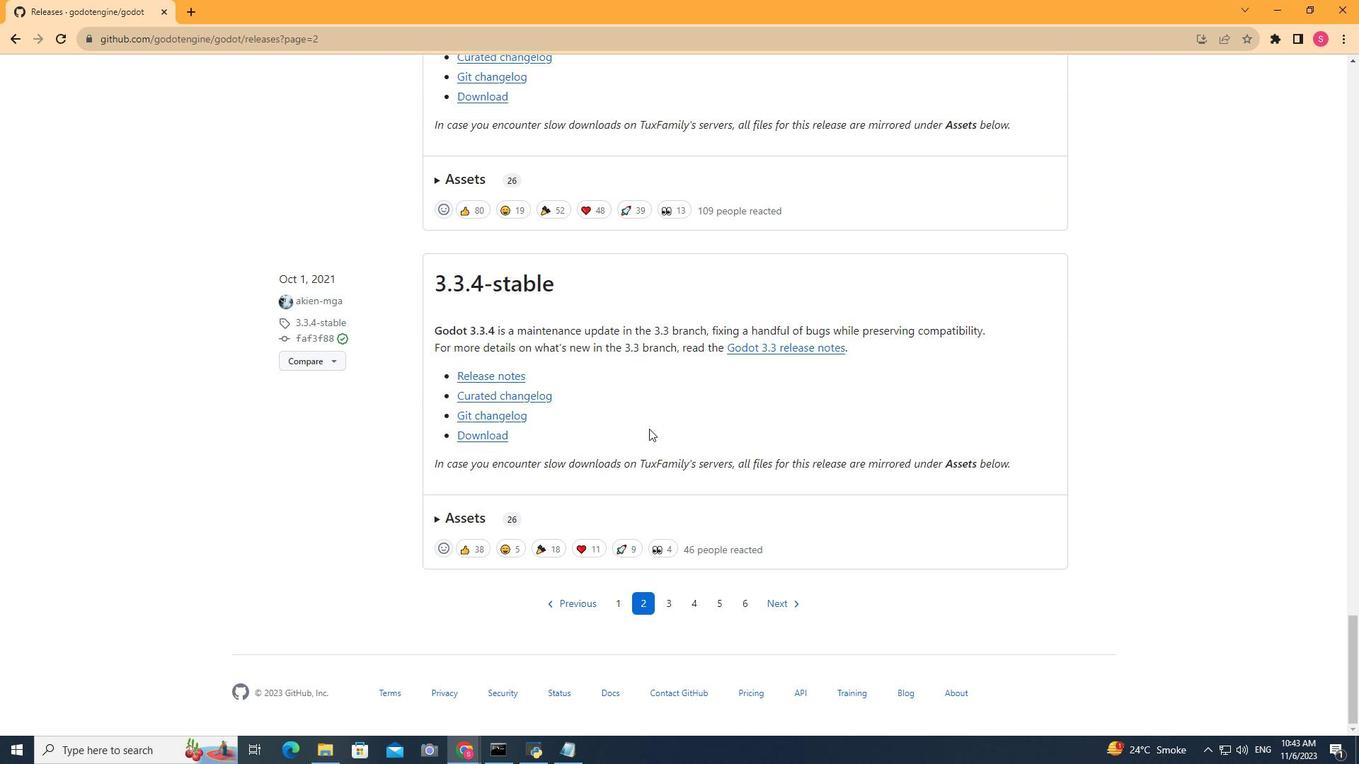 
Action: Mouse scrolled (649, 428) with delta (0, 0)
Screenshot: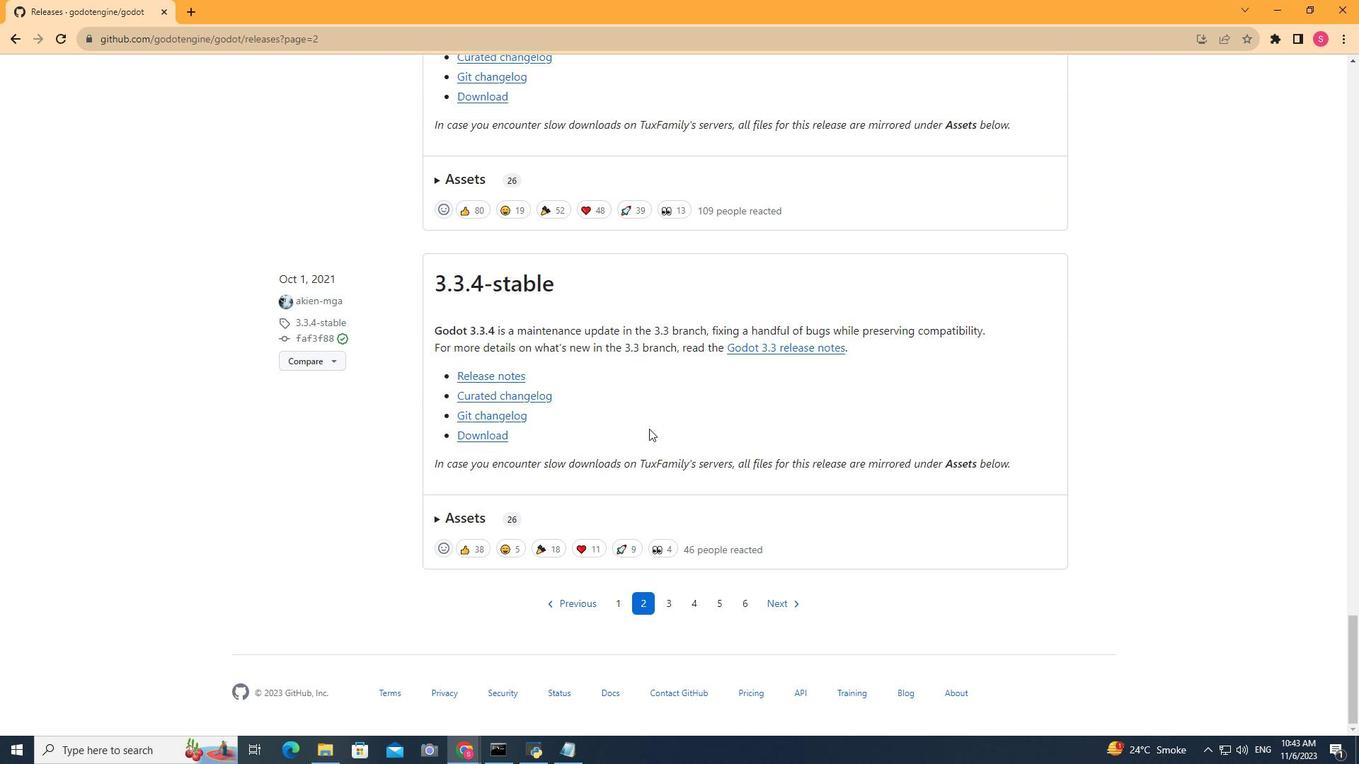 
